 Task: Get directions from Greensboro, North Carolina, United States to Corpus Christi, Texas, United States  and explore the nearby things to do with rating 4.5 and open @ 5:00 Sunday
Action: Mouse moved to (464, 190)
Screenshot: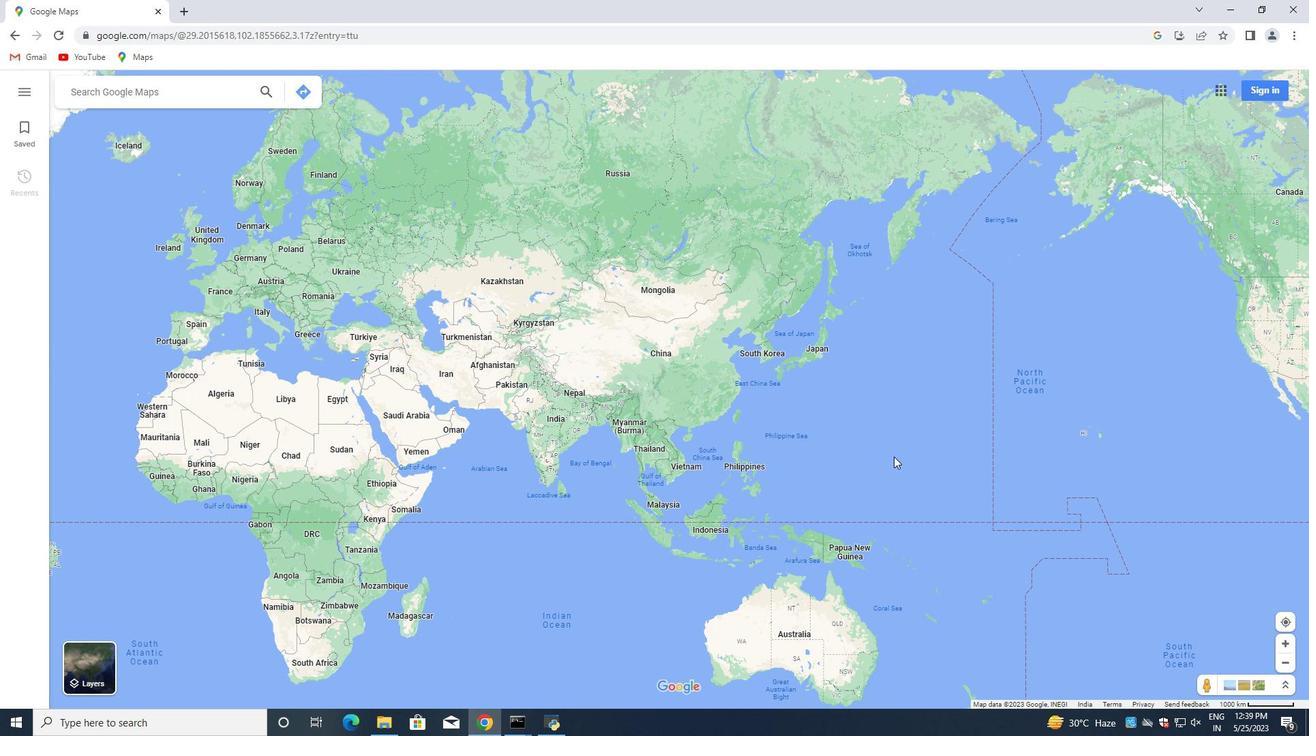 
Action: Mouse pressed left at (464, 190)
Screenshot: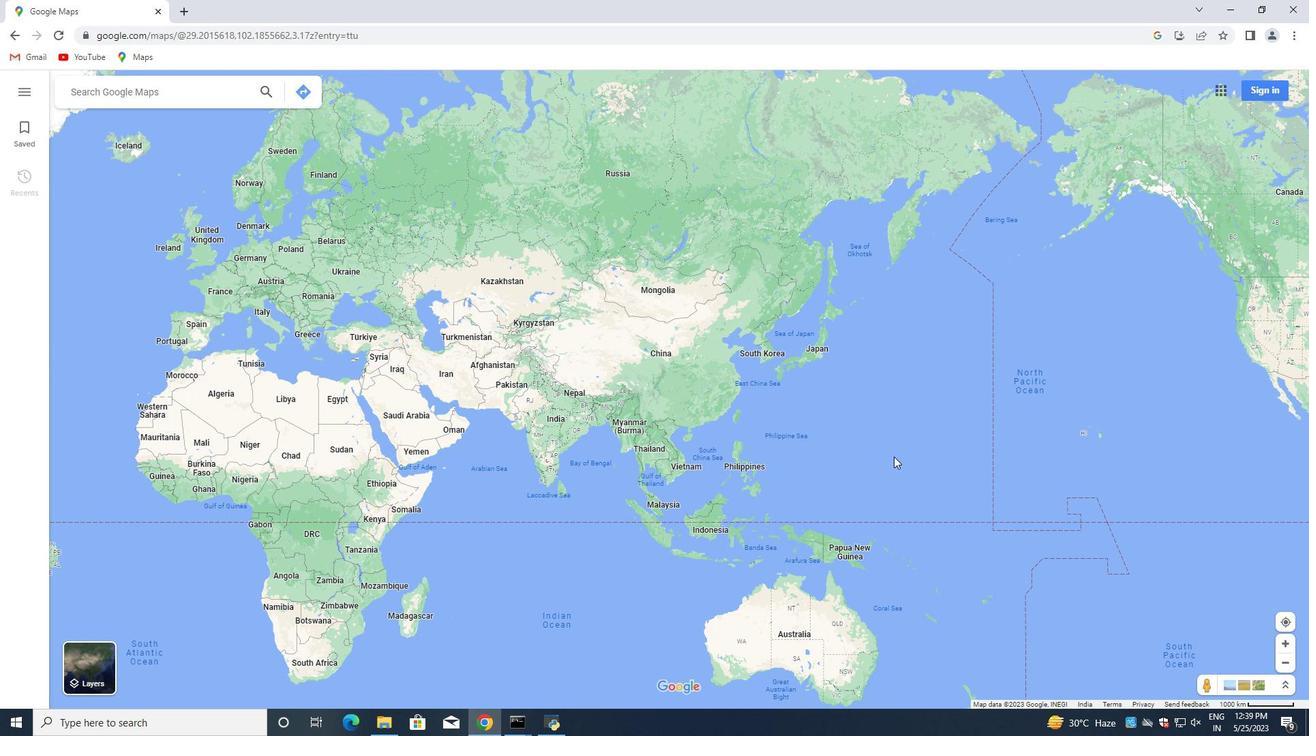 
Action: Mouse moved to (156, 119)
Screenshot: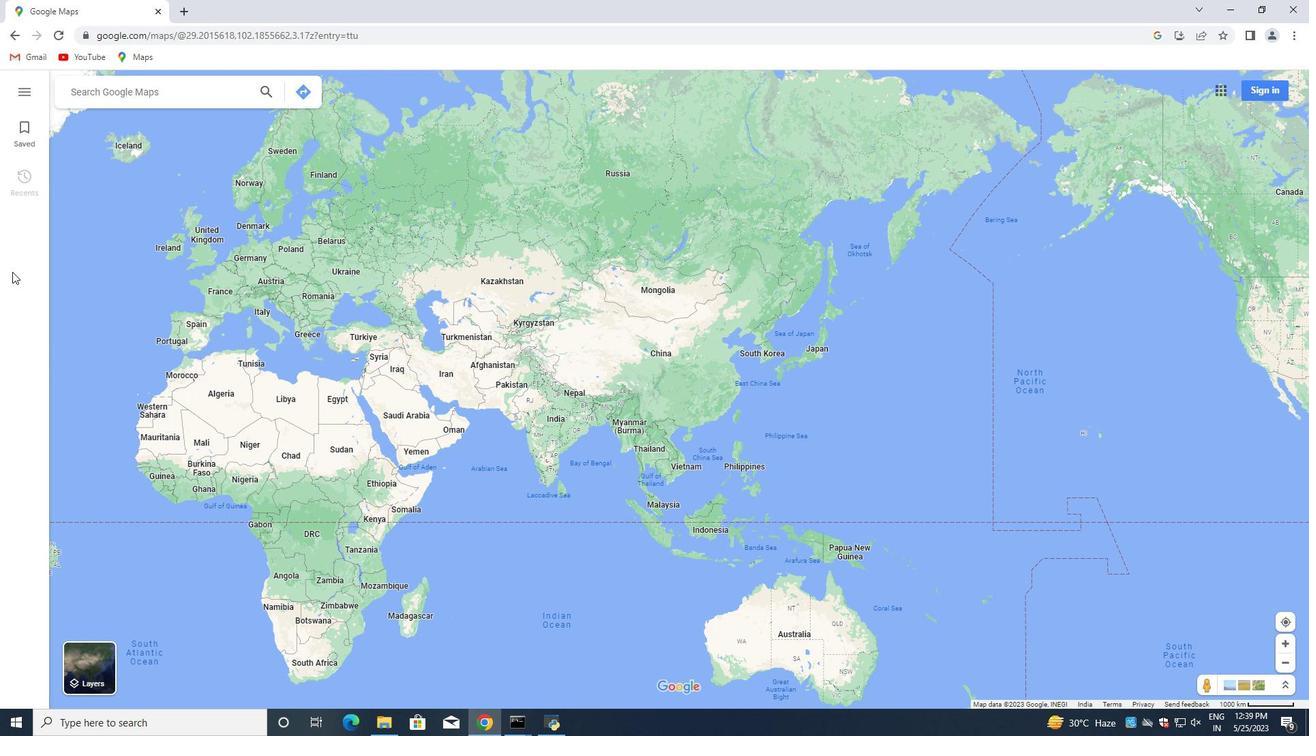 
Action: Mouse pressed left at (156, 119)
Screenshot: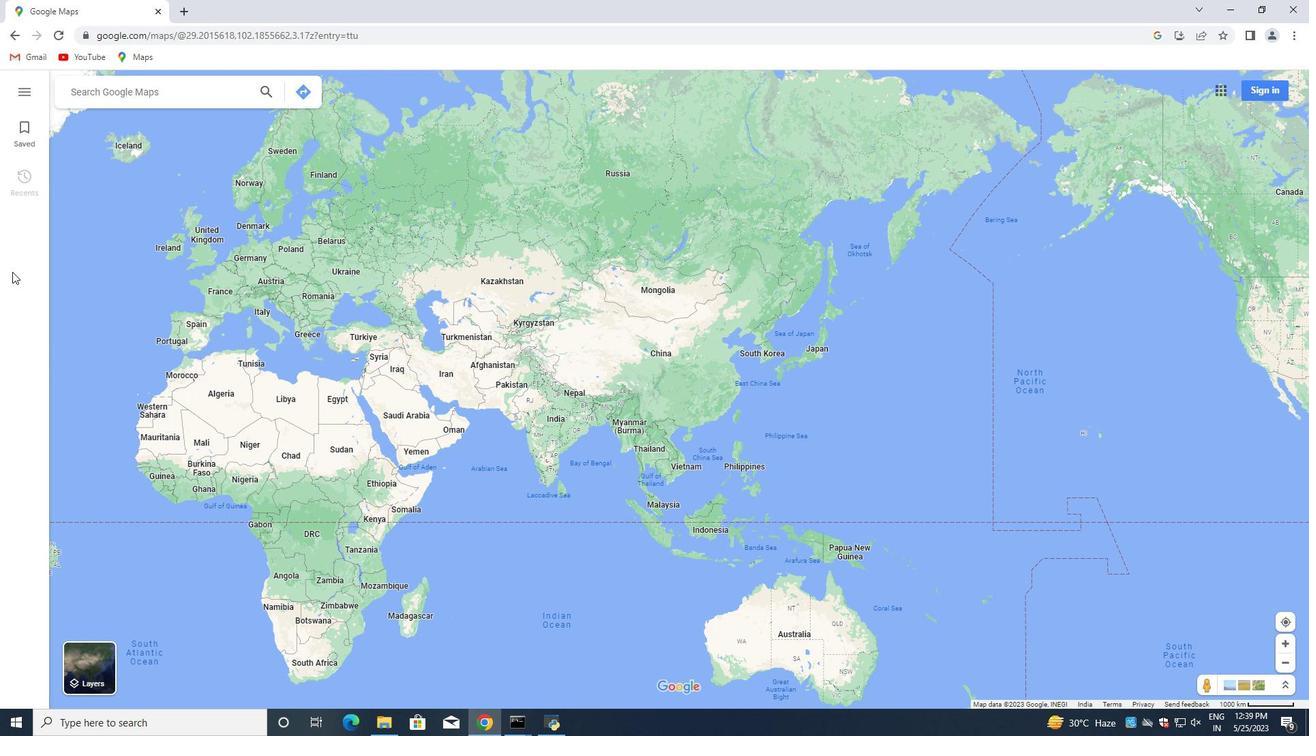 
Action: Key pressed <Key.shift>Greensboro<Key.space>
Screenshot: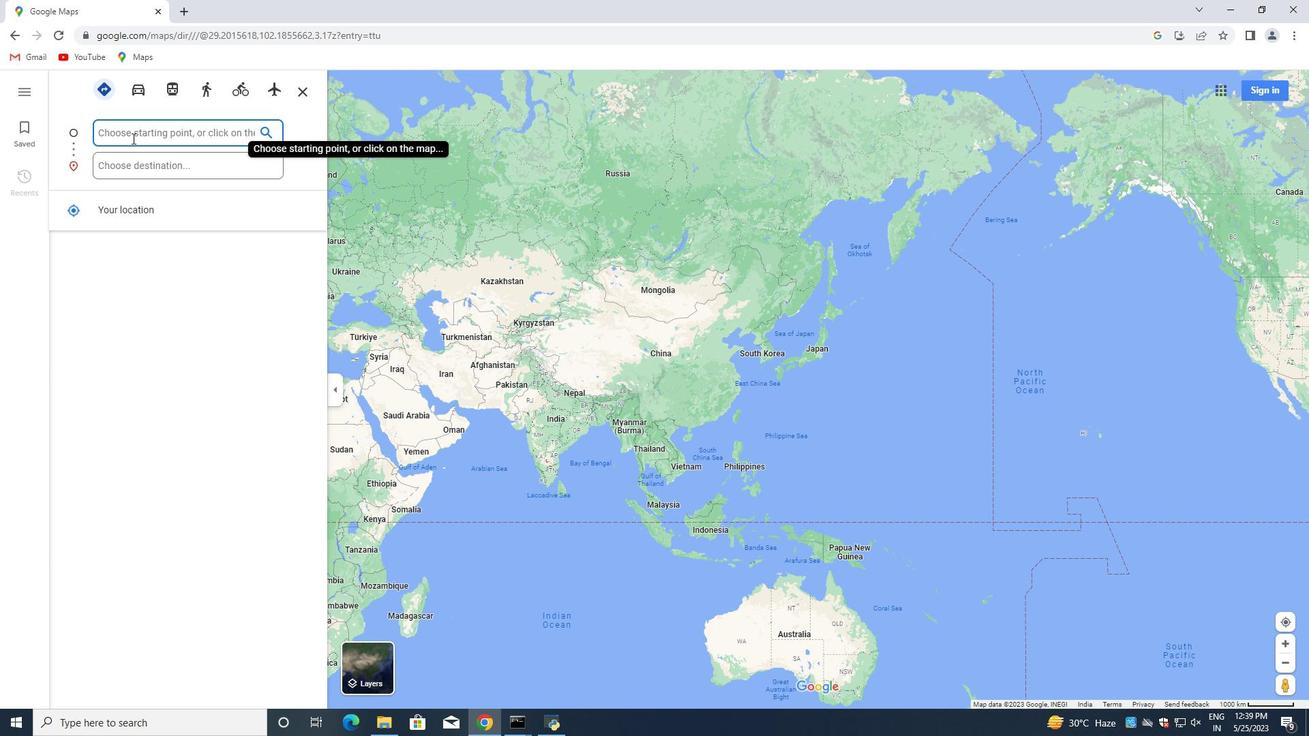 
Action: Mouse moved to (156, 119)
Screenshot: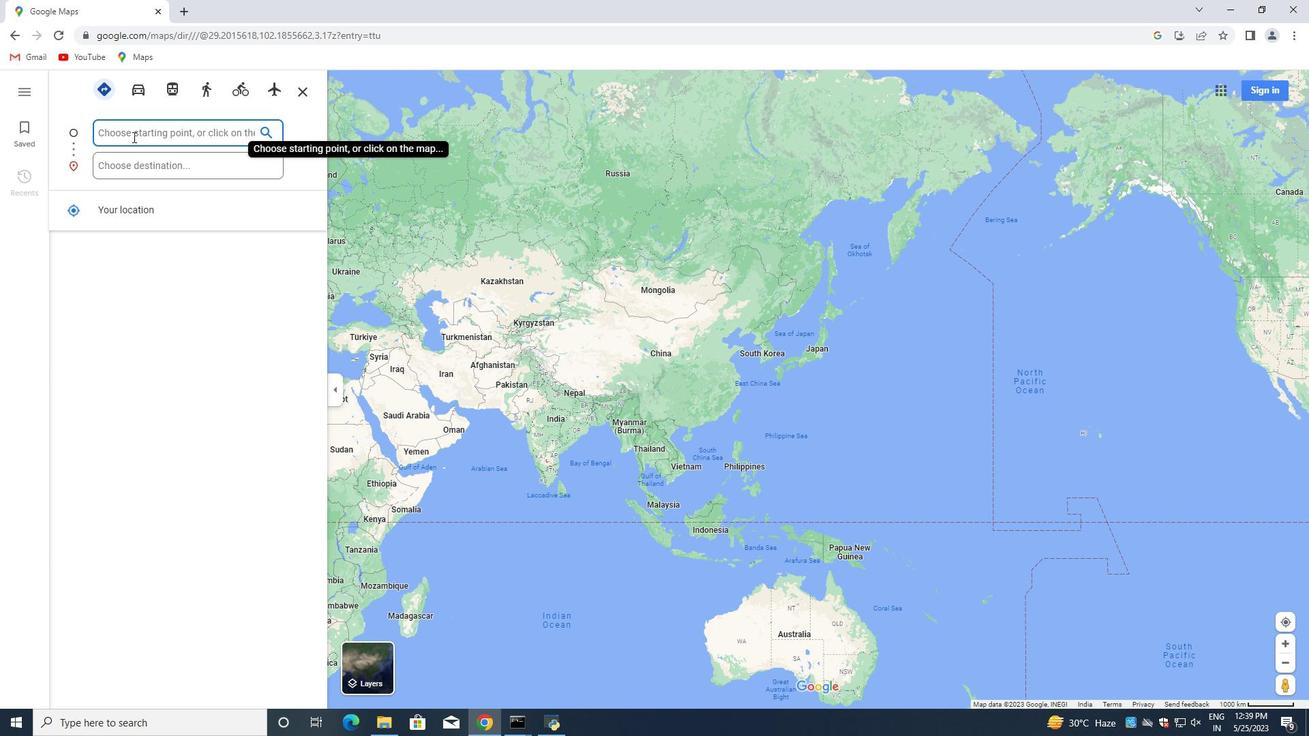 
Action: Key pressed north<Key.space>carolina<Key.space>united<Key.space>states<Key.space>
Screenshot: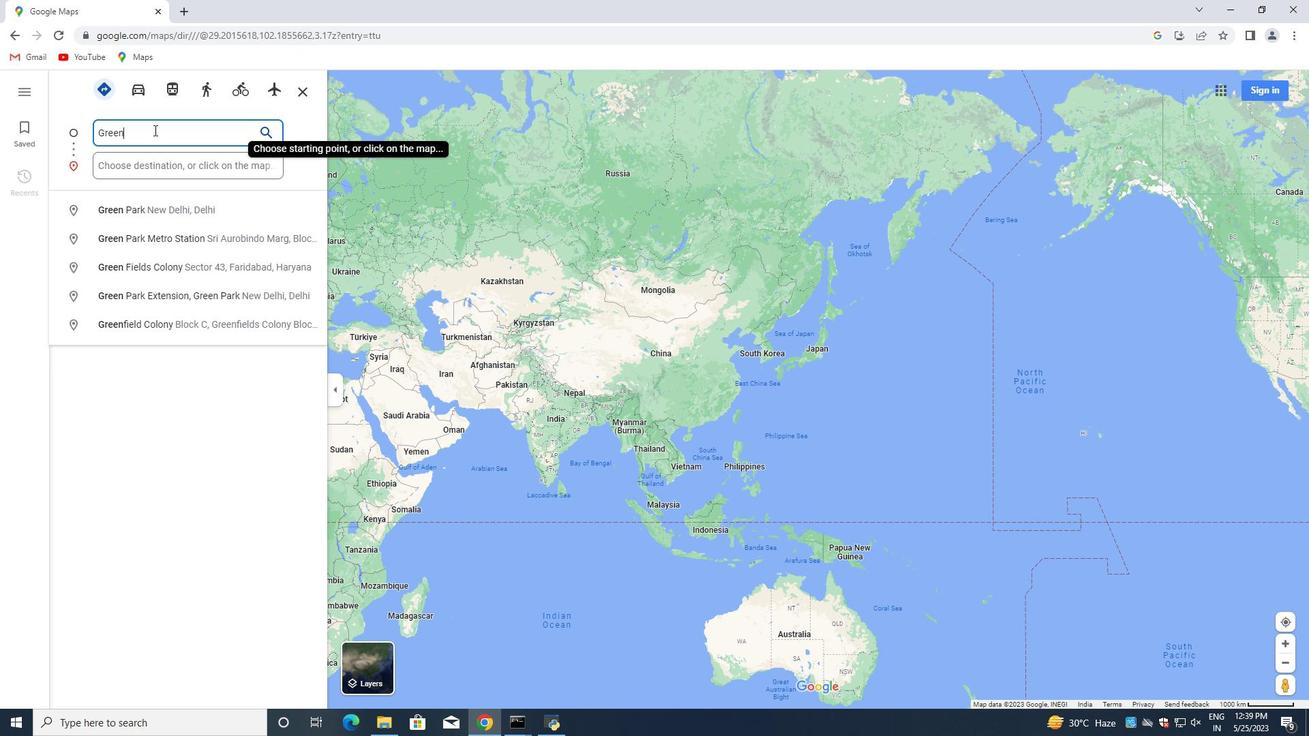 
Action: Mouse moved to (327, 113)
Screenshot: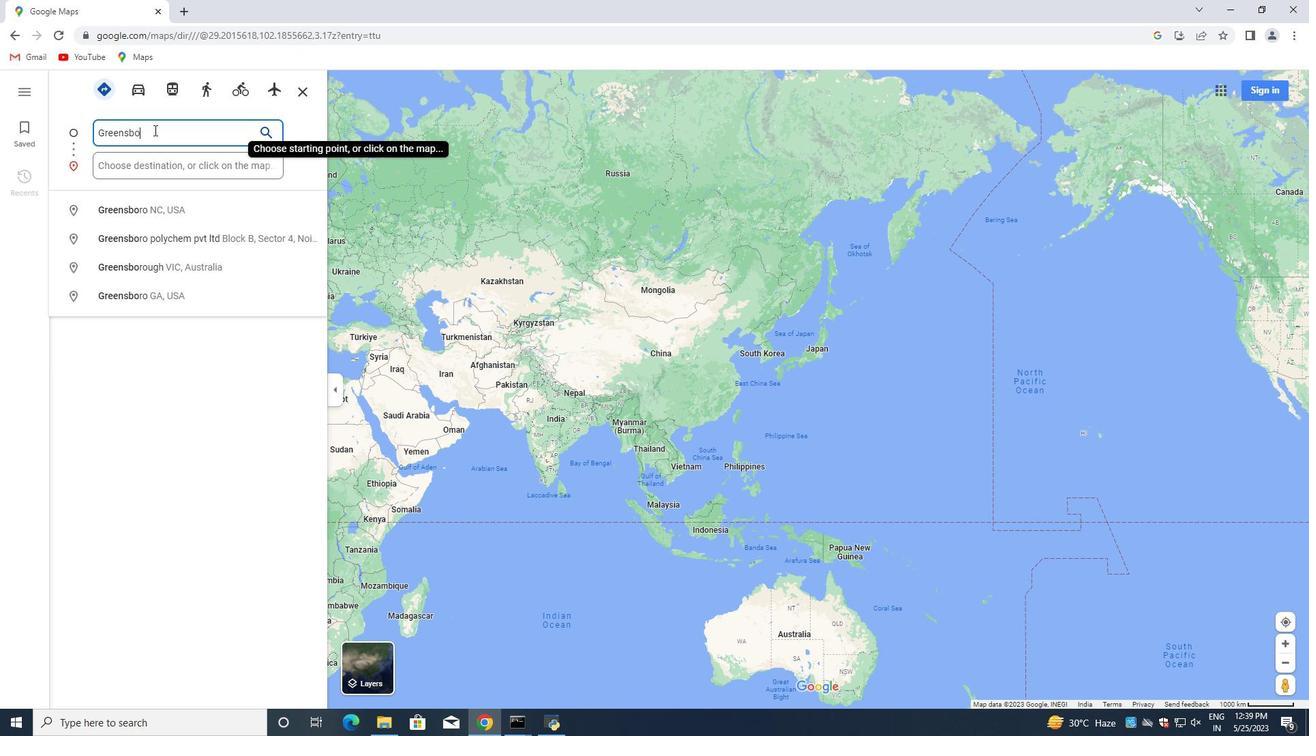 
Action: Mouse pressed left at (327, 113)
Screenshot: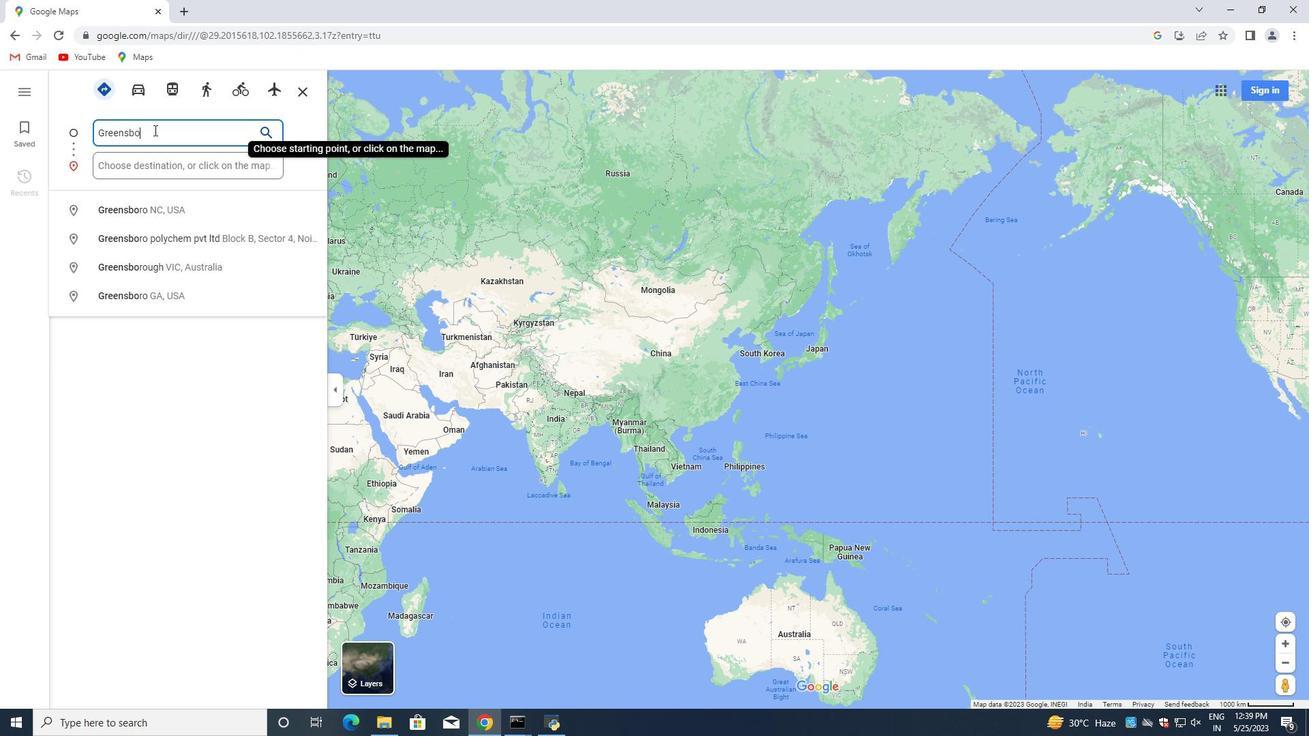 
Action: Mouse moved to (112, 411)
Screenshot: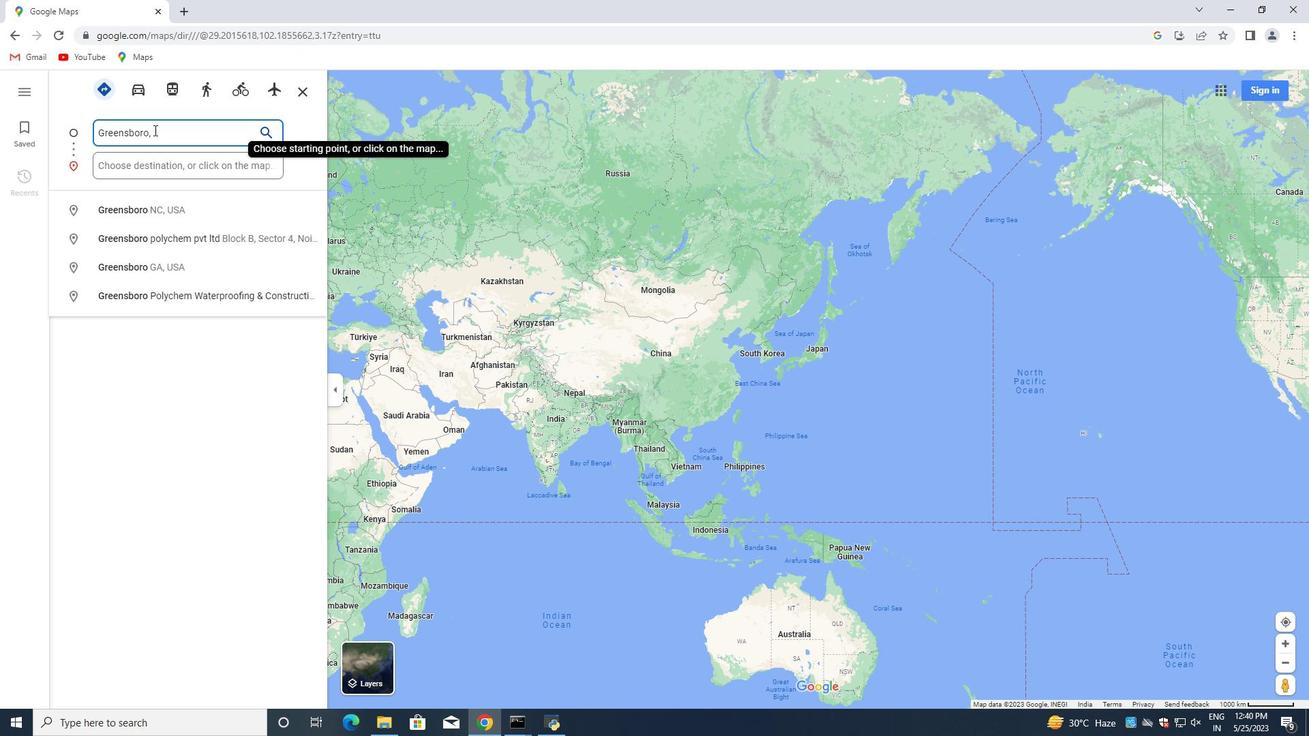 
Action: Mouse pressed left at (112, 411)
Screenshot: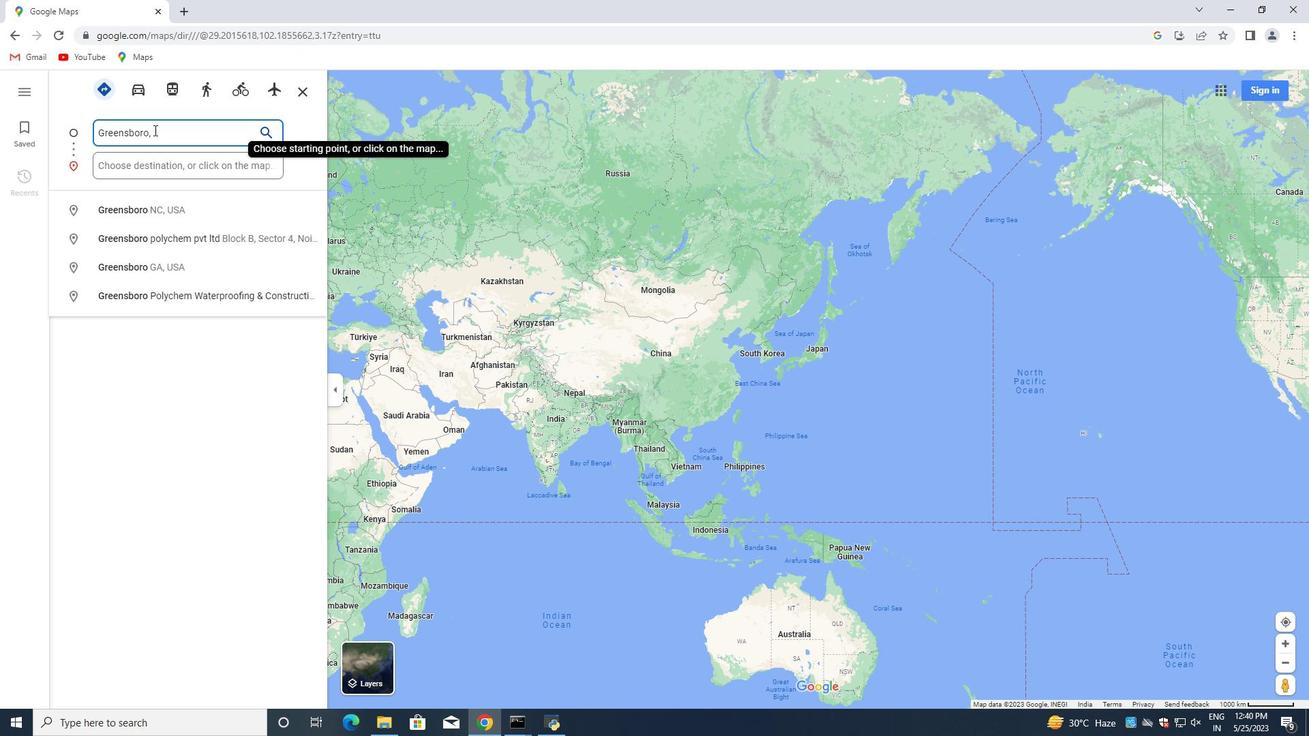 
Action: Mouse moved to (215, 169)
Screenshot: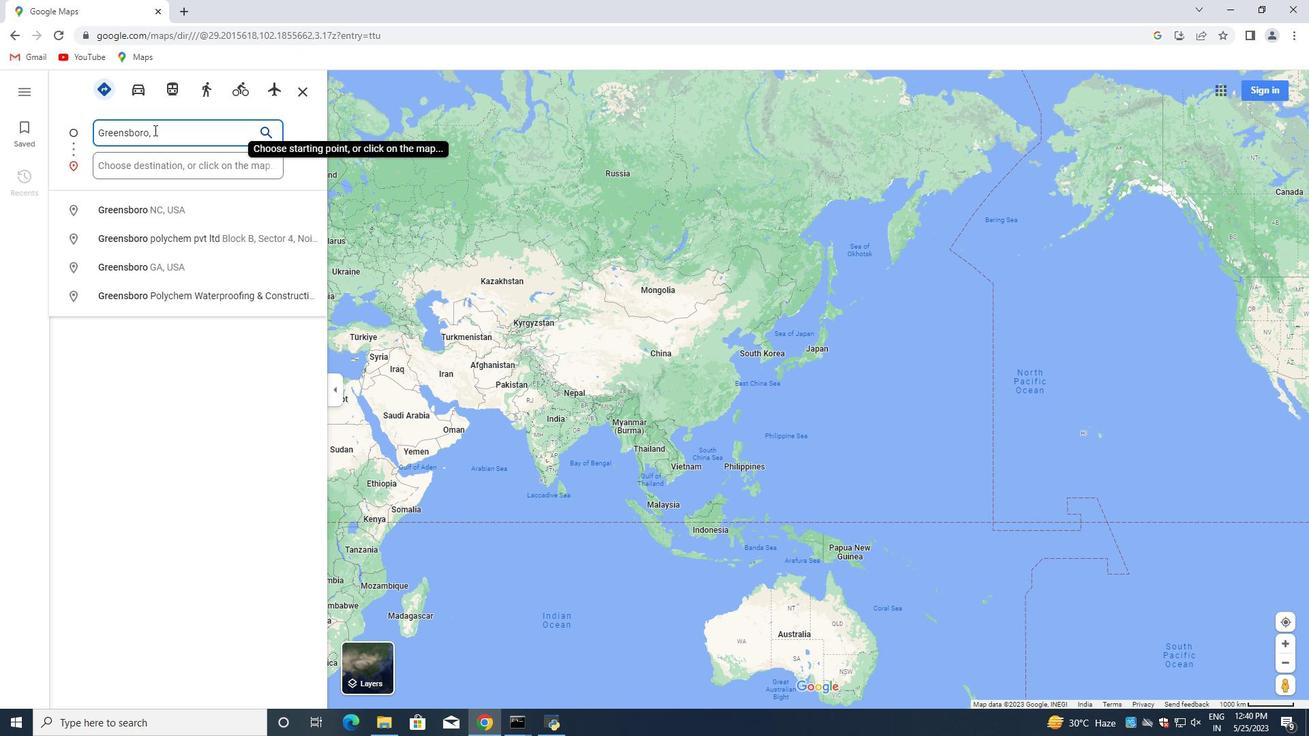 
Action: Key pressed <Key.shift><Key.shift>Corpus<Key.space>christi<Key.space>texas<Key.space>united<Key.space>states<Key.space>
Screenshot: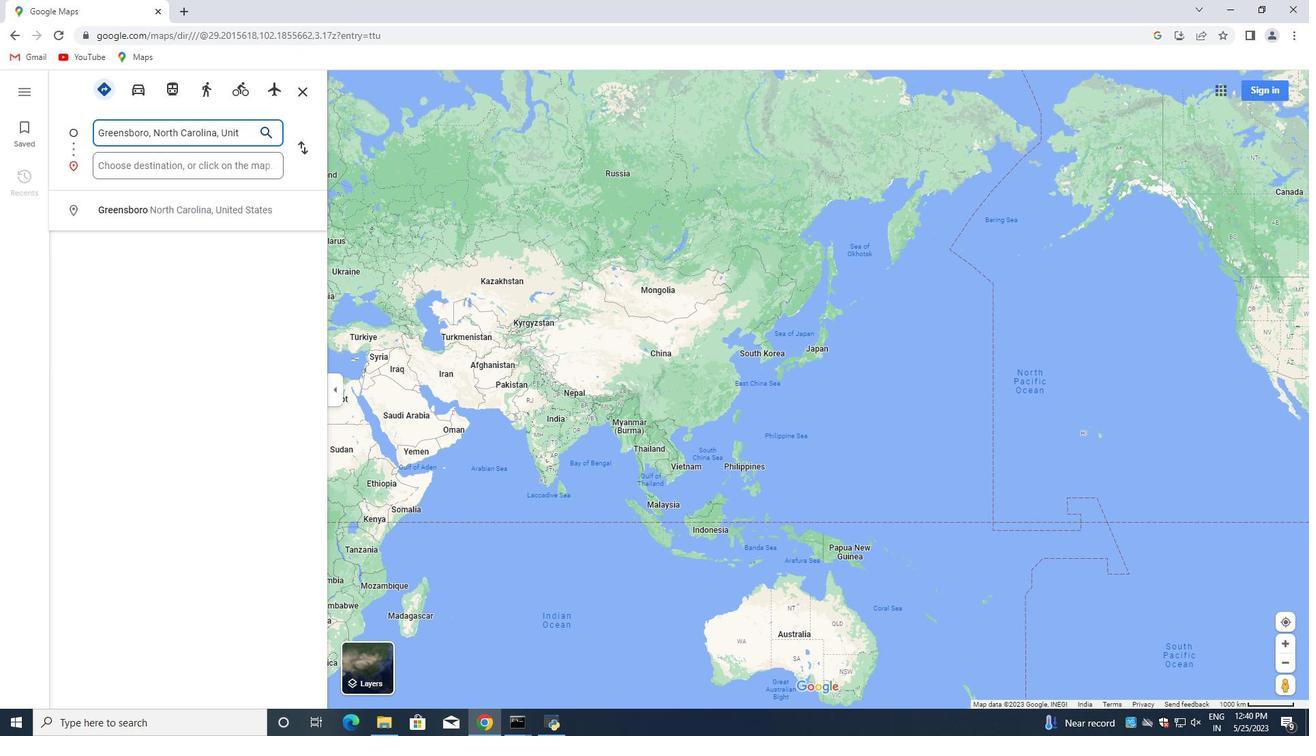 
Action: Mouse moved to (376, 184)
Screenshot: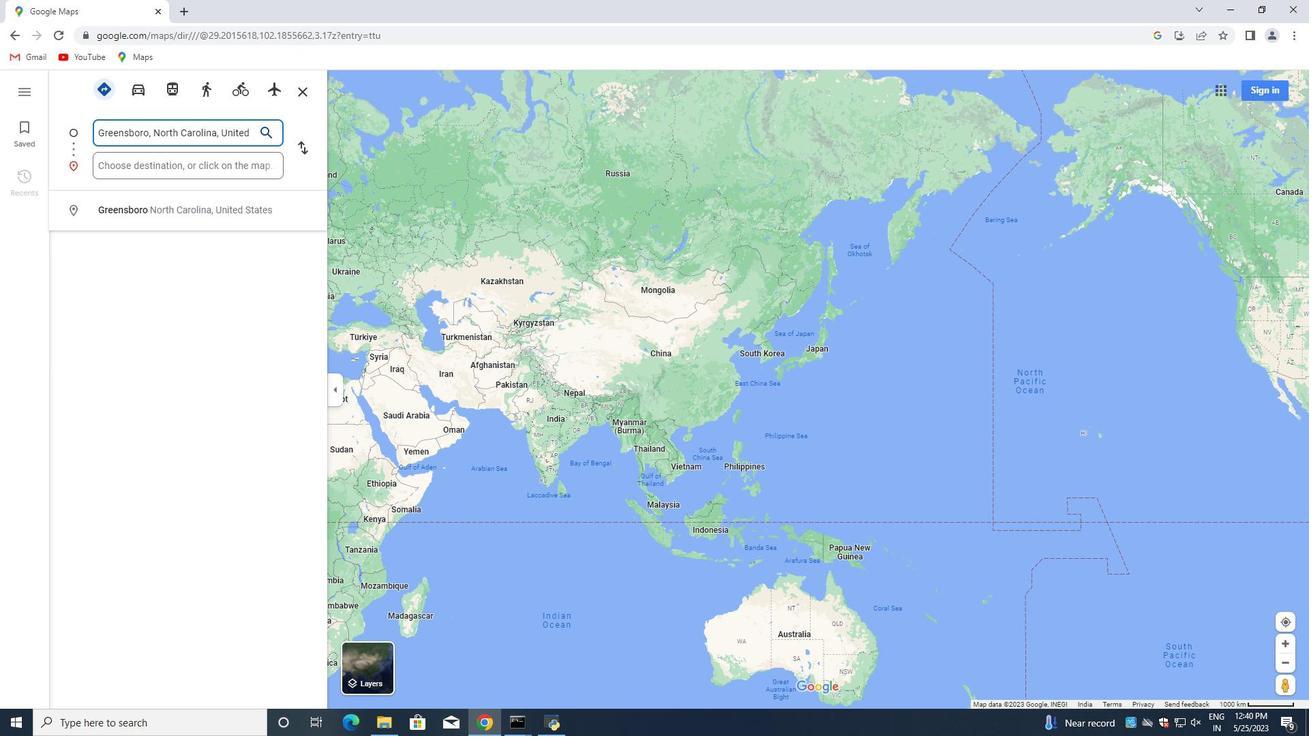 
Action: Mouse pressed left at (376, 184)
Screenshot: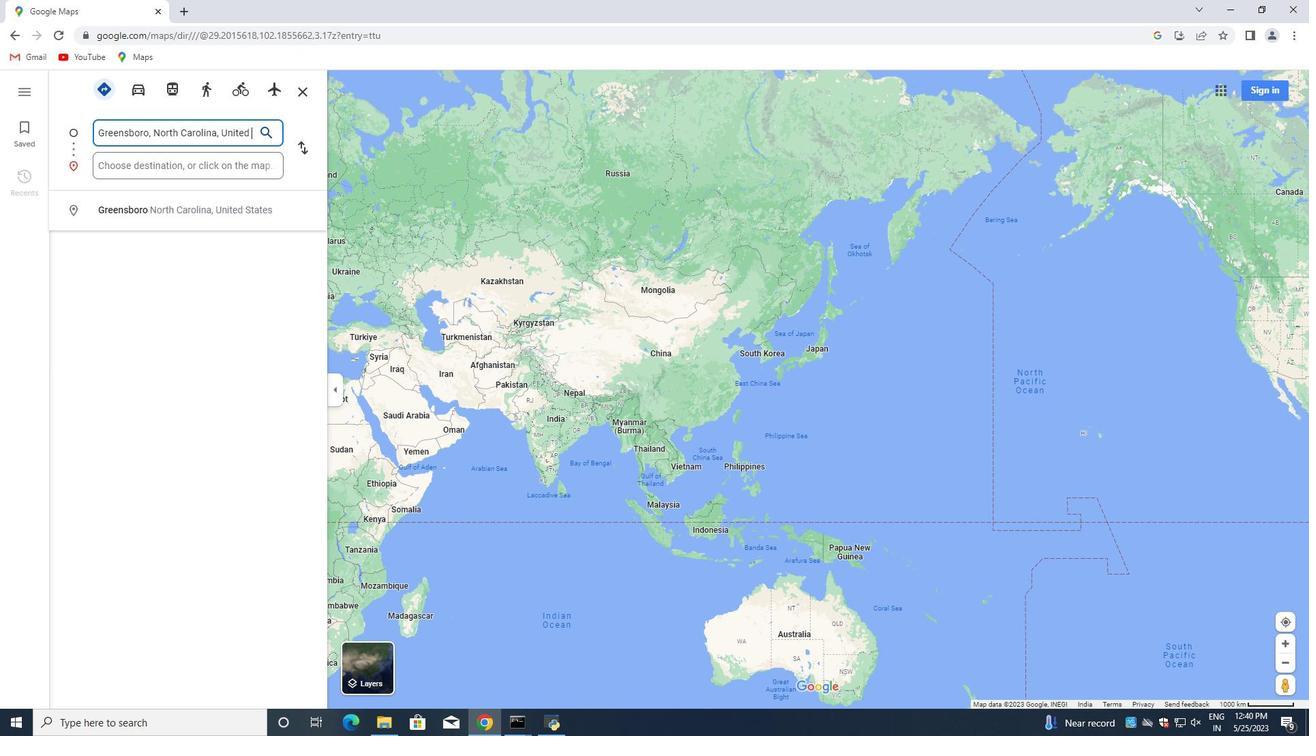 
Action: Mouse moved to (713, 114)
Screenshot: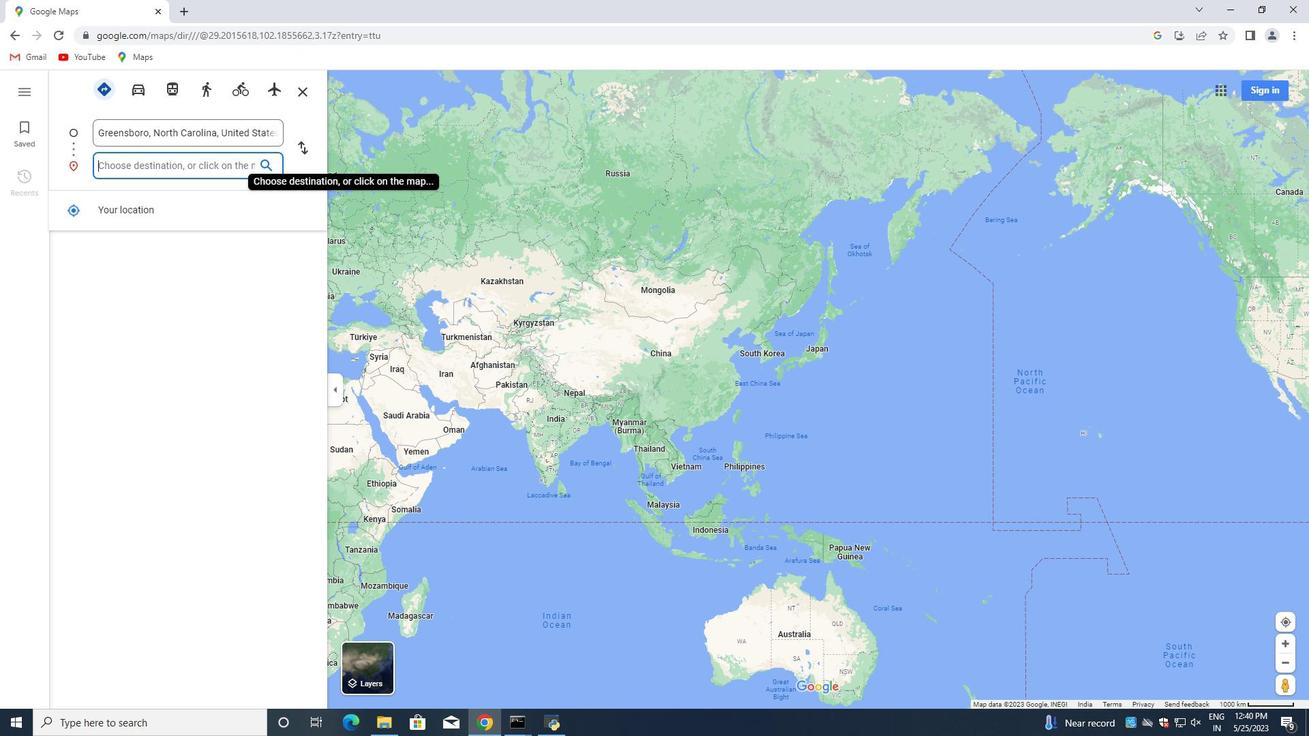 
Action: Mouse pressed left at (713, 114)
Screenshot: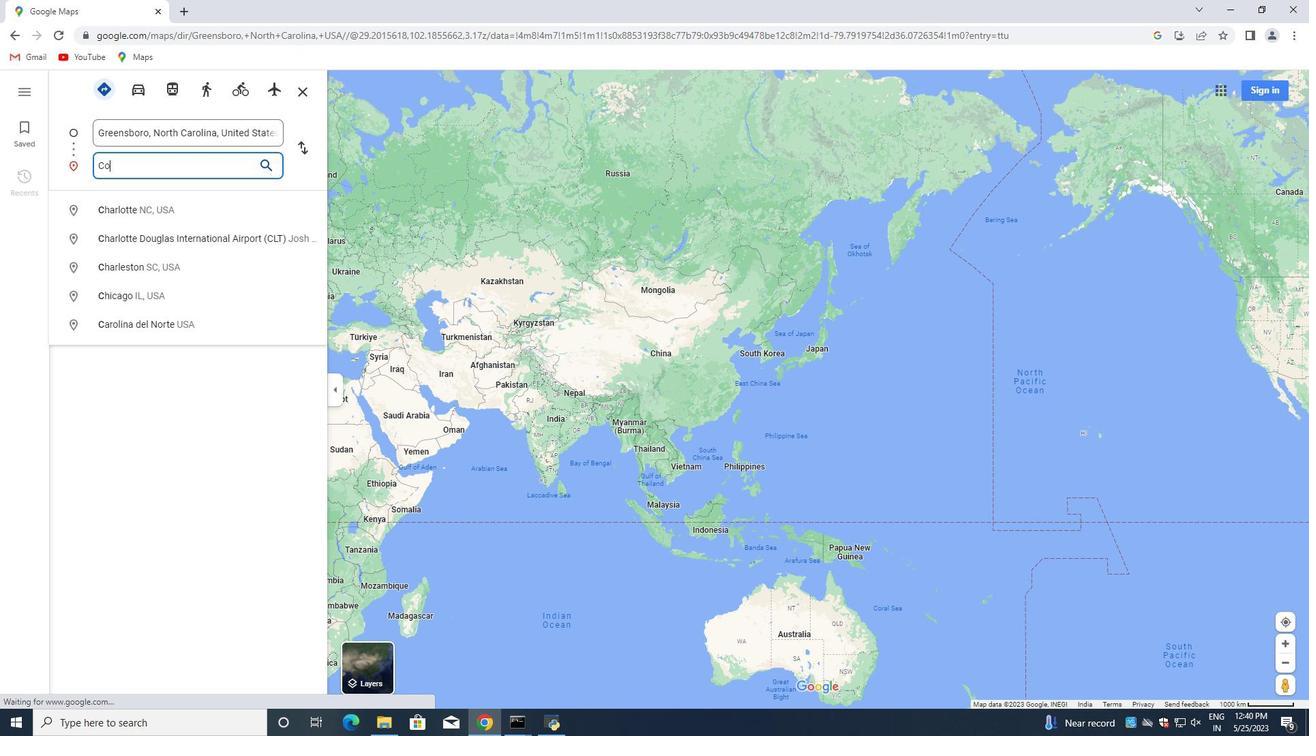 
Action: Mouse moved to (243, 338)
Screenshot: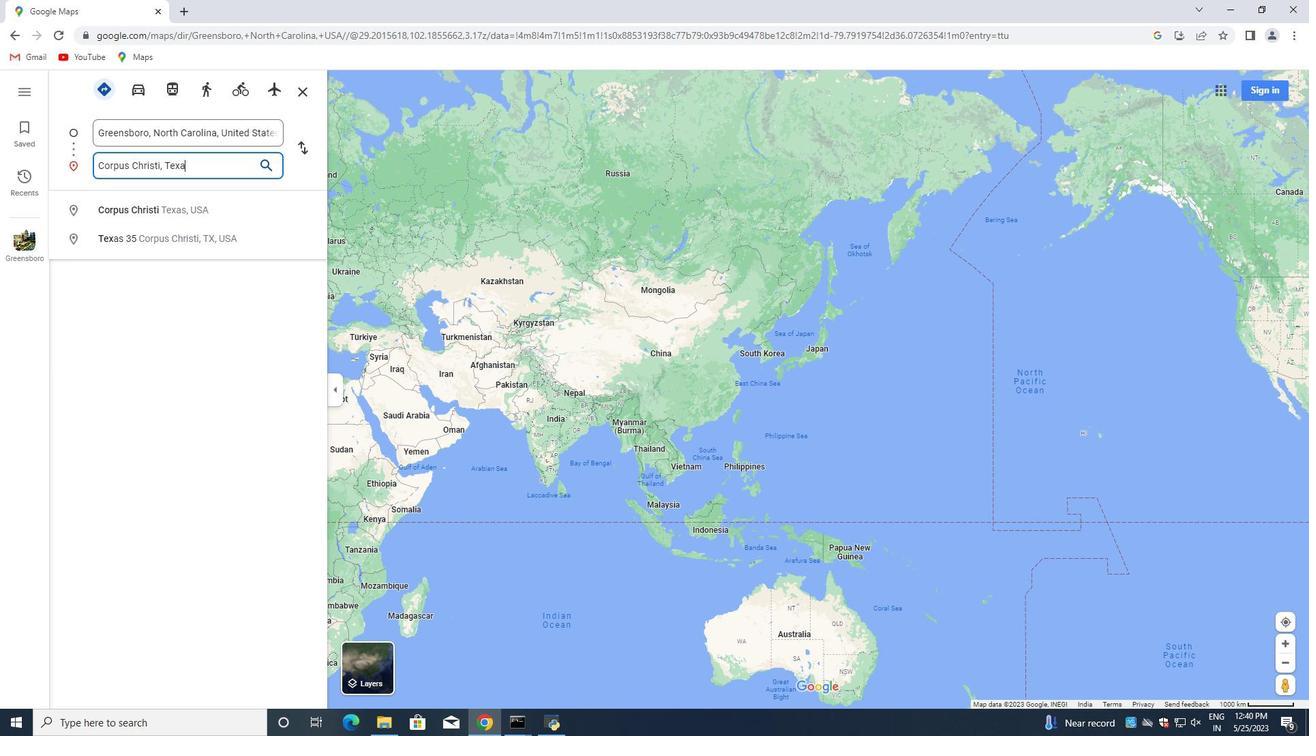 
Action: Mouse scrolled (243, 338) with delta (0, 0)
Screenshot: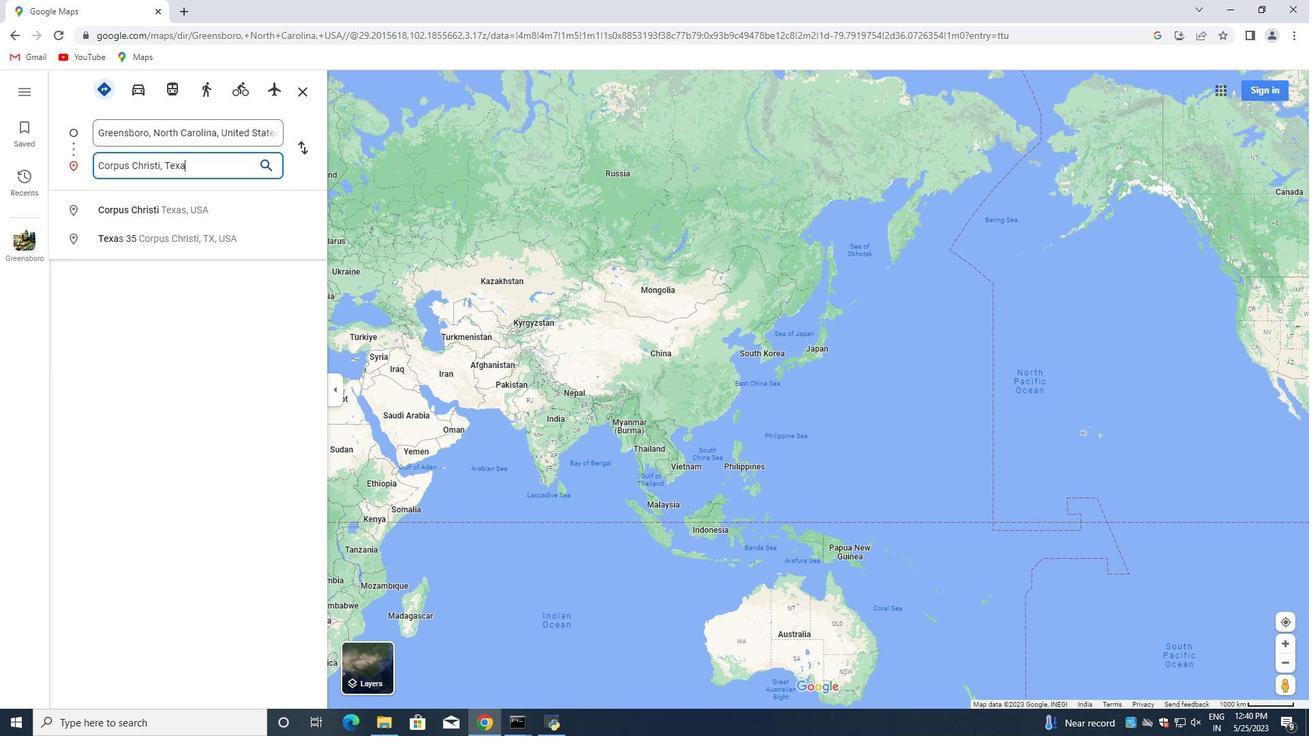
Action: Mouse scrolled (243, 338) with delta (0, 0)
Screenshot: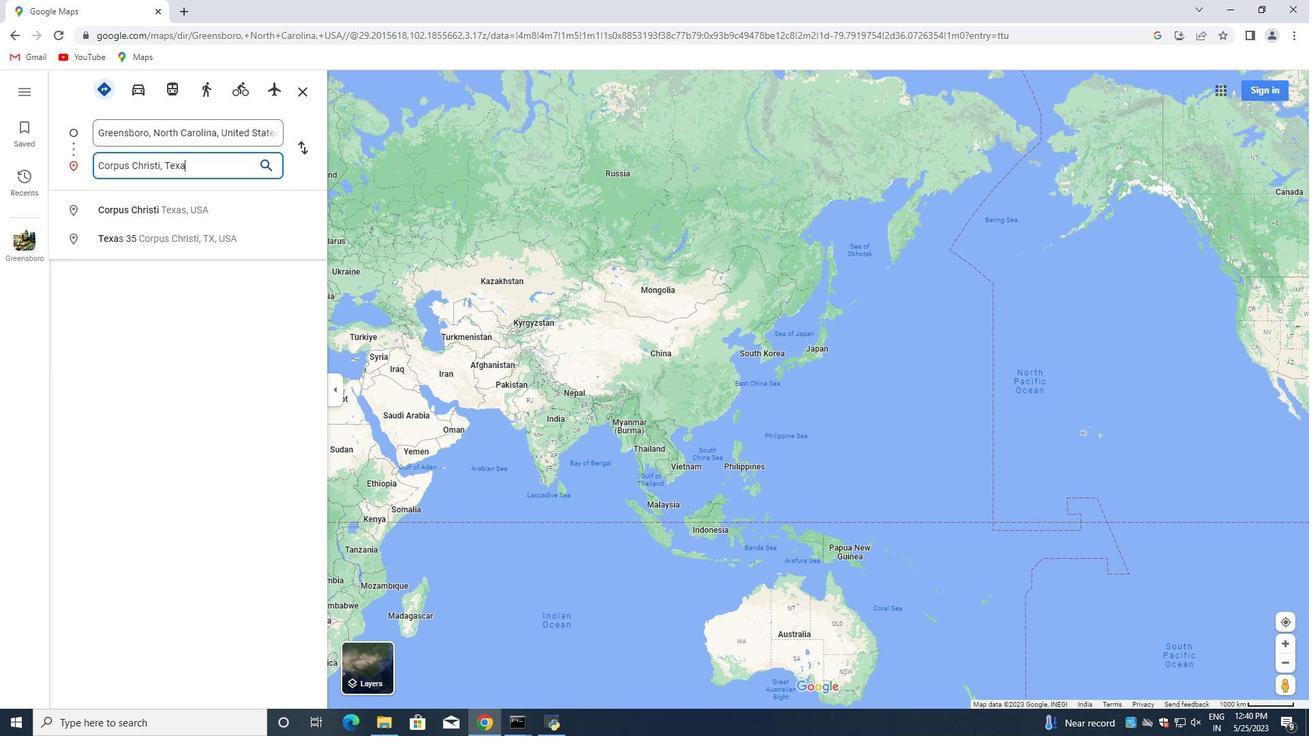 
Action: Mouse scrolled (243, 338) with delta (0, 0)
Screenshot: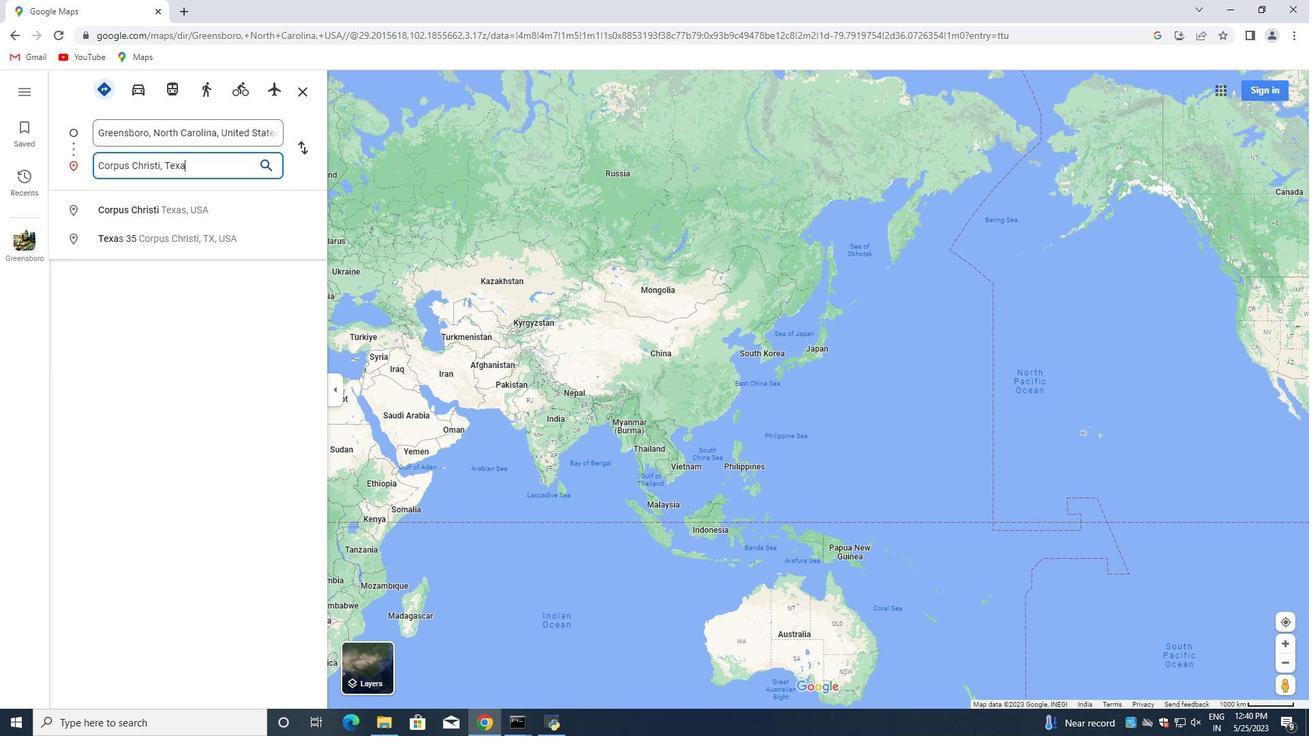 
Action: Mouse moved to (237, 342)
Screenshot: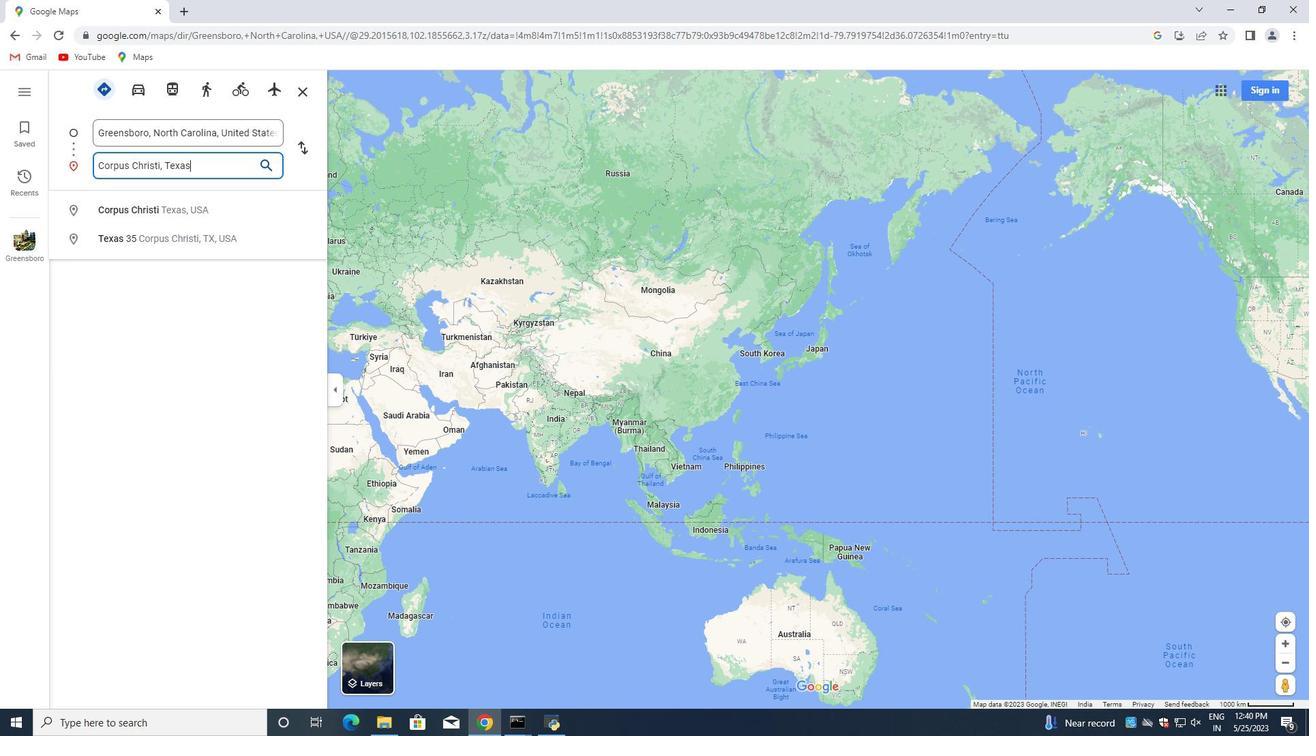 
Action: Mouse scrolled (237, 341) with delta (0, 0)
Screenshot: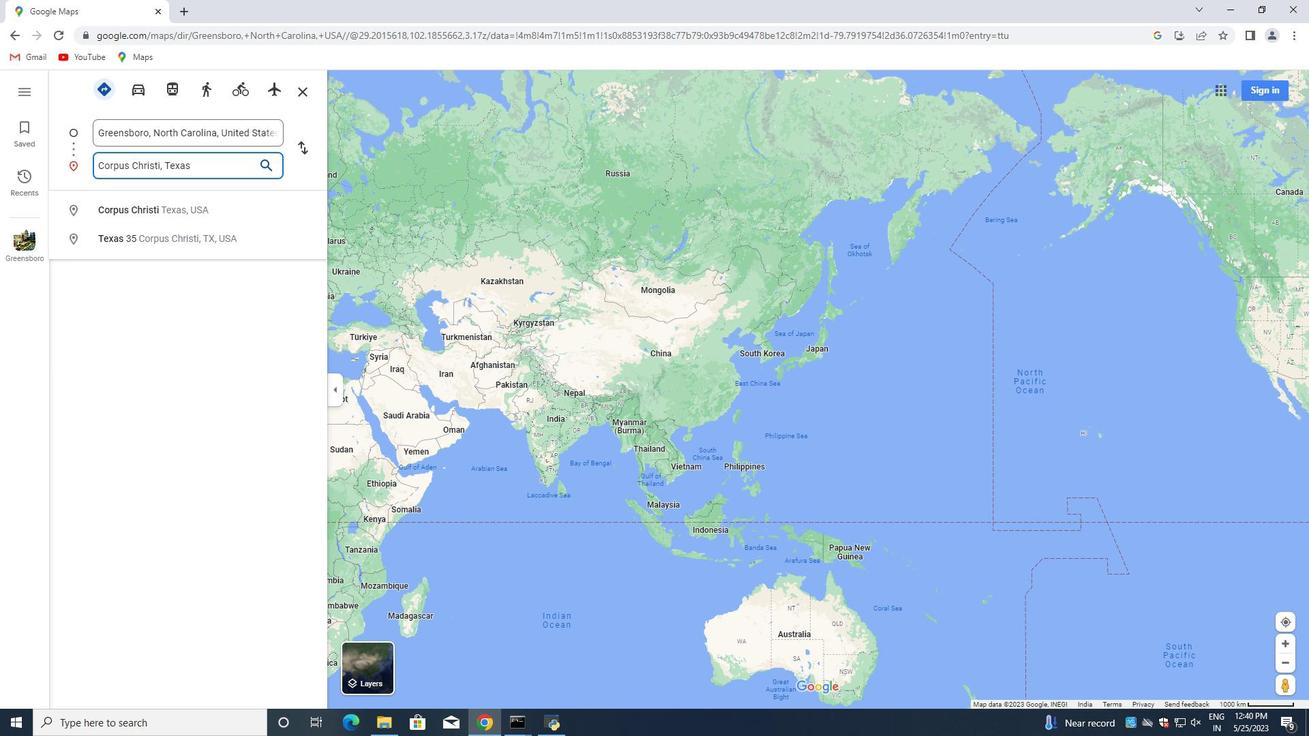 
Action: Mouse scrolled (237, 341) with delta (0, 0)
Screenshot: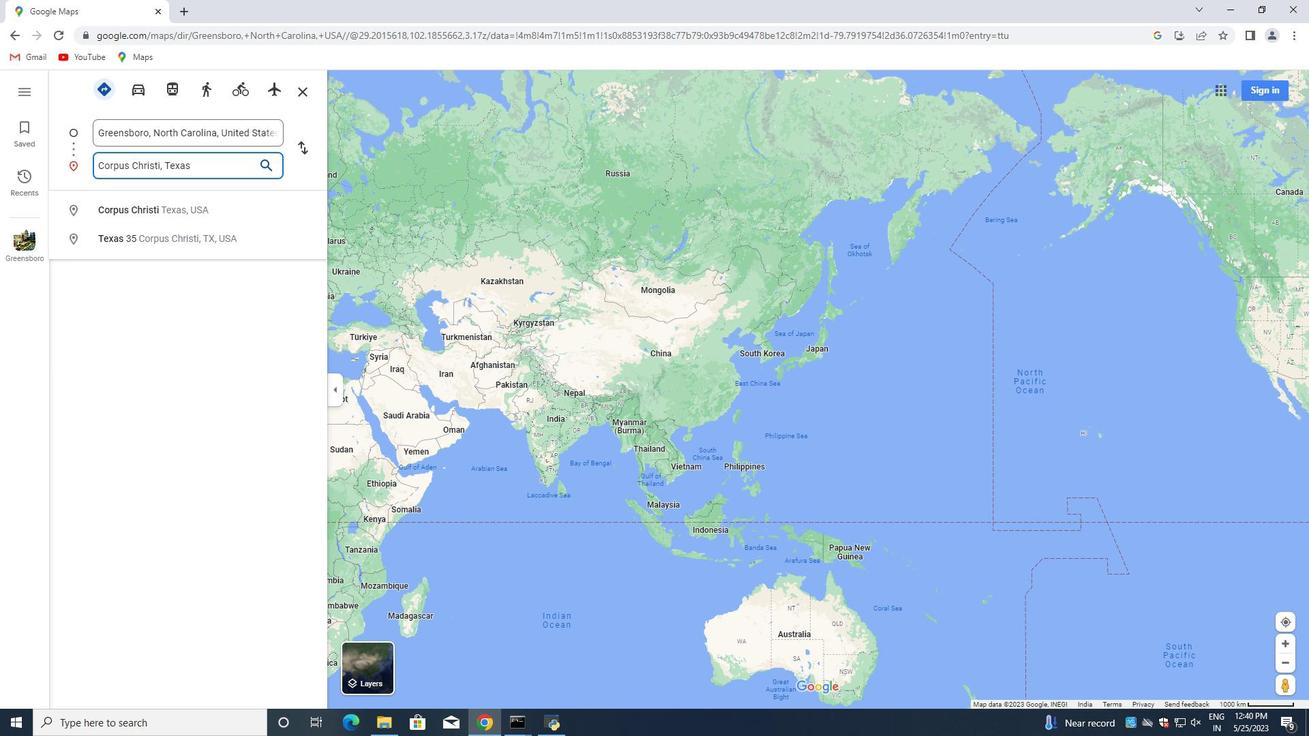 
Action: Mouse moved to (237, 342)
Screenshot: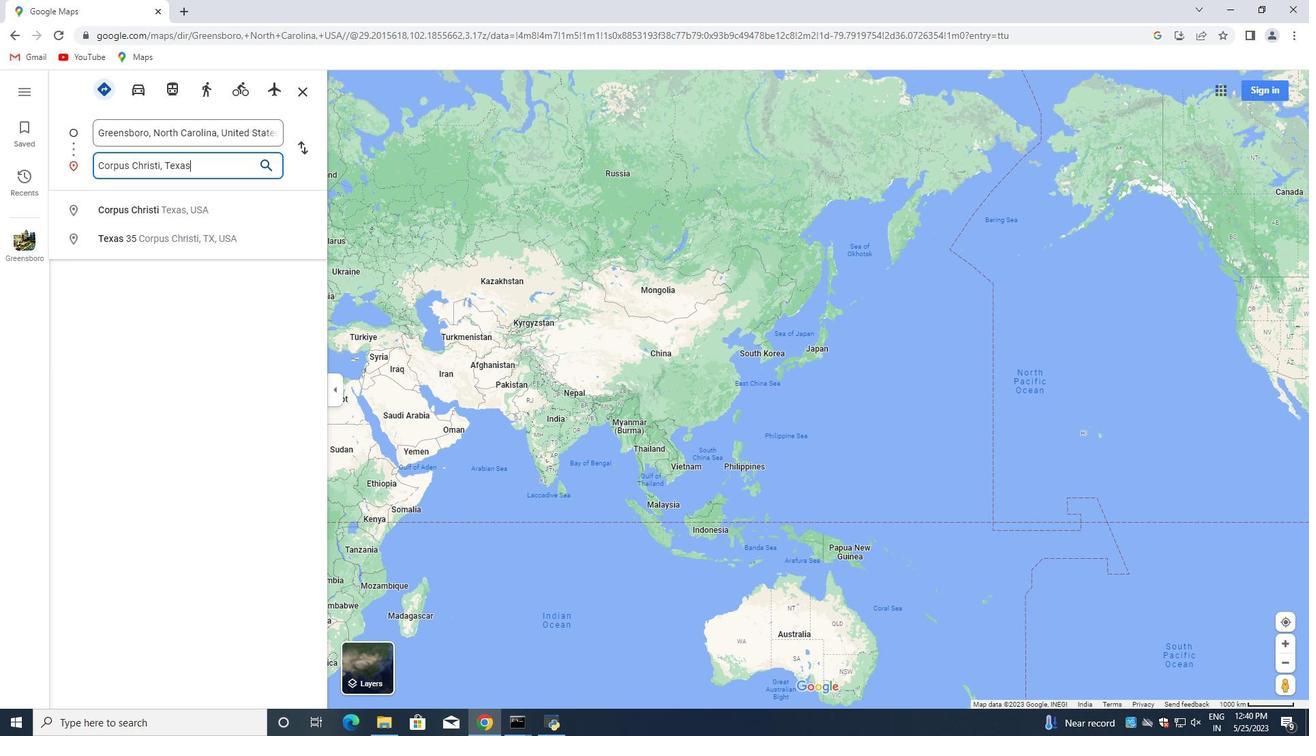 
Action: Mouse scrolled (237, 342) with delta (0, 0)
Screenshot: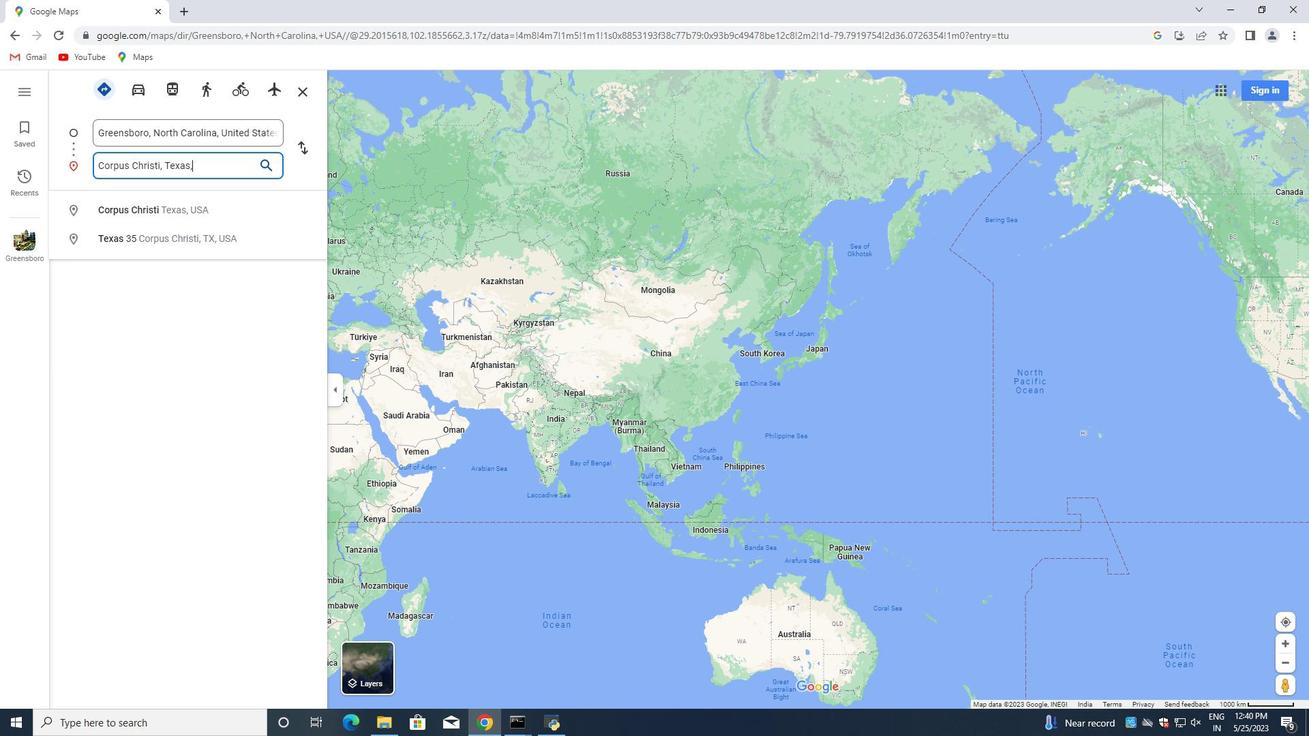 
Action: Mouse scrolled (237, 342) with delta (0, 0)
Screenshot: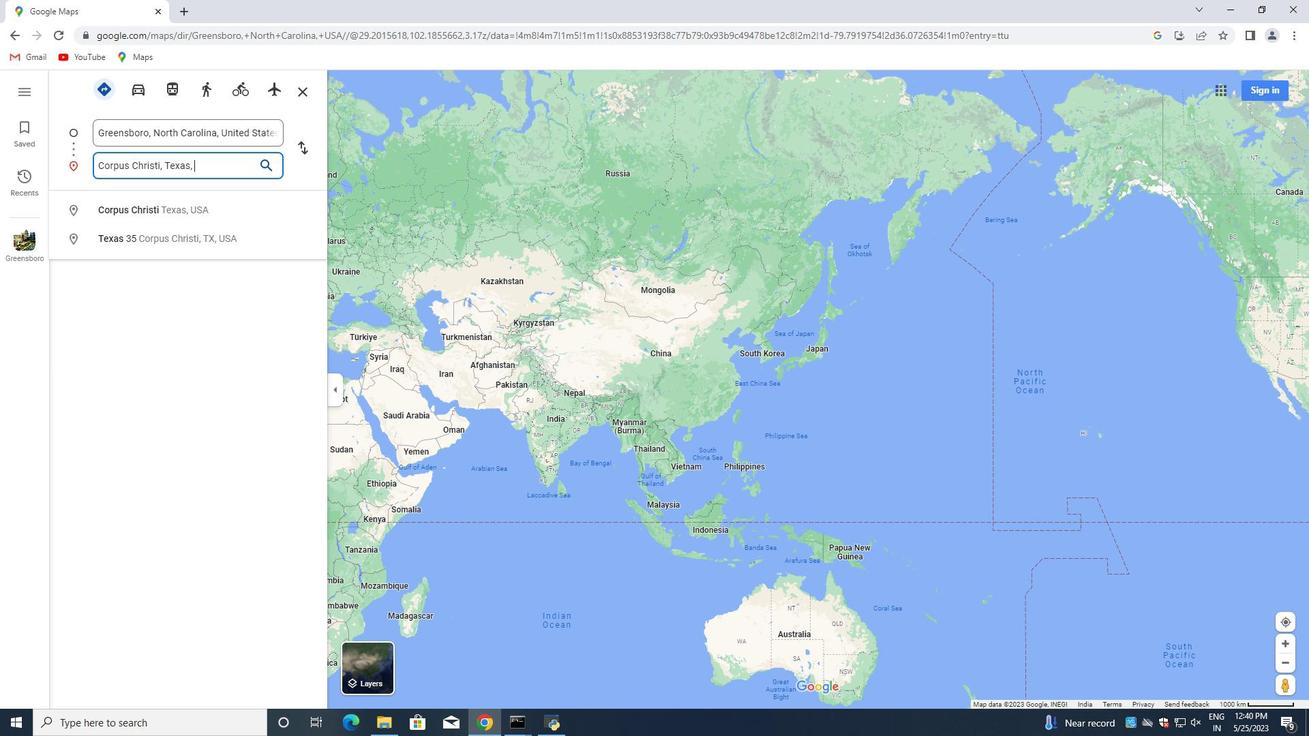 
Action: Mouse scrolled (237, 342) with delta (0, 0)
Screenshot: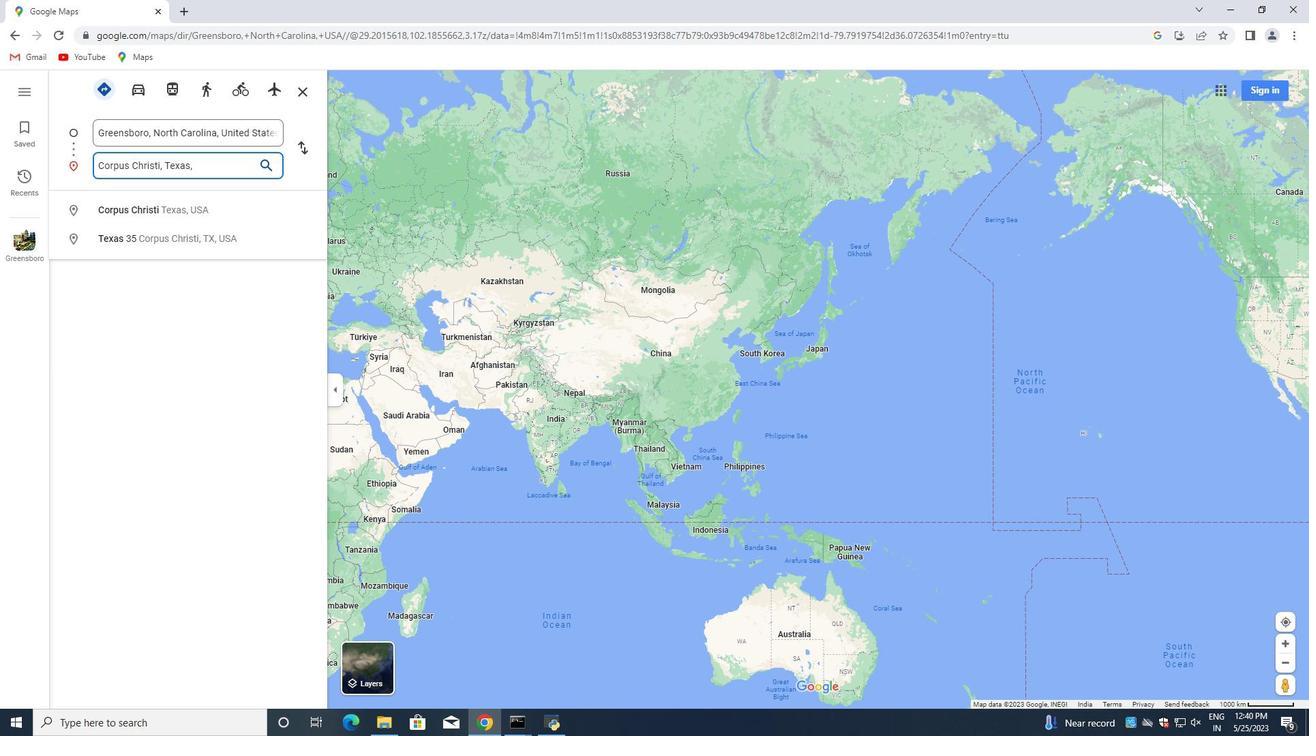 
Action: Mouse scrolled (237, 342) with delta (0, 0)
Screenshot: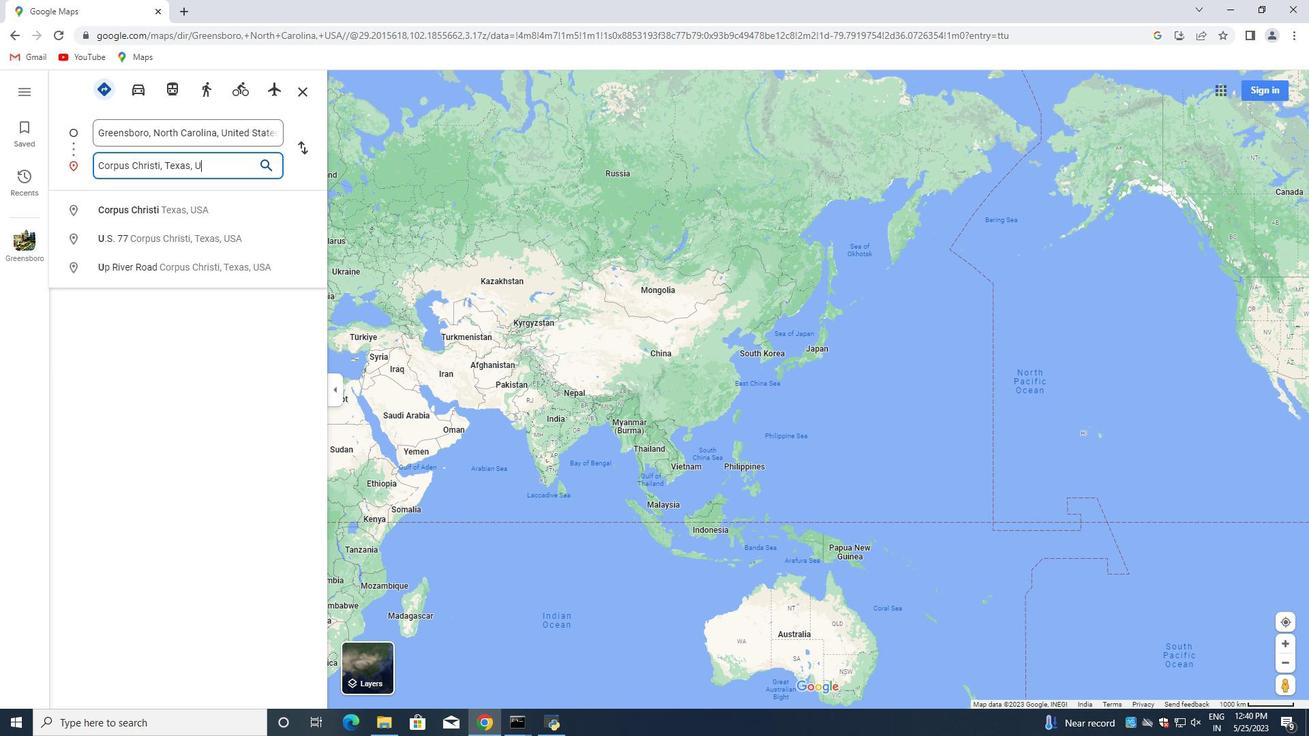 
Action: Mouse scrolled (237, 342) with delta (0, 0)
Screenshot: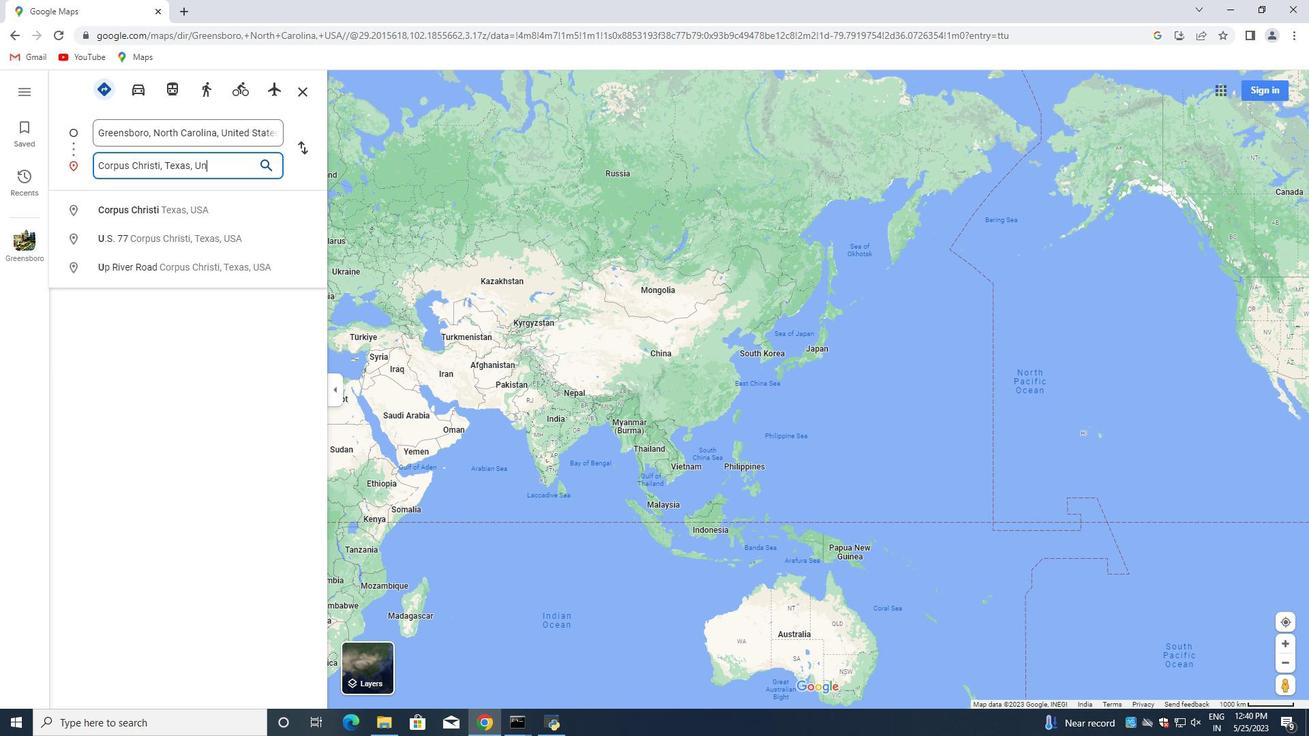 
Action: Mouse scrolled (237, 342) with delta (0, 0)
Screenshot: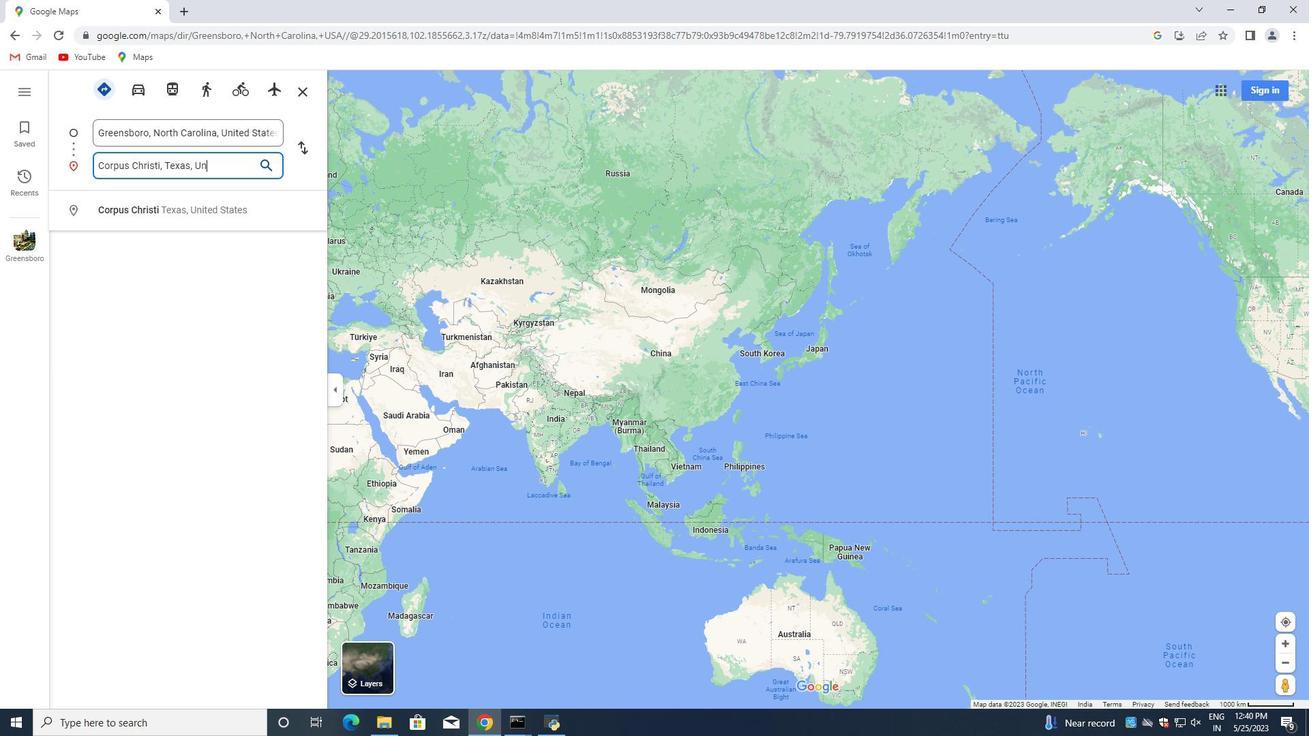 
Action: Mouse scrolled (237, 342) with delta (0, 0)
Screenshot: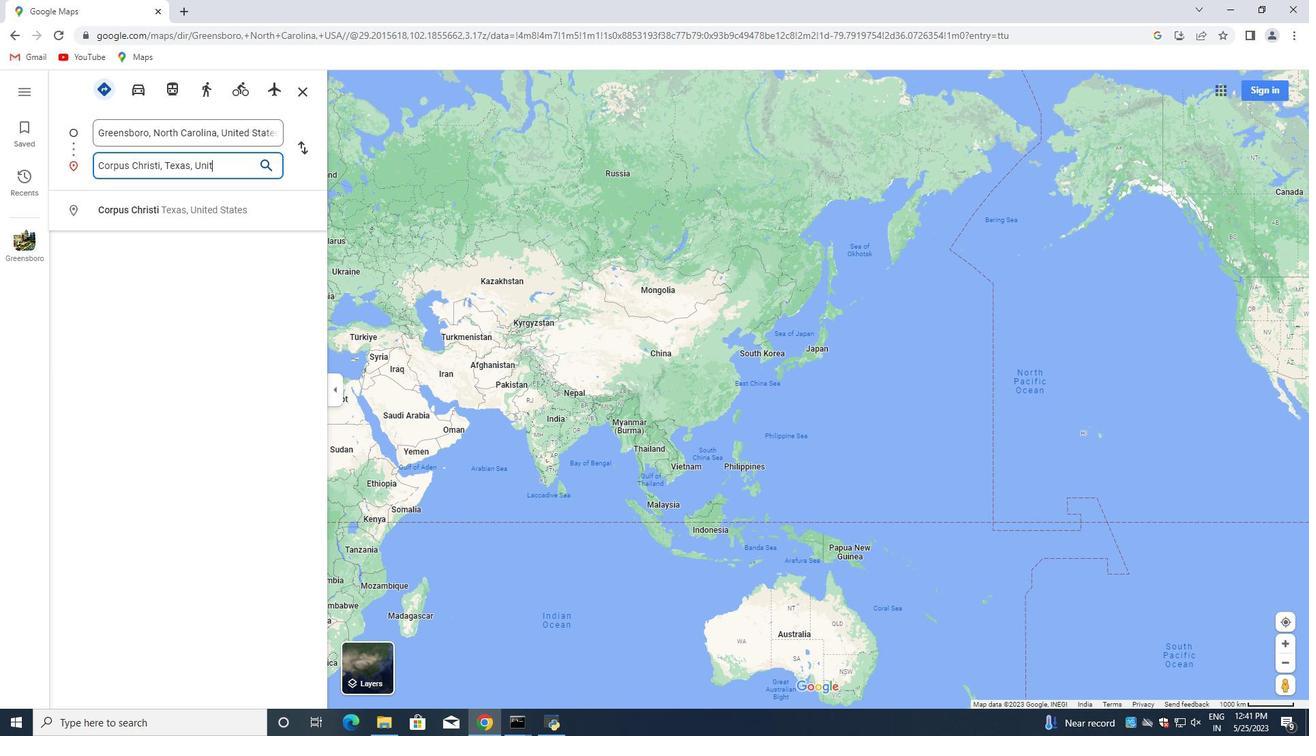 
Action: Mouse scrolled (237, 342) with delta (0, 0)
Screenshot: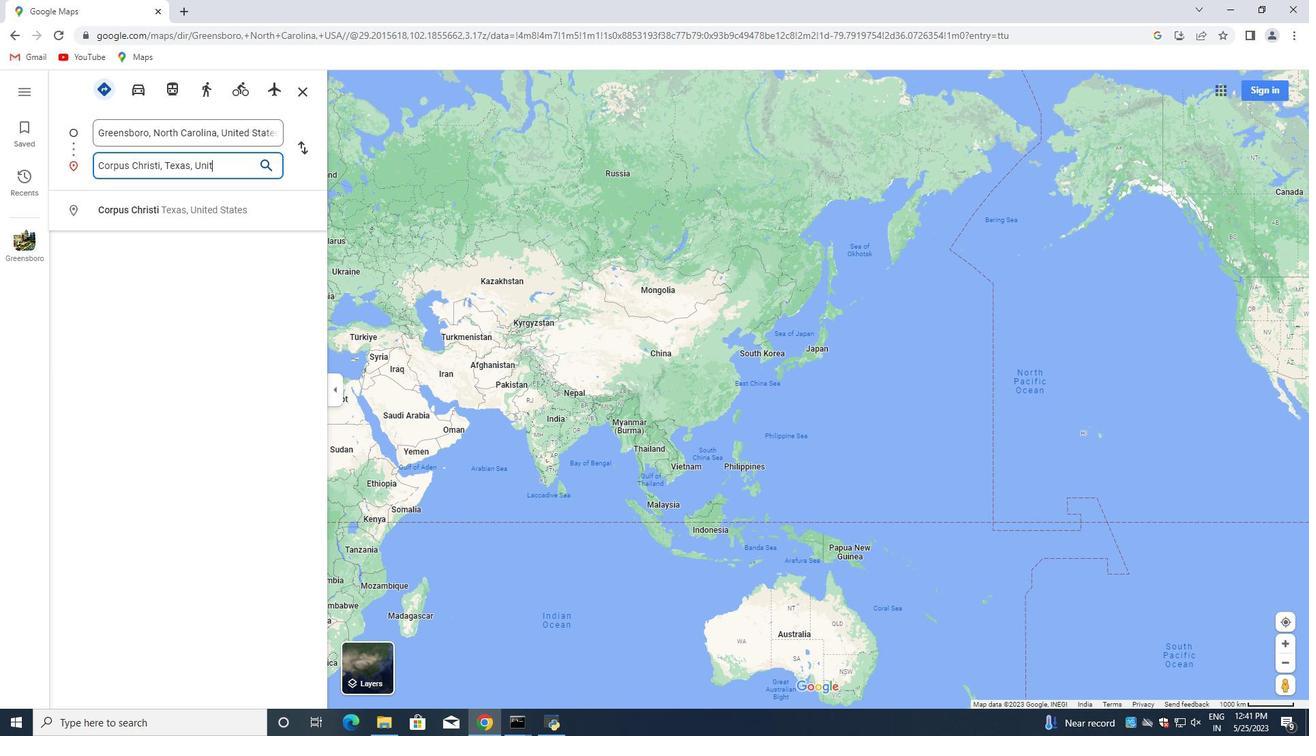 
Action: Mouse scrolled (237, 342) with delta (0, 0)
Screenshot: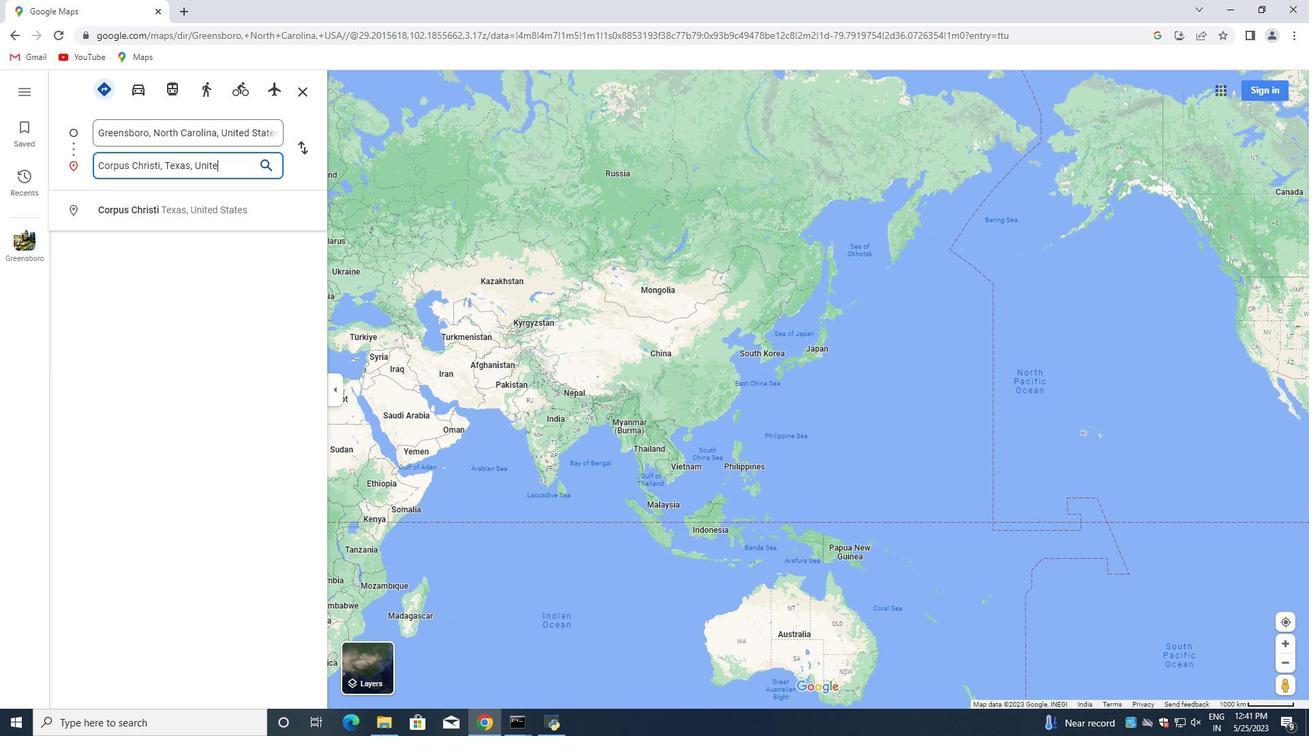 
Action: Mouse scrolled (237, 342) with delta (0, 0)
Screenshot: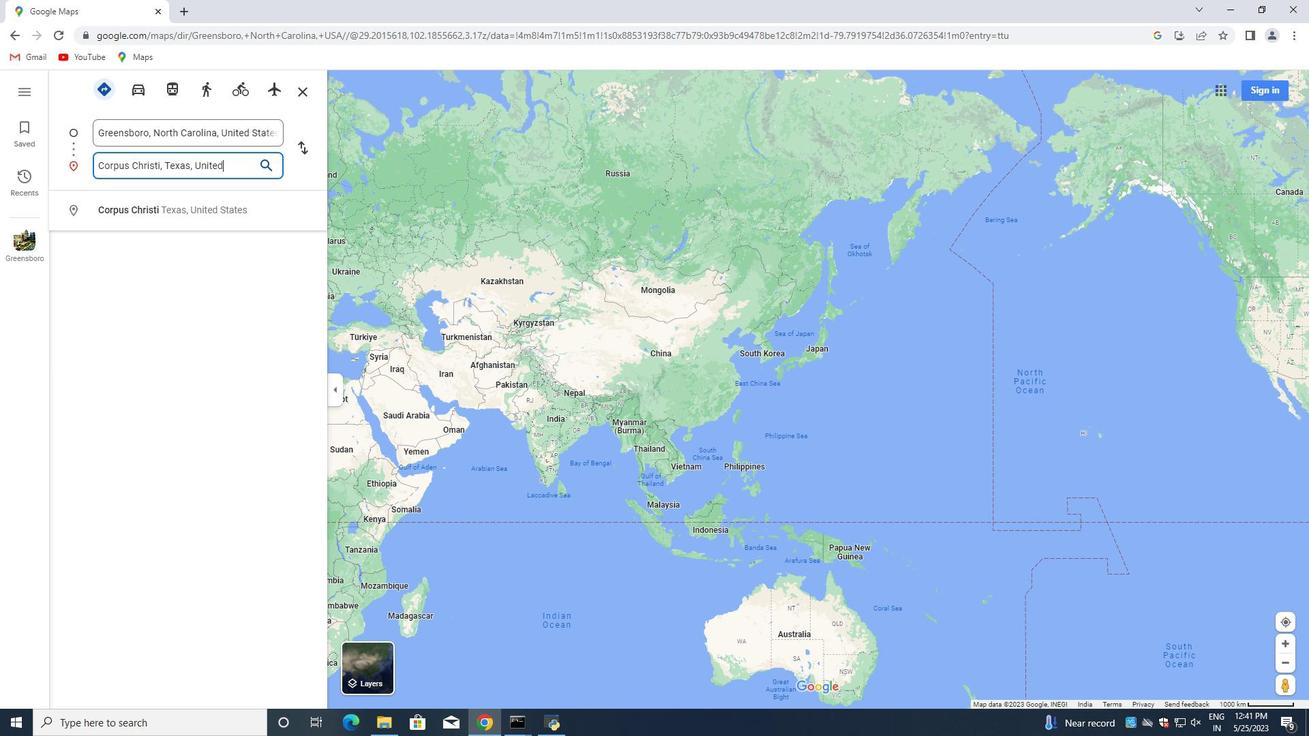 
Action: Mouse scrolled (237, 342) with delta (0, 0)
Screenshot: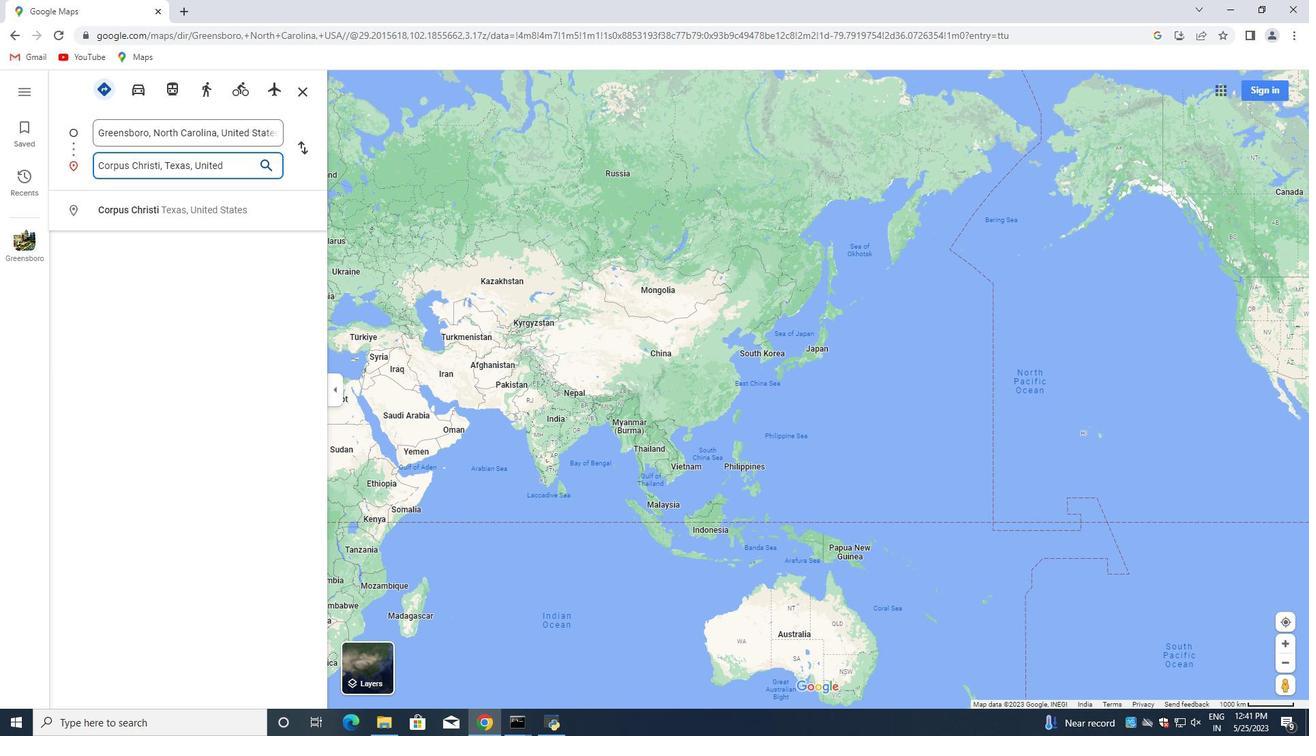
Action: Mouse scrolled (237, 342) with delta (0, 0)
Screenshot: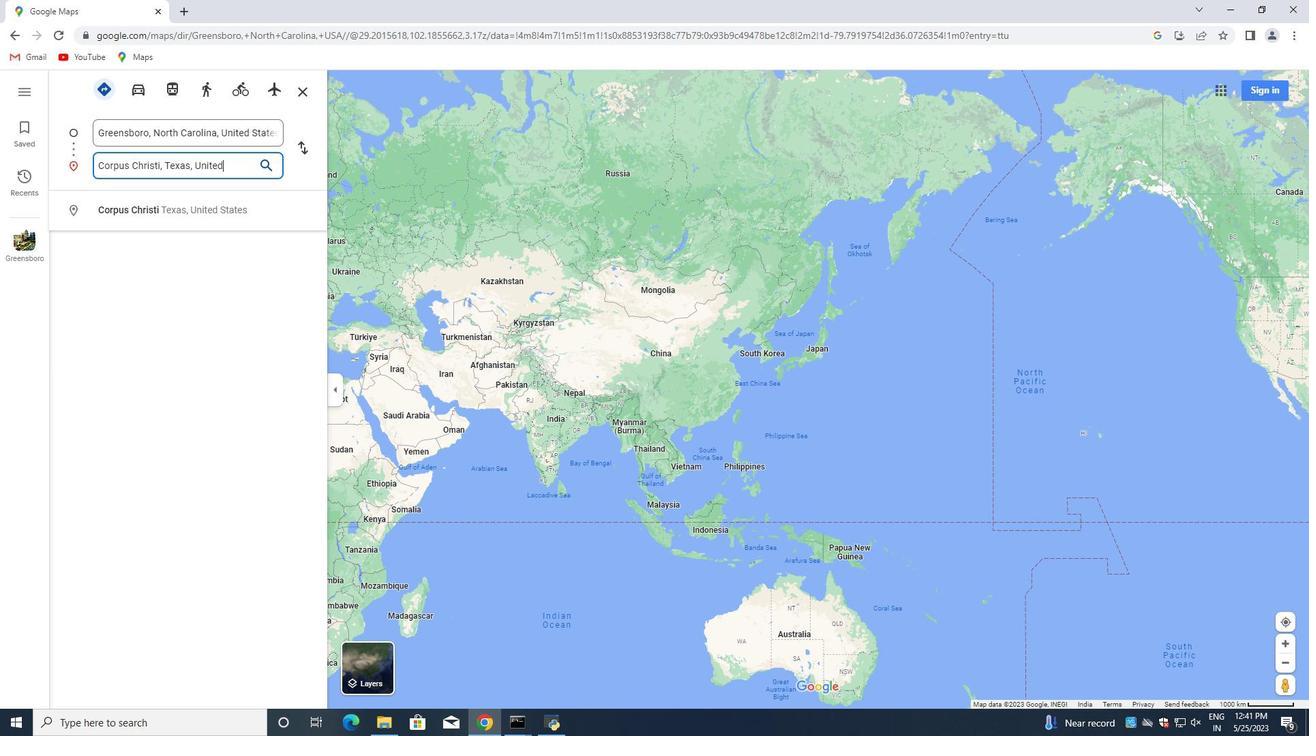 
Action: Mouse scrolled (237, 342) with delta (0, 0)
Screenshot: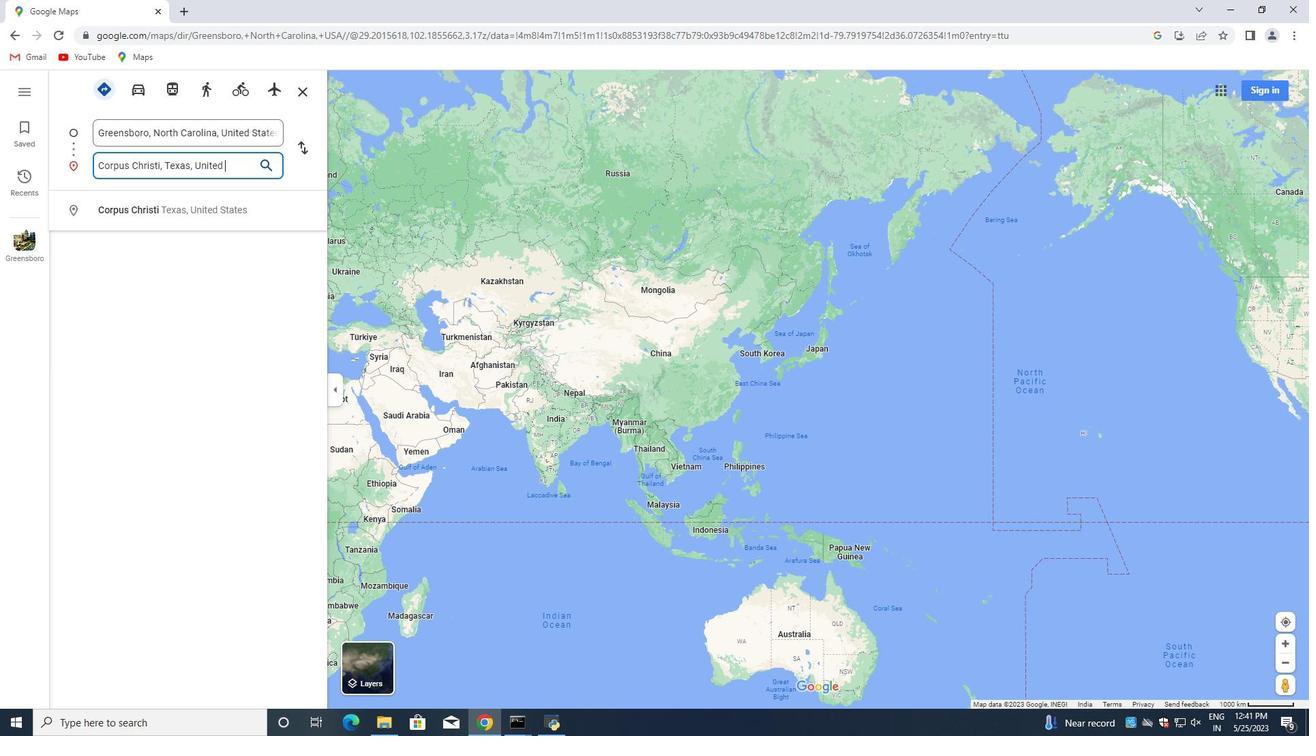 
Action: Mouse scrolled (237, 342) with delta (0, 0)
Screenshot: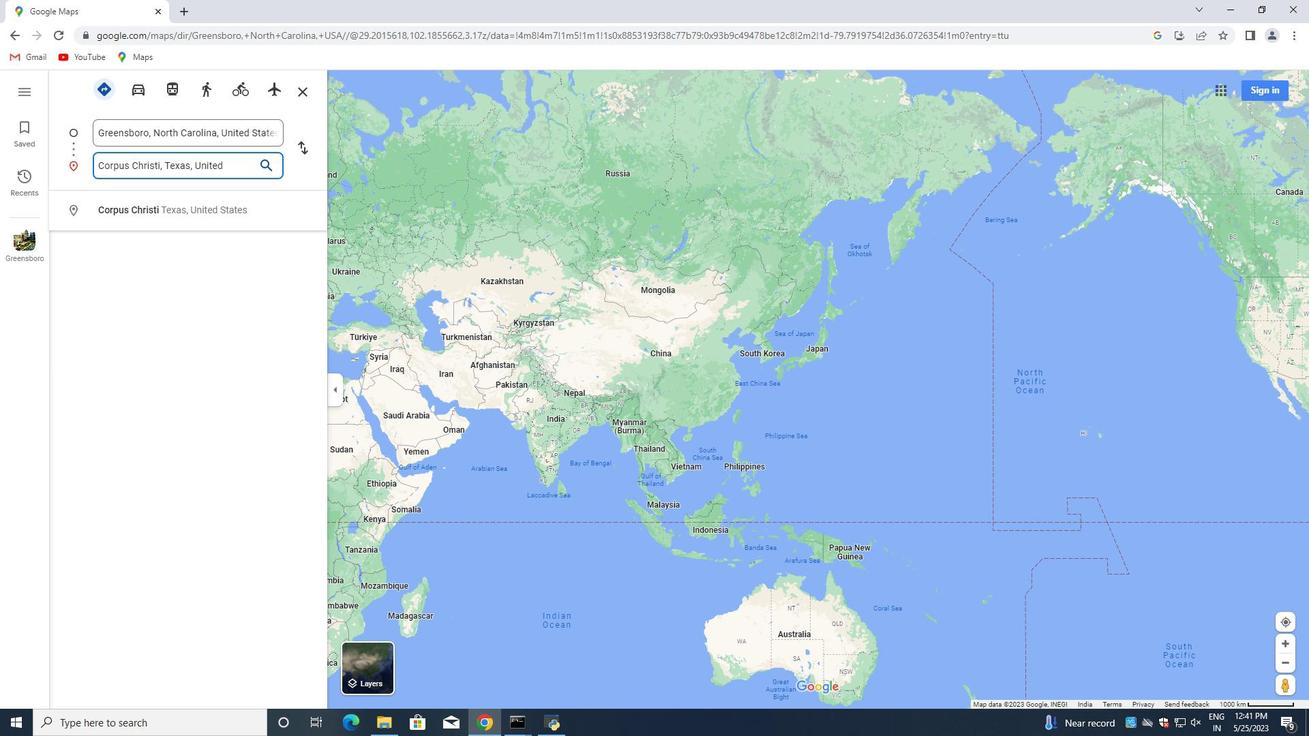 
Action: Mouse scrolled (237, 342) with delta (0, 0)
Screenshot: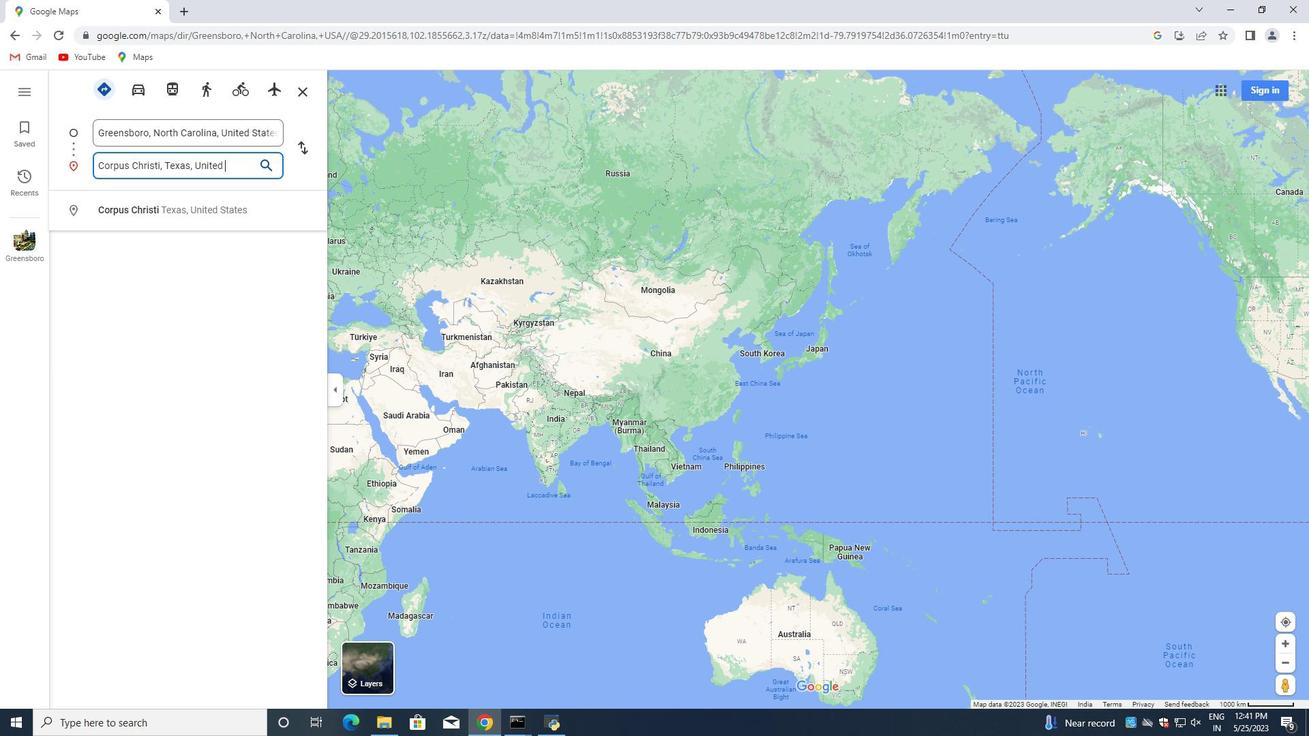 
Action: Mouse scrolled (237, 342) with delta (0, 0)
Screenshot: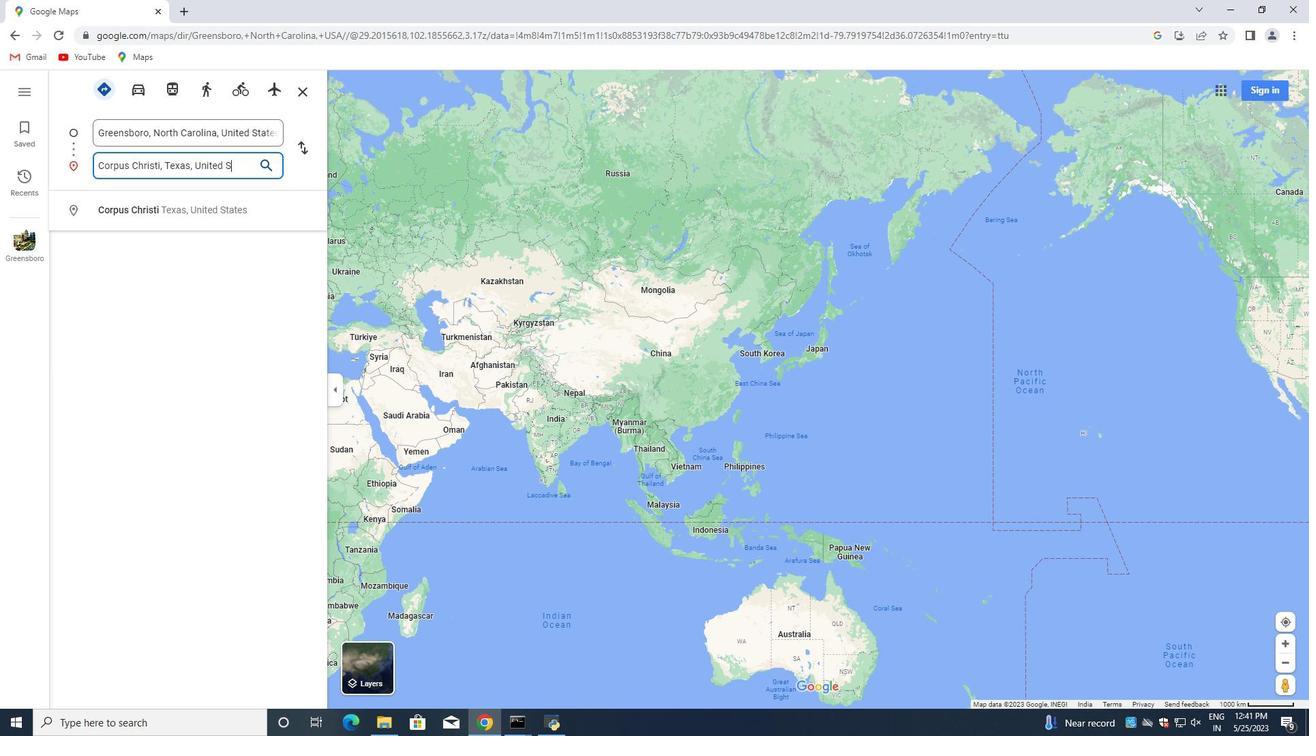 
Action: Mouse scrolled (237, 342) with delta (0, 0)
Screenshot: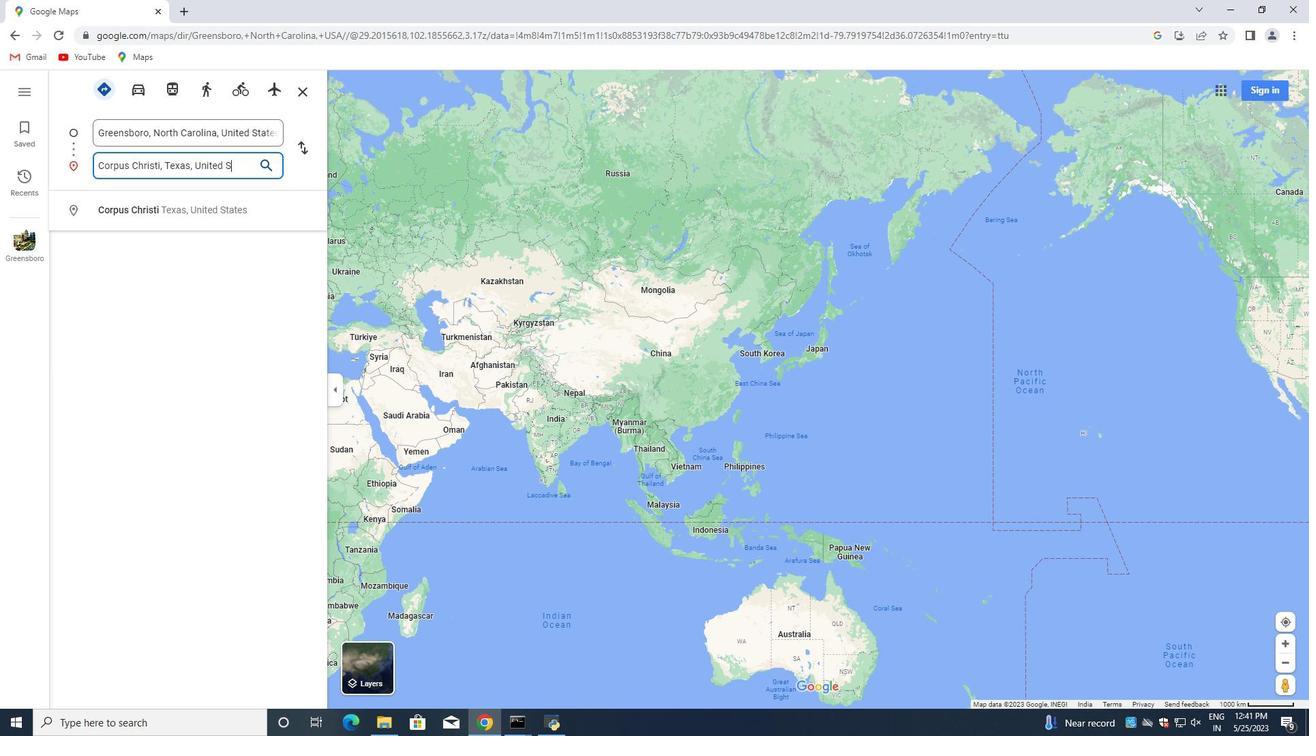 
Action: Mouse scrolled (237, 342) with delta (0, 0)
Screenshot: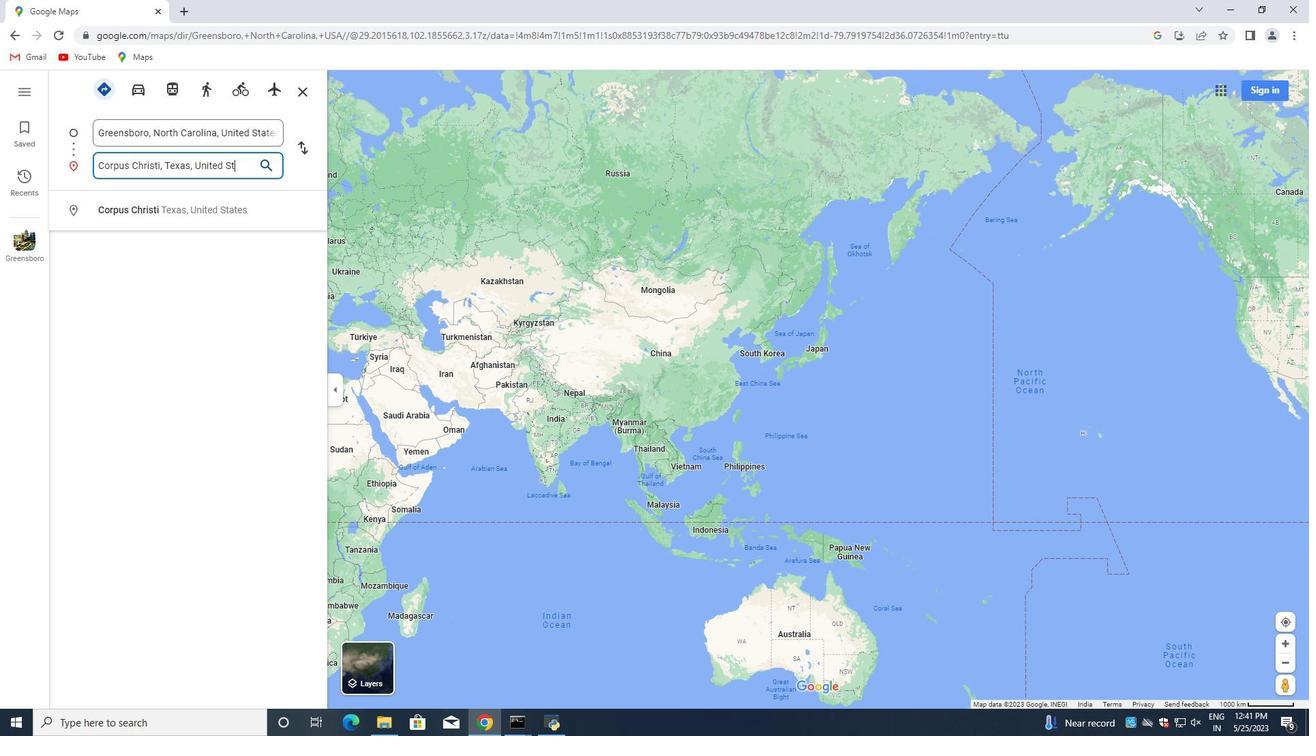 
Action: Mouse scrolled (237, 342) with delta (0, 0)
Screenshot: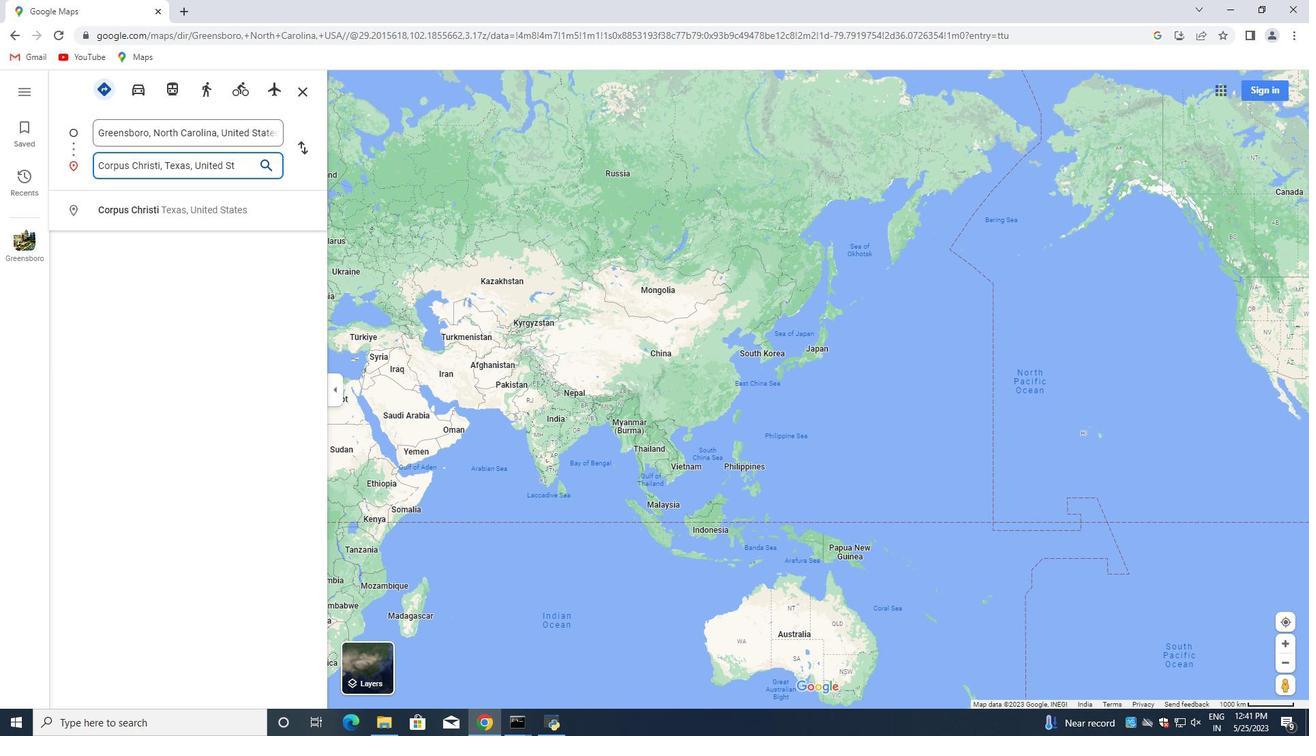 
Action: Mouse scrolled (237, 342) with delta (0, 0)
Screenshot: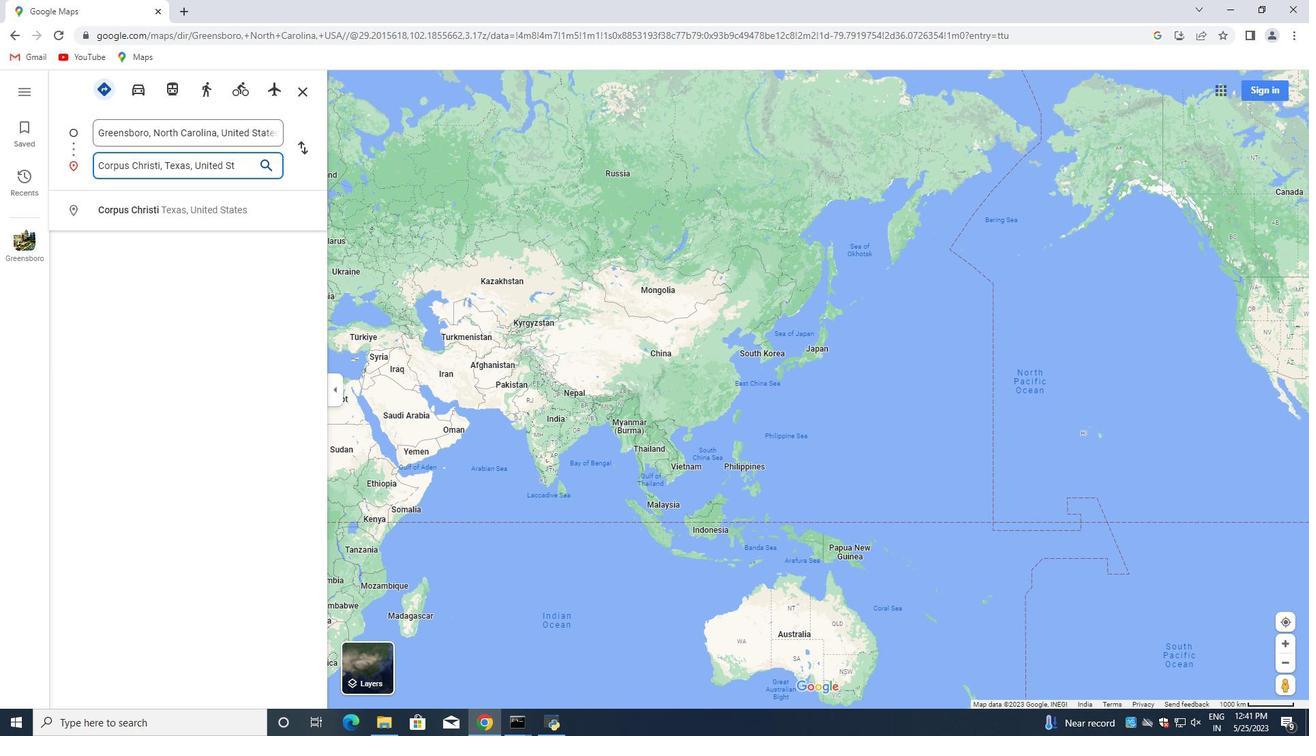 
Action: Mouse scrolled (237, 342) with delta (0, 0)
Screenshot: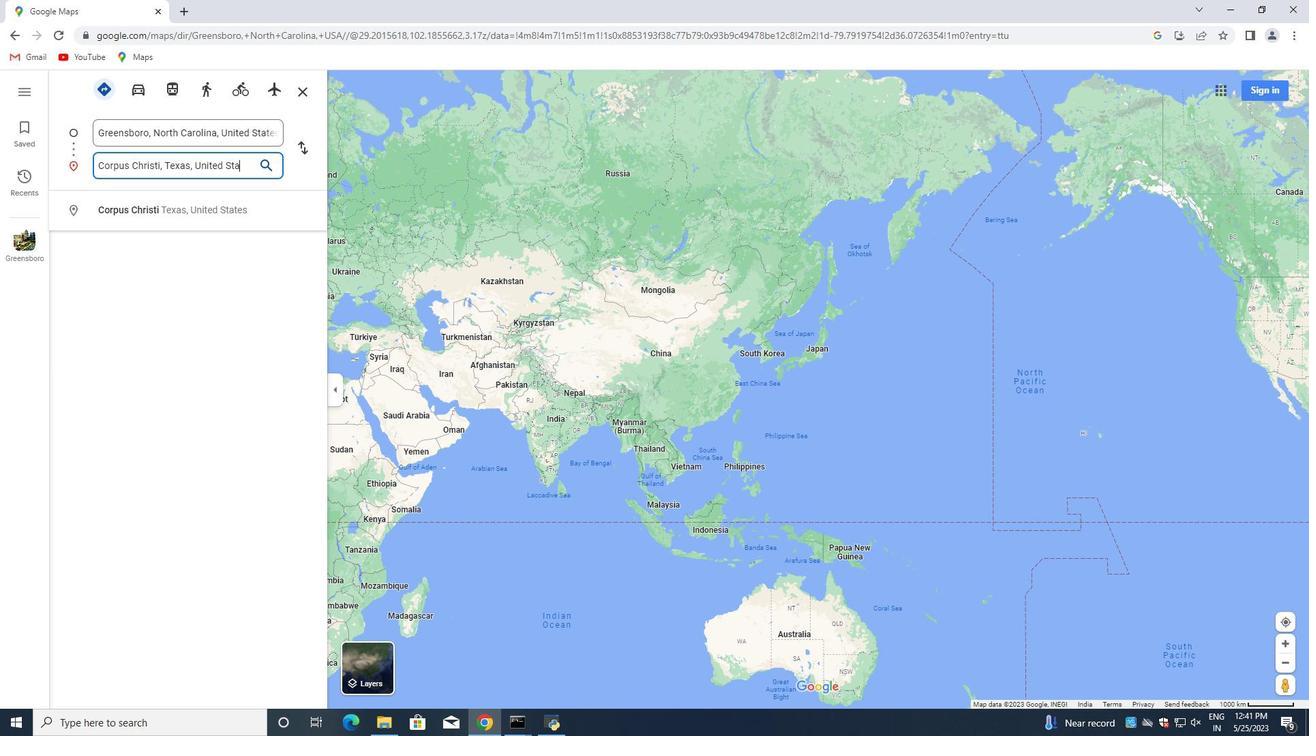 
Action: Mouse scrolled (237, 342) with delta (0, 0)
Screenshot: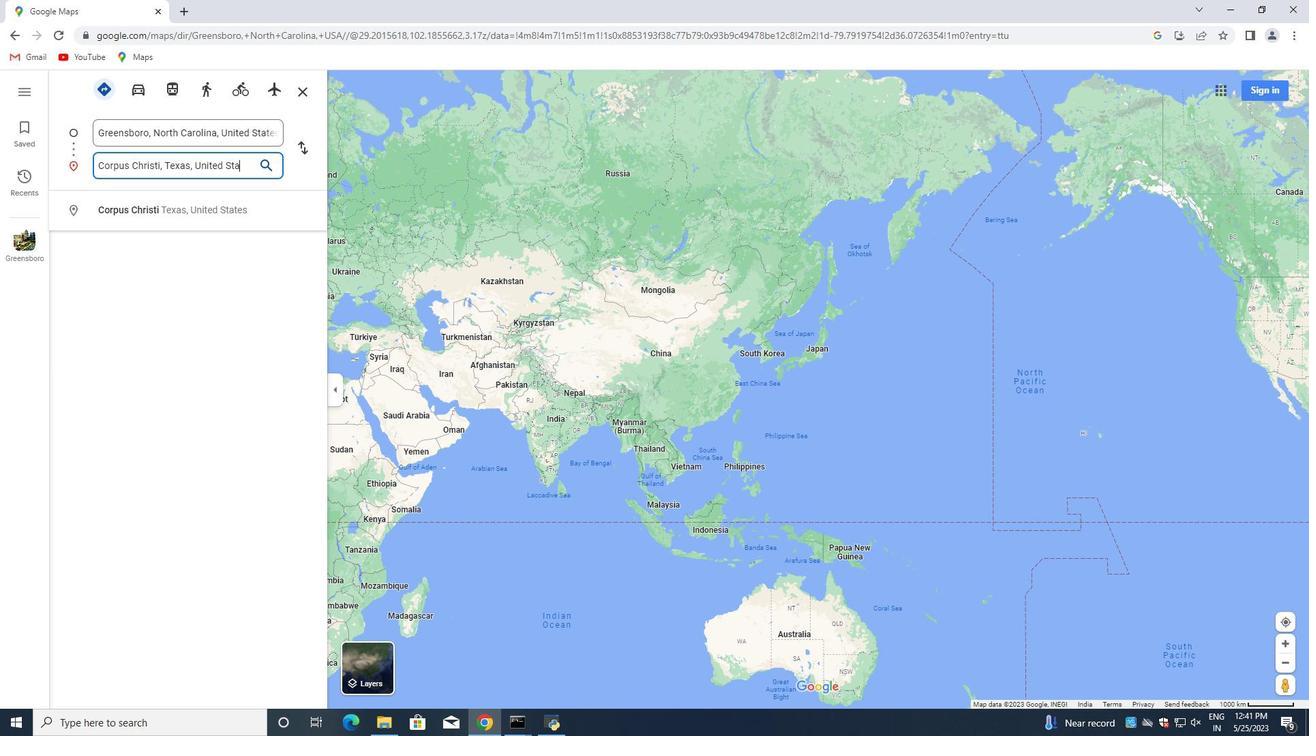 
Action: Mouse scrolled (237, 342) with delta (0, 0)
Screenshot: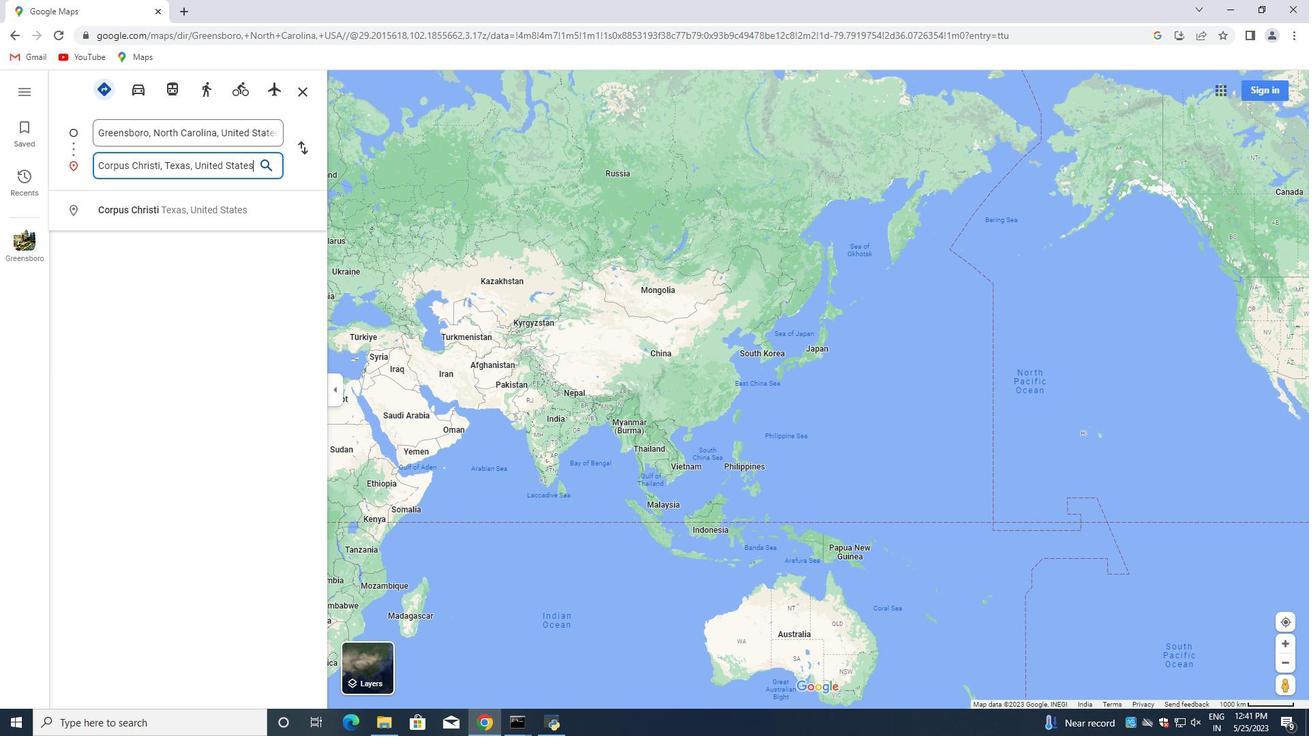 
Action: Mouse scrolled (237, 342) with delta (0, 0)
Screenshot: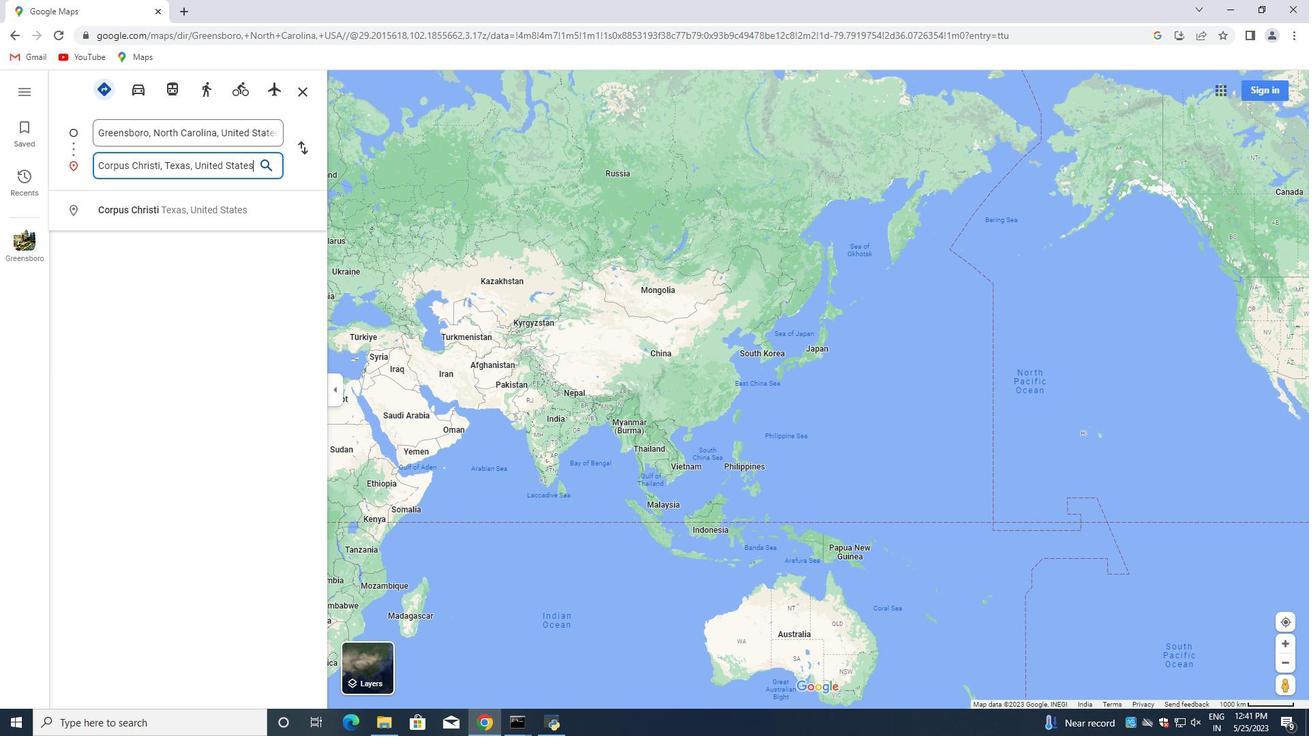 
Action: Mouse scrolled (237, 342) with delta (0, 0)
Screenshot: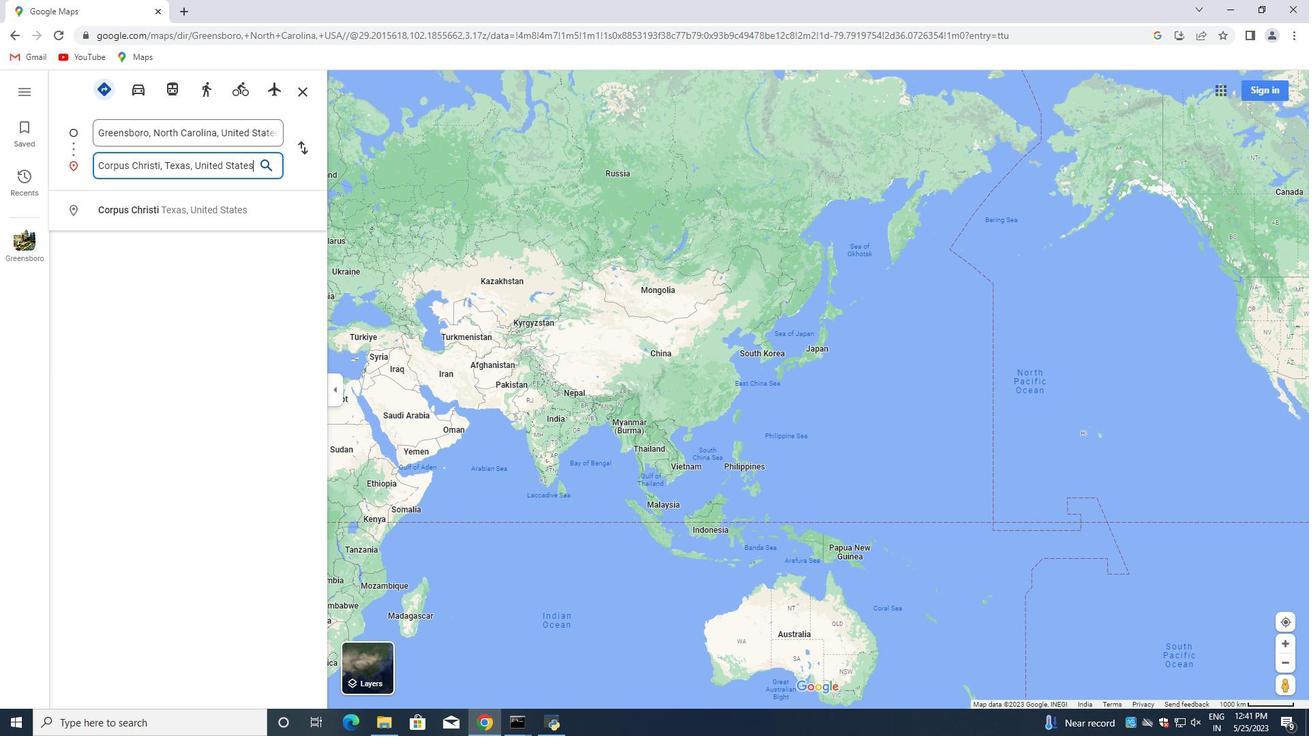 
Action: Mouse scrolled (237, 342) with delta (0, 0)
Screenshot: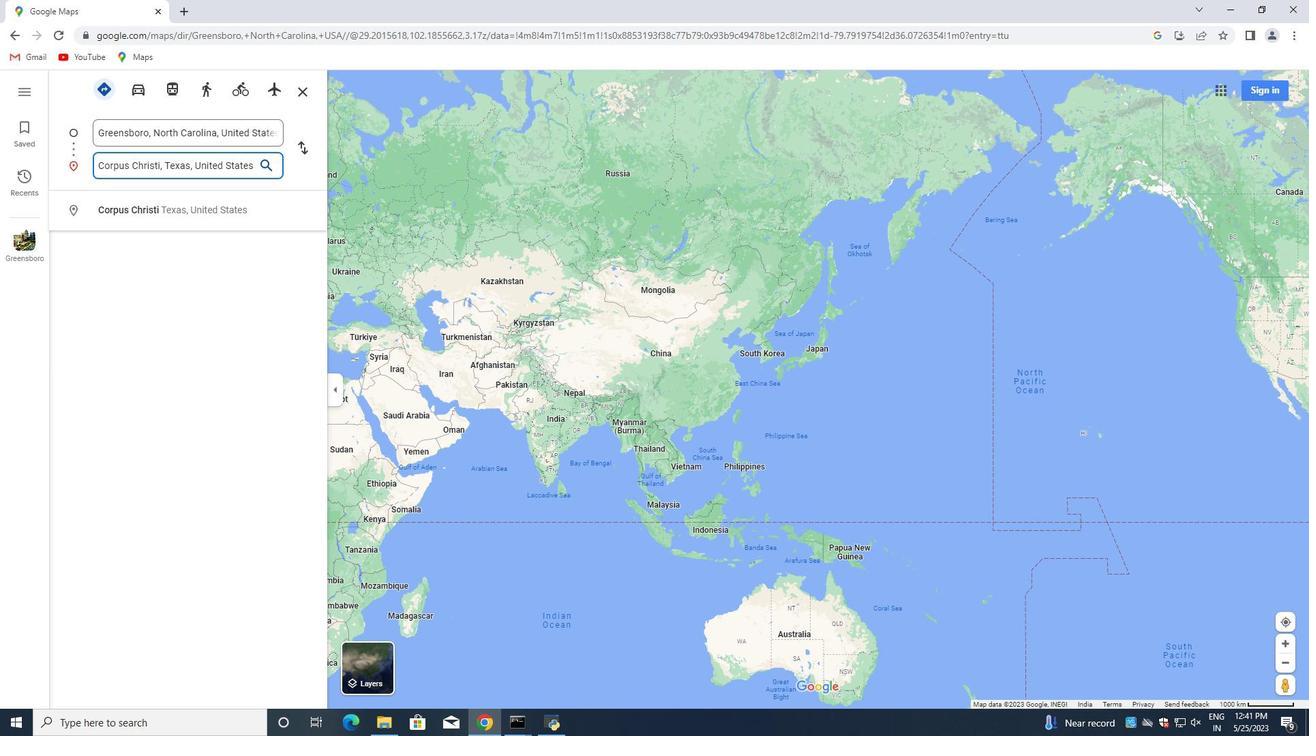 
Action: Mouse scrolled (237, 342) with delta (0, 0)
Screenshot: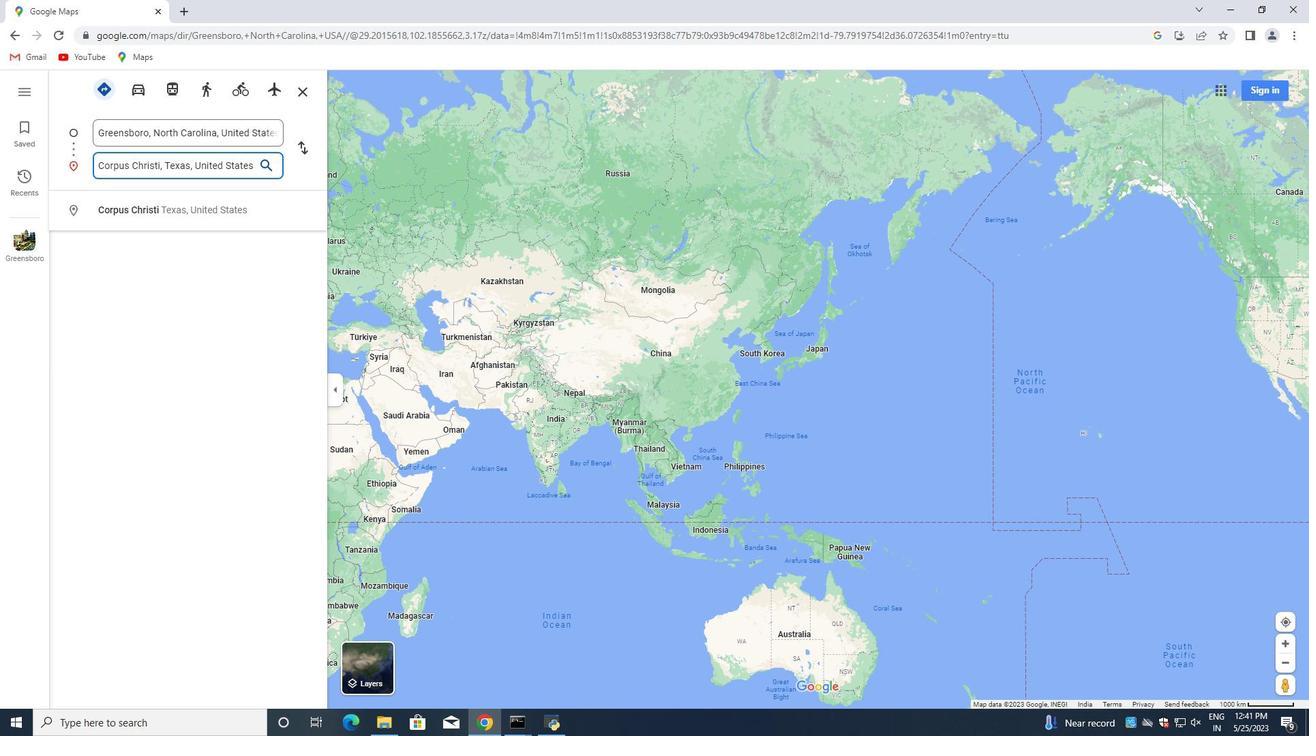 
Action: Mouse scrolled (237, 342) with delta (0, 0)
Screenshot: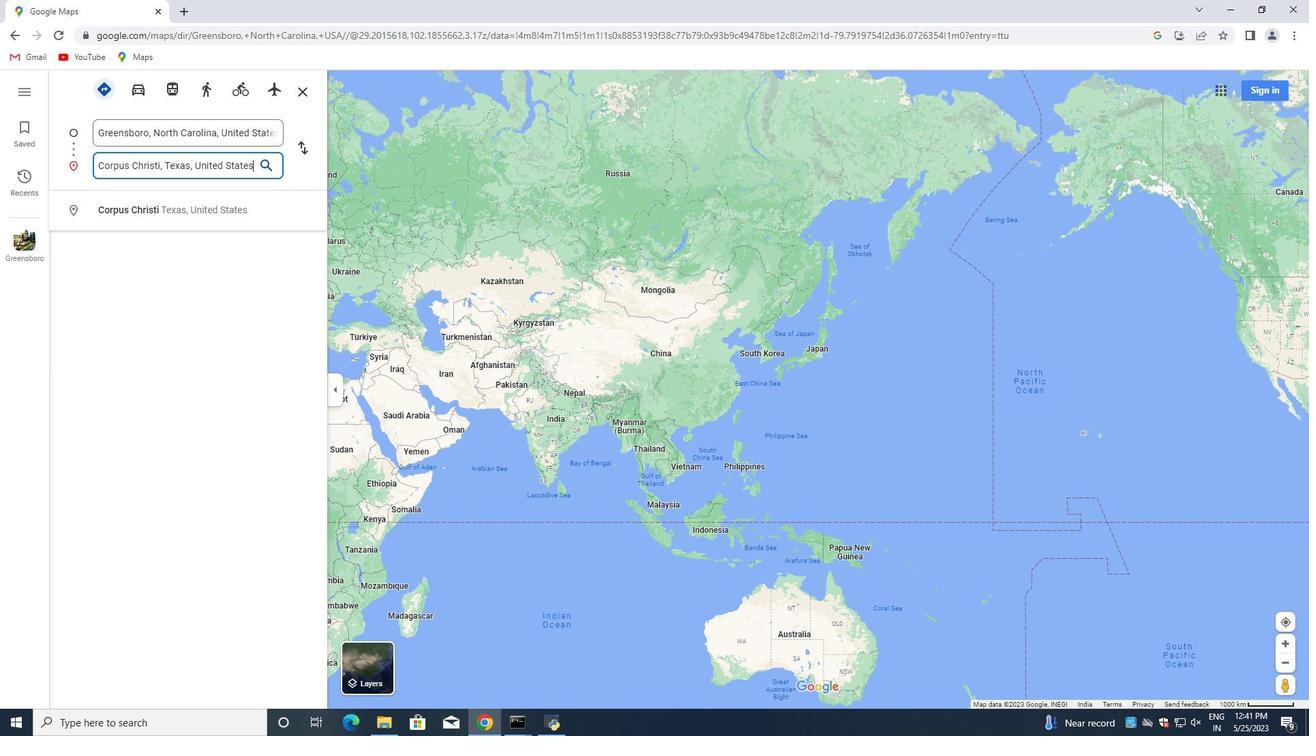 
Action: Mouse scrolled (237, 342) with delta (0, 0)
Screenshot: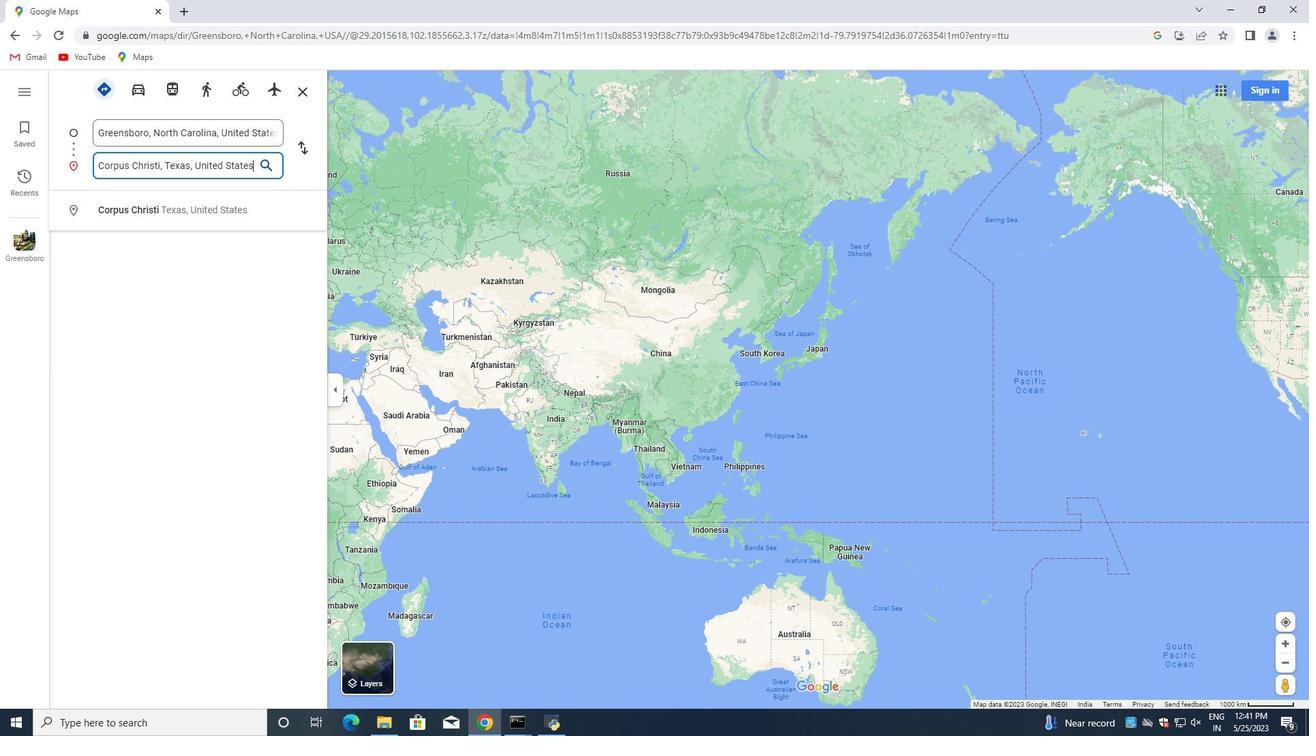 
Action: Mouse scrolled (237, 342) with delta (0, 0)
Screenshot: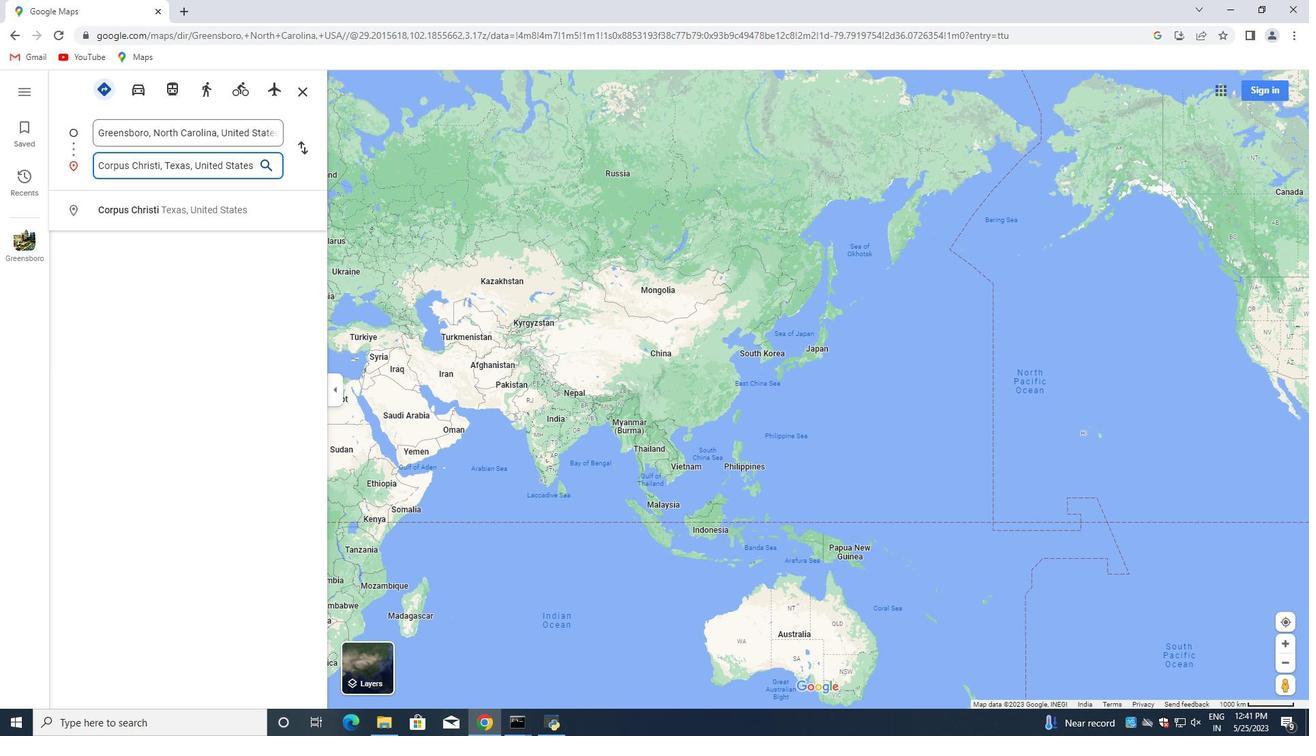 
Action: Mouse scrolled (237, 342) with delta (0, 0)
Screenshot: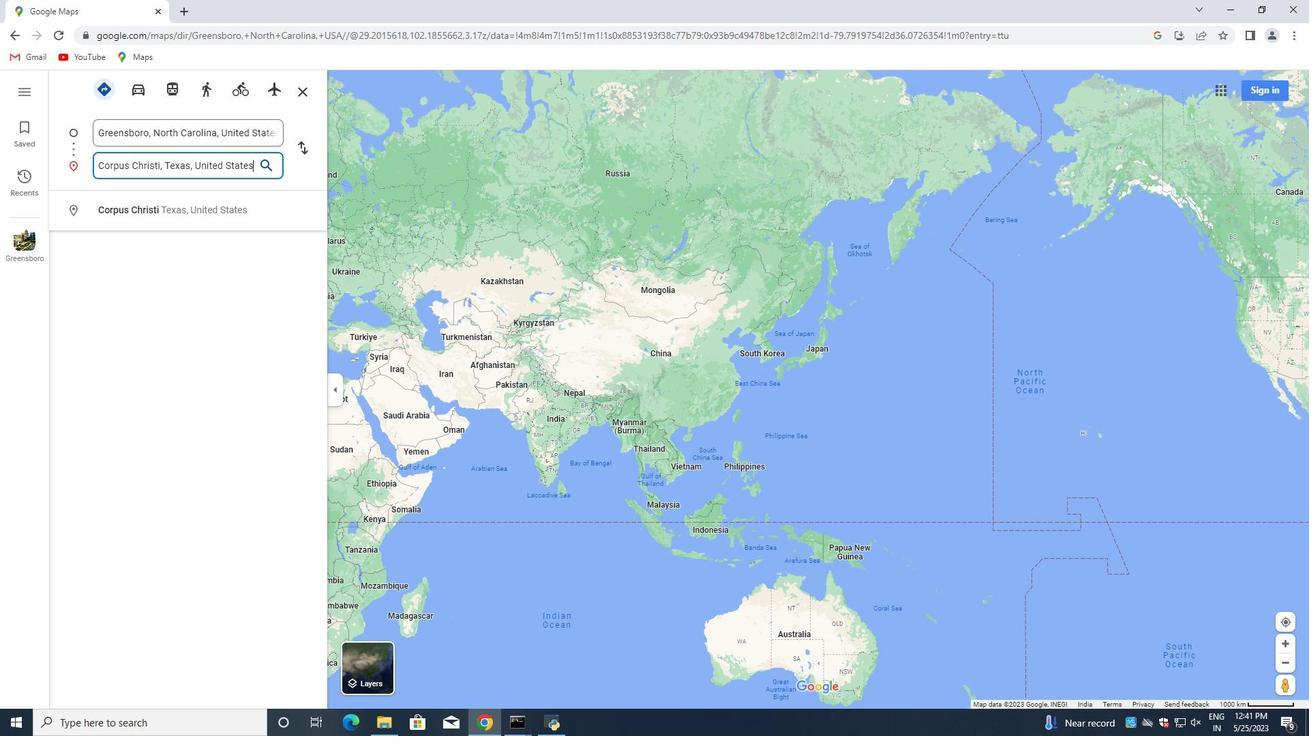 
Action: Mouse scrolled (237, 342) with delta (0, 0)
Screenshot: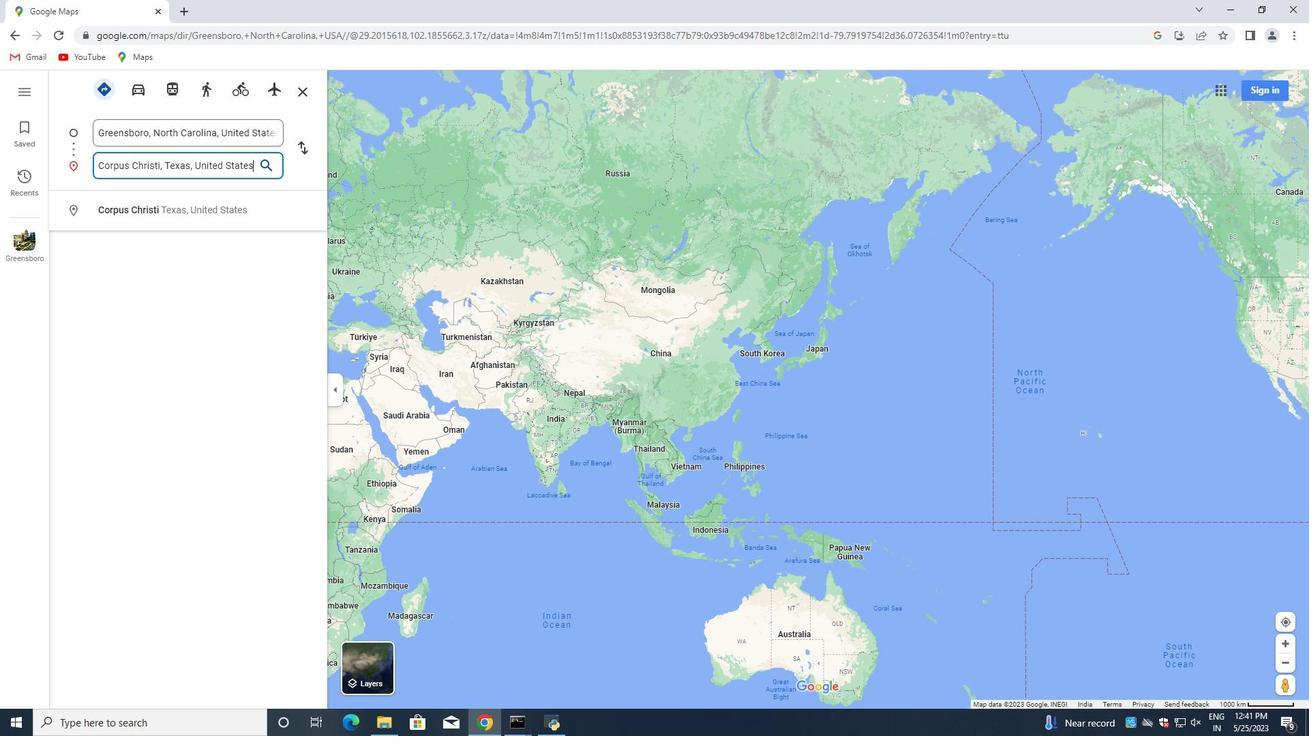 
Action: Mouse scrolled (237, 342) with delta (0, 0)
Screenshot: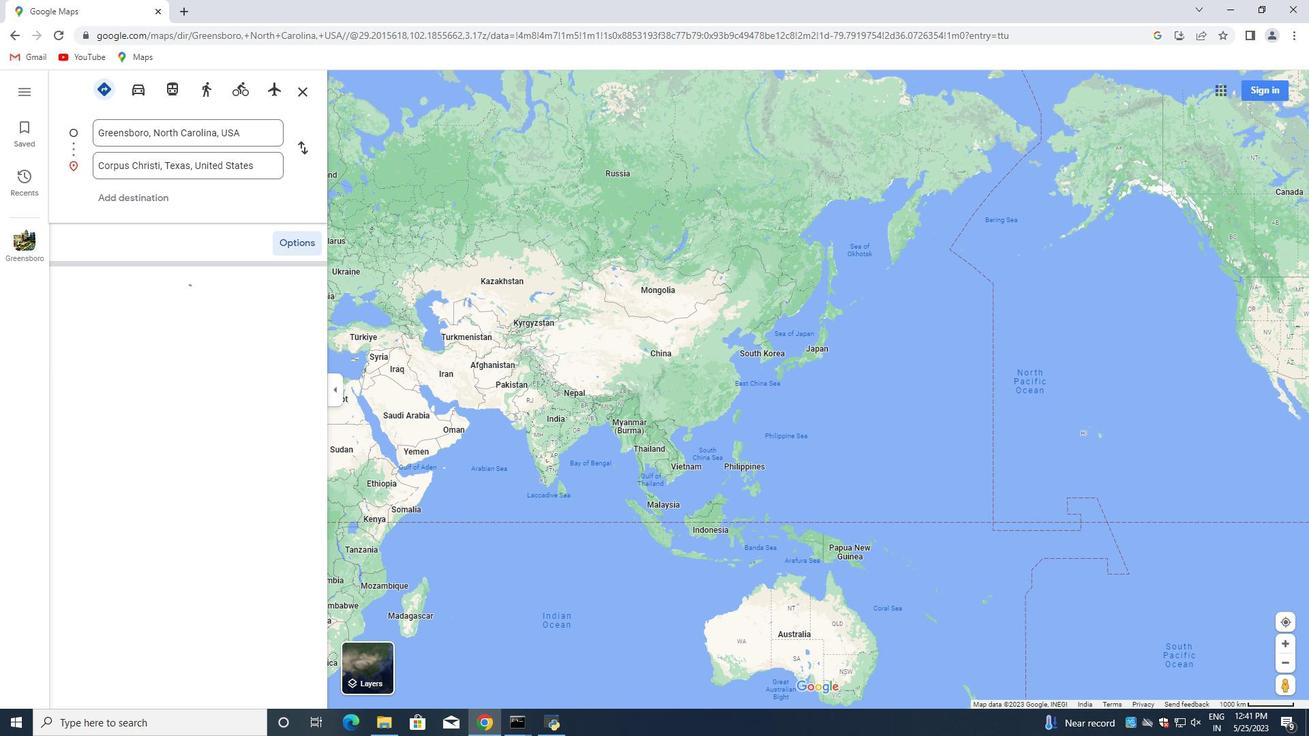 
Action: Mouse scrolled (237, 342) with delta (0, 0)
Screenshot: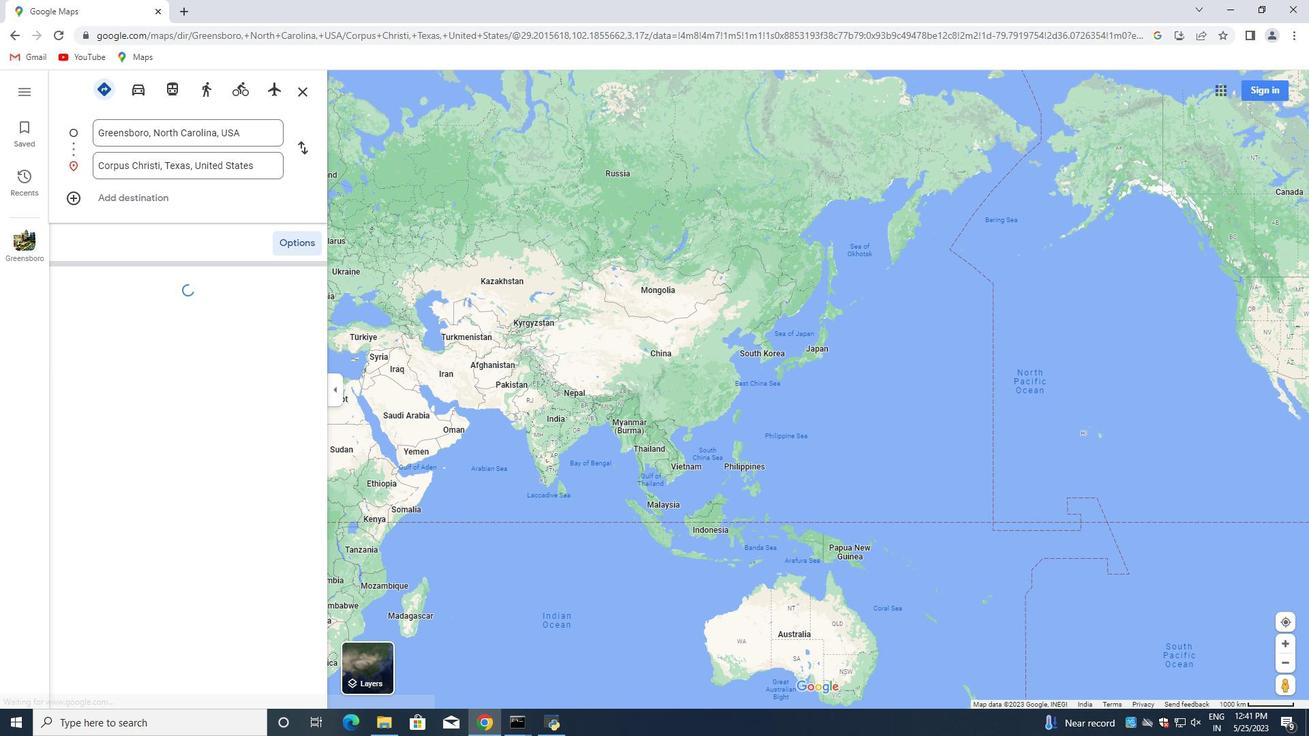 
Action: Mouse scrolled (237, 342) with delta (0, 0)
Screenshot: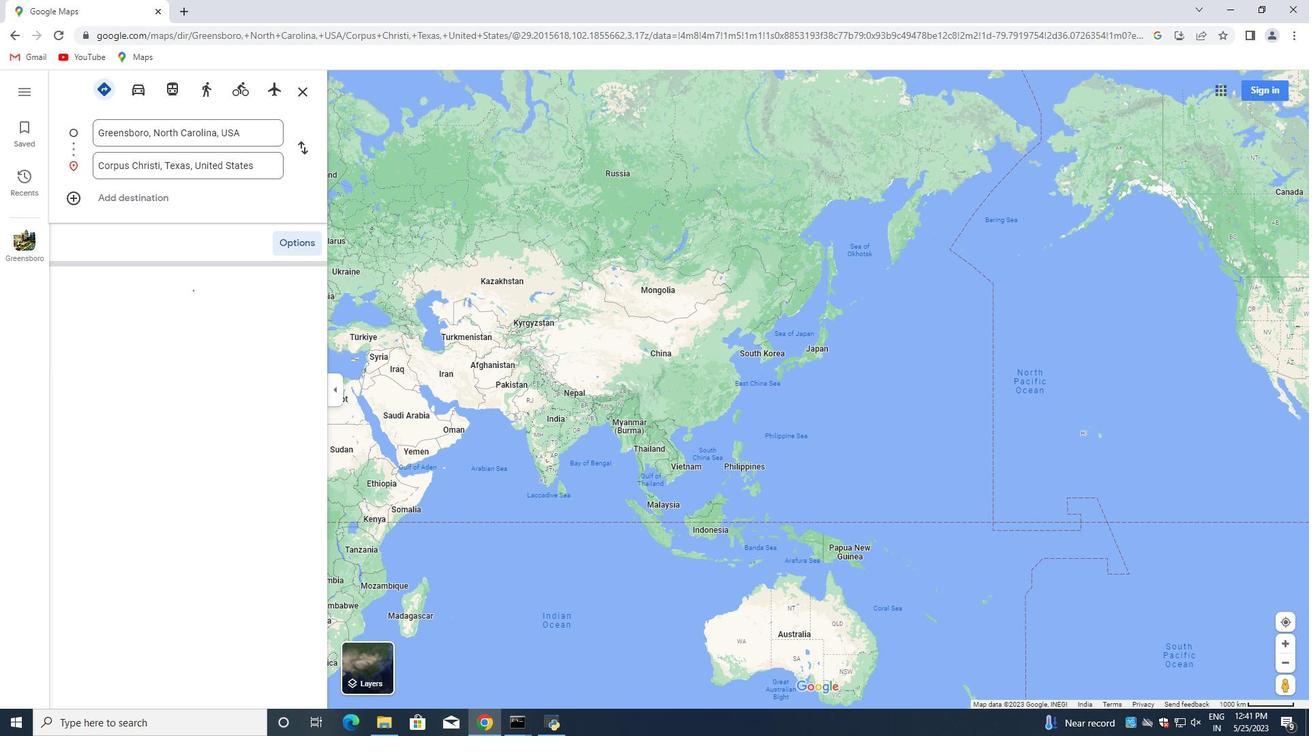 
Action: Mouse scrolled (237, 342) with delta (0, 0)
Screenshot: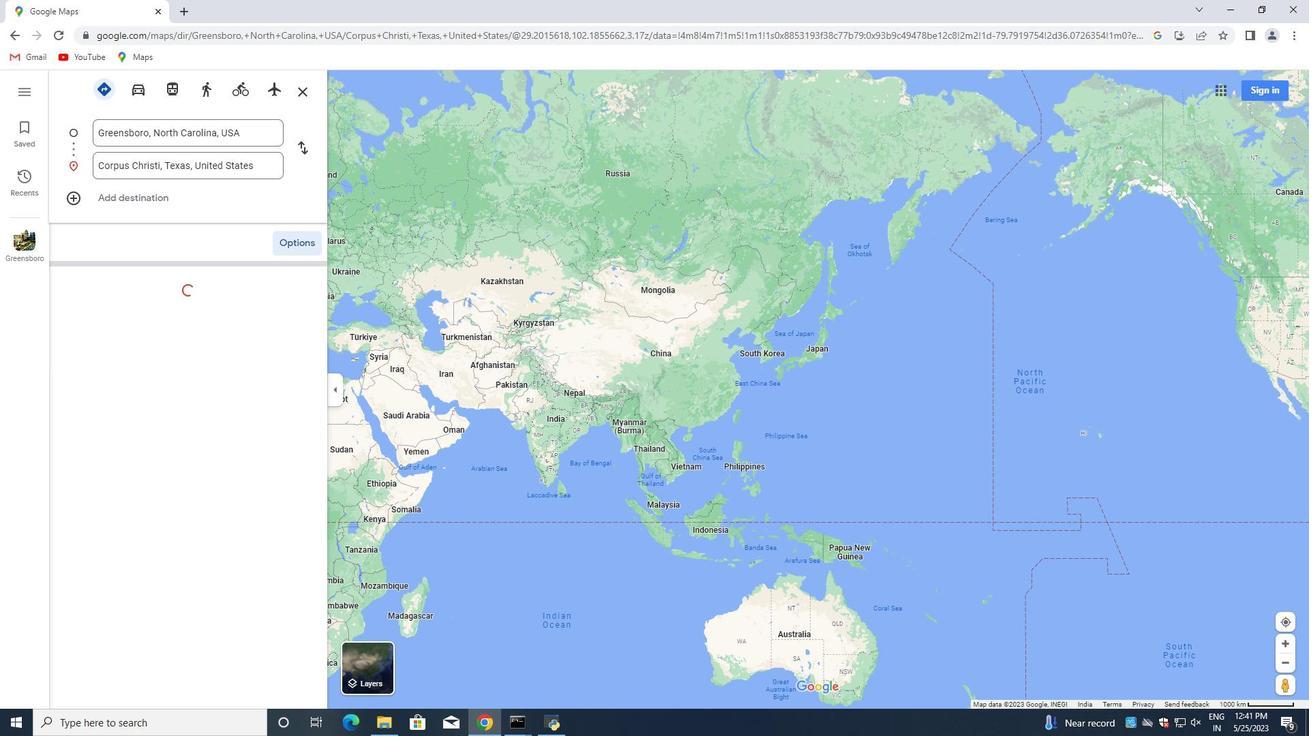 
Action: Mouse scrolled (237, 342) with delta (0, 0)
Screenshot: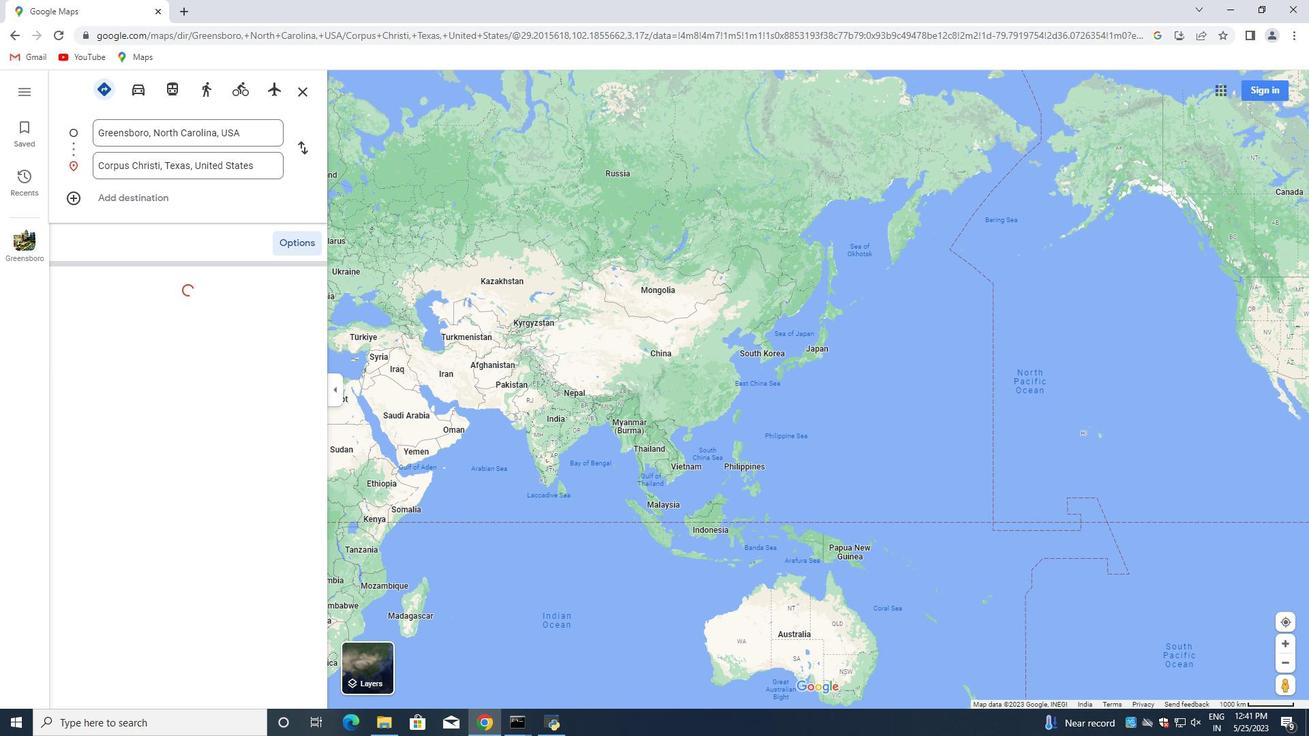 
Action: Mouse scrolled (237, 342) with delta (0, 0)
Screenshot: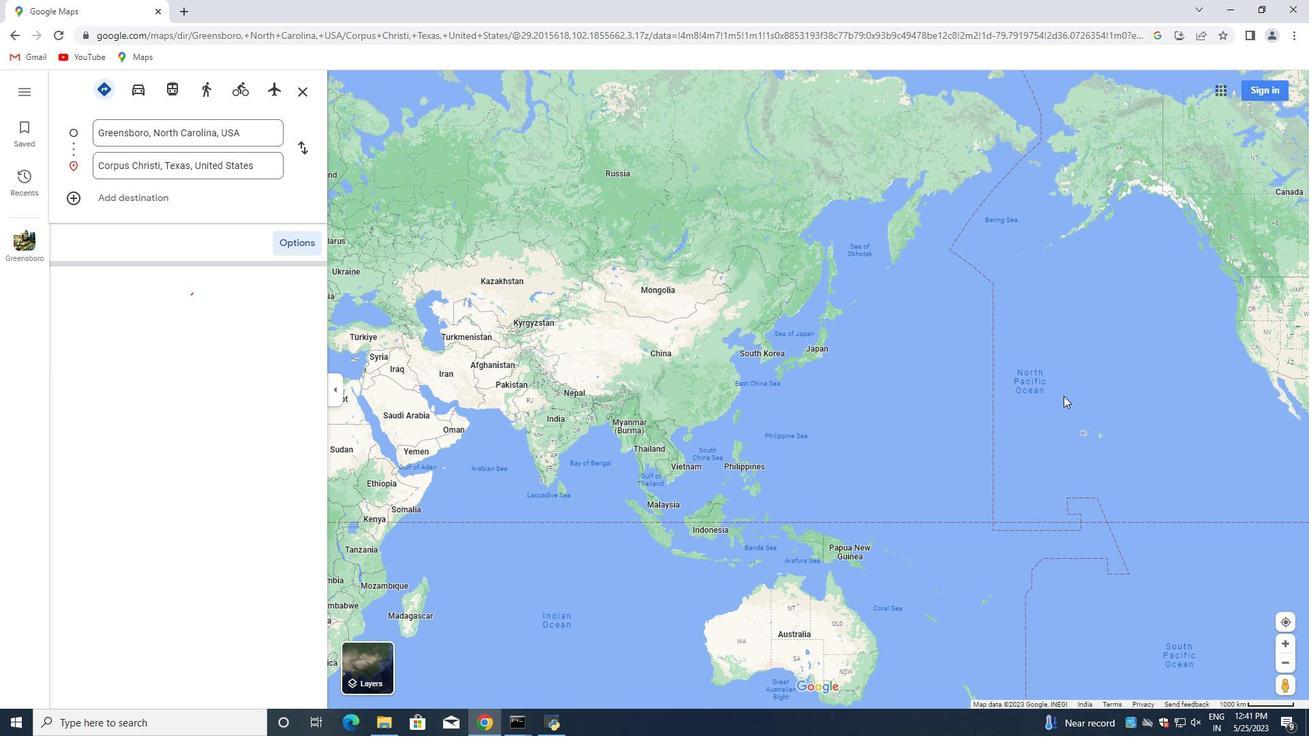 
Action: Mouse scrolled (237, 342) with delta (0, 0)
Screenshot: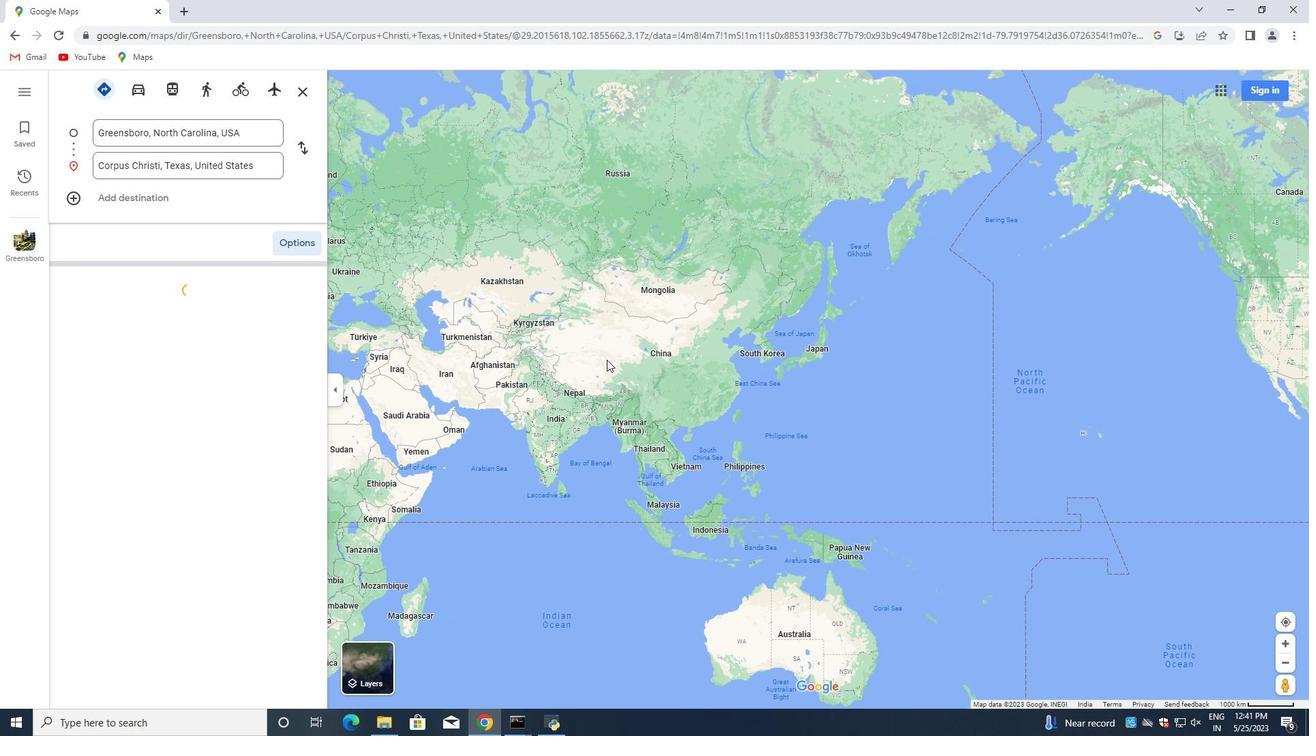 
Action: Mouse scrolled (237, 342) with delta (0, 0)
Screenshot: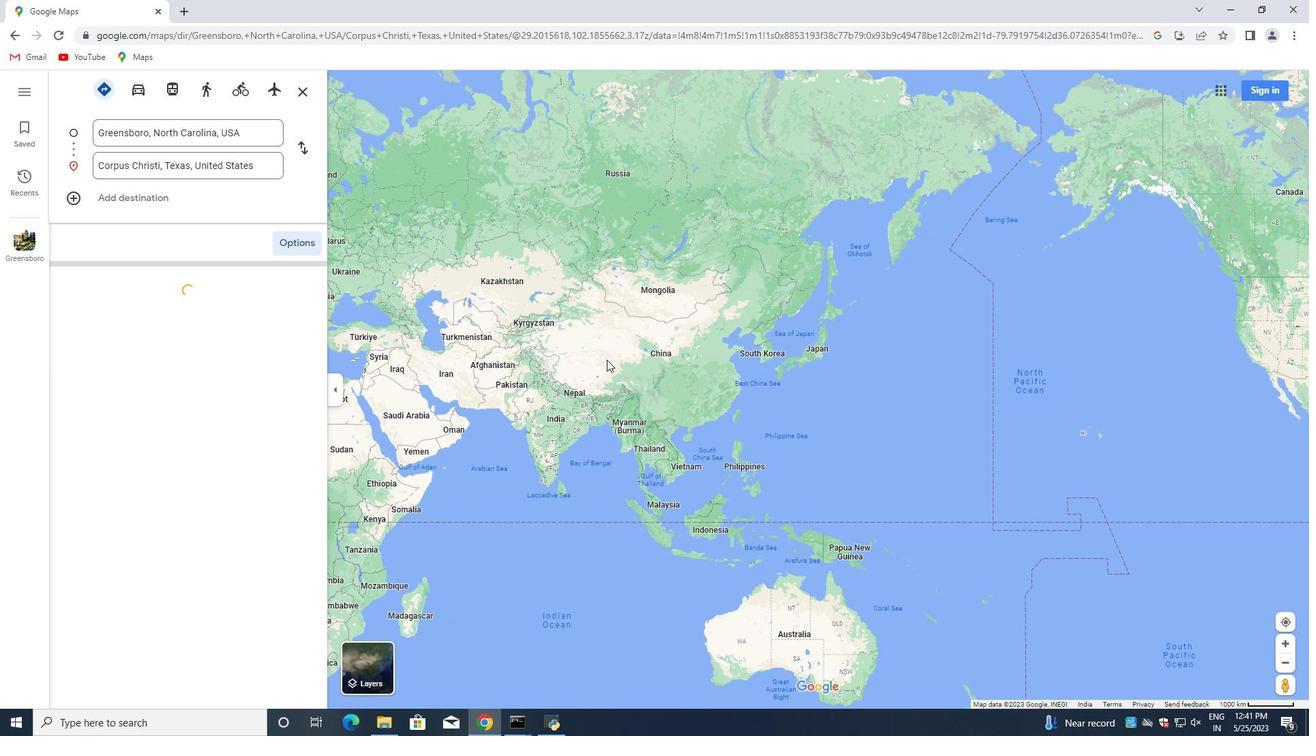 
Action: Mouse moved to (218, 363)
Screenshot: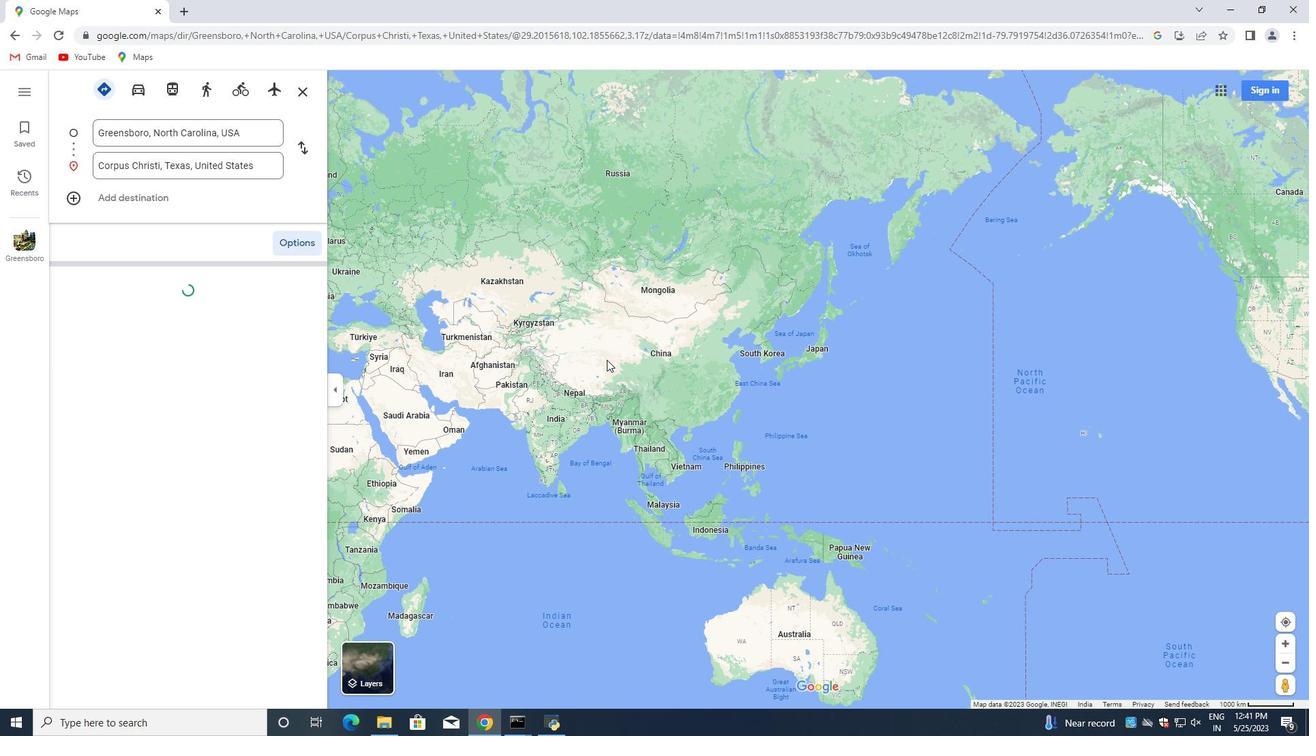 
Action: Mouse scrolled (218, 364) with delta (0, 0)
Screenshot: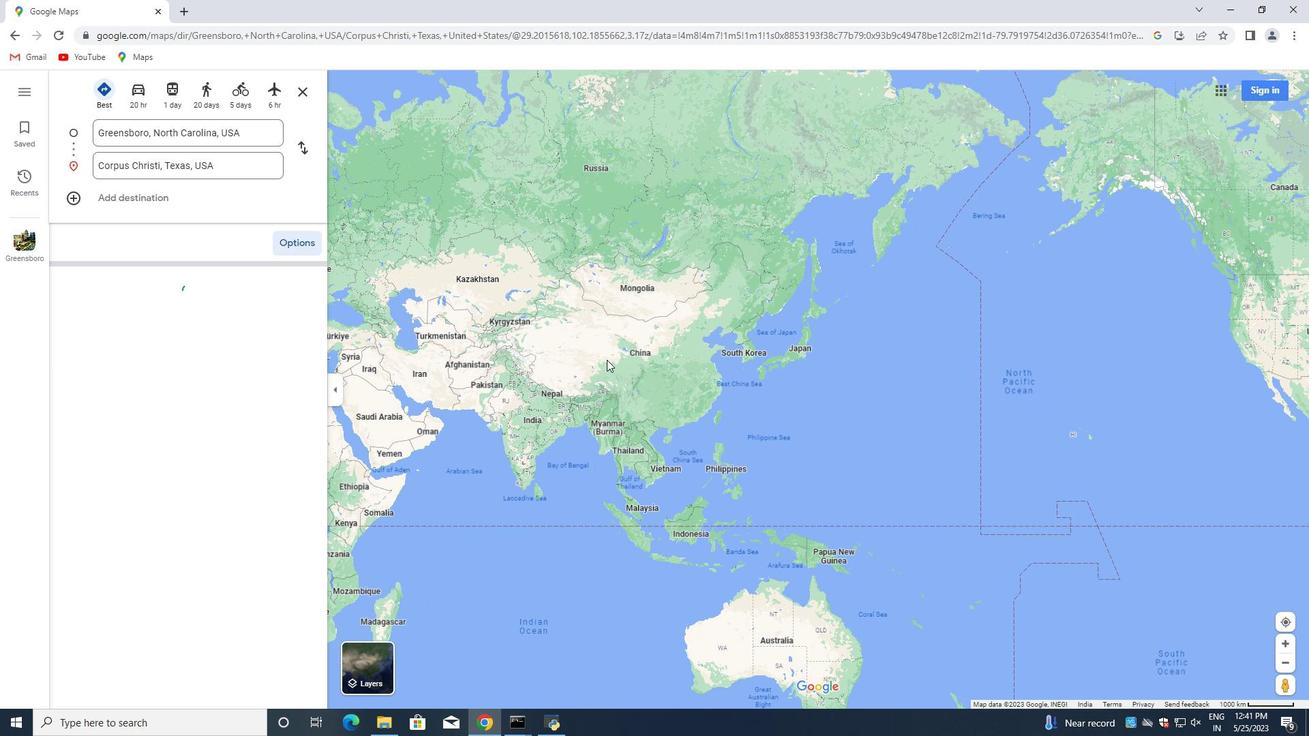 
Action: Mouse scrolled (218, 364) with delta (0, 0)
Screenshot: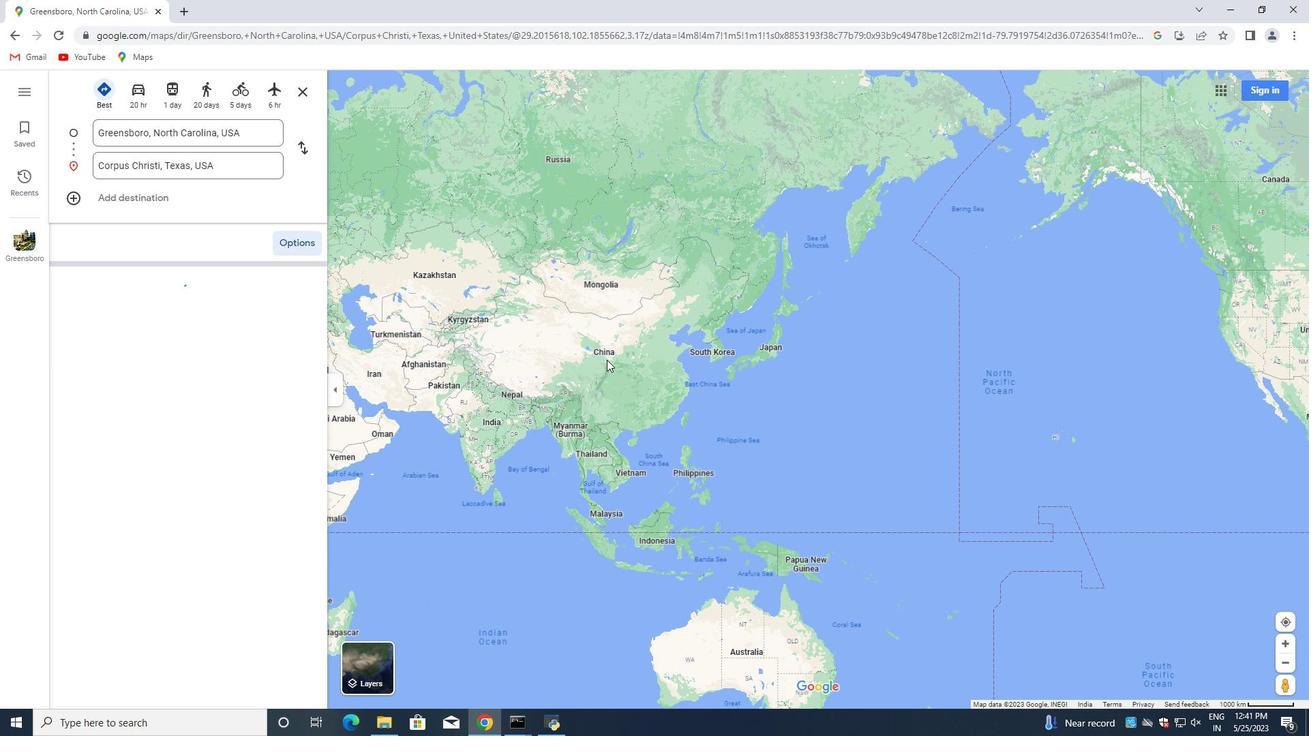 
Action: Mouse scrolled (218, 362) with delta (0, 0)
Screenshot: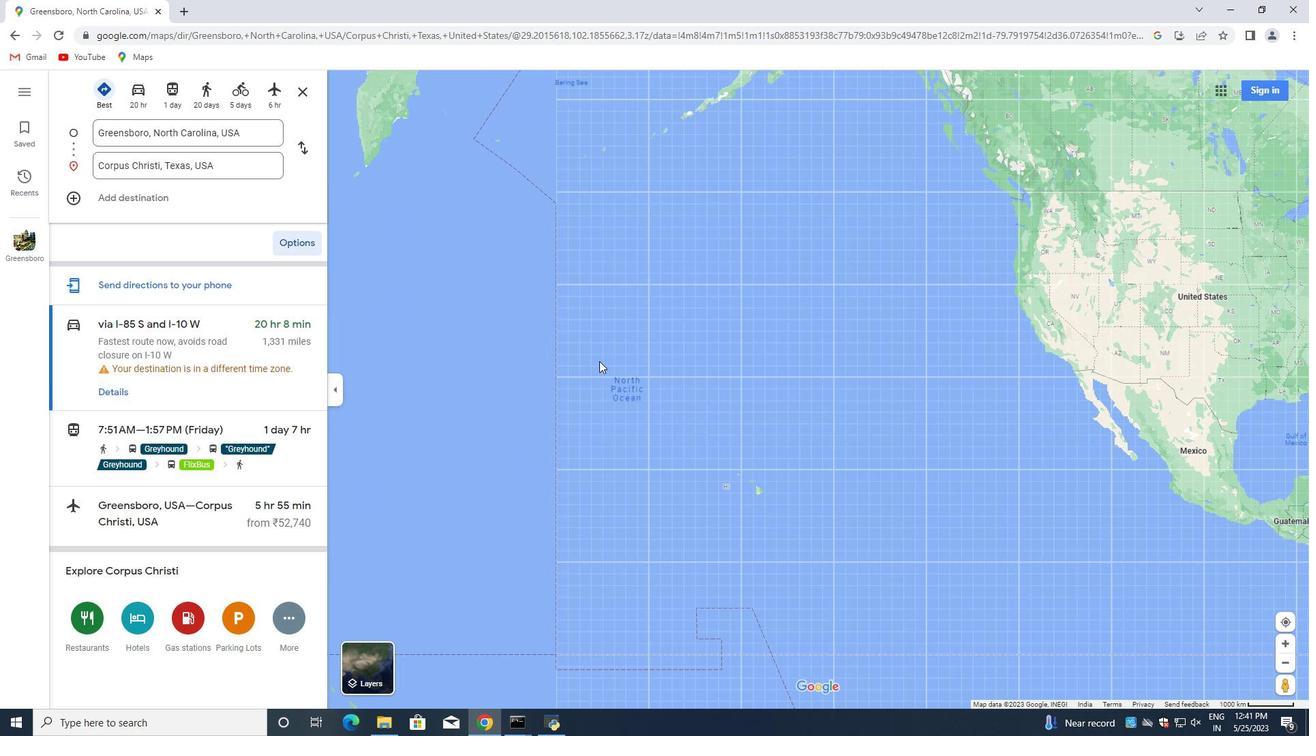 
Action: Mouse scrolled (218, 362) with delta (0, 0)
Screenshot: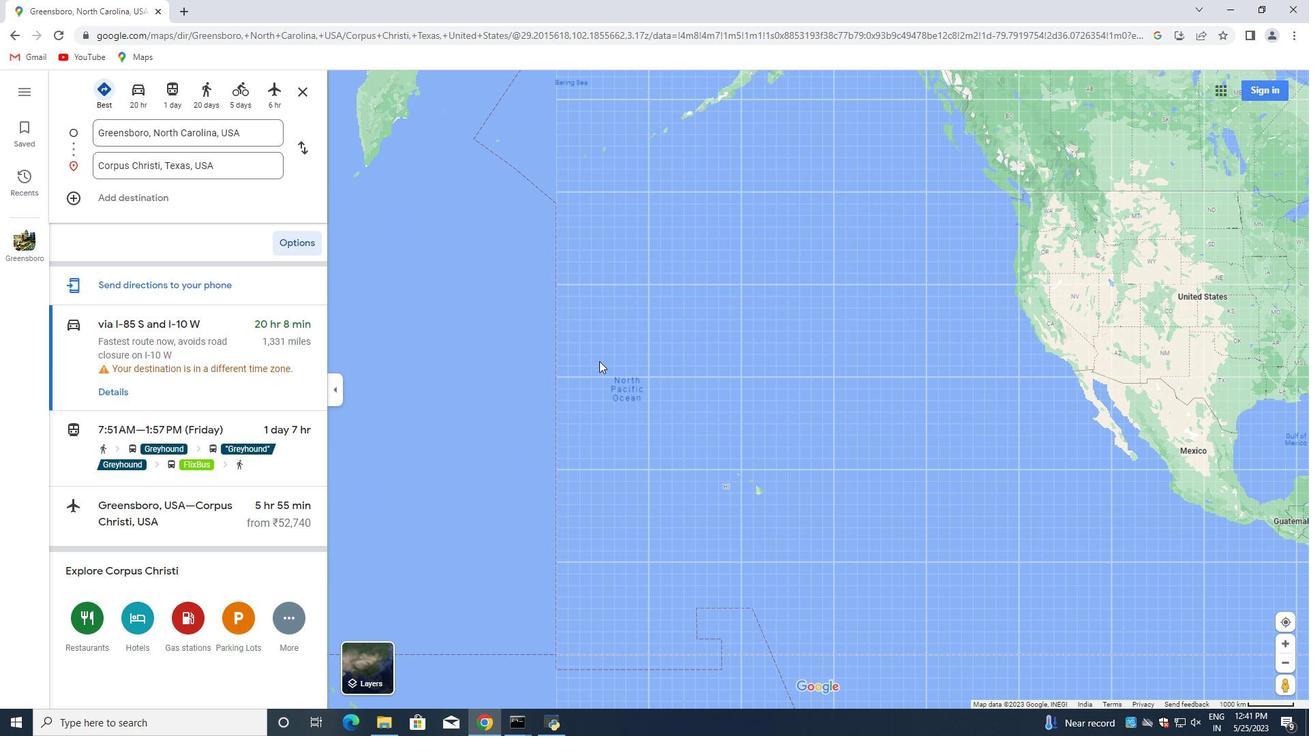 
Action: Mouse scrolled (218, 362) with delta (0, 0)
Screenshot: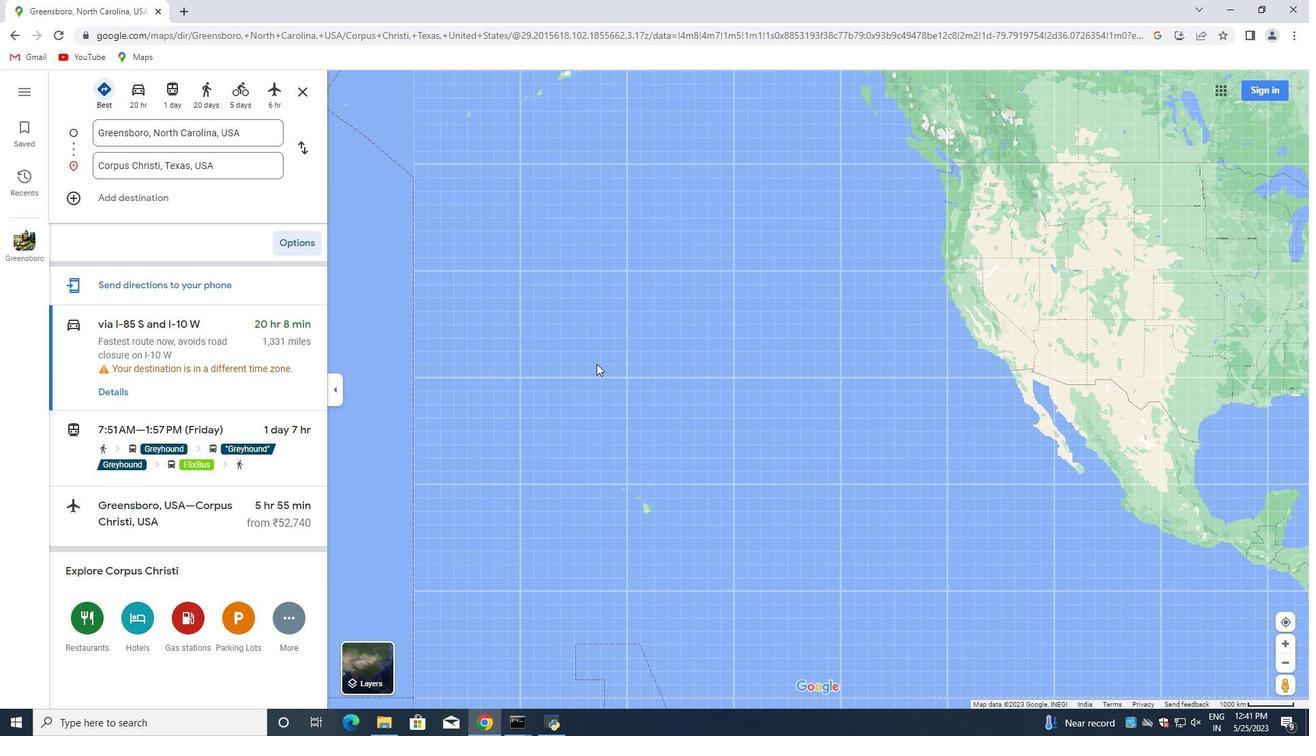 
Action: Mouse scrolled (218, 362) with delta (0, 0)
Screenshot: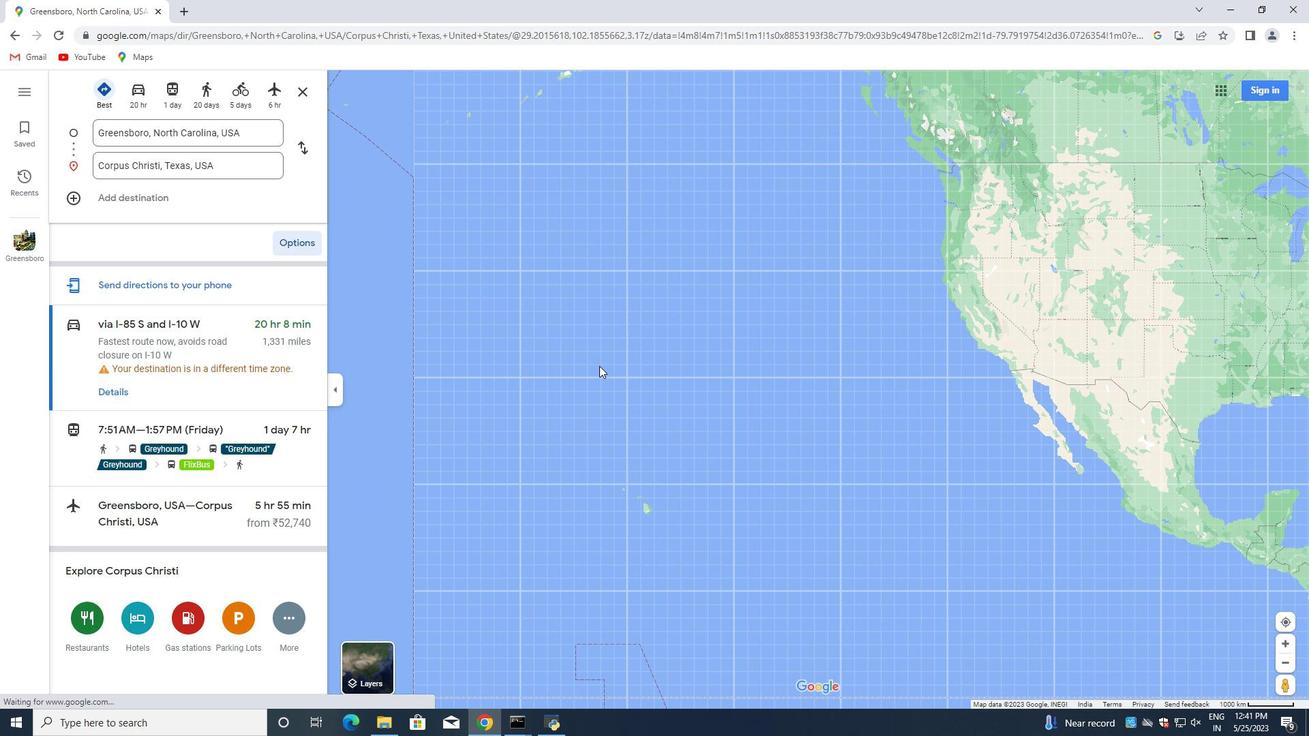 
Action: Mouse scrolled (218, 362) with delta (0, 0)
Screenshot: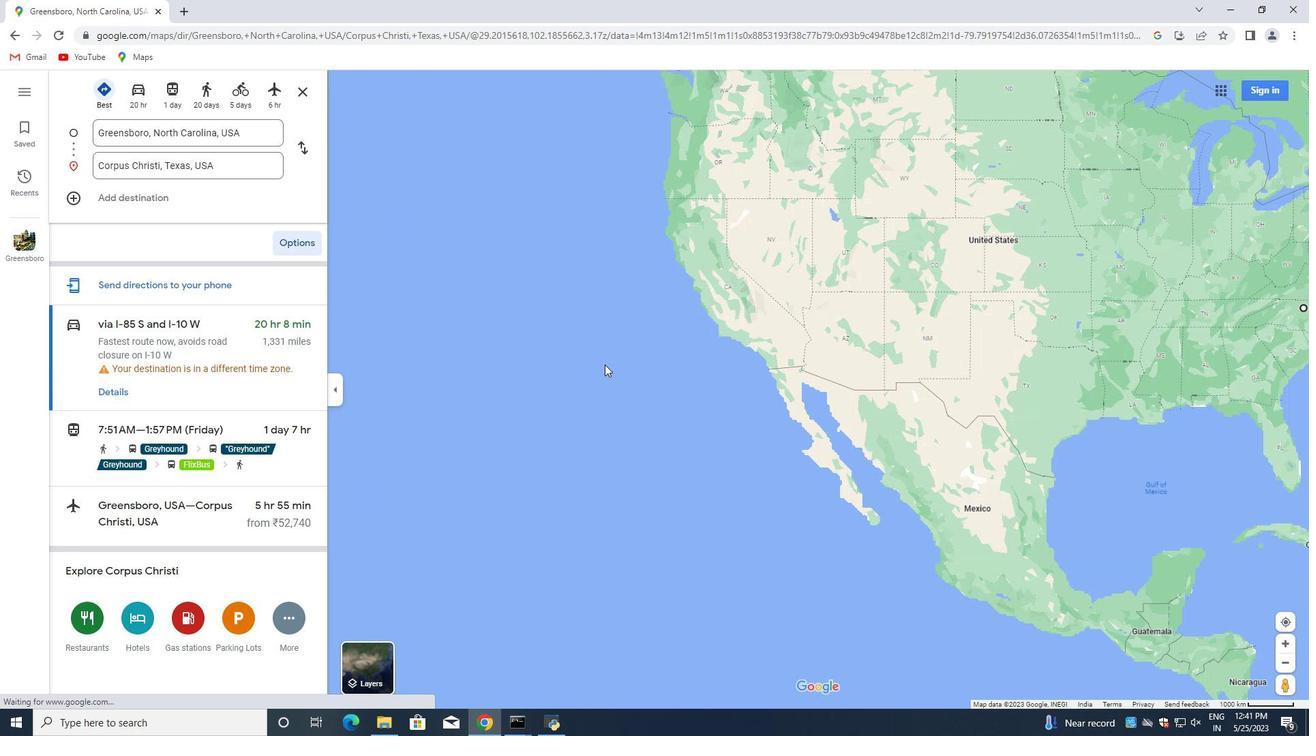 
Action: Mouse scrolled (218, 362) with delta (0, 0)
Screenshot: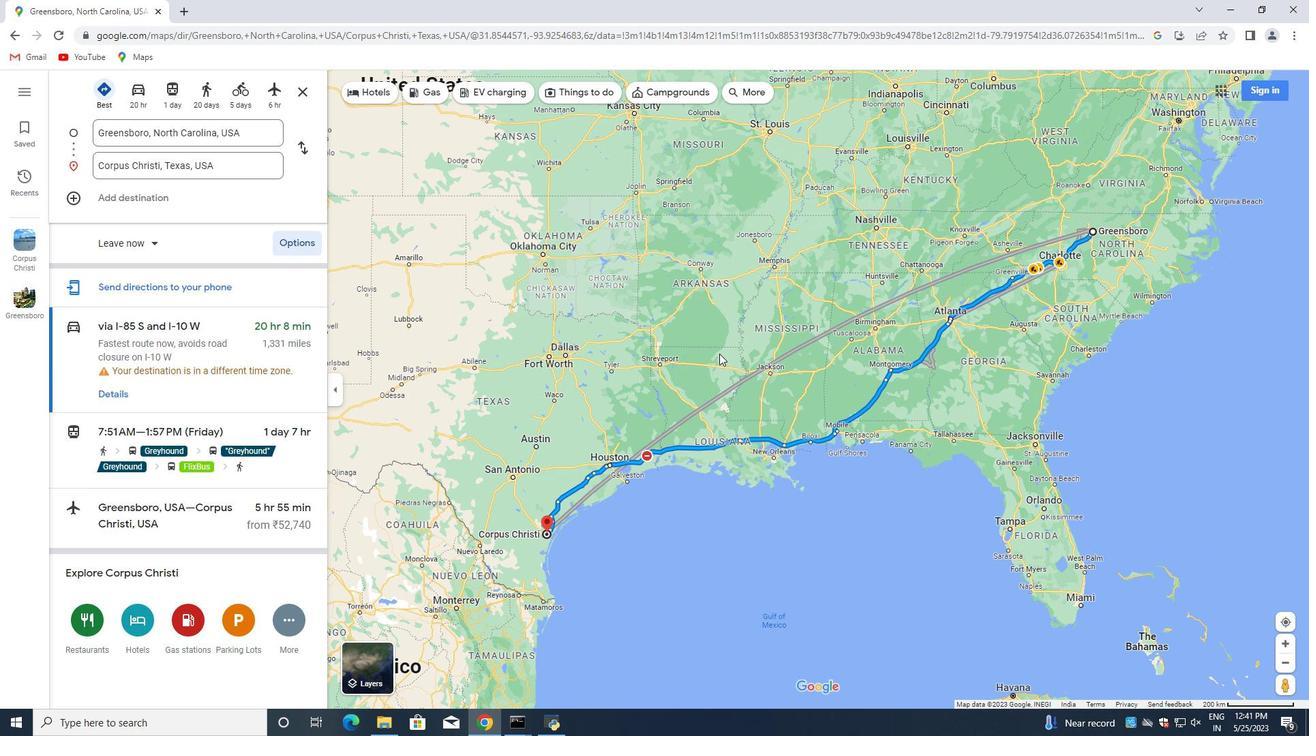 
Action: Mouse scrolled (218, 362) with delta (0, 0)
Screenshot: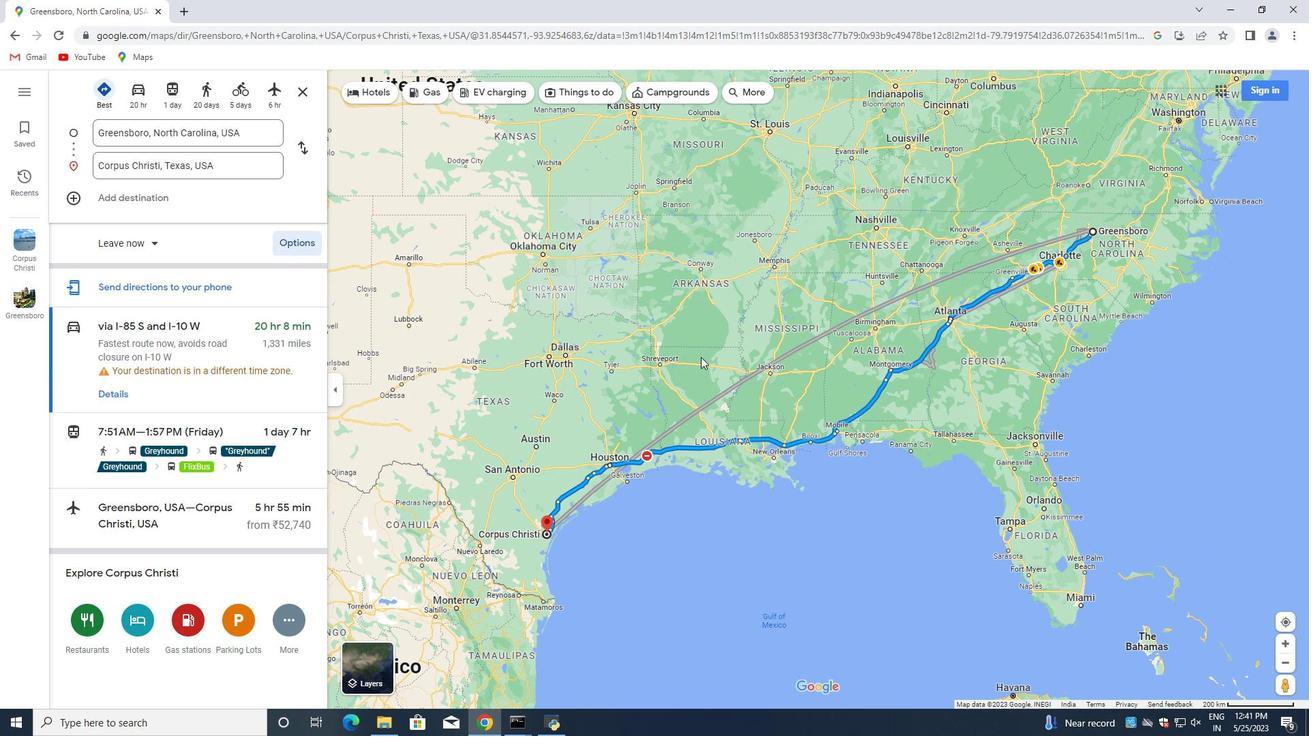 
Action: Mouse scrolled (218, 362) with delta (0, 0)
Screenshot: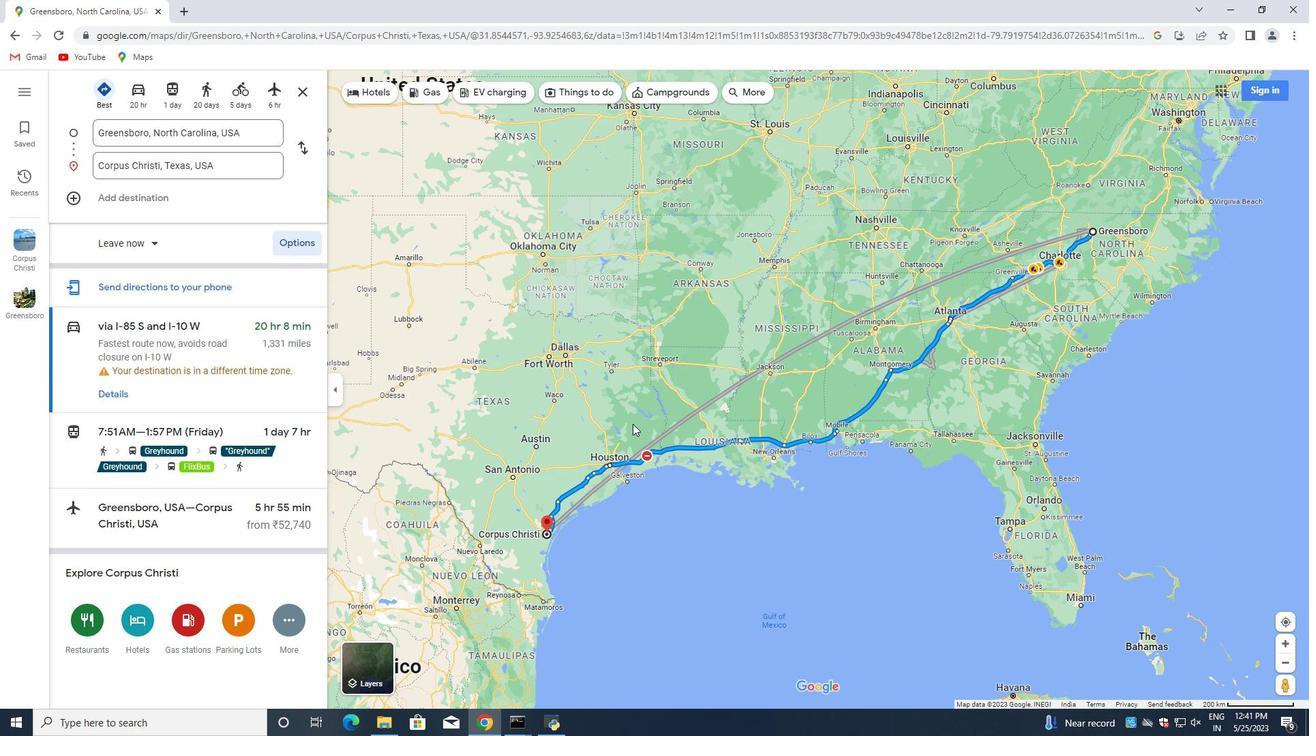 
Action: Mouse scrolled (218, 362) with delta (0, 0)
Screenshot: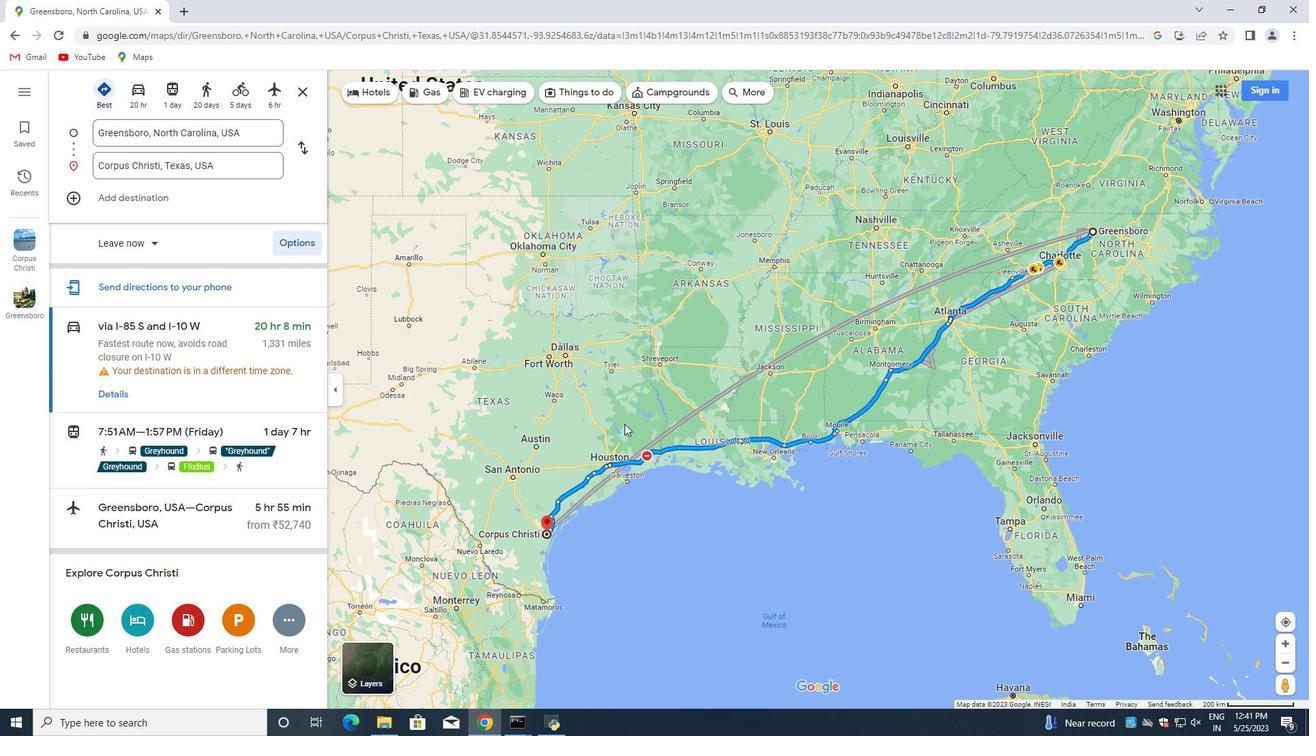 
Action: Mouse scrolled (218, 362) with delta (0, 0)
Screenshot: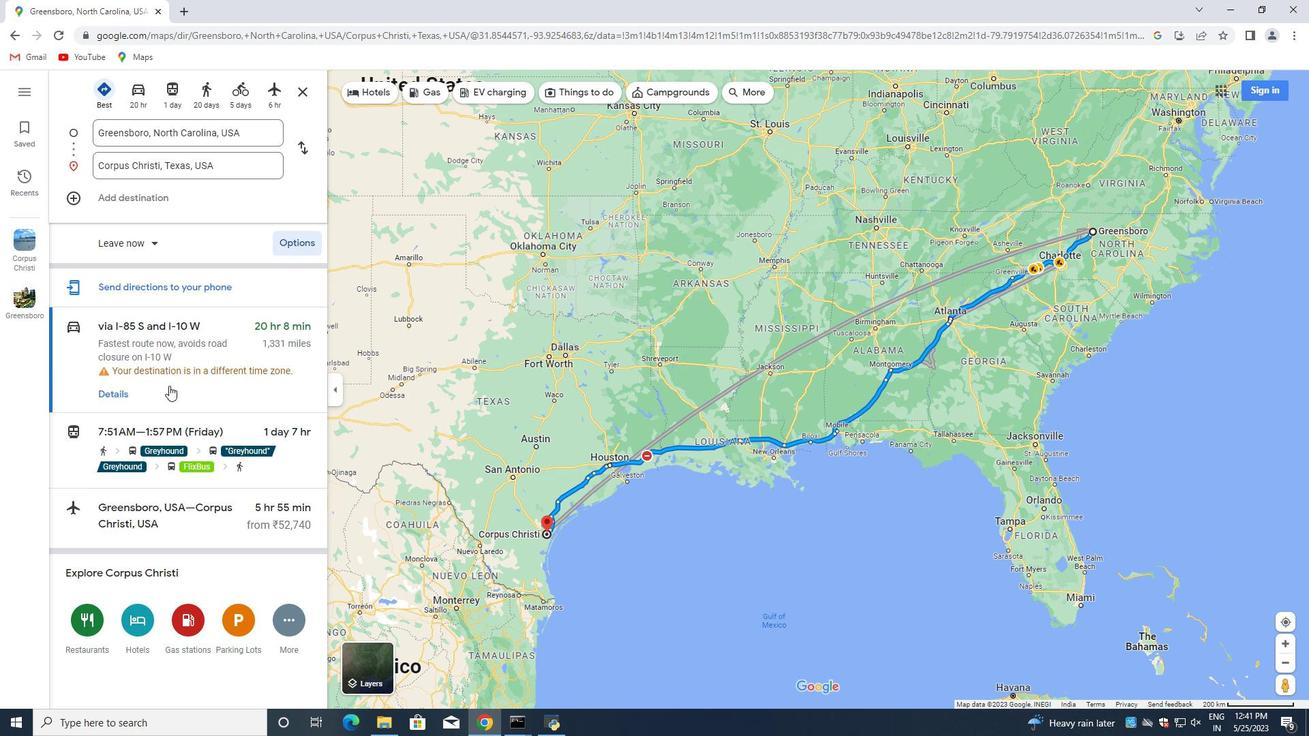 
Action: Mouse scrolled (218, 362) with delta (0, 0)
Screenshot: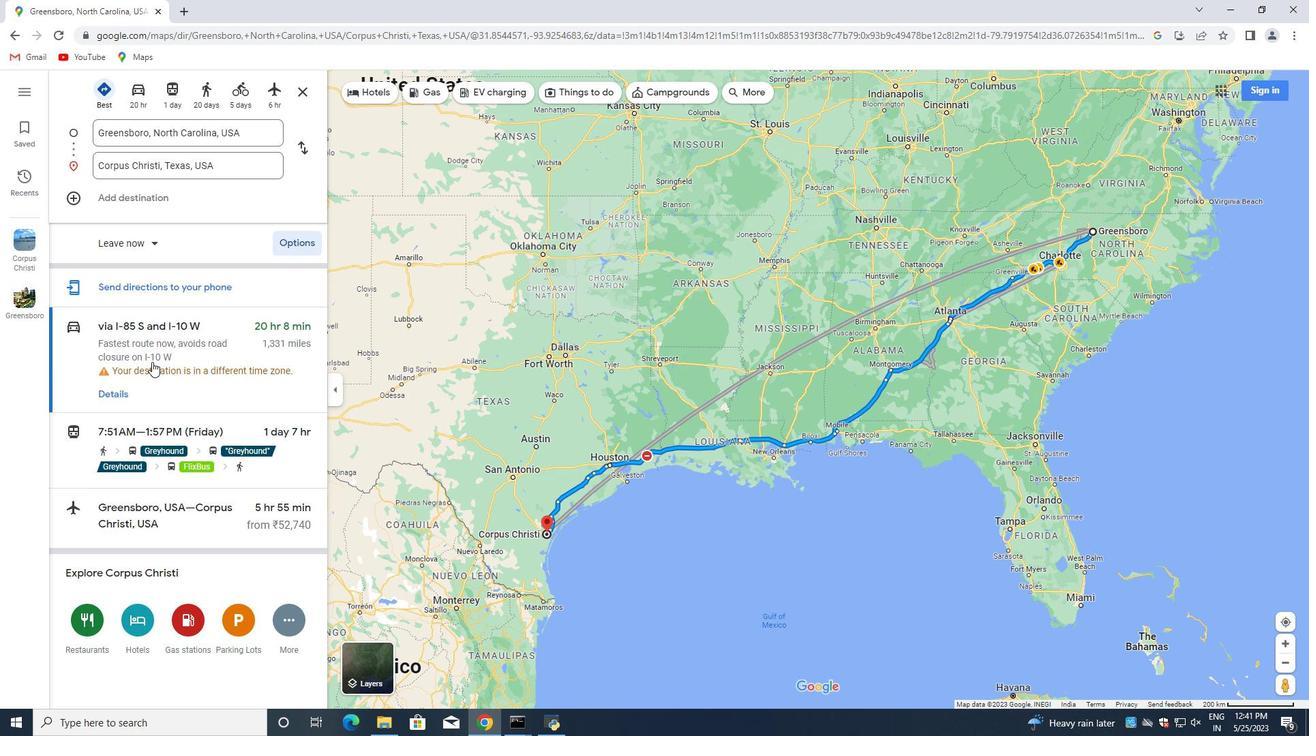 
Action: Mouse scrolled (218, 362) with delta (0, 0)
Screenshot: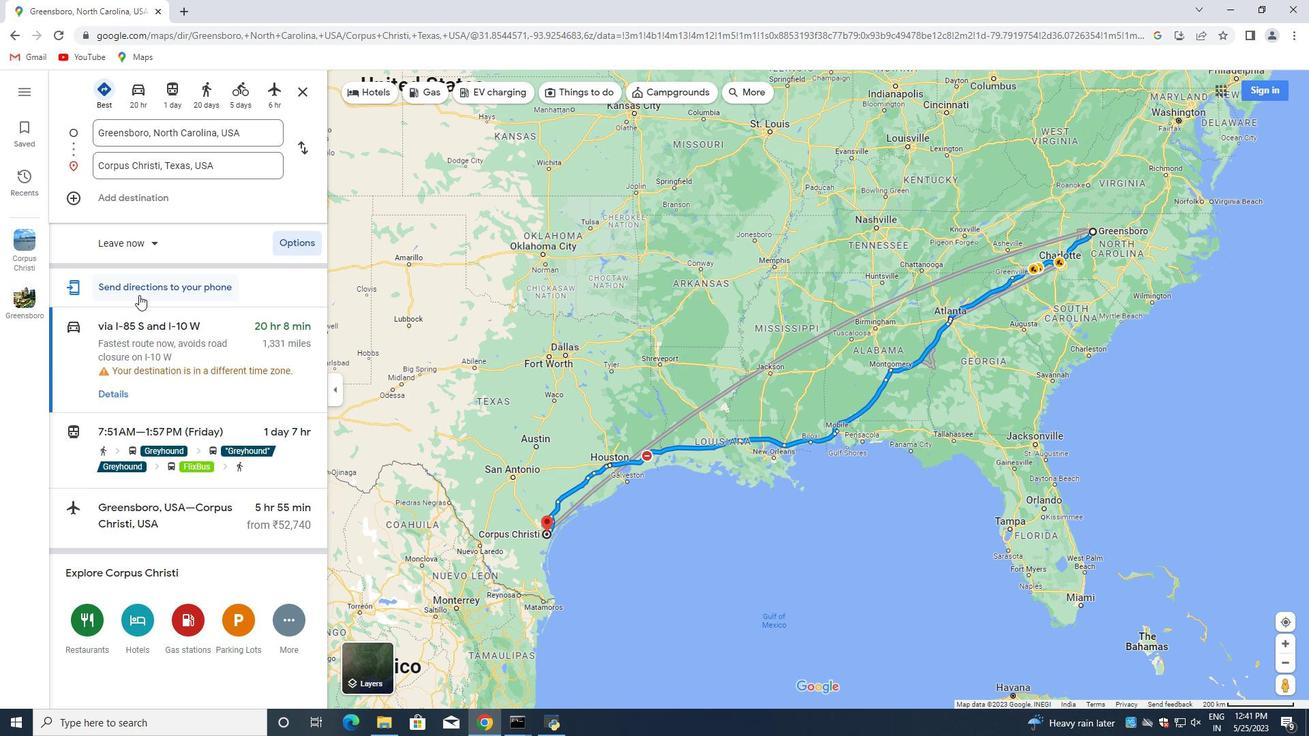 
Action: Mouse scrolled (218, 362) with delta (0, 0)
Screenshot: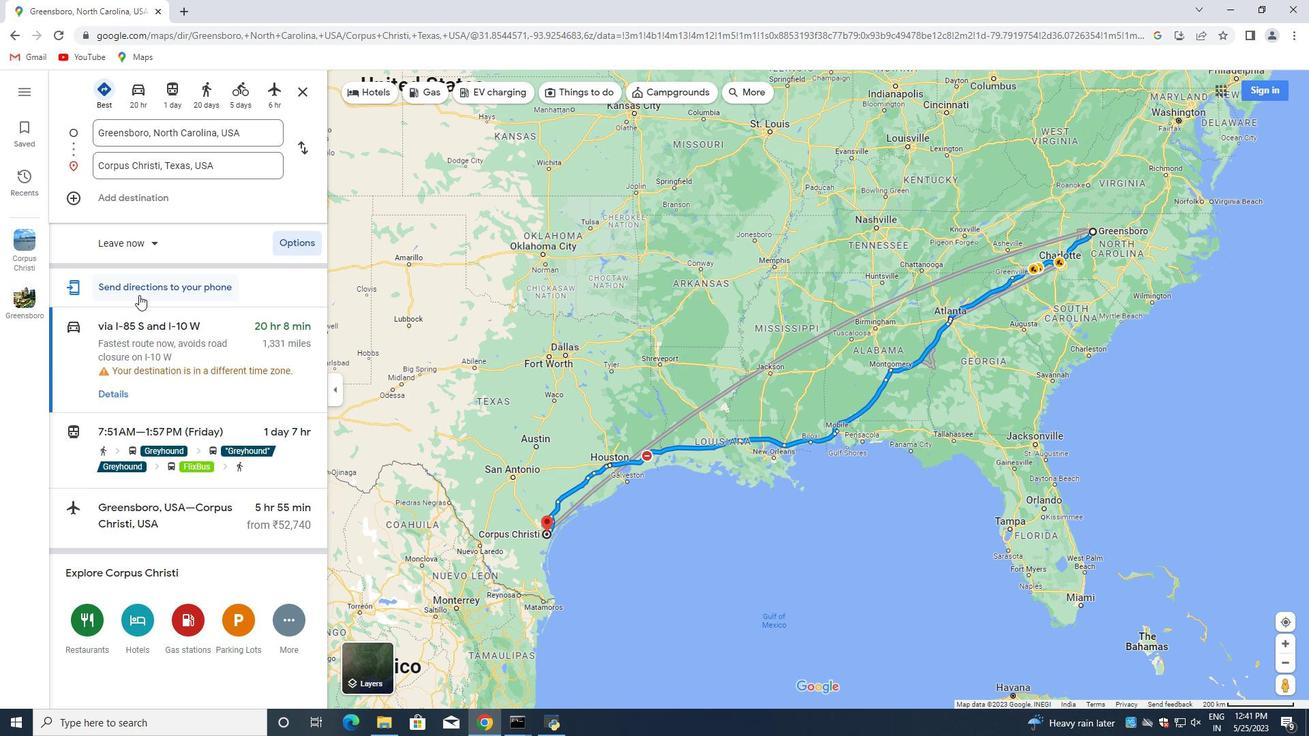 
Action: Mouse scrolled (218, 362) with delta (0, 0)
Screenshot: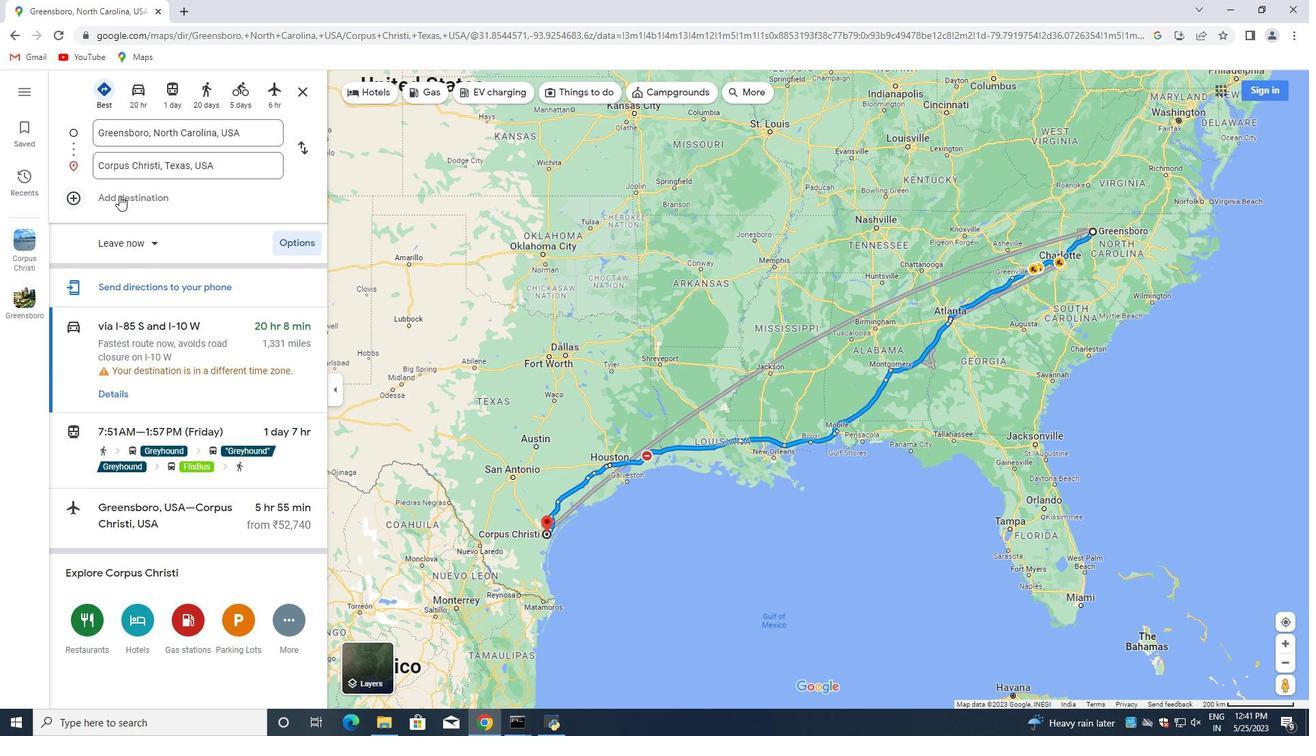 
Action: Mouse scrolled (218, 362) with delta (0, 0)
Screenshot: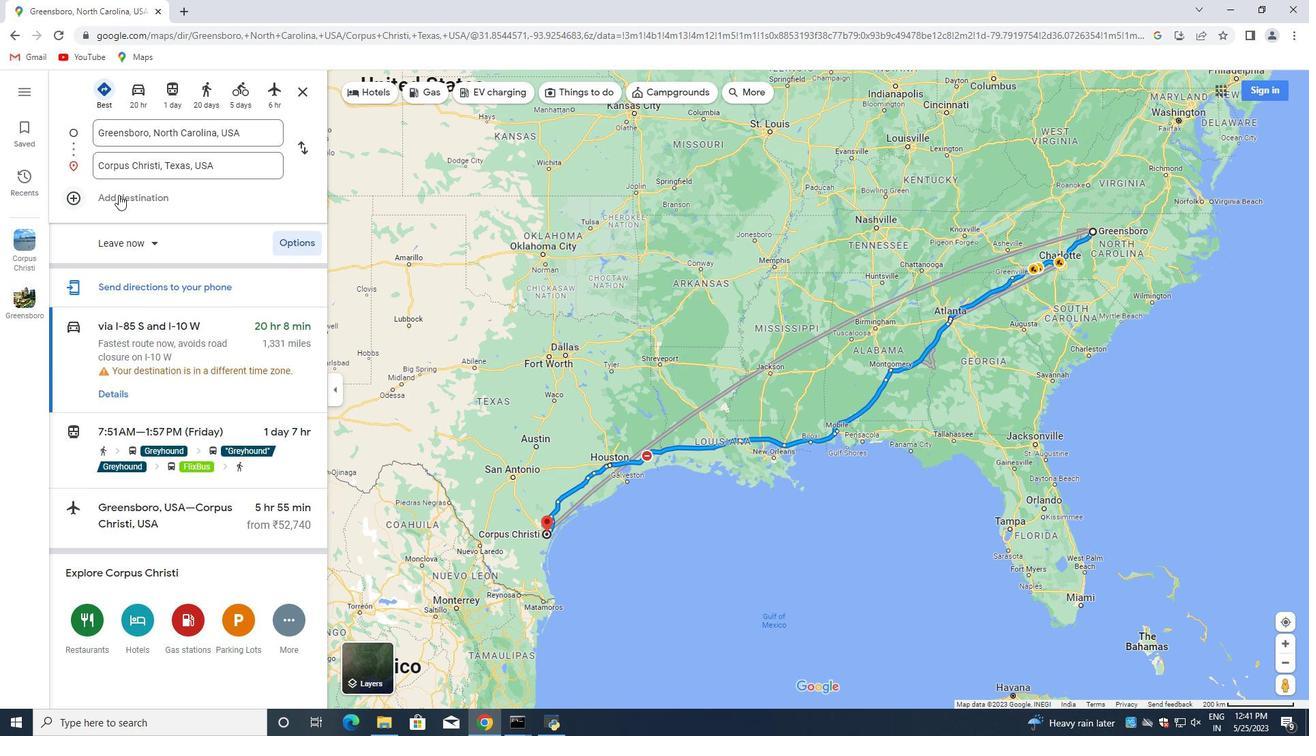 
Action: Mouse moved to (206, 296)
Screenshot: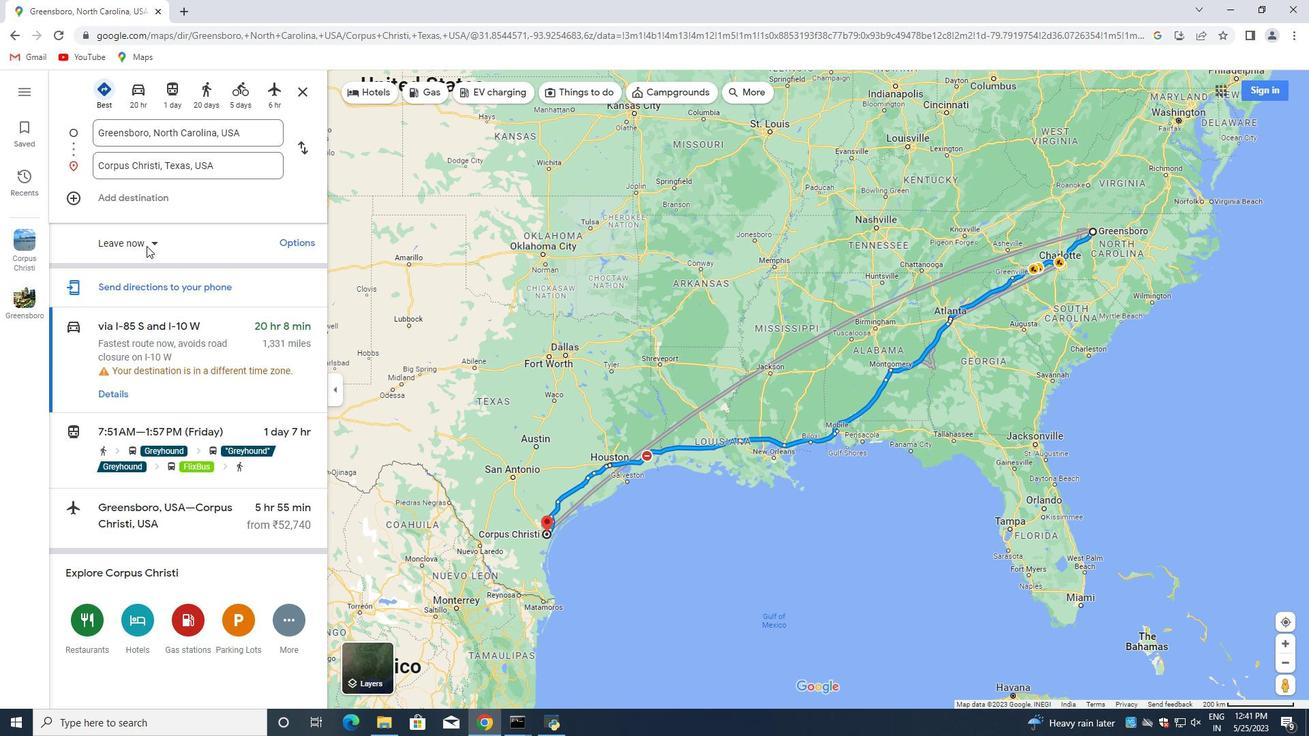 
Action: Mouse pressed left at (206, 296)
Screenshot: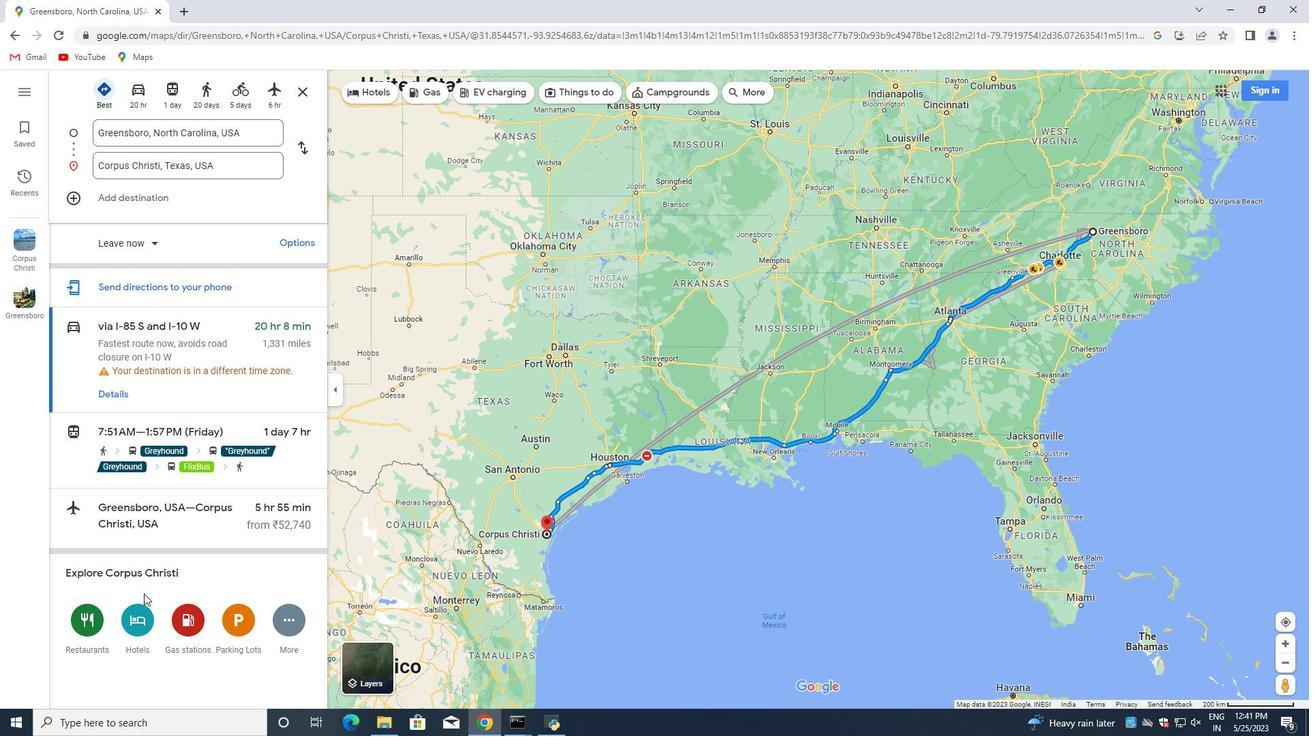 
Action: Mouse moved to (596, 466)
Screenshot: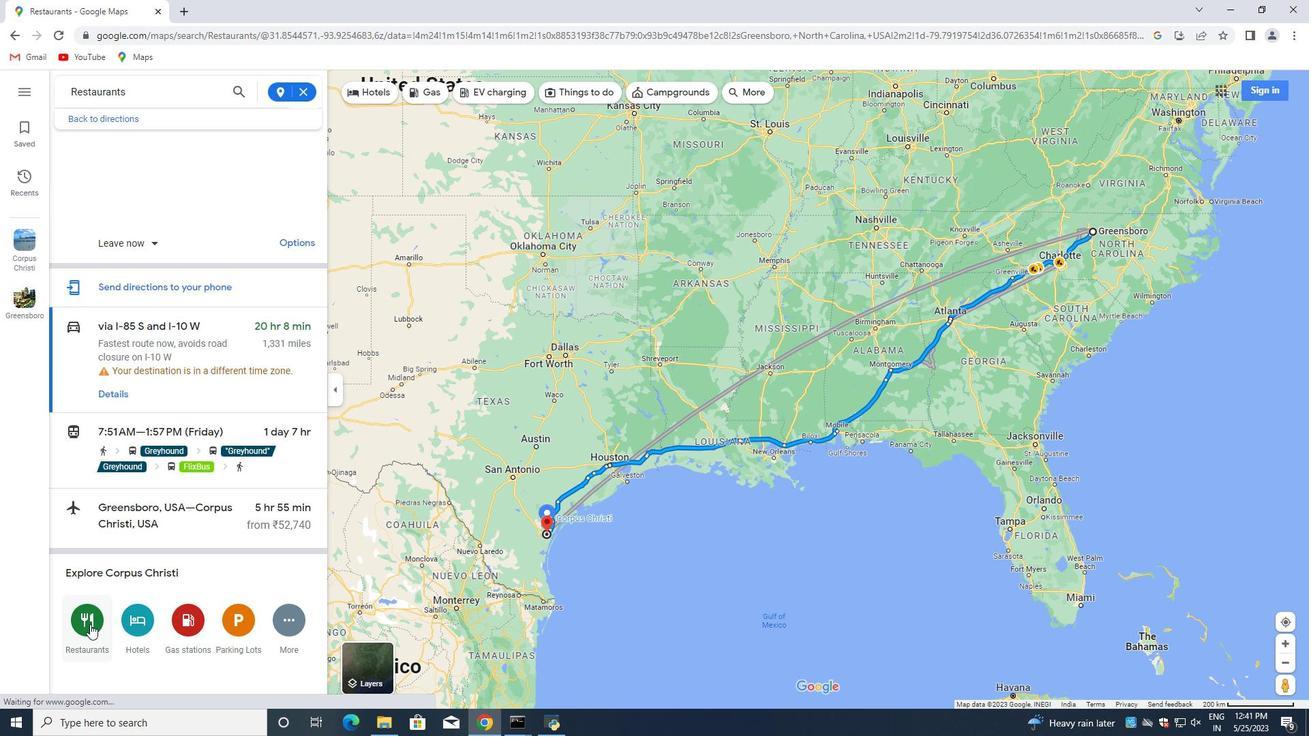
Action: Mouse scrolled (596, 465) with delta (0, 0)
Screenshot: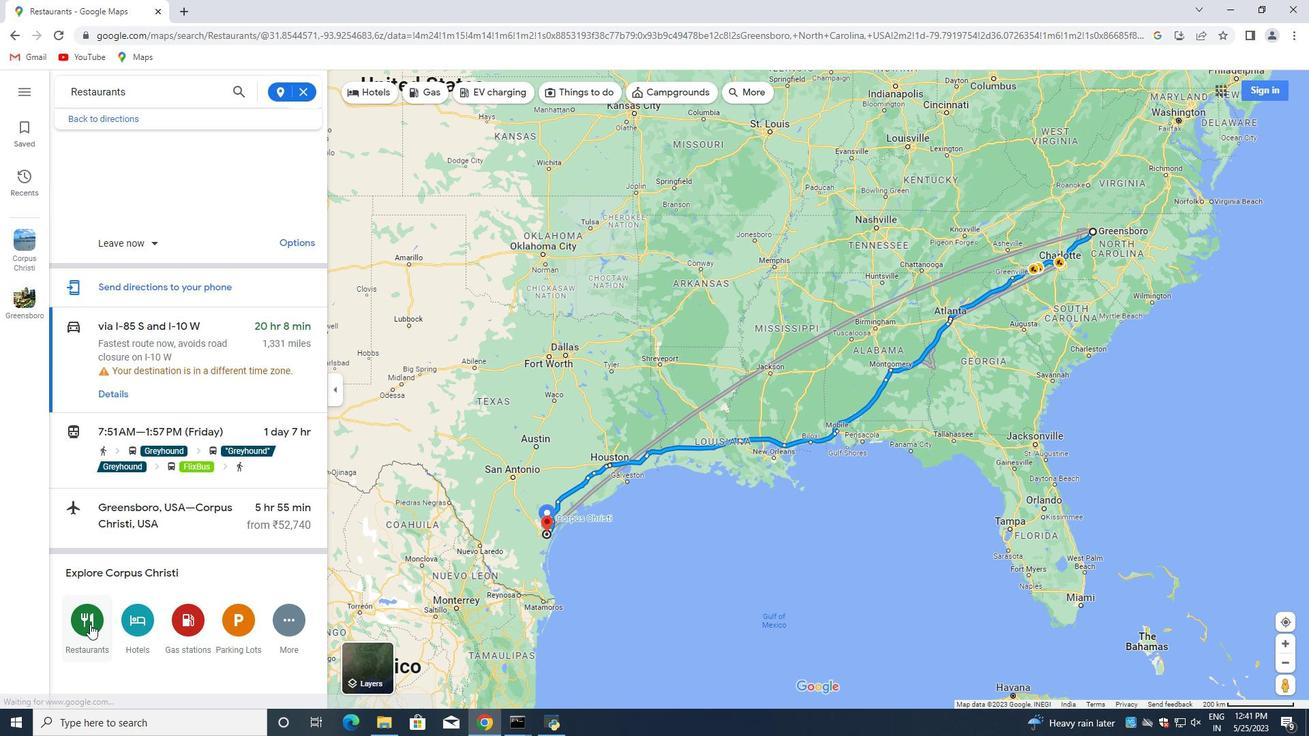
Action: Mouse scrolled (596, 465) with delta (0, 0)
Screenshot: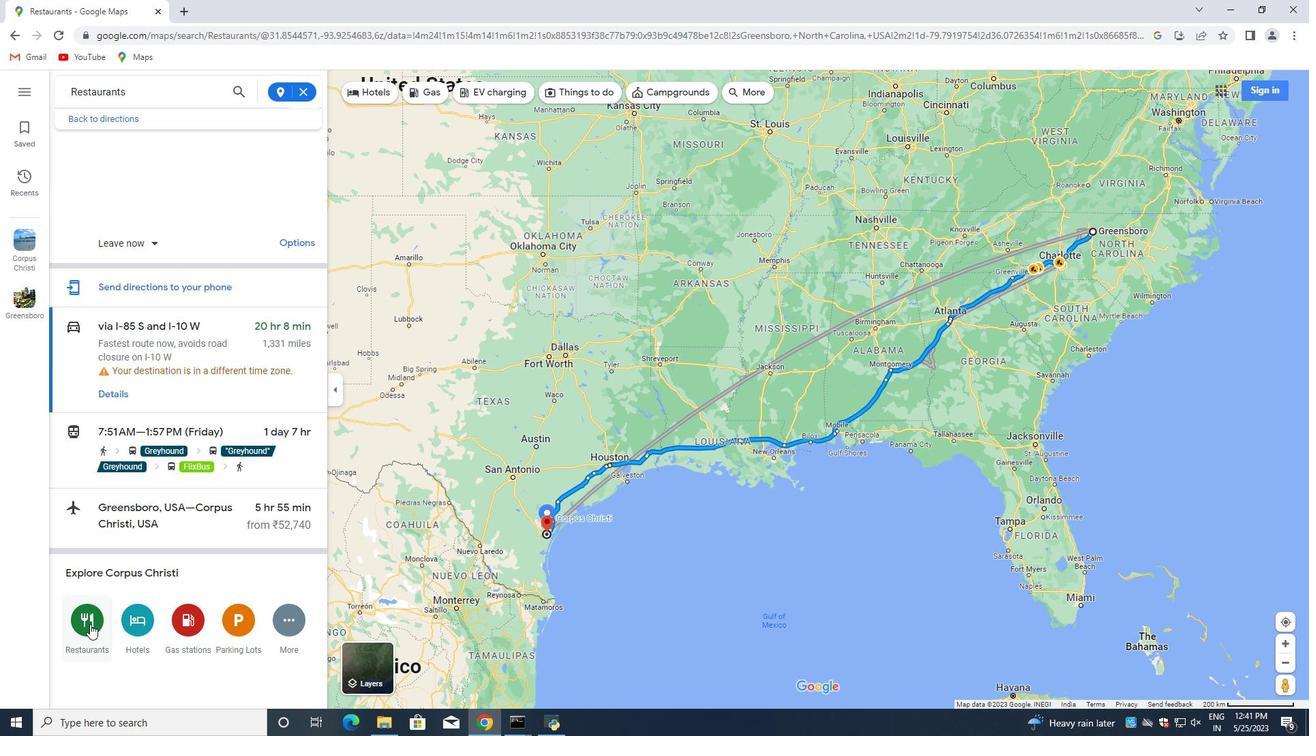 
Action: Mouse moved to (589, 455)
Screenshot: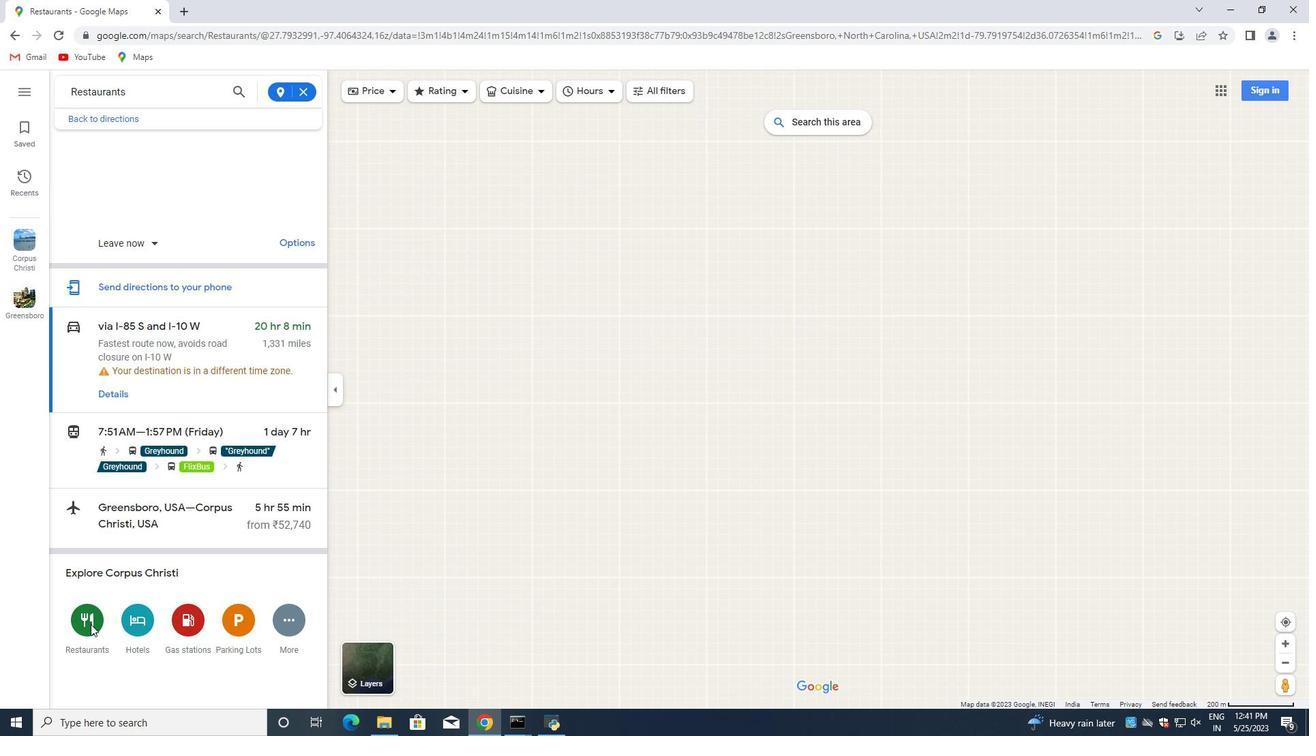 
Action: Mouse pressed left at (589, 455)
Screenshot: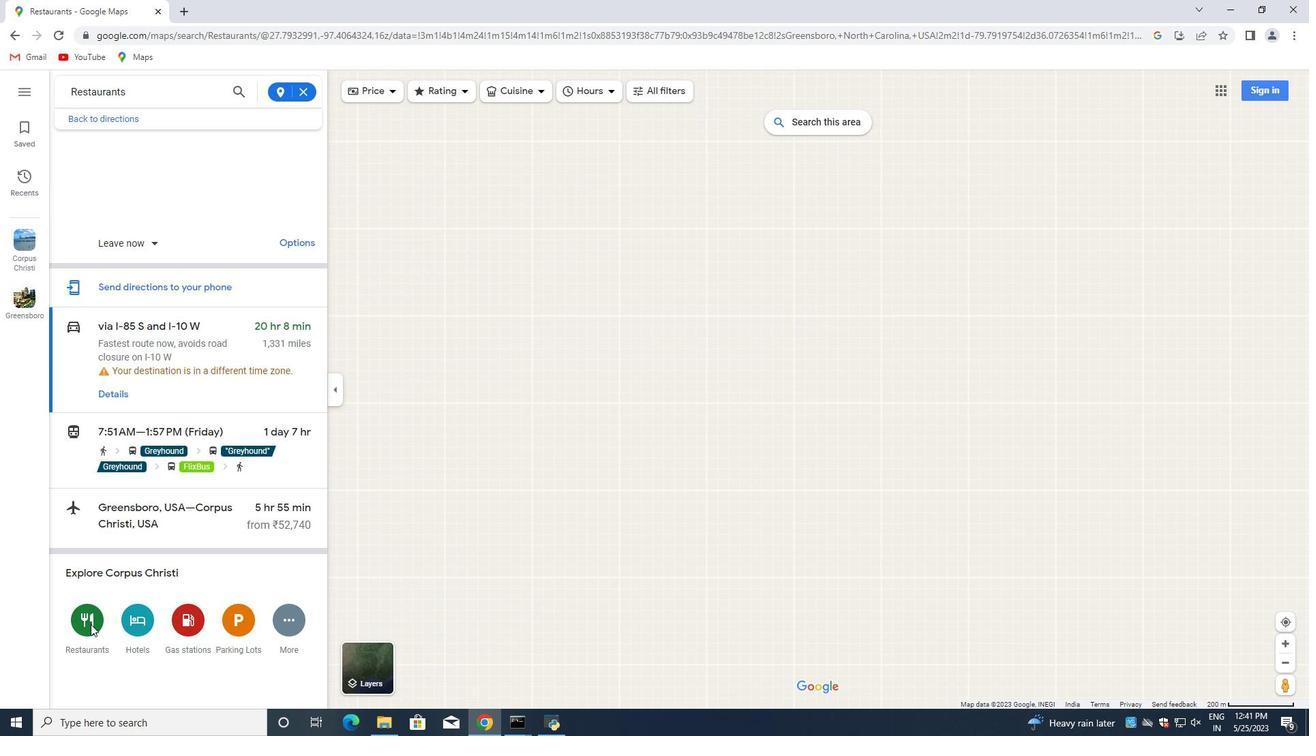 
Action: Mouse moved to (617, 512)
Screenshot: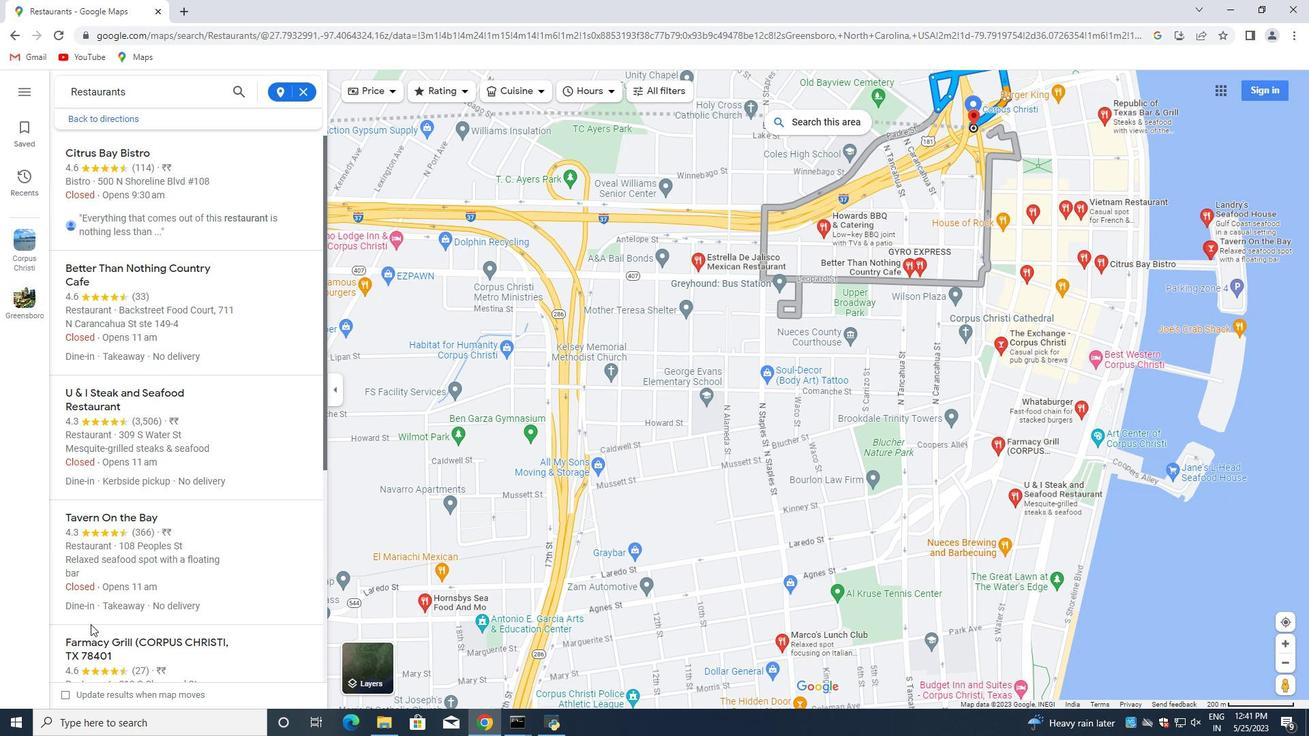 
Action: Mouse scrolled (617, 512) with delta (0, 0)
Screenshot: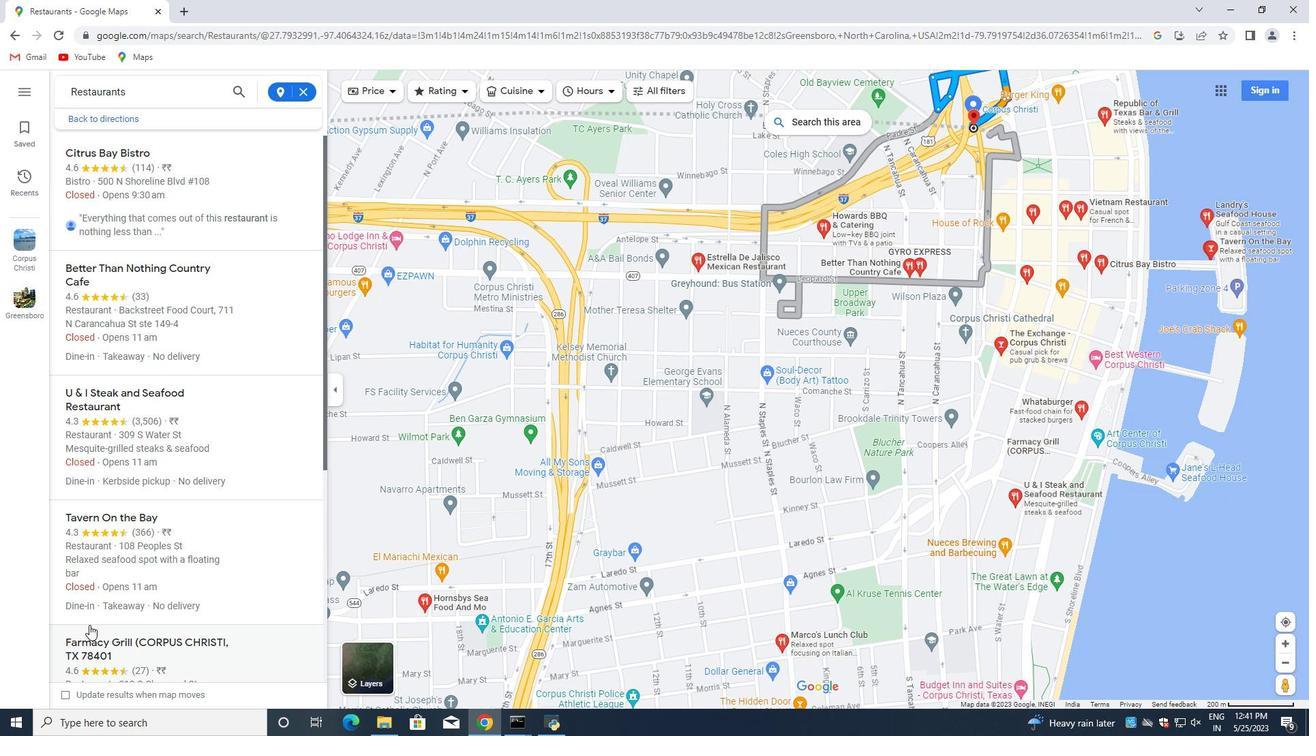 
Action: Mouse scrolled (617, 512) with delta (0, 0)
Screenshot: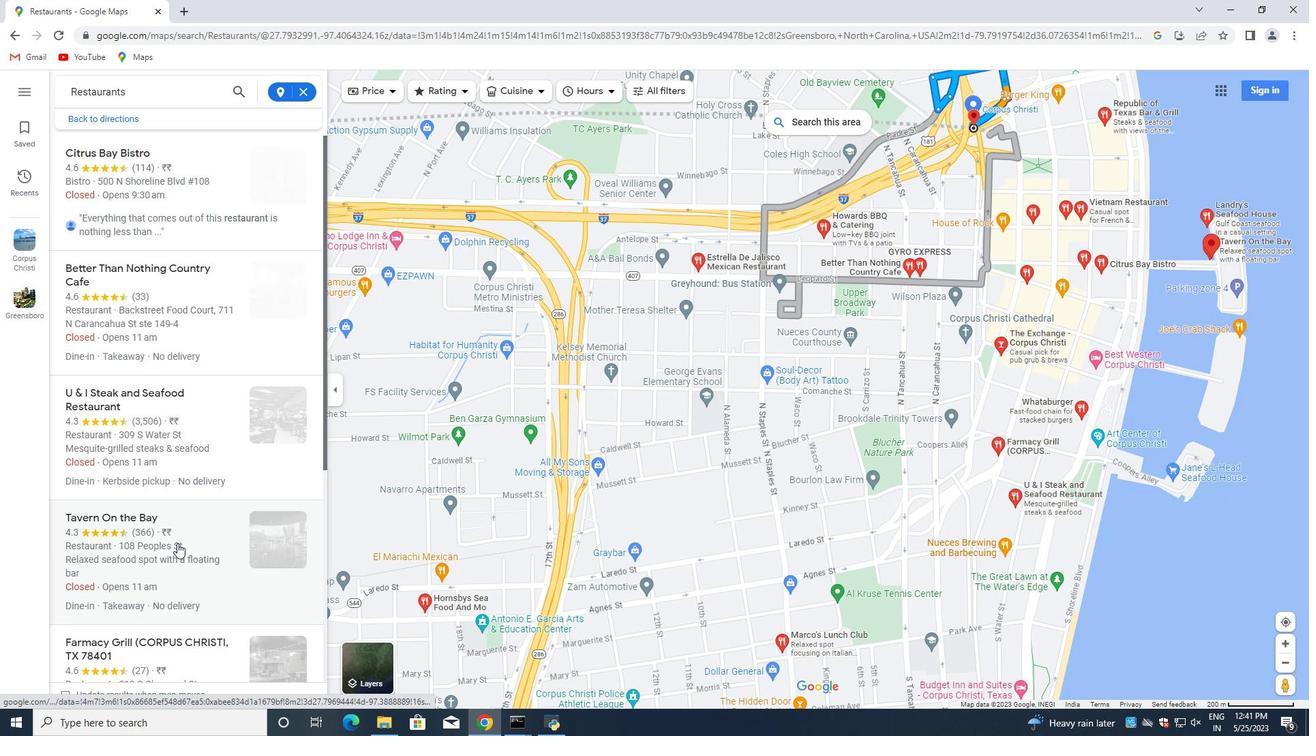 
Action: Mouse moved to (636, 419)
Screenshot: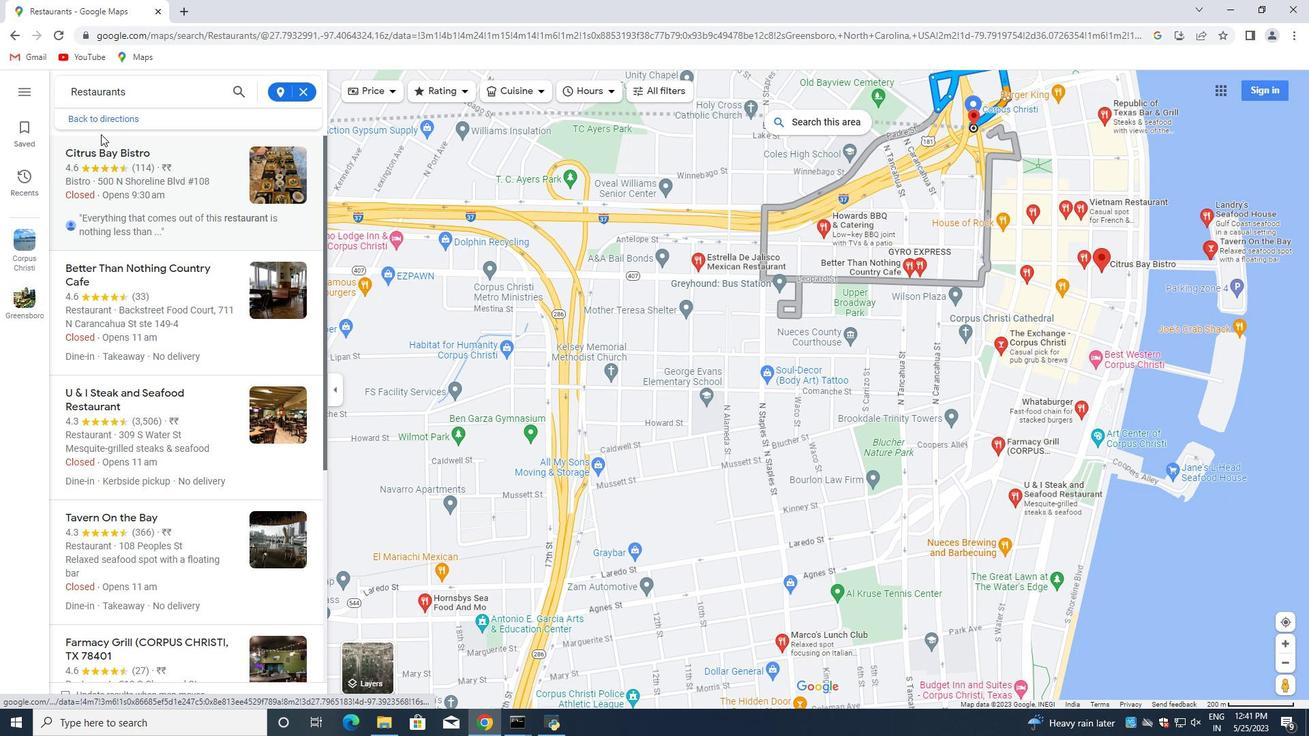 
Action: Mouse scrolled (636, 419) with delta (0, 0)
Screenshot: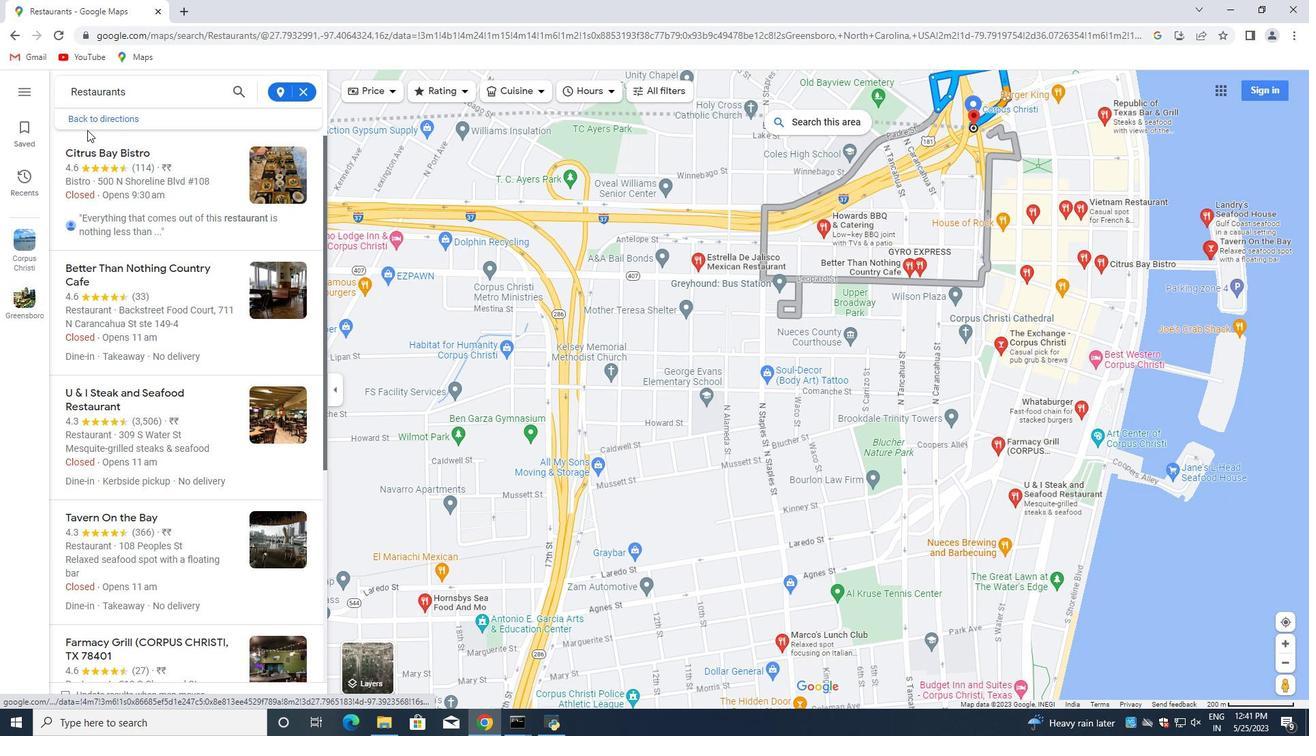 
Action: Mouse scrolled (636, 419) with delta (0, 0)
Screenshot: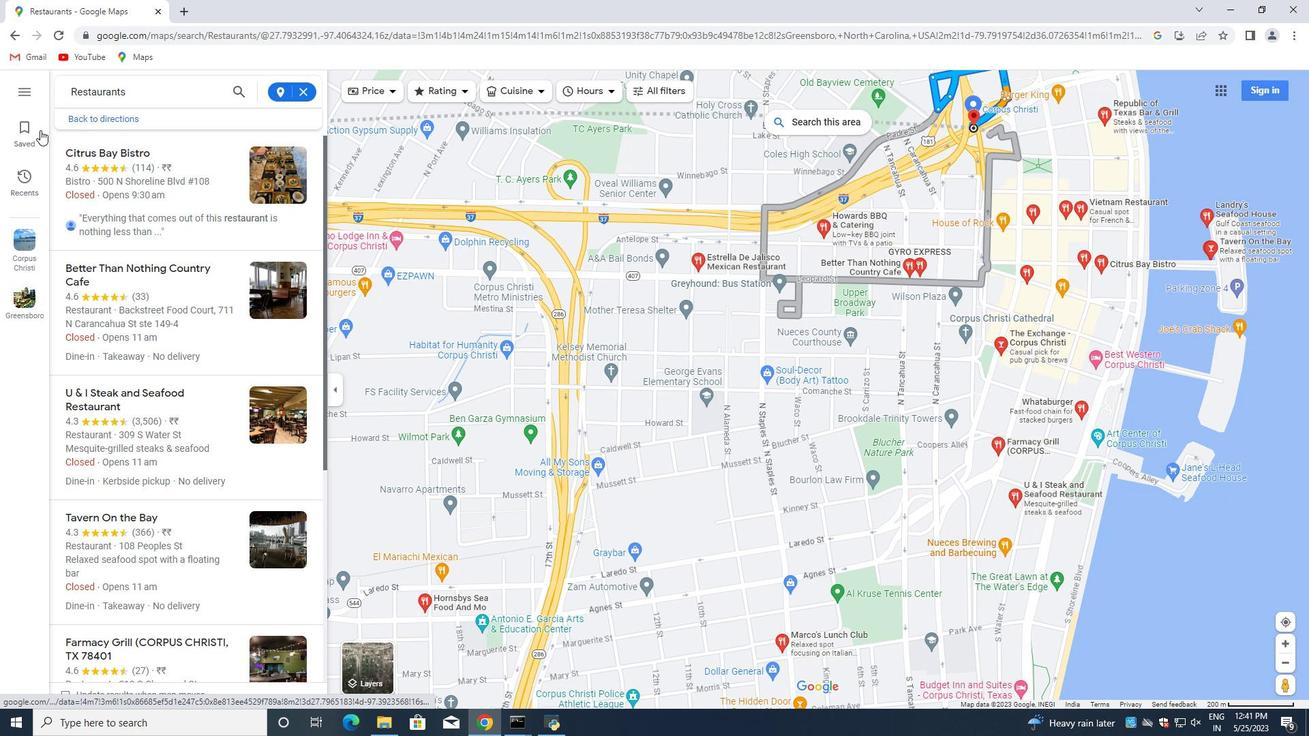 
Action: Mouse scrolled (636, 419) with delta (0, 0)
Screenshot: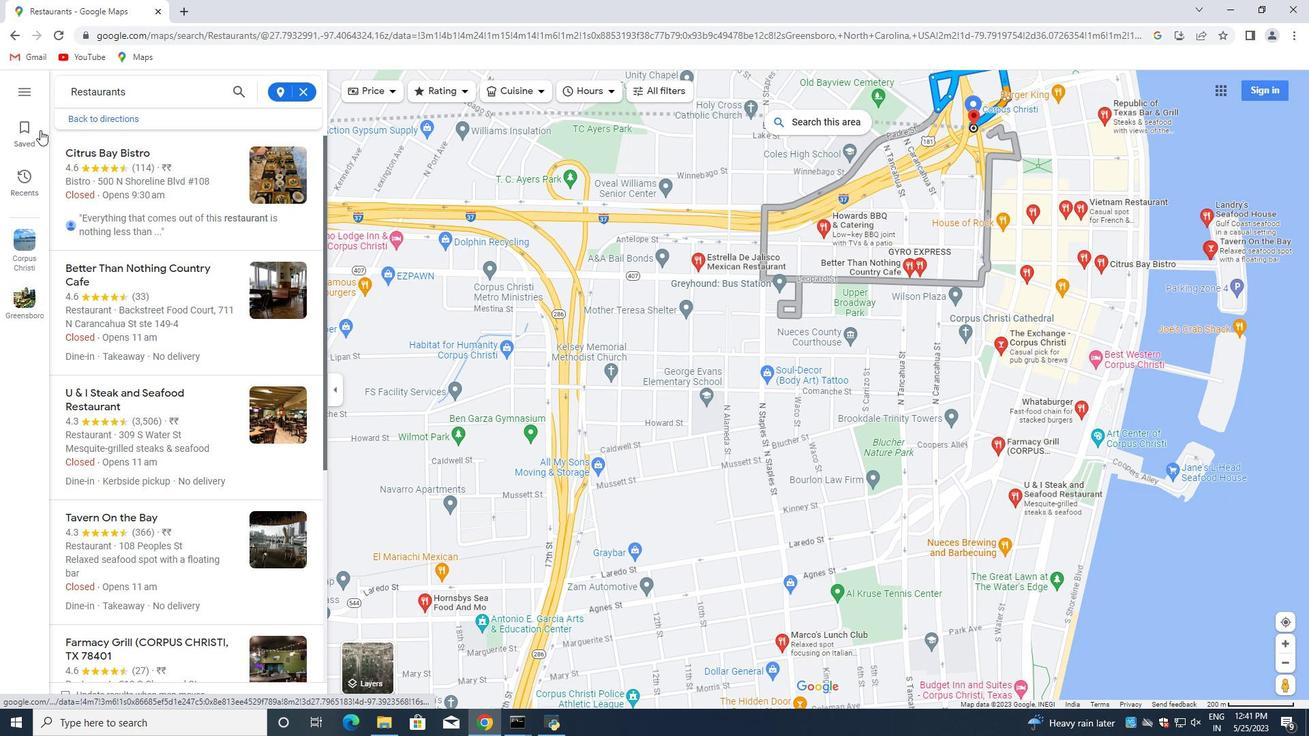 
Action: Mouse moved to (505, 229)
Screenshot: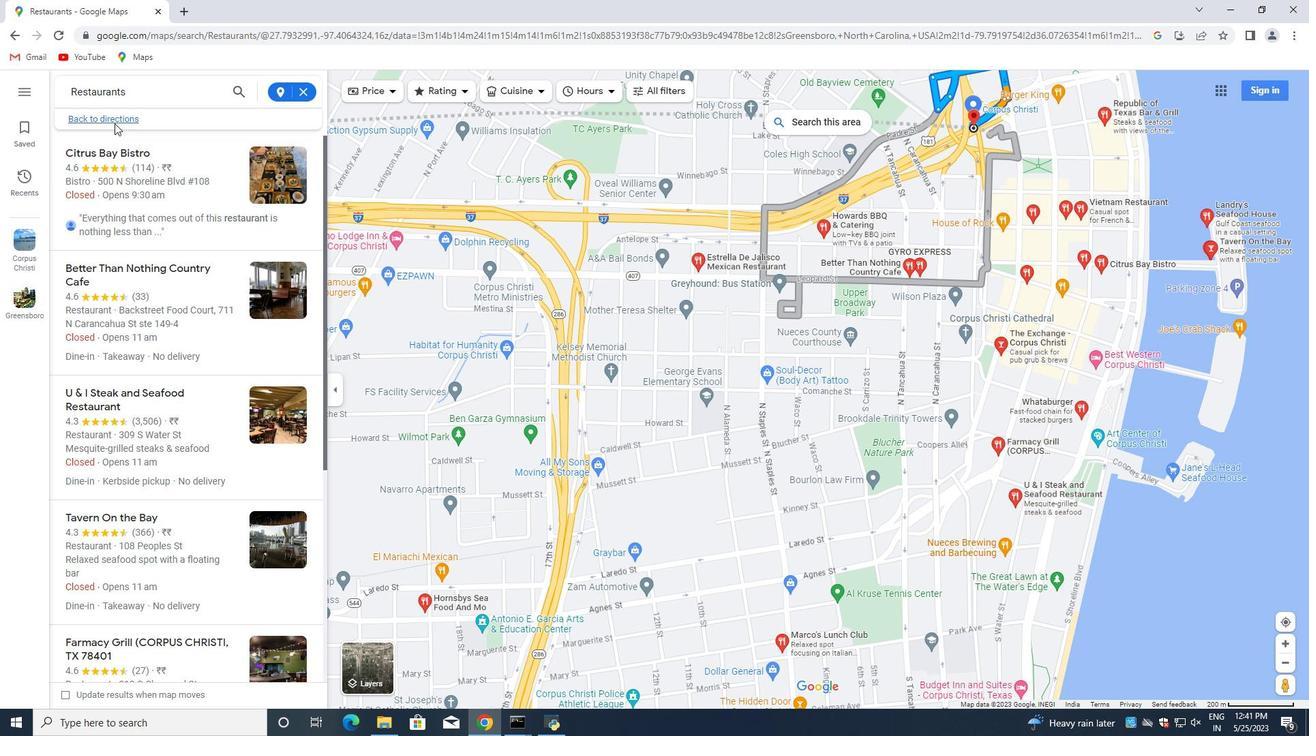 
Action: Mouse pressed left at (505, 229)
Screenshot: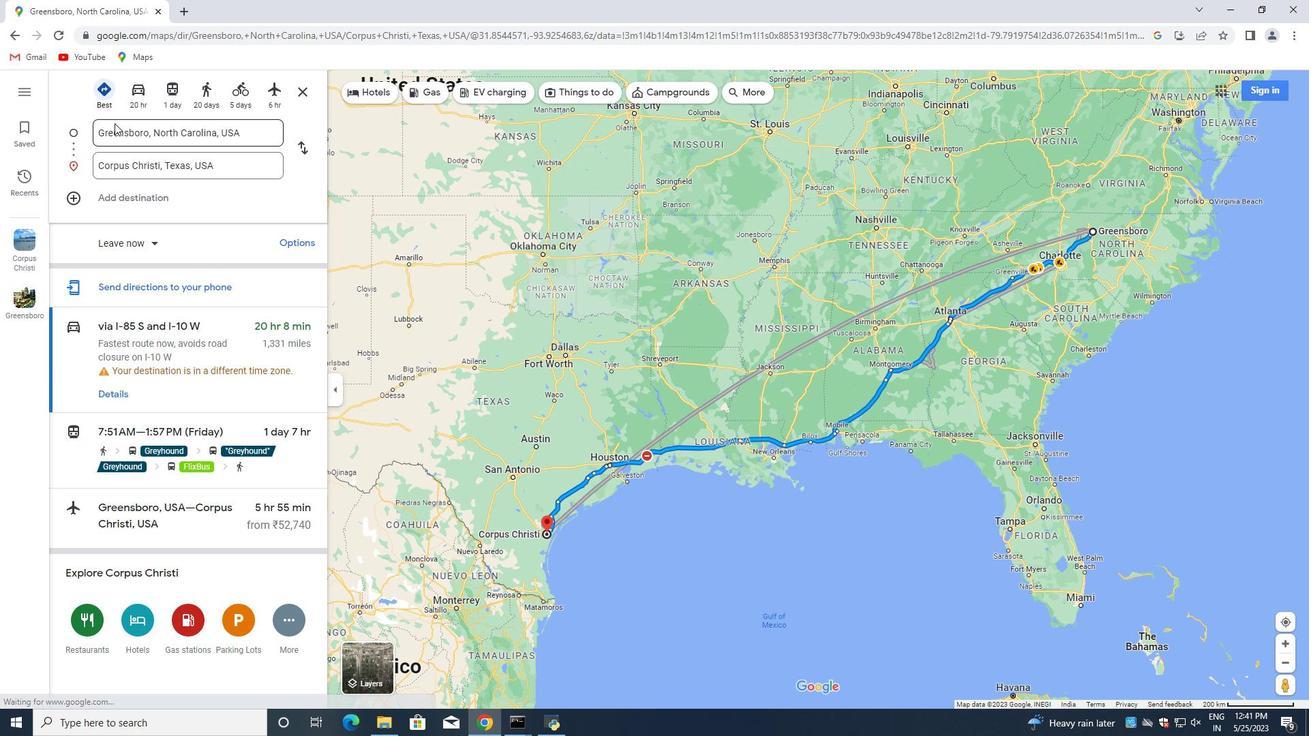 
Action: Mouse moved to (631, 437)
Screenshot: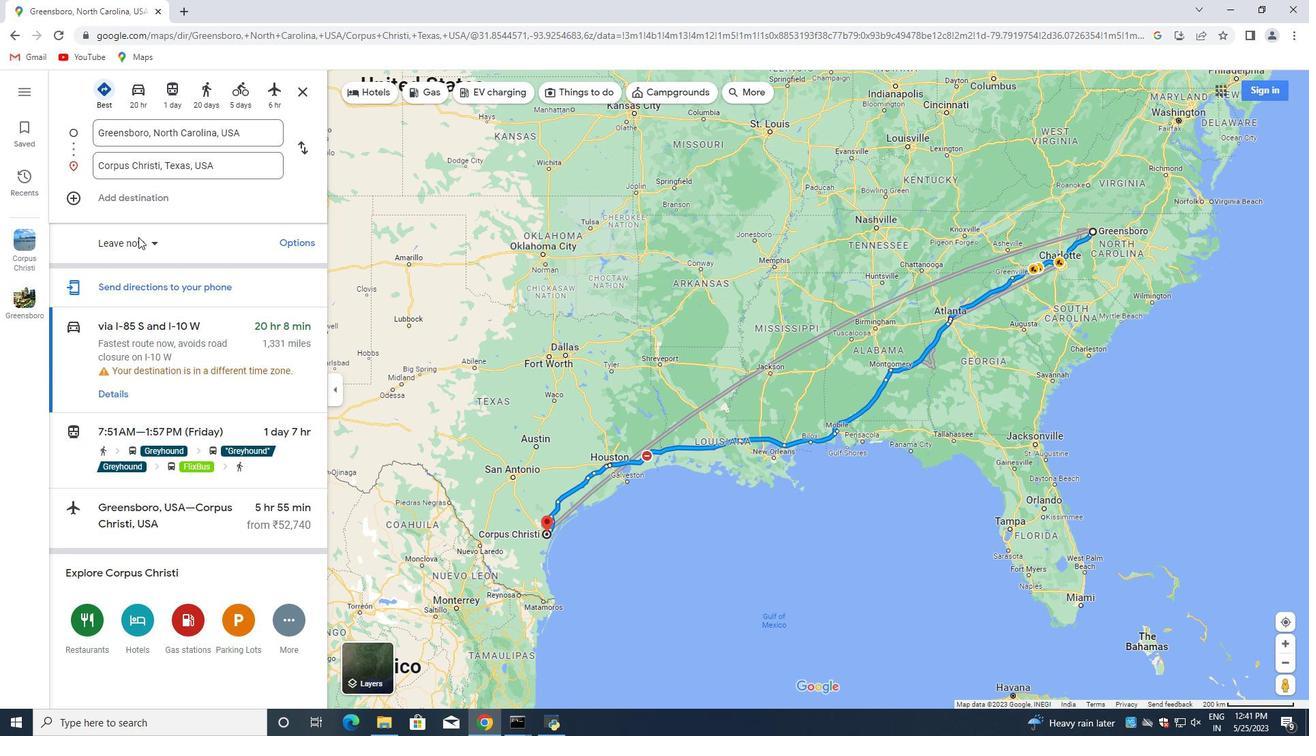 
Action: Key pressed <Key.right>
Screenshot: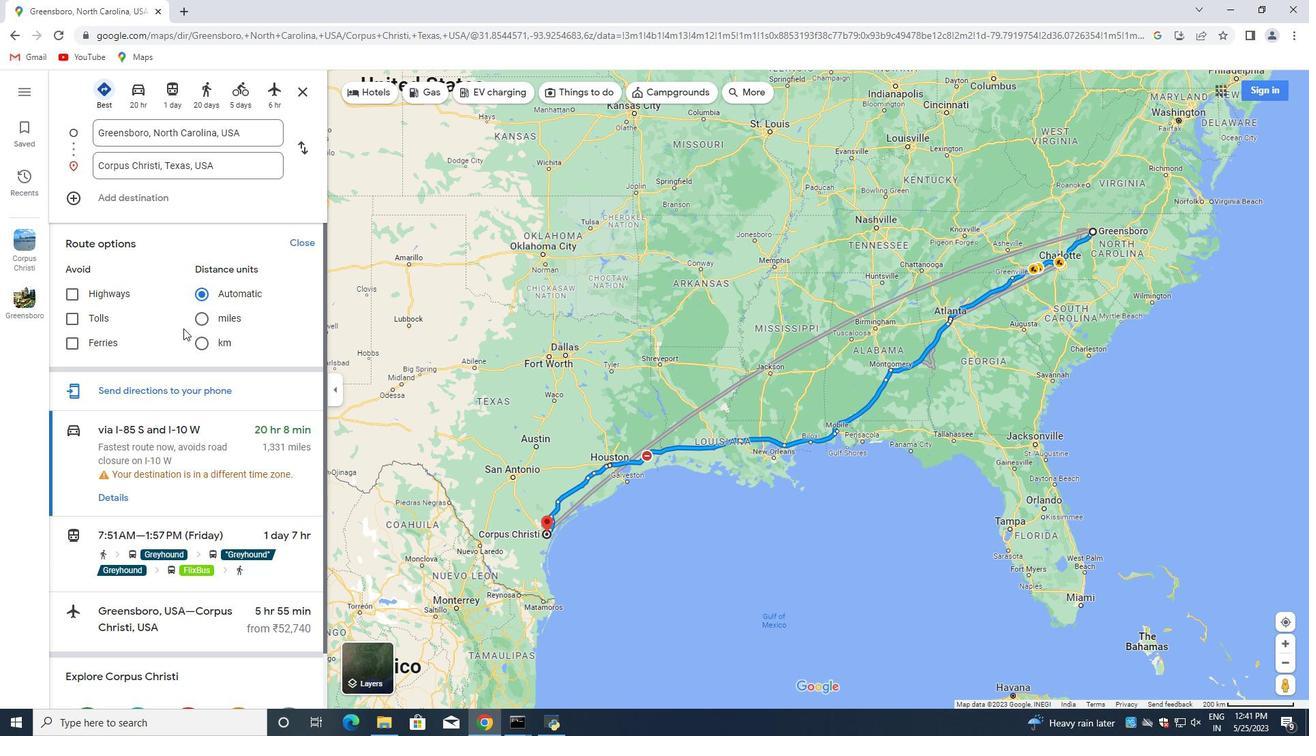 
Action: Mouse moved to (936, 192)
Screenshot: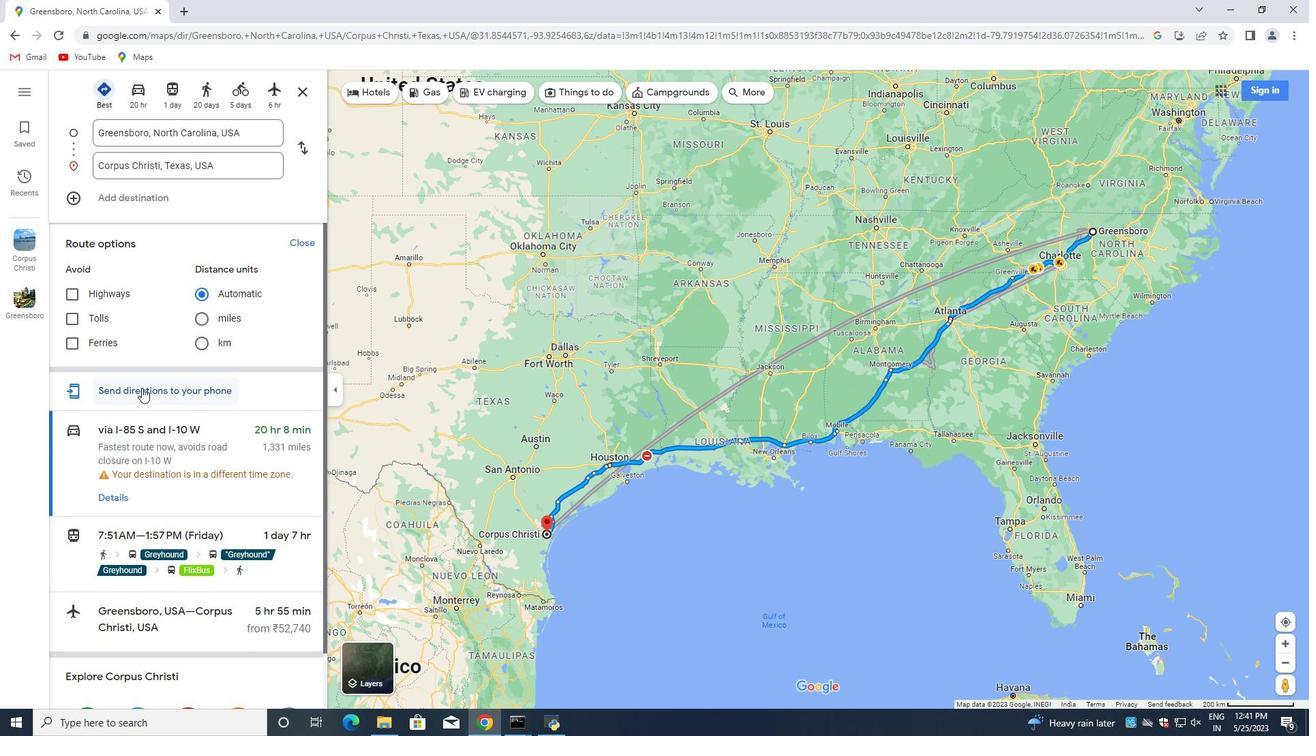 
Action: Mouse scrolled (936, 192) with delta (0, 0)
Screenshot: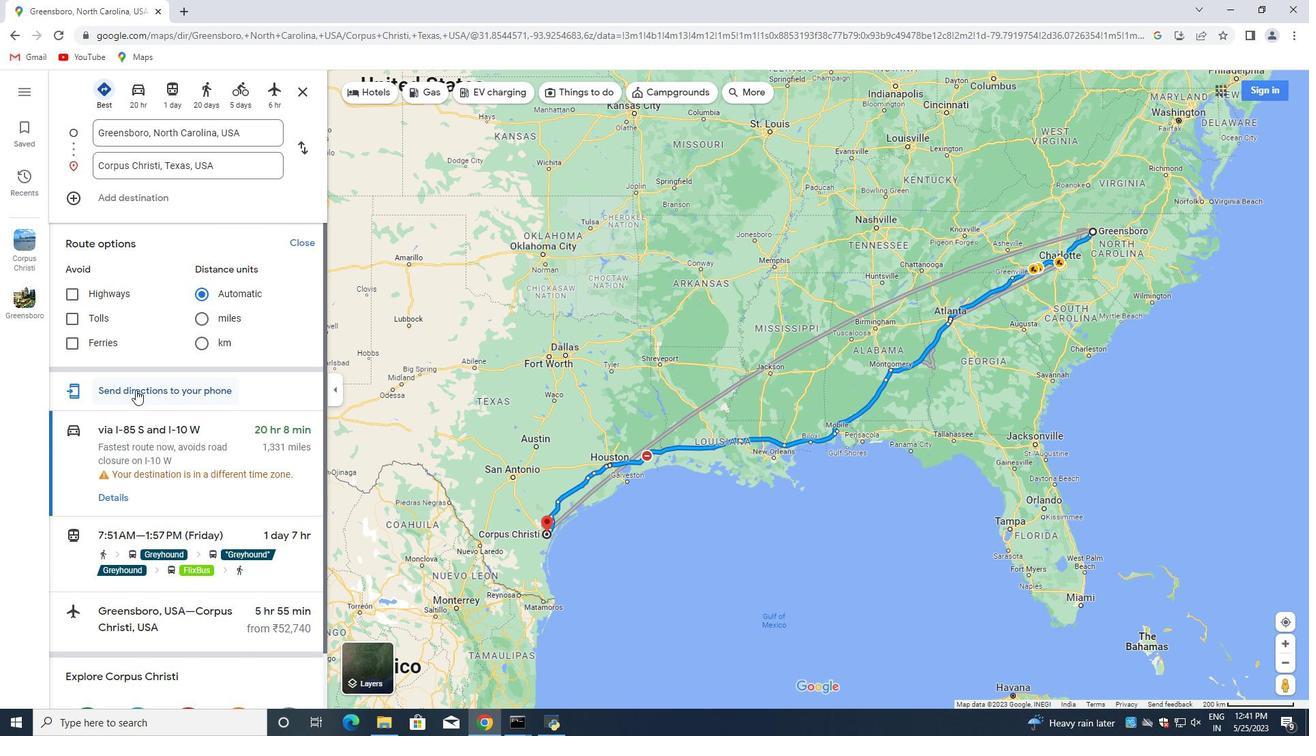 
Action: Mouse moved to (919, 188)
Screenshot: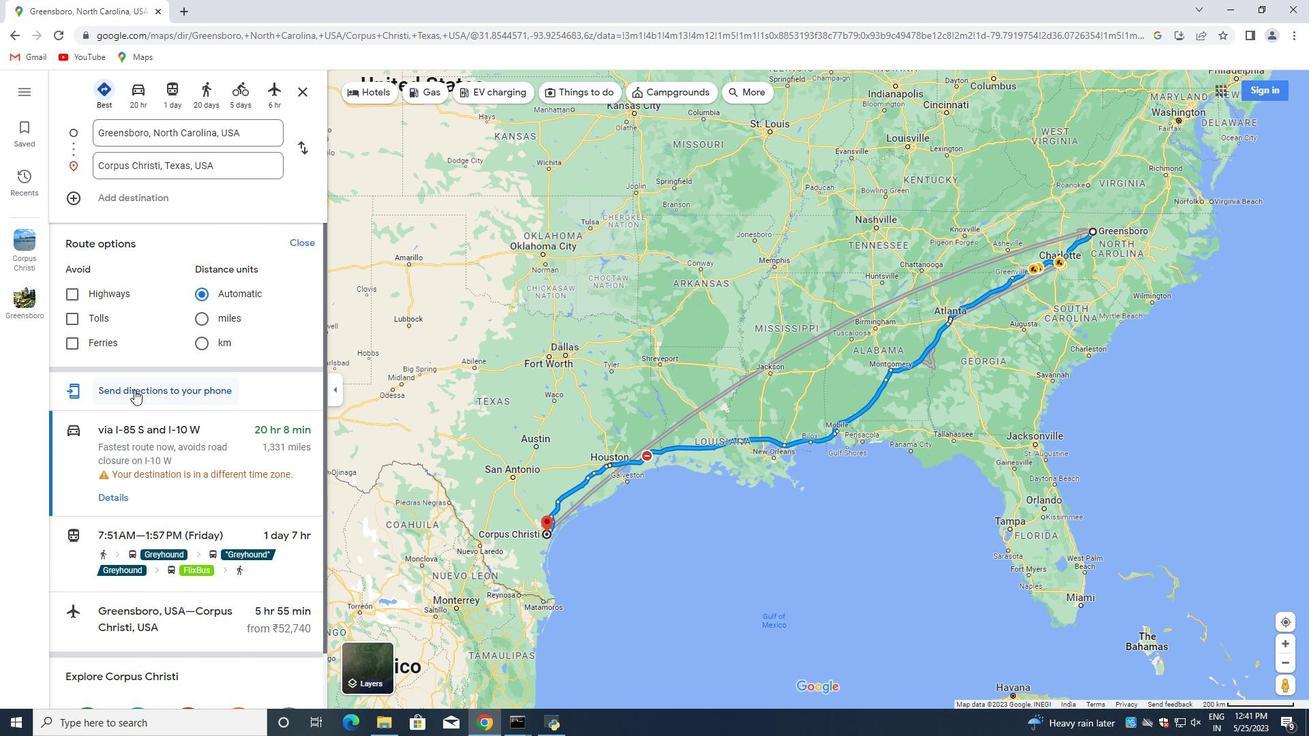 
Action: Mouse scrolled (919, 189) with delta (0, 0)
Screenshot: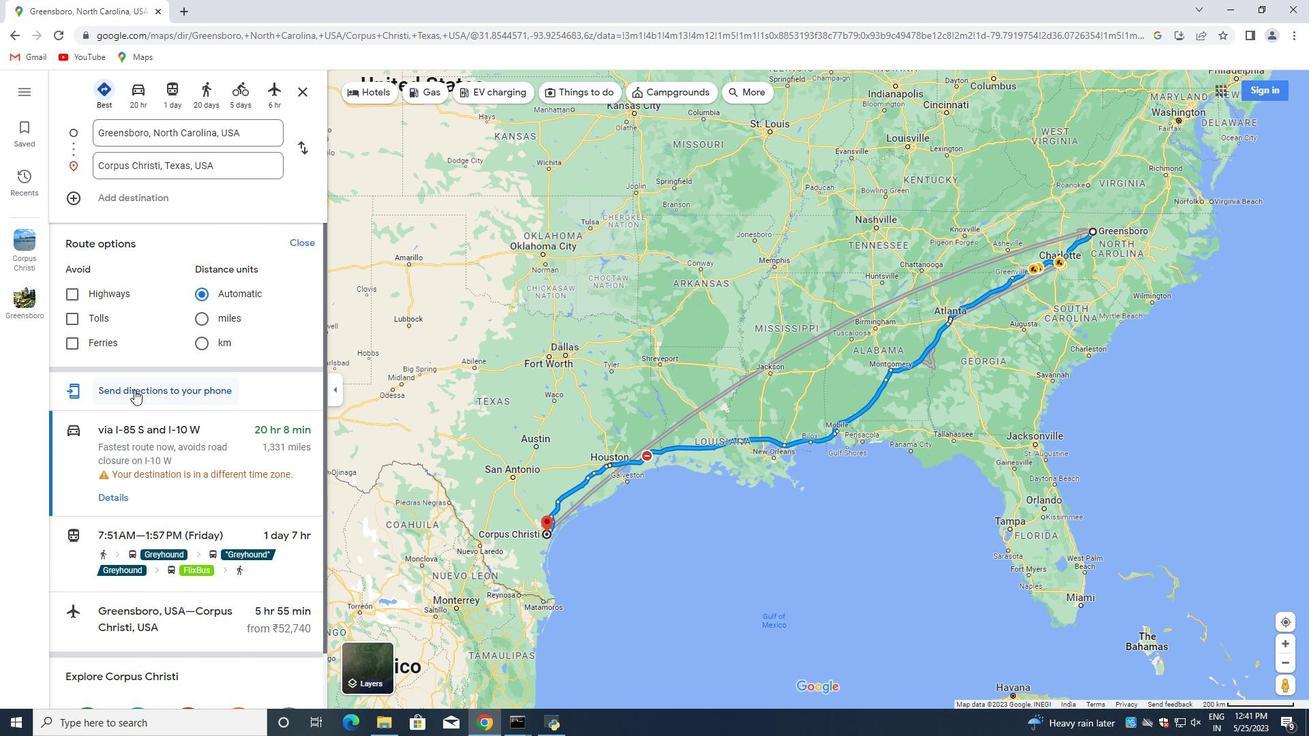 
Action: Mouse moved to (897, 190)
Screenshot: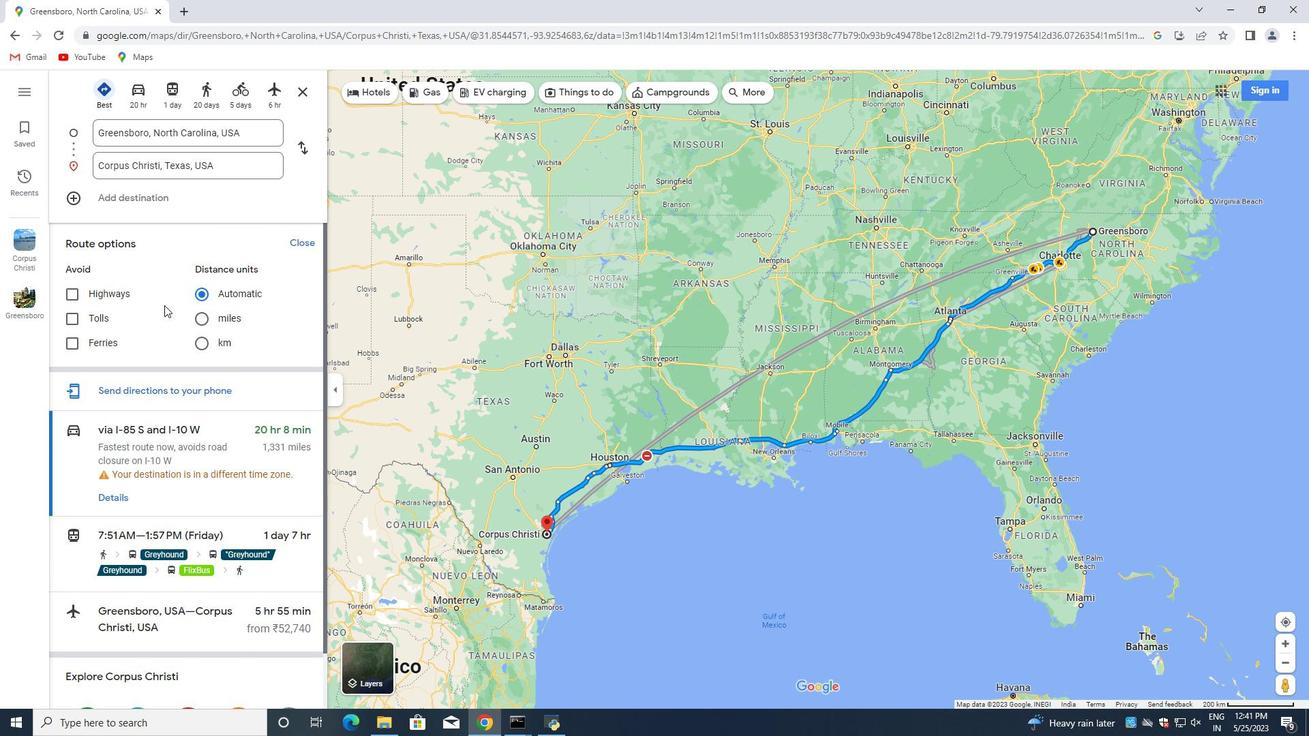 
Action: Mouse scrolled (897, 190) with delta (0, 0)
Screenshot: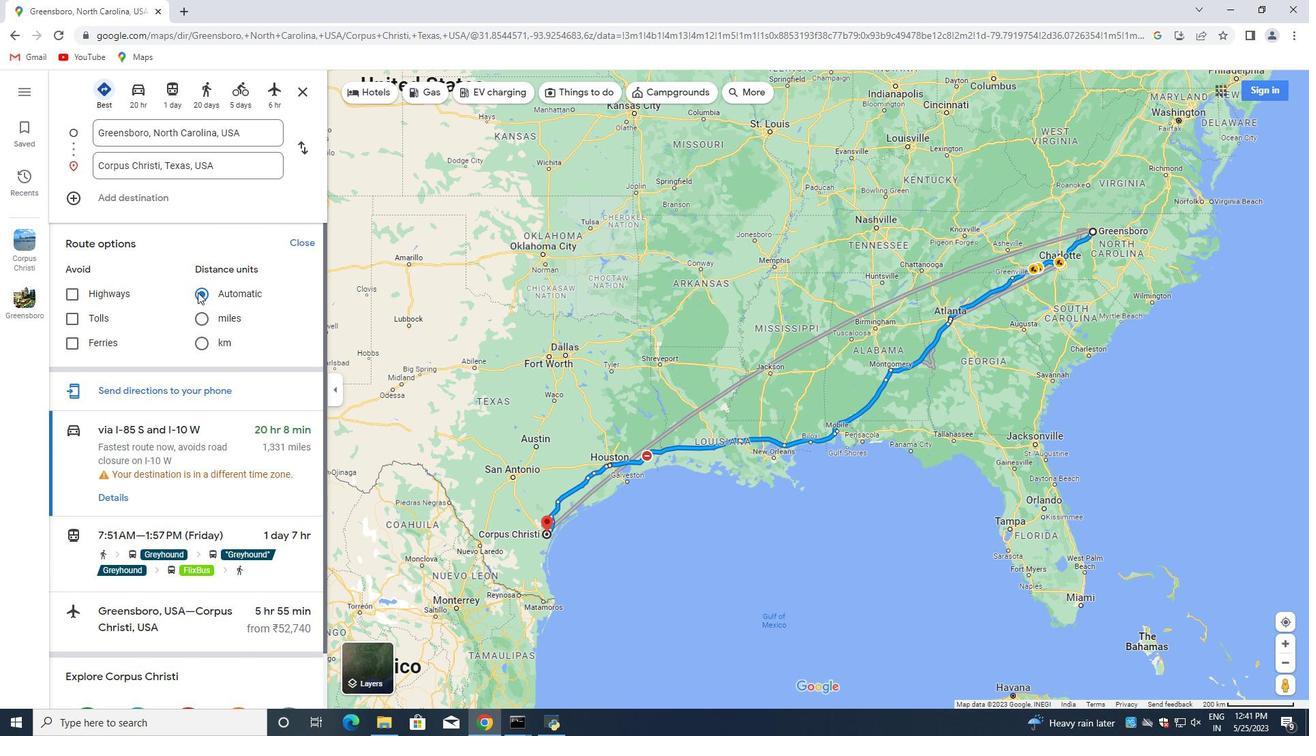 
Action: Mouse scrolled (897, 190) with delta (0, 0)
Screenshot: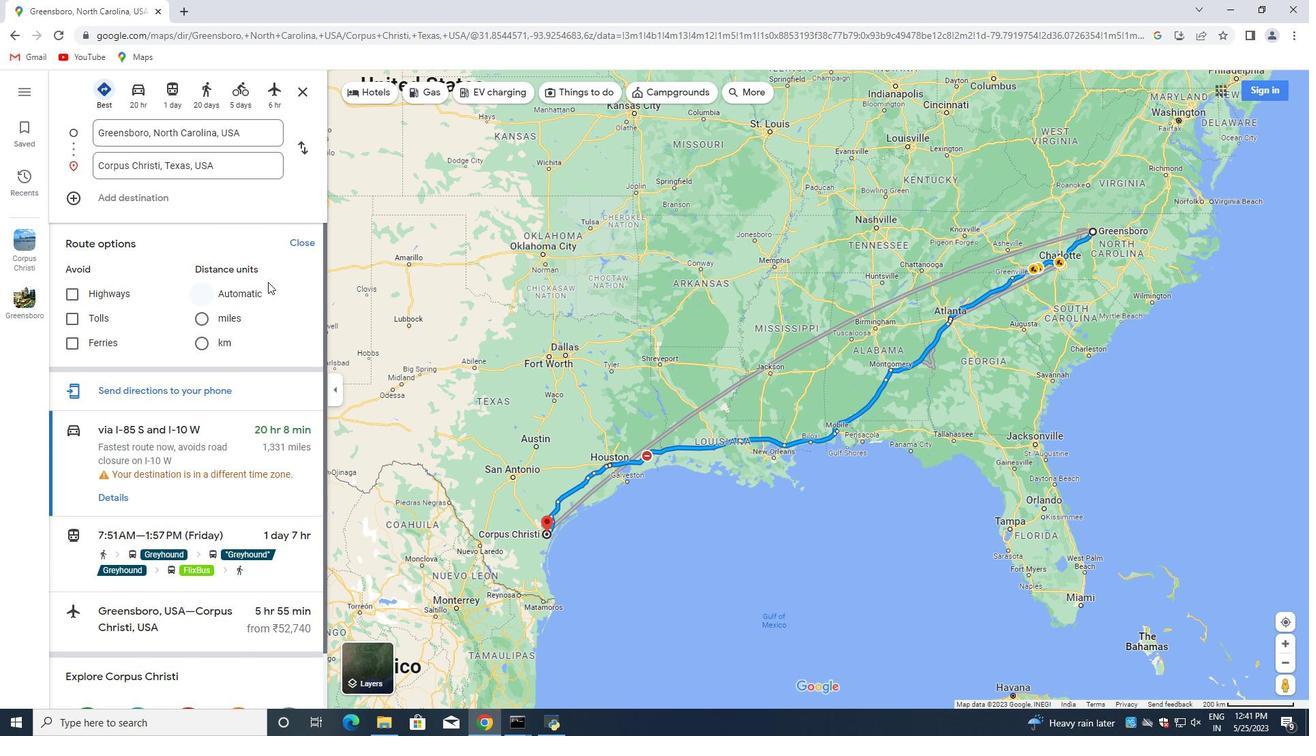 
Action: Mouse scrolled (897, 190) with delta (0, 0)
Screenshot: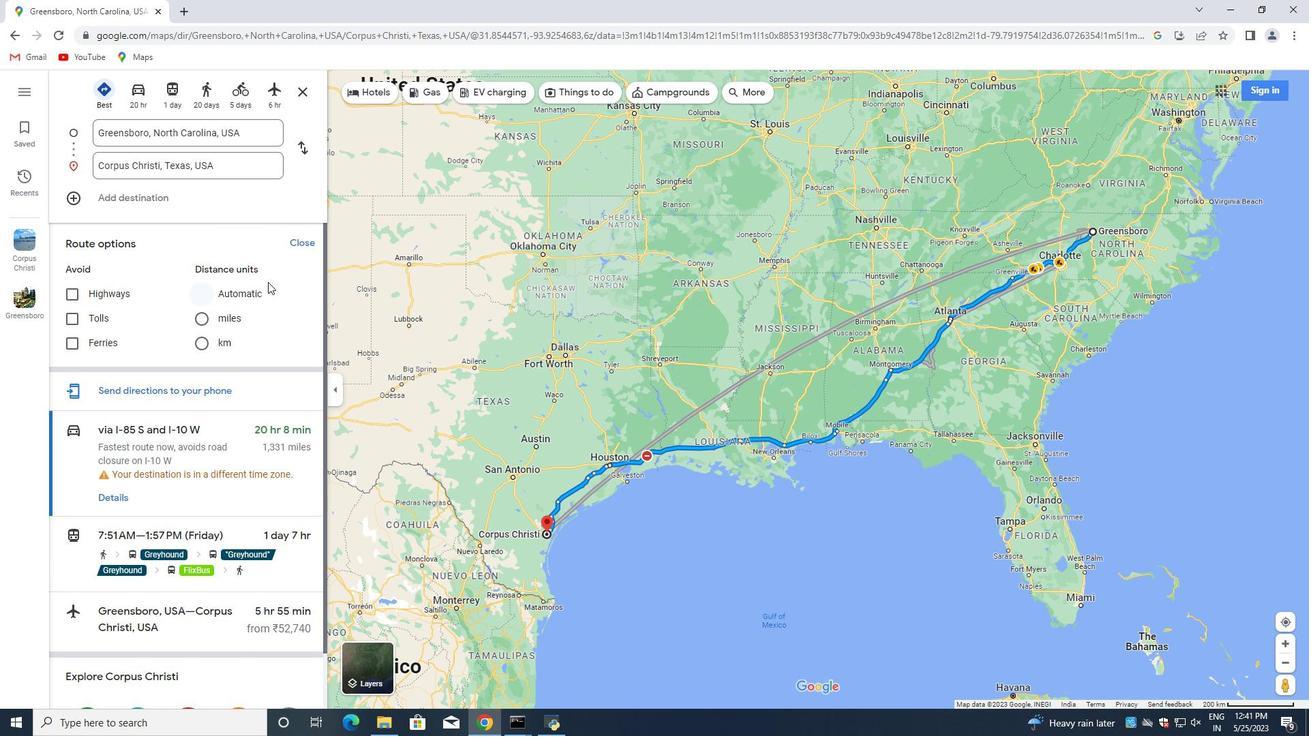 
Action: Mouse moved to (894, 190)
Screenshot: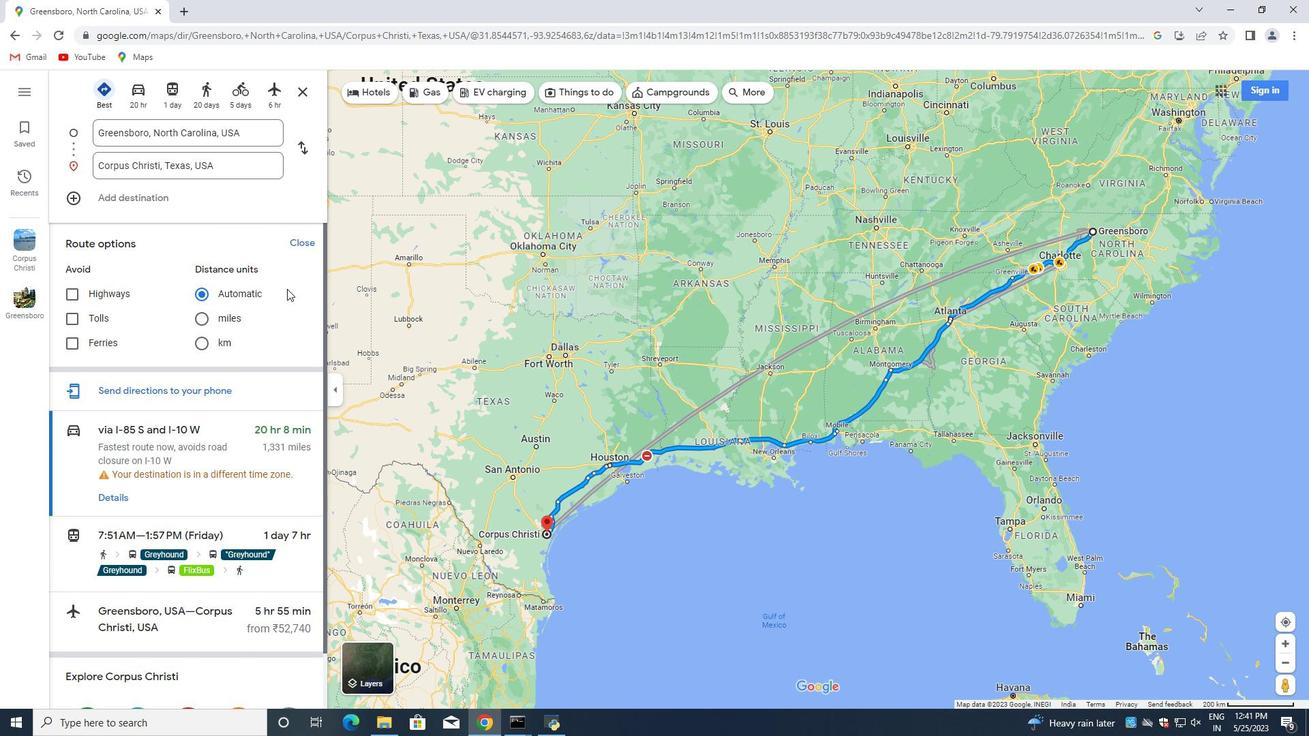 
Action: Mouse scrolled (894, 191) with delta (0, 0)
Screenshot: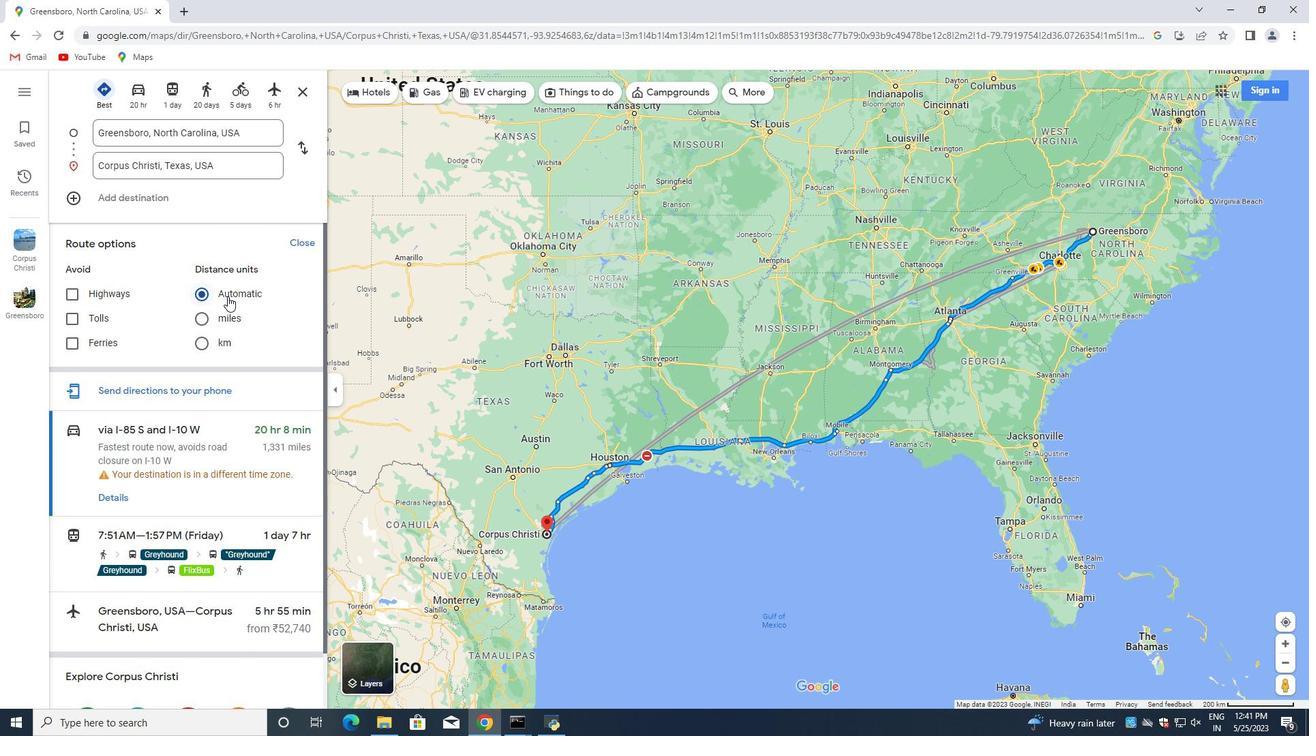 
Action: Mouse scrolled (894, 191) with delta (0, 0)
Screenshot: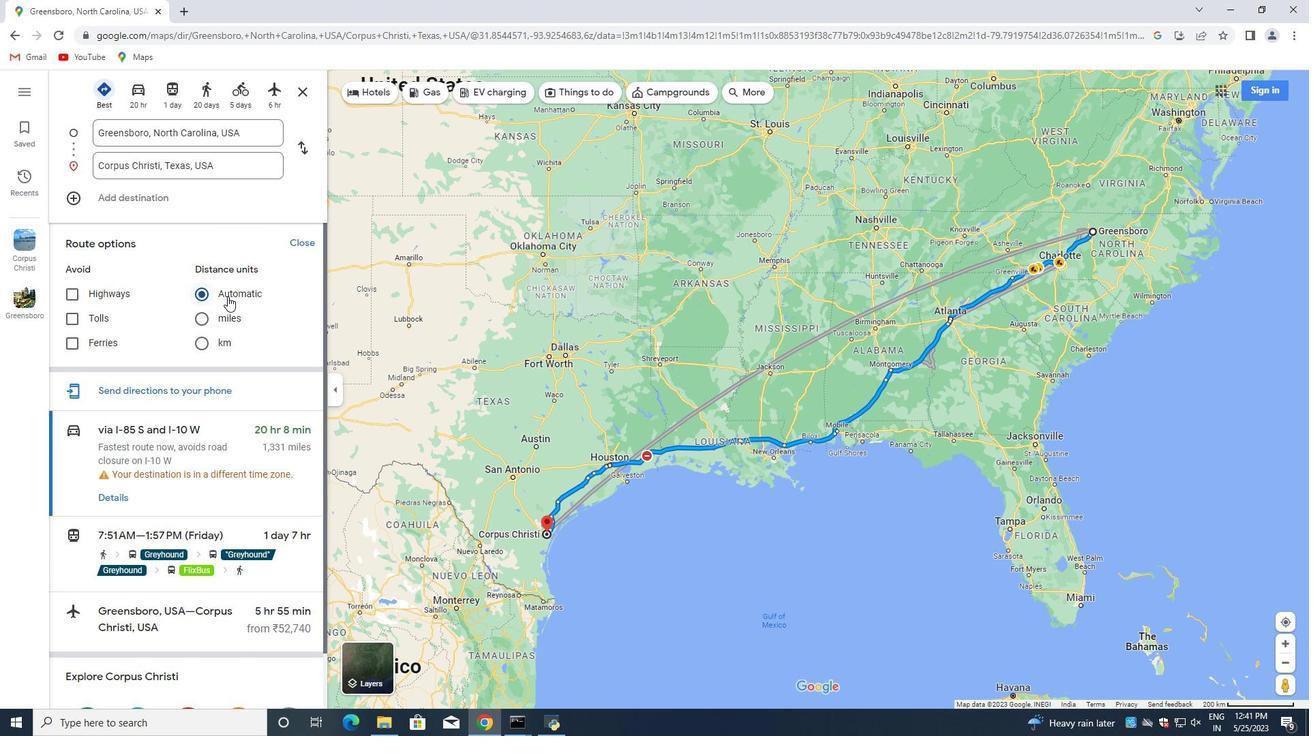 
Action: Mouse scrolled (894, 191) with delta (0, 0)
Screenshot: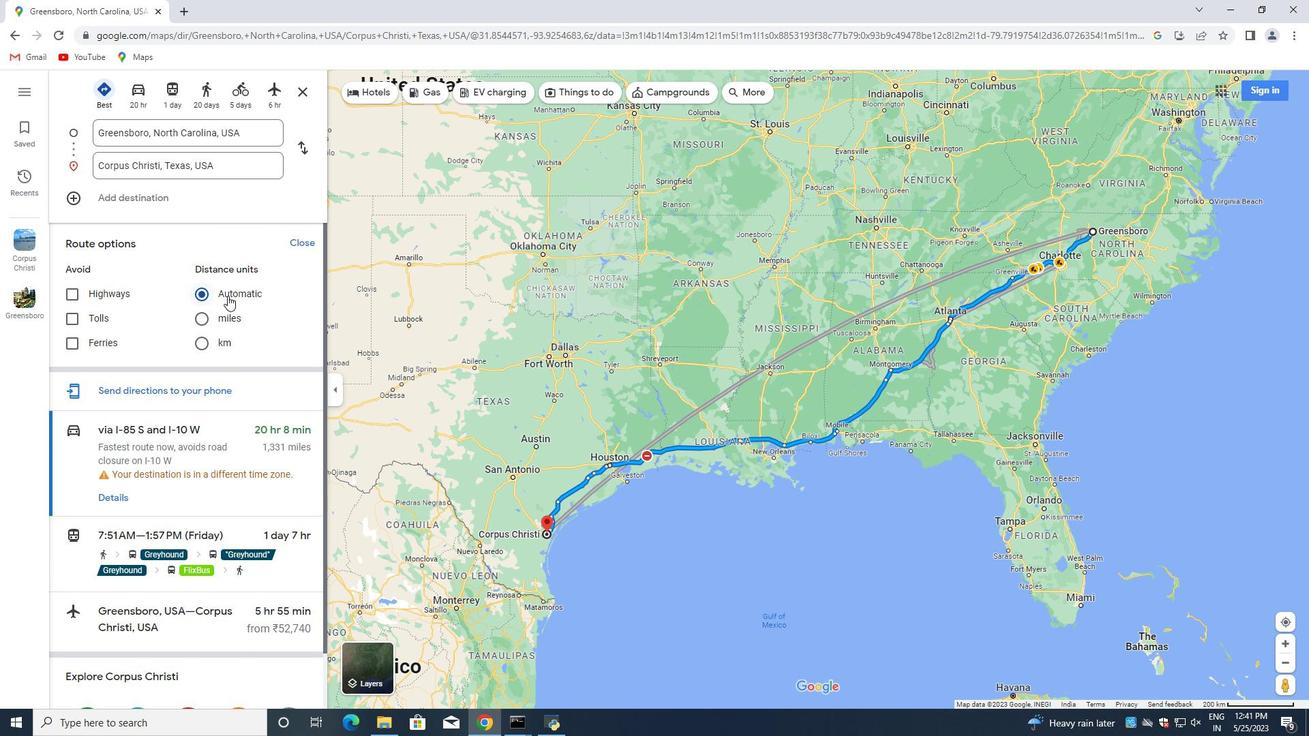 
Action: Mouse scrolled (894, 191) with delta (0, 0)
Screenshot: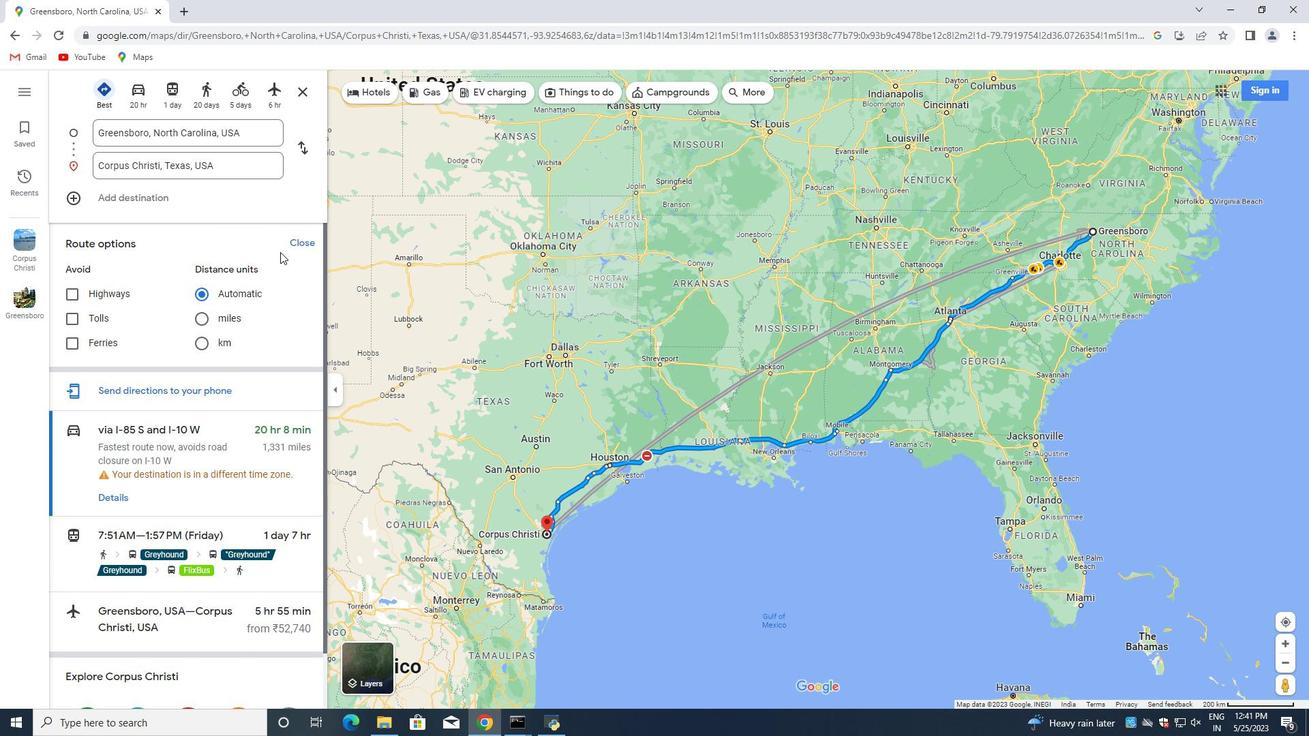
Action: Mouse scrolled (894, 191) with delta (0, 0)
Screenshot: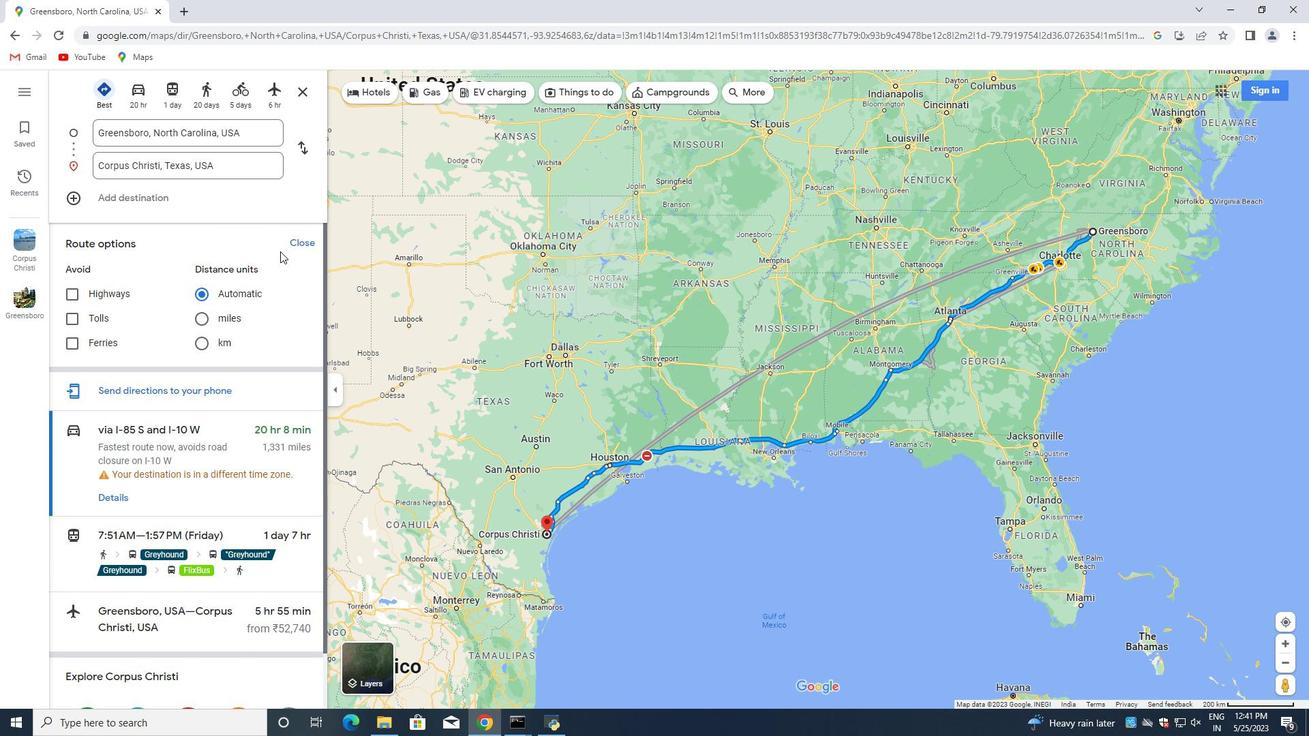 
Action: Mouse scrolled (894, 191) with delta (0, 0)
Screenshot: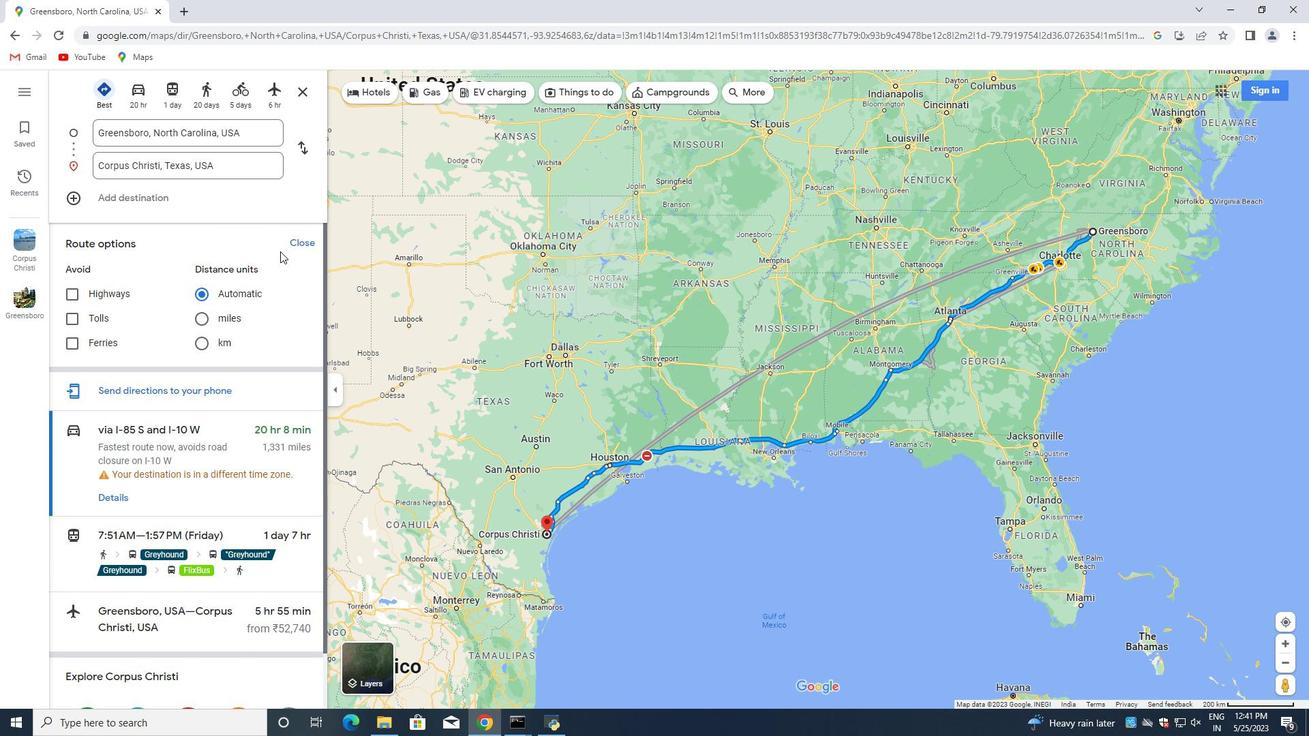 
Action: Mouse scrolled (894, 191) with delta (0, 0)
Screenshot: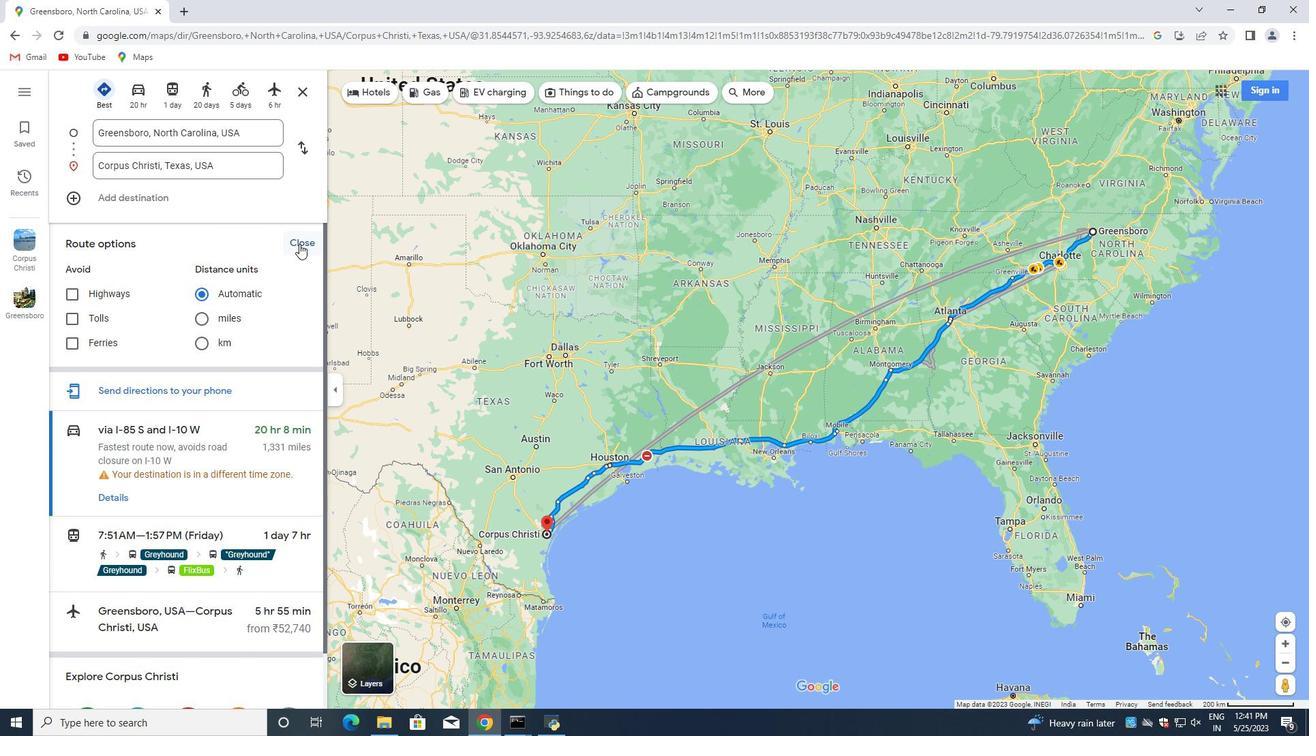 
Action: Mouse moved to (893, 191)
Screenshot: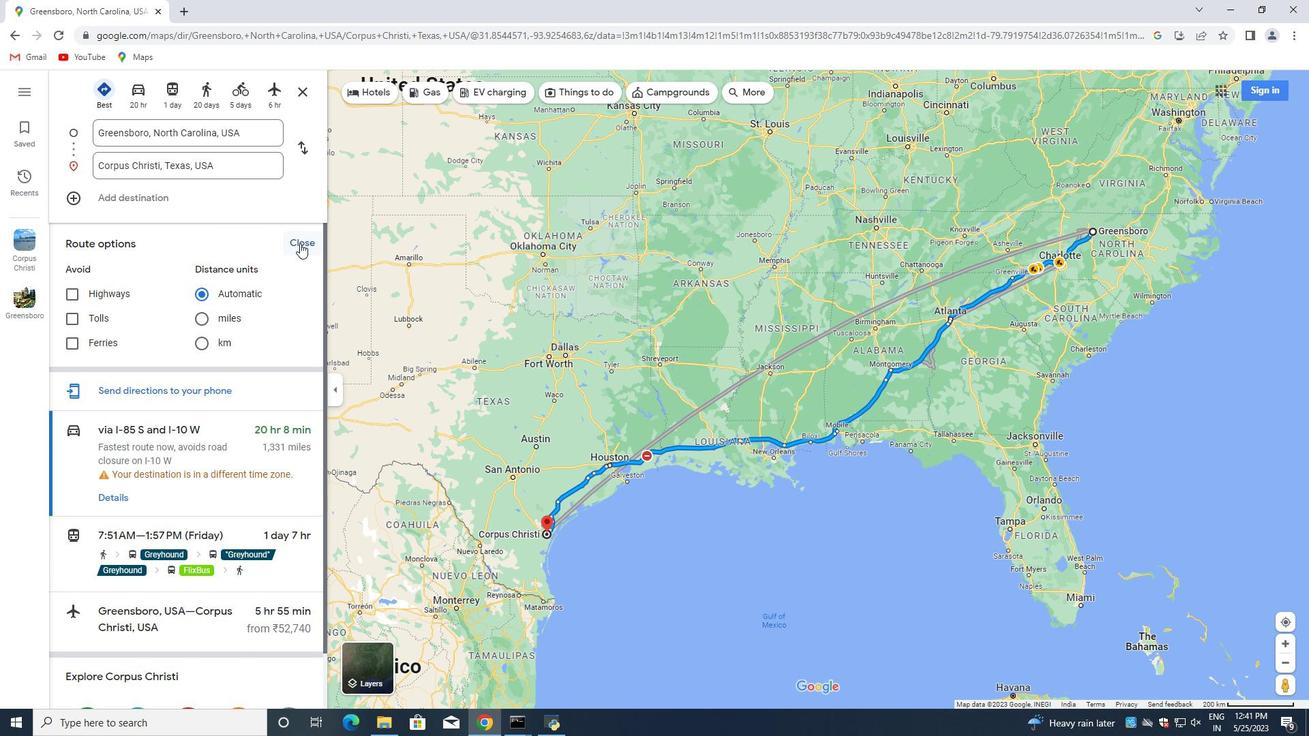 
Action: Mouse scrolled (893, 192) with delta (0, 0)
Screenshot: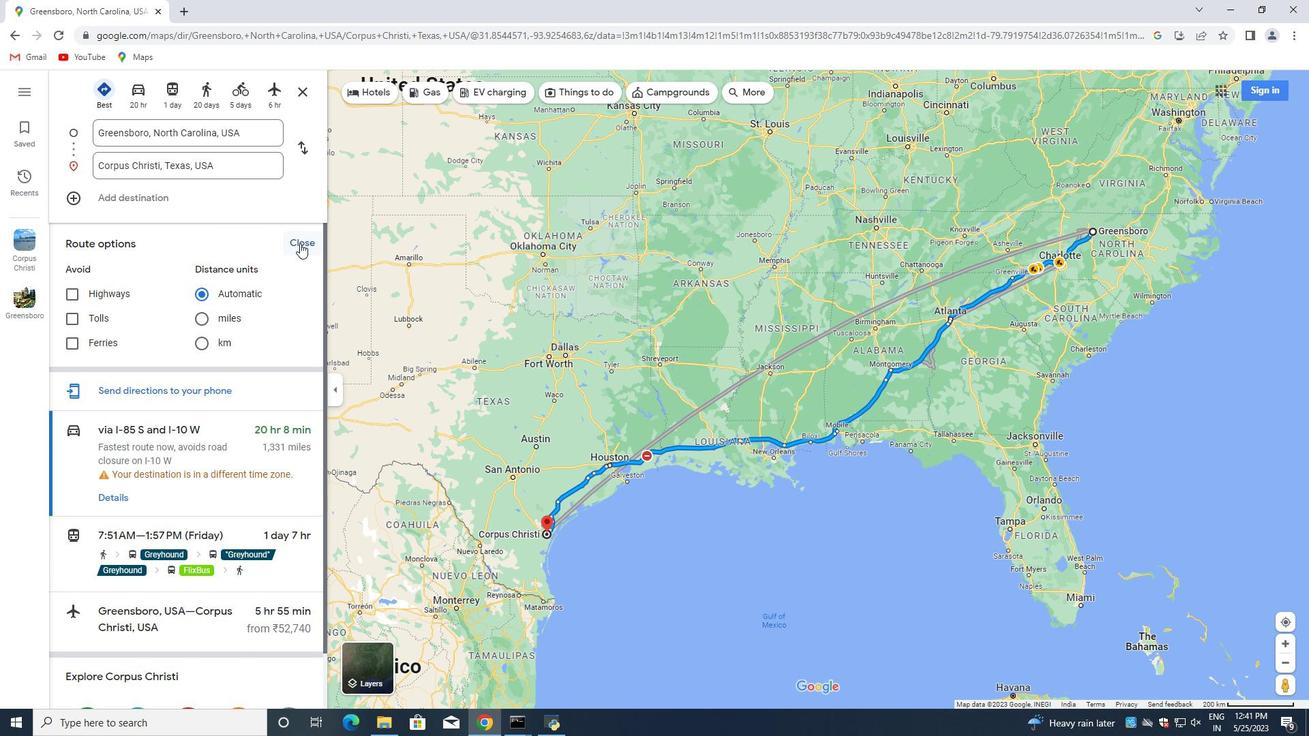 
Action: Mouse scrolled (893, 192) with delta (0, 0)
Screenshot: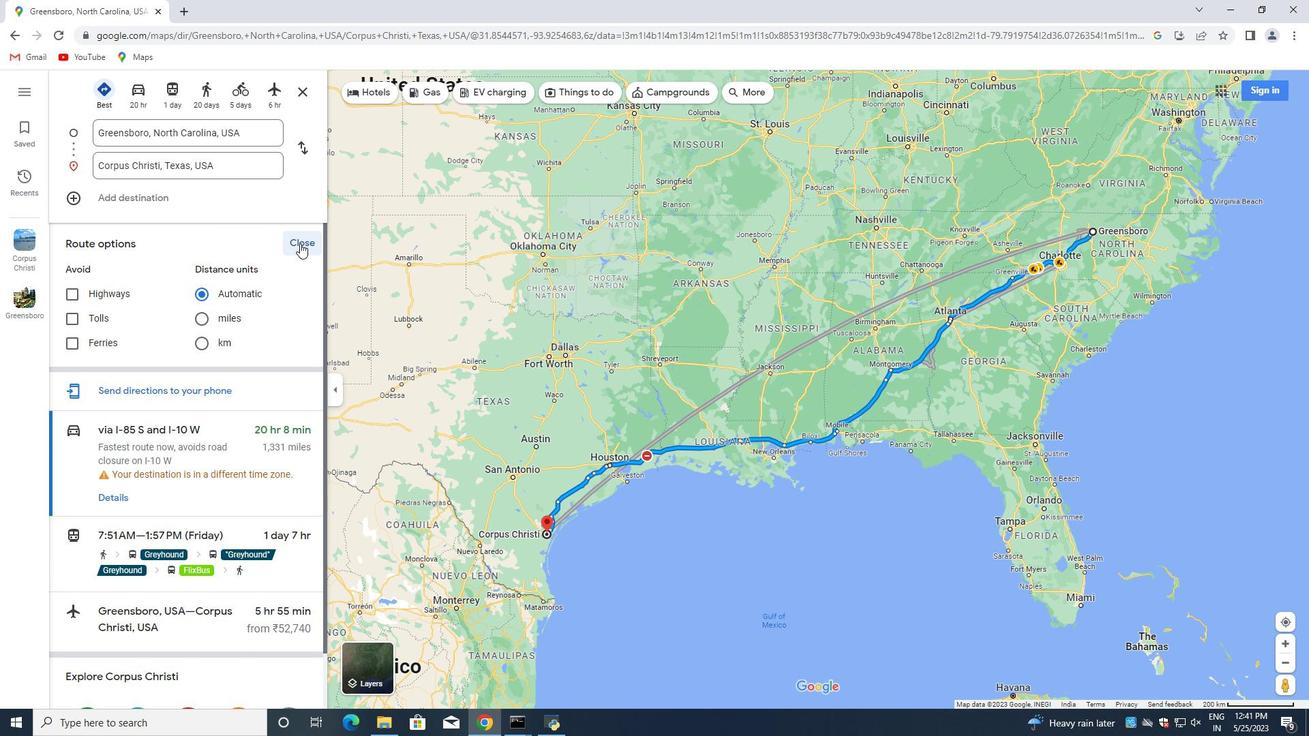 
Action: Mouse moved to (852, 210)
Screenshot: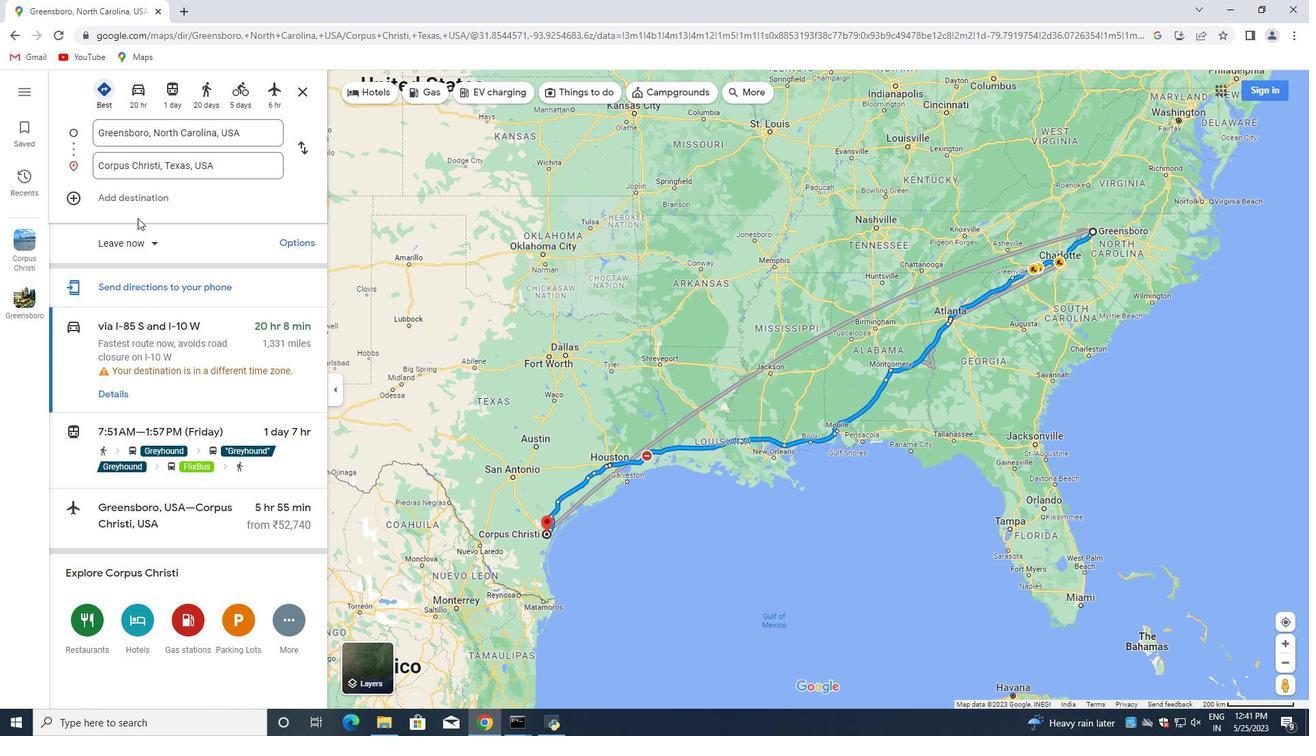 
Action: Mouse pressed left at (852, 210)
Screenshot: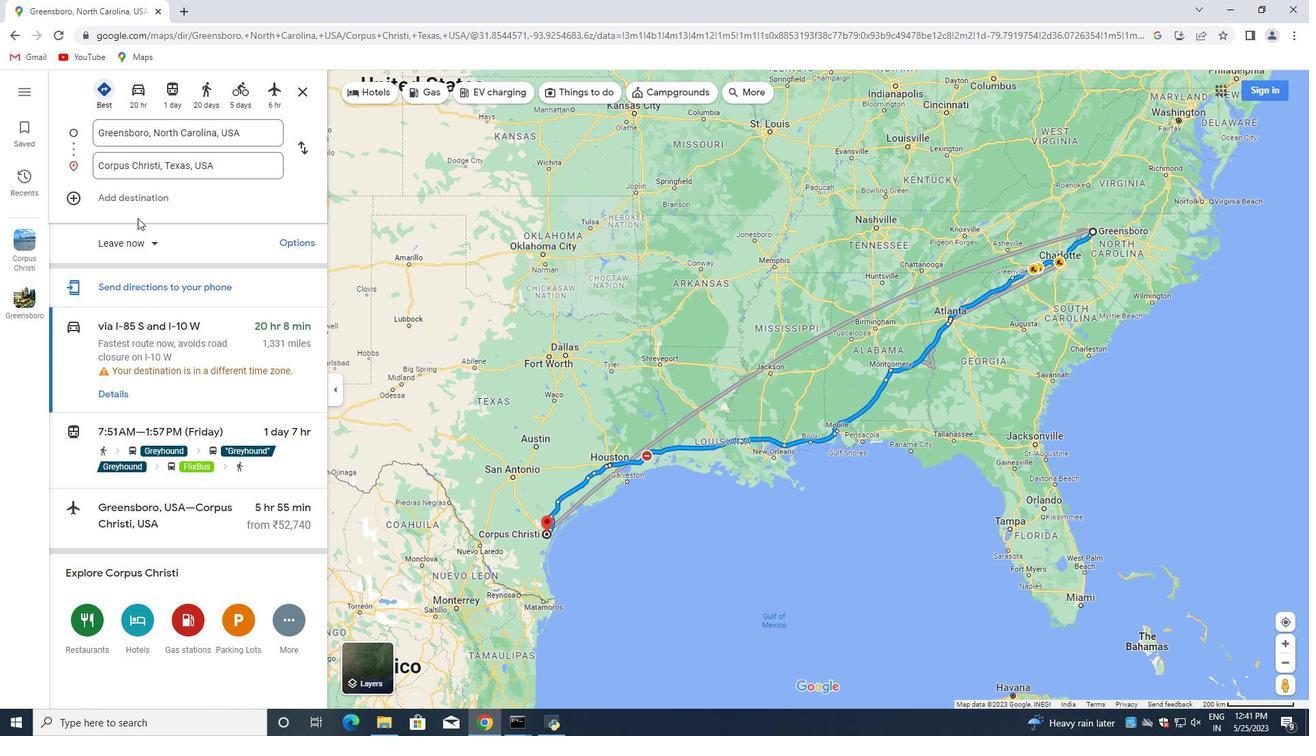 
Action: Mouse moved to (889, 431)
Screenshot: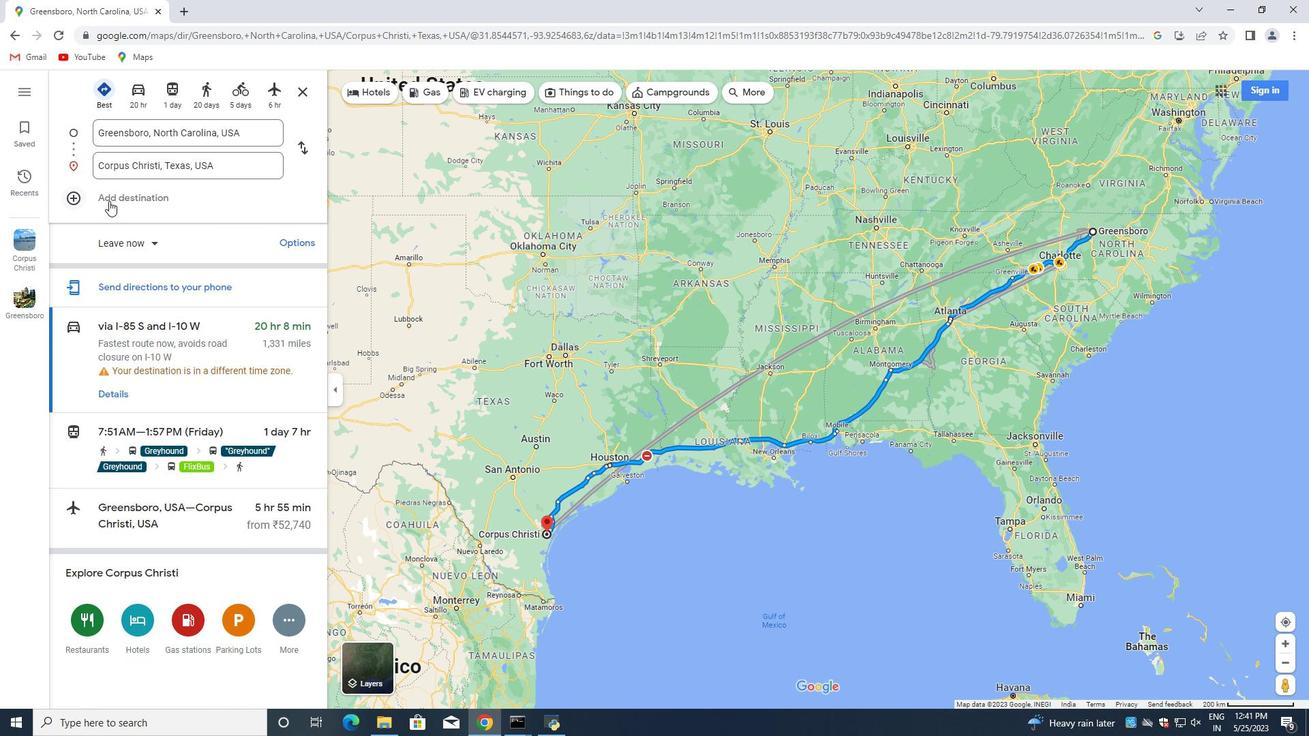
Action: Mouse pressed left at (889, 431)
Screenshot: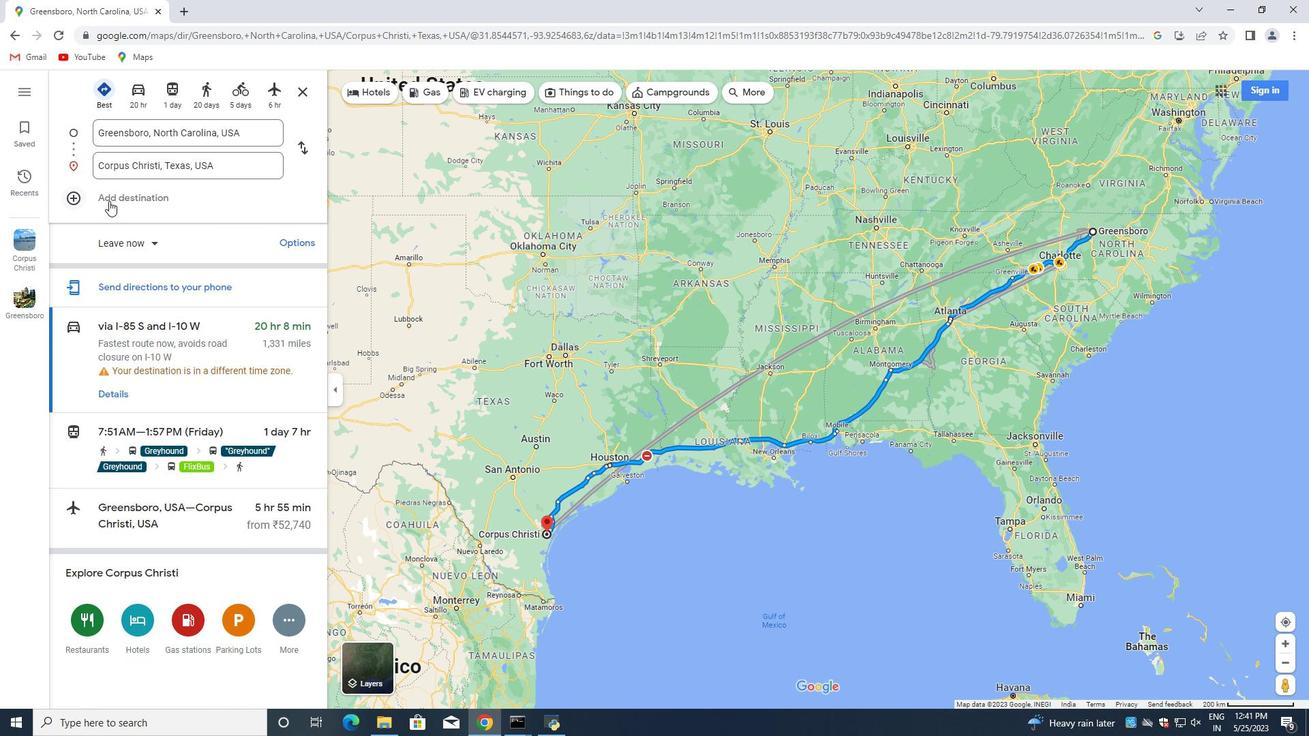 
Action: Mouse moved to (896, 283)
Screenshot: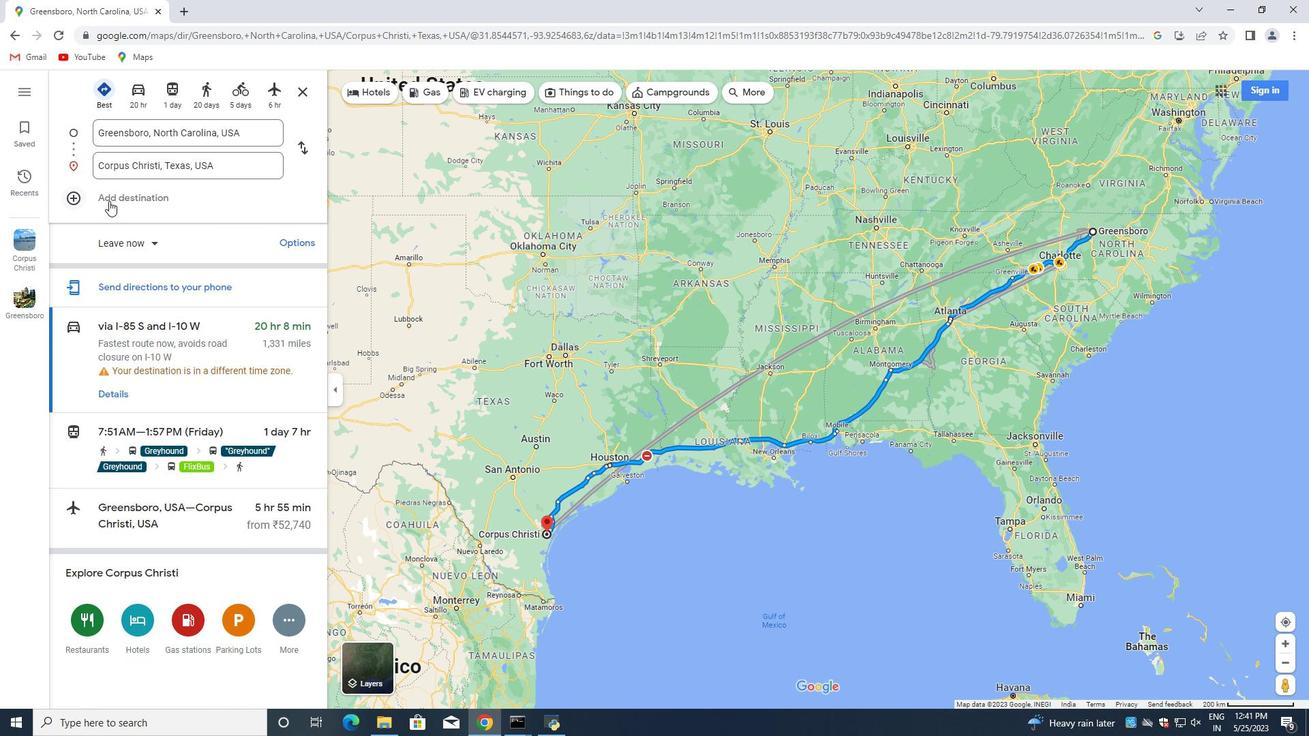 
Action: Mouse pressed left at (896, 279)
Screenshot: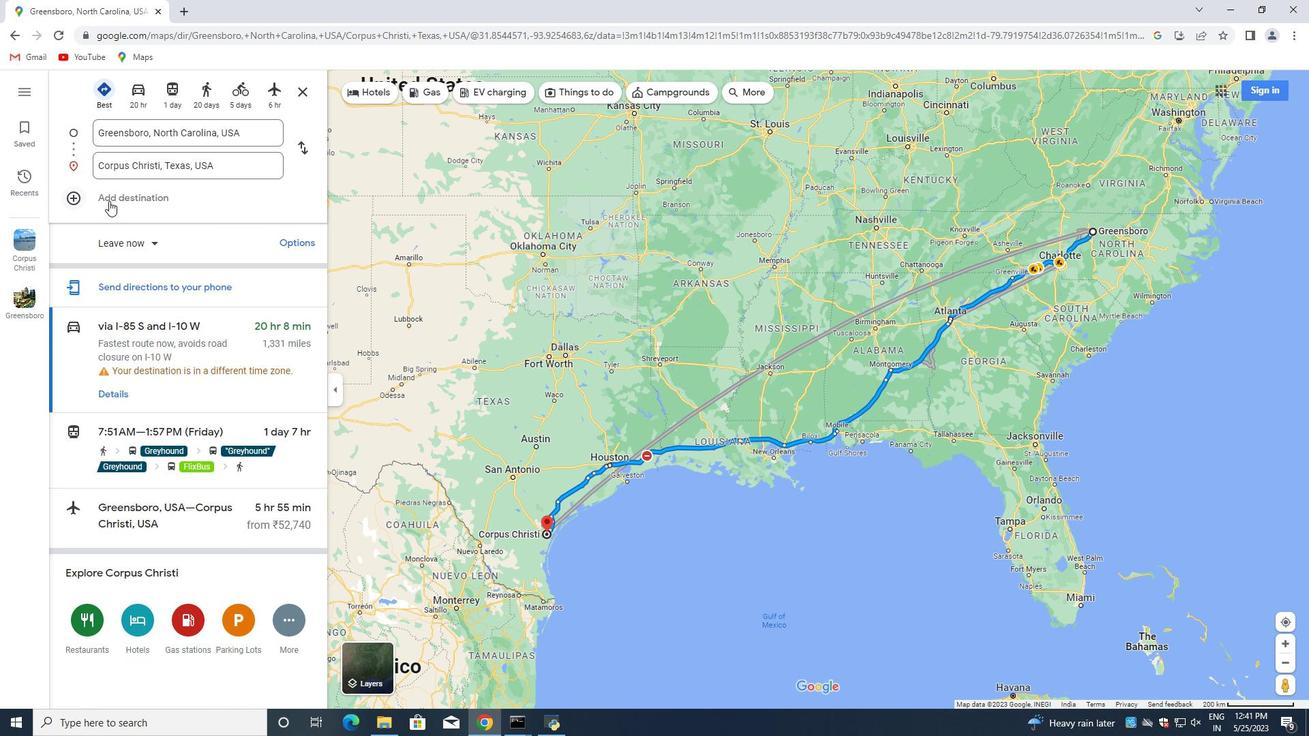 
Action: Mouse moved to (898, 362)
Screenshot: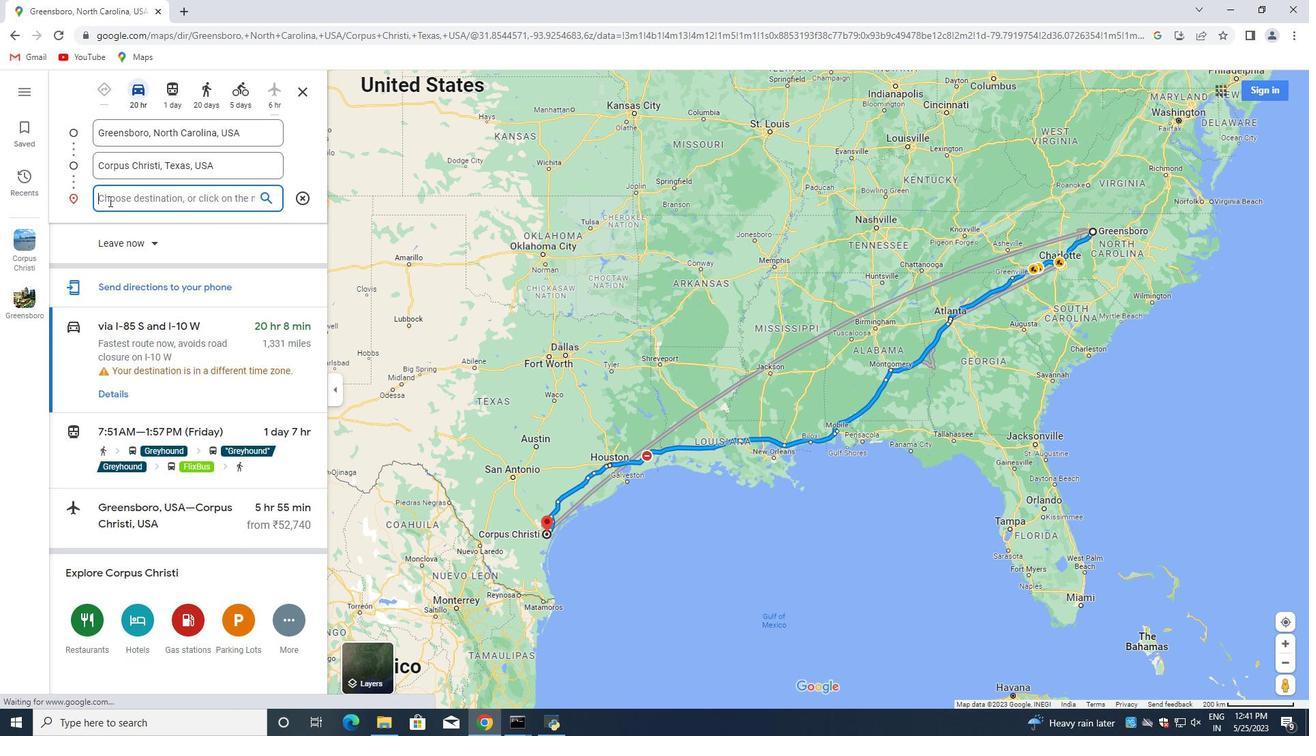 
Action: Mouse scrolled (898, 362) with delta (0, 0)
Screenshot: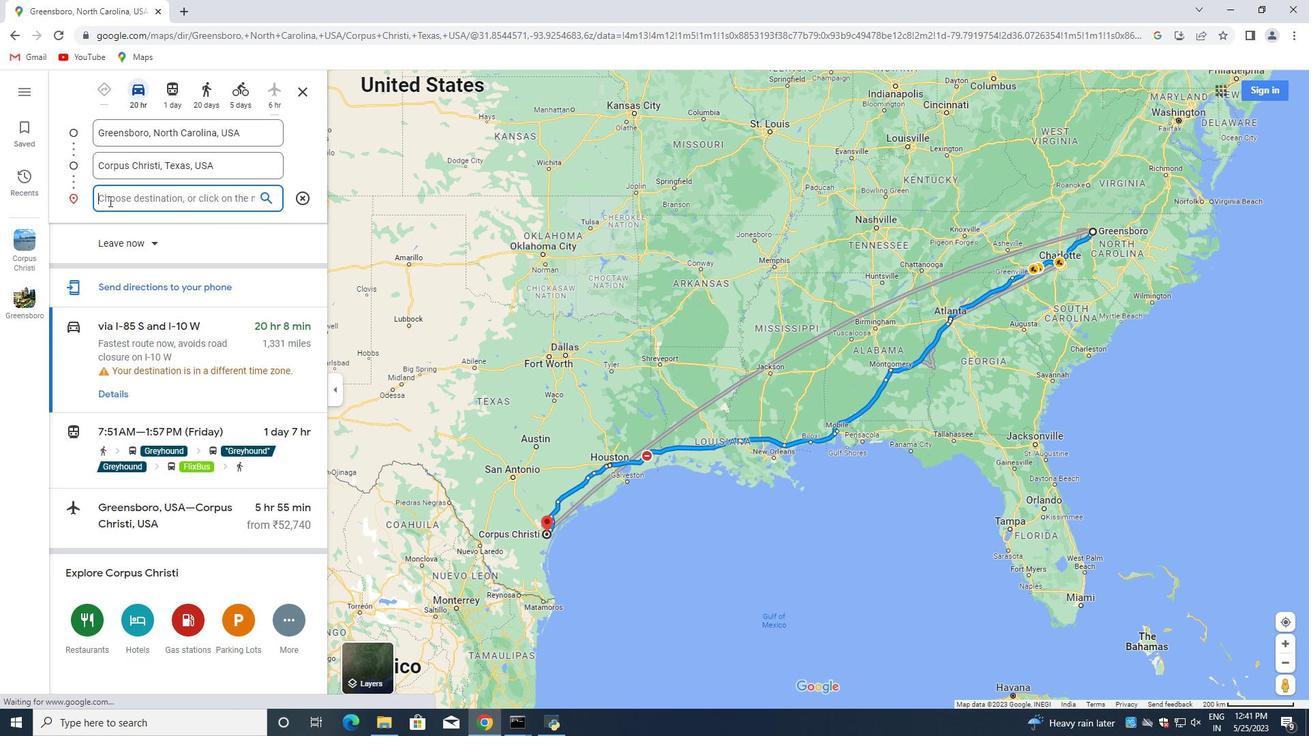 
Action: Mouse scrolled (898, 362) with delta (0, 0)
Screenshot: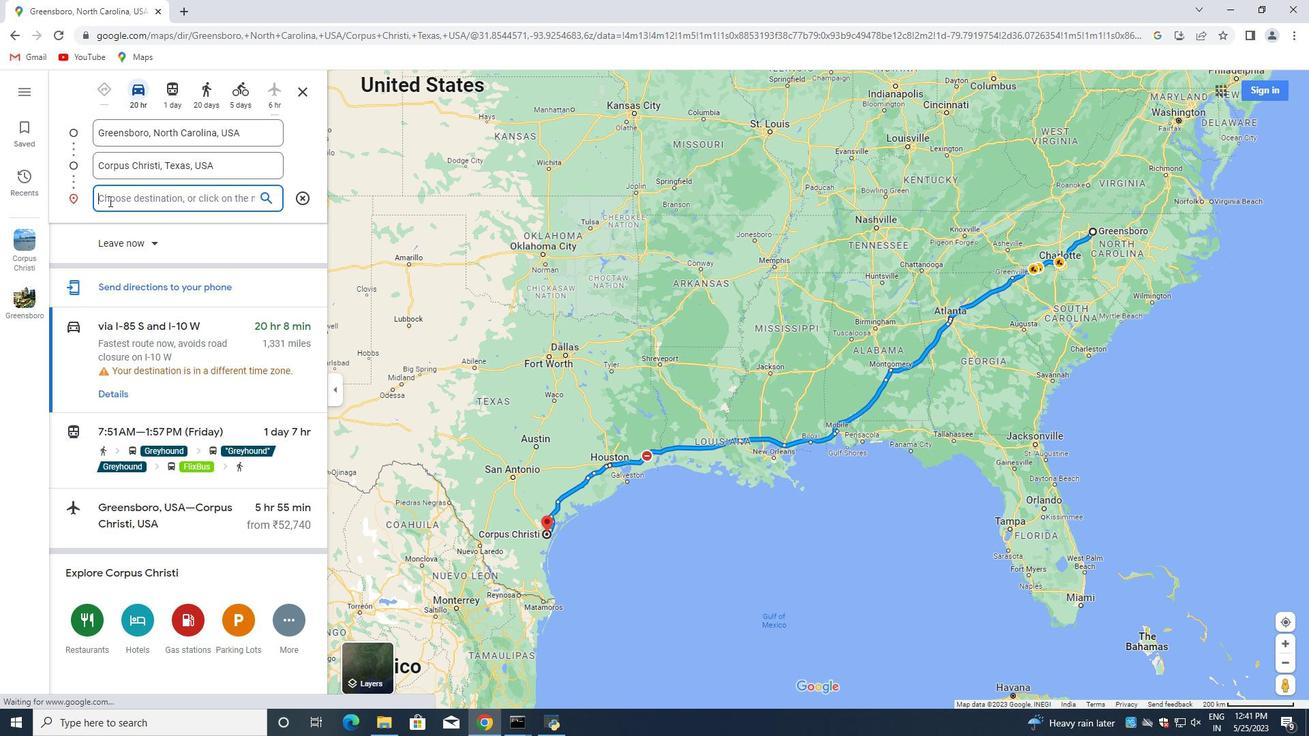 
Action: Mouse scrolled (898, 362) with delta (0, 0)
Screenshot: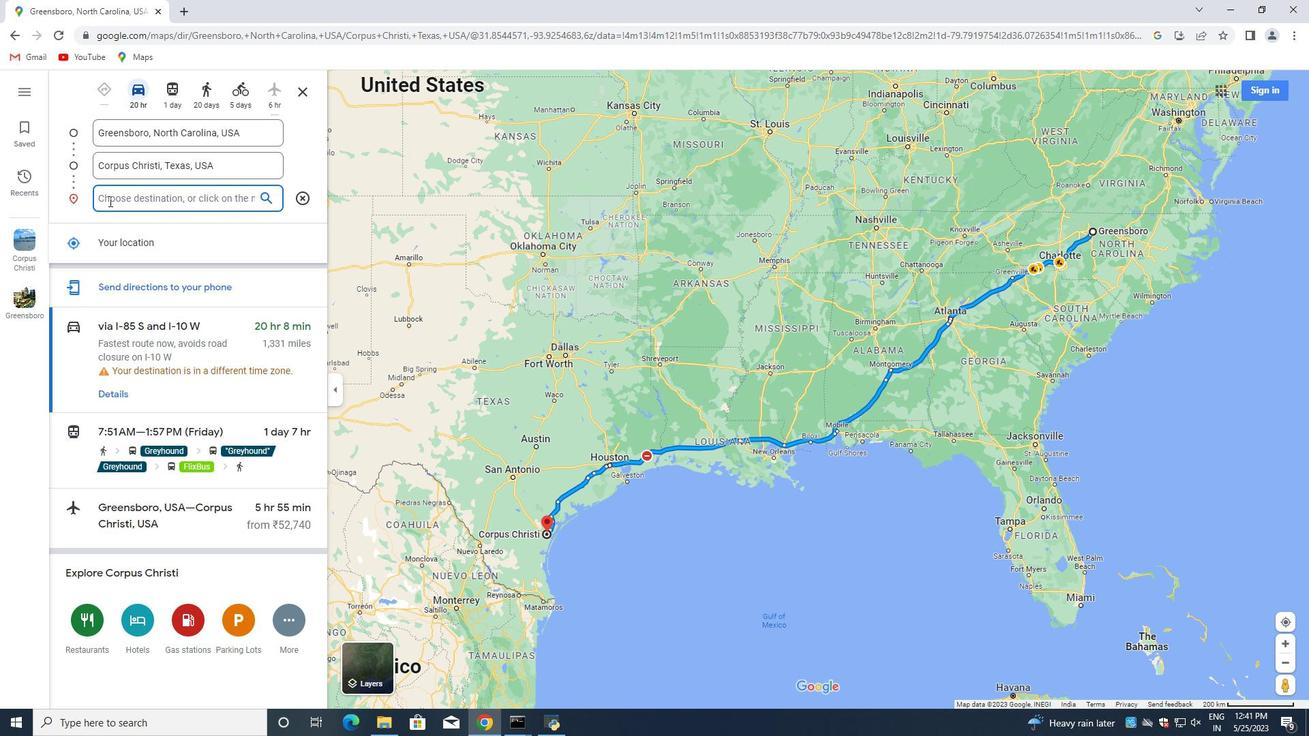 
Action: Mouse scrolled (898, 362) with delta (0, 0)
Screenshot: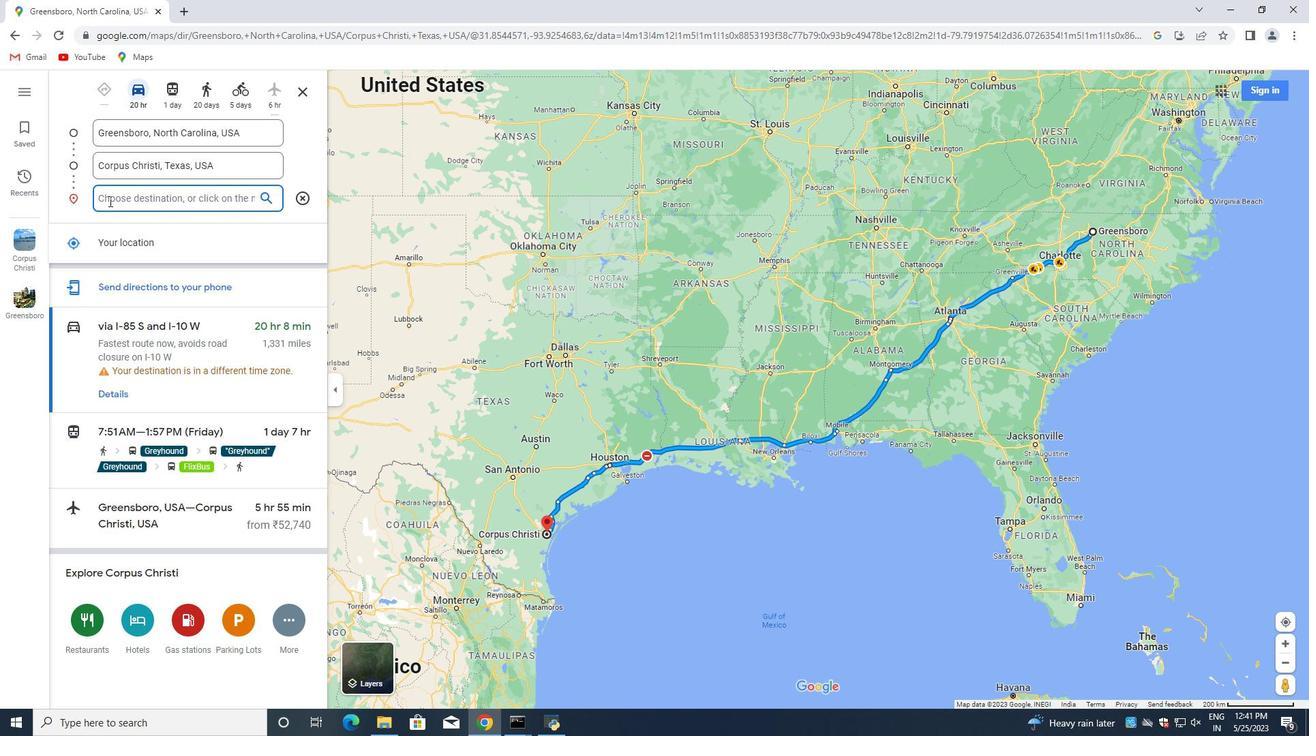 
Action: Mouse scrolled (898, 362) with delta (0, 0)
Screenshot: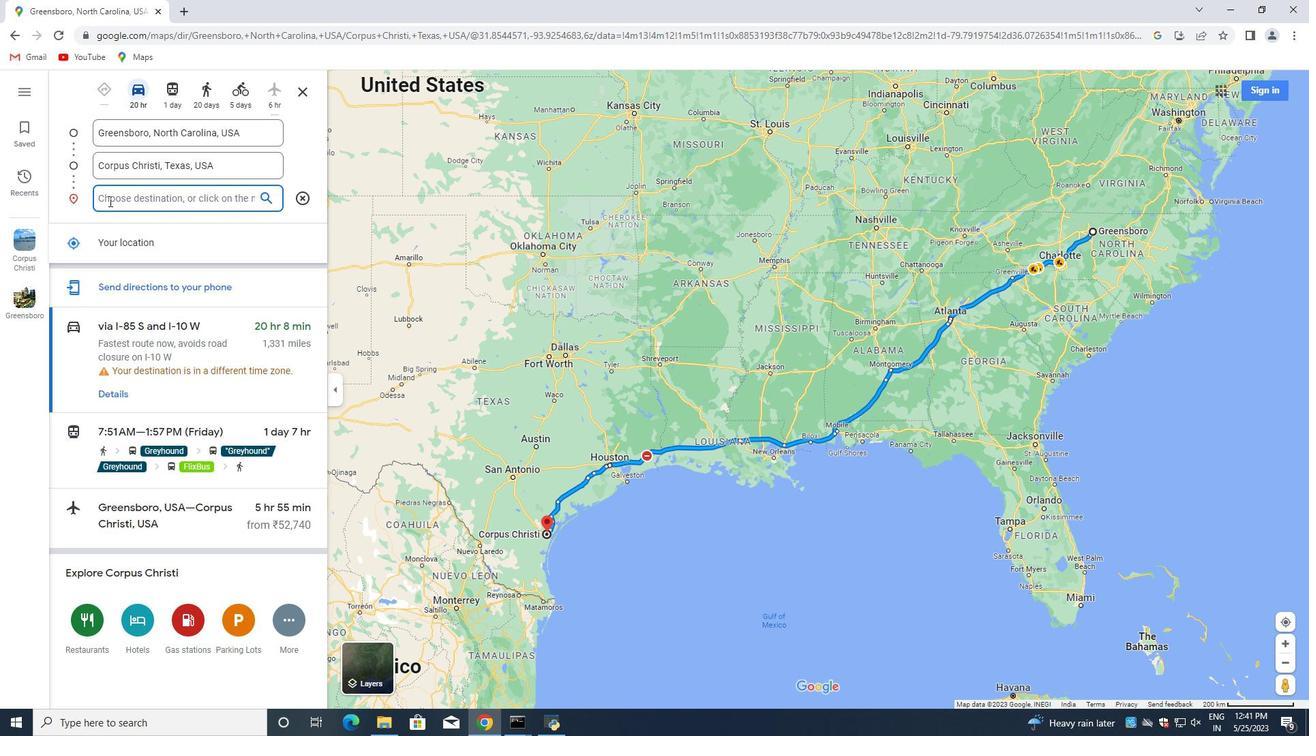 
Action: Mouse scrolled (898, 362) with delta (0, 0)
Screenshot: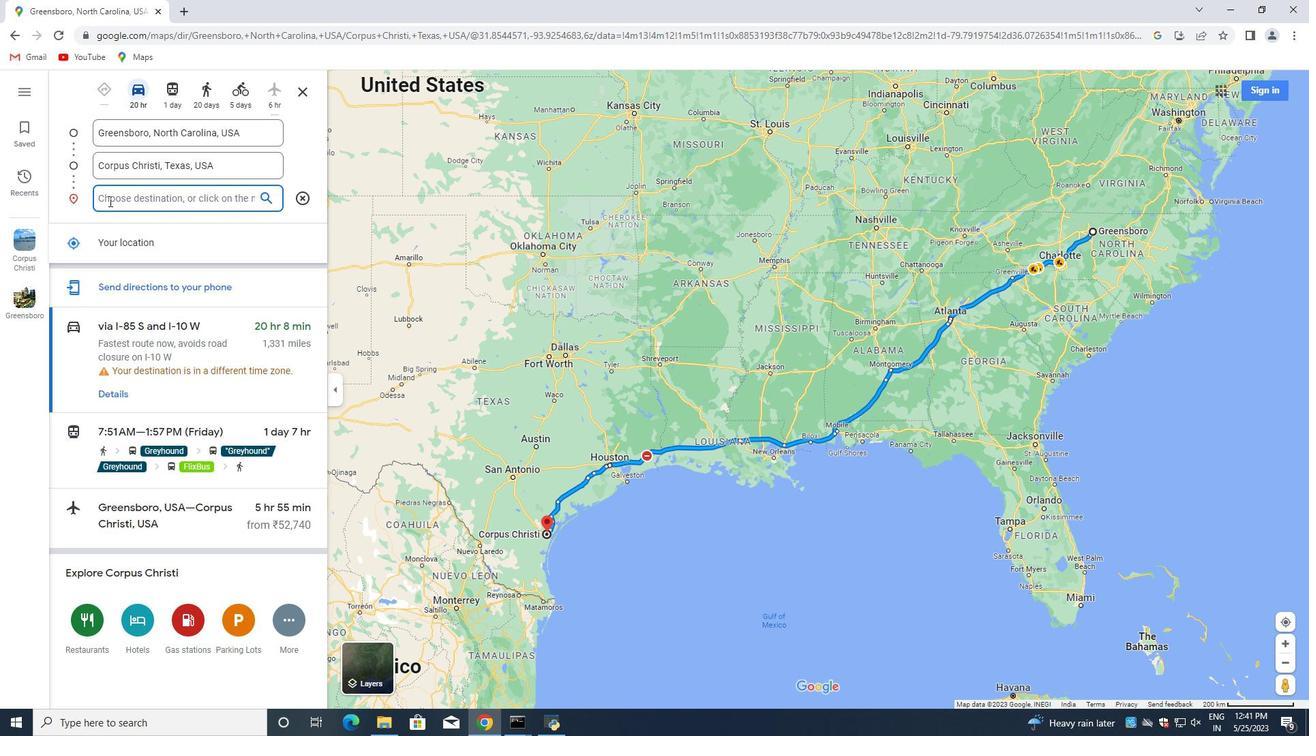 
Action: Mouse scrolled (898, 362) with delta (0, 0)
Screenshot: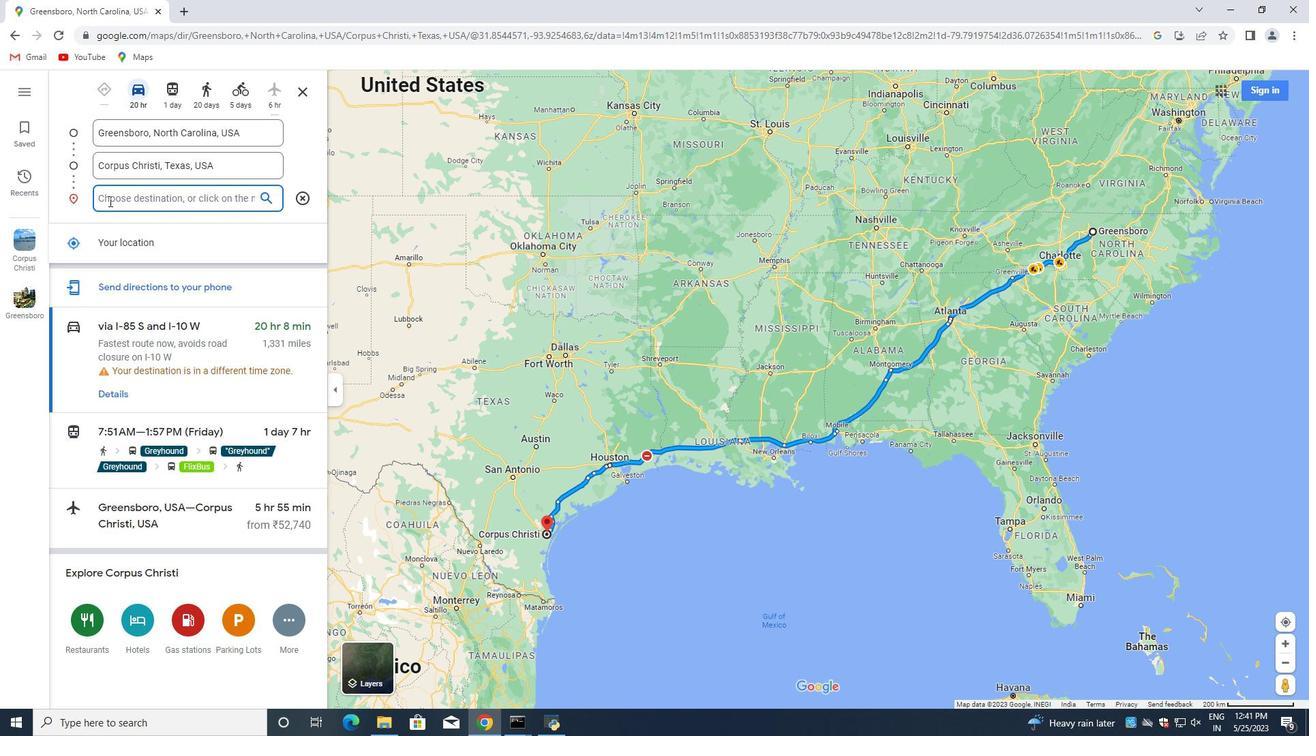 
Action: Mouse scrolled (898, 362) with delta (0, 0)
Screenshot: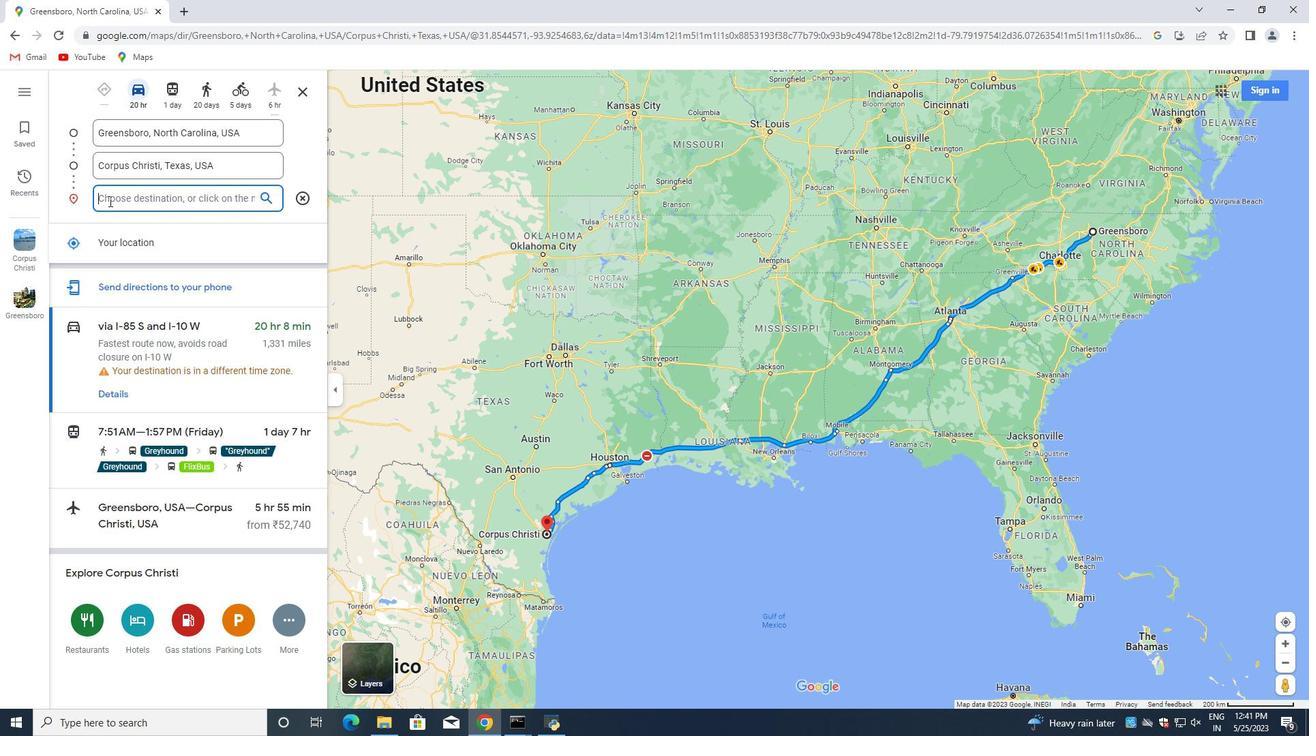 
Action: Mouse scrolled (898, 362) with delta (0, 0)
Screenshot: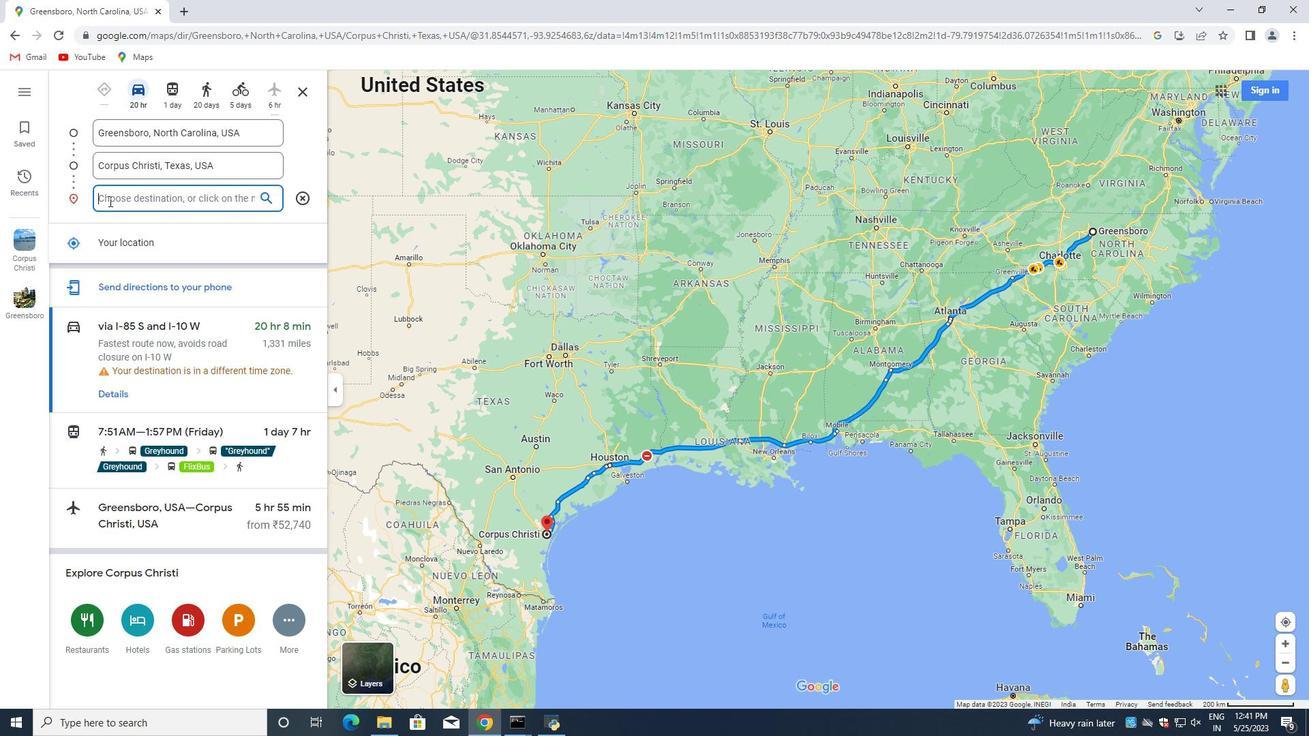 
Action: Mouse scrolled (898, 362) with delta (0, 0)
Screenshot: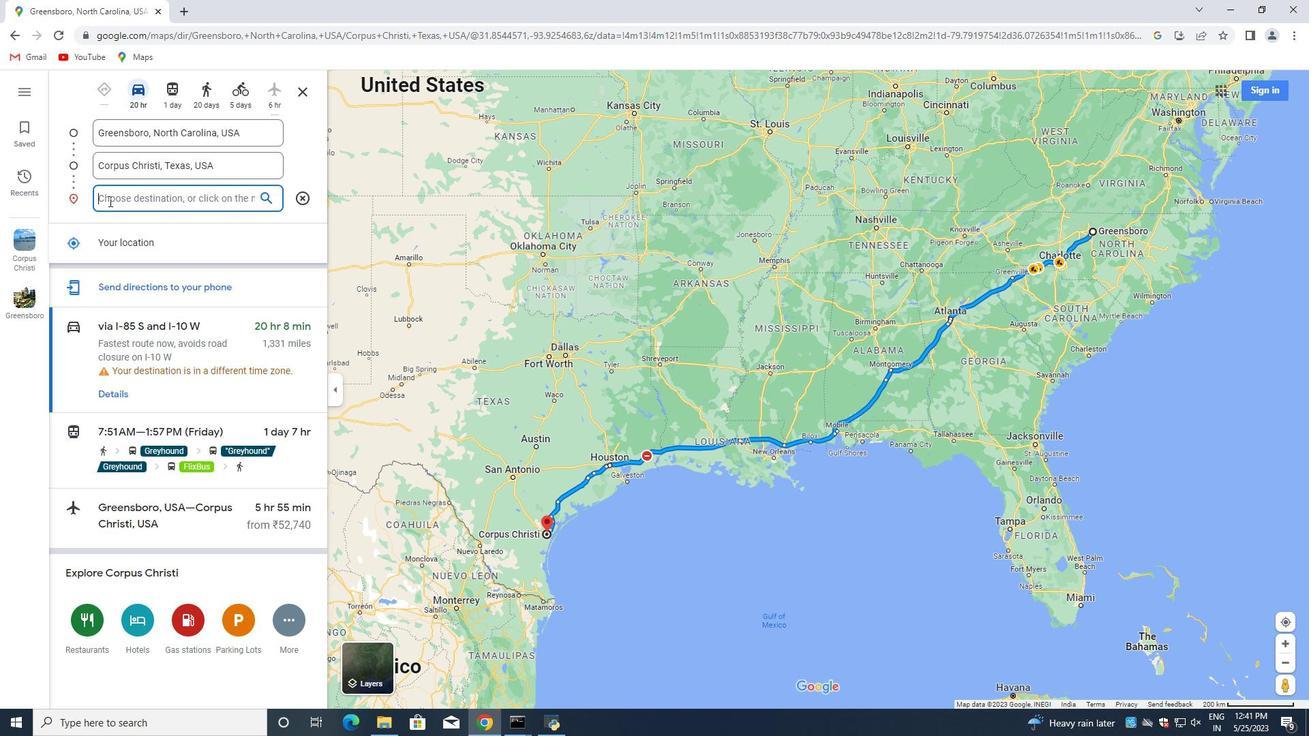 
Action: Mouse scrolled (898, 362) with delta (0, 0)
Screenshot: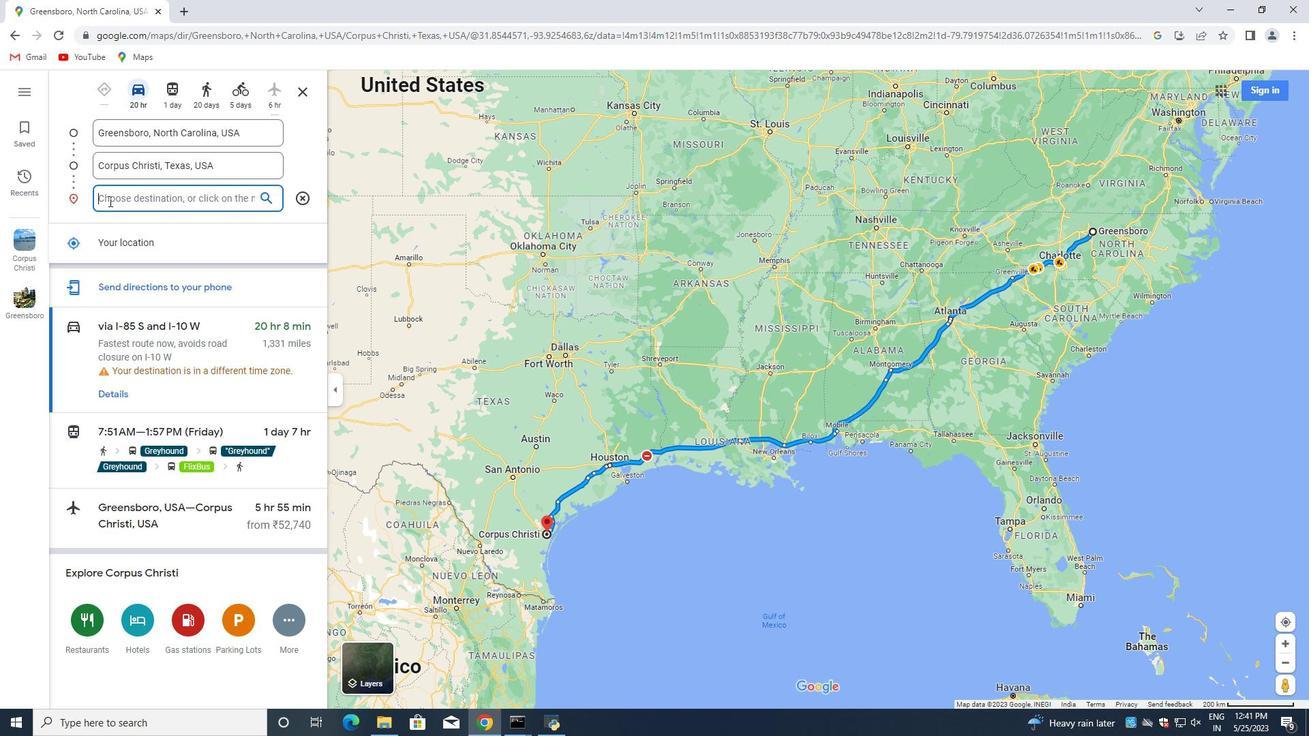 
Action: Mouse scrolled (898, 362) with delta (0, 0)
Screenshot: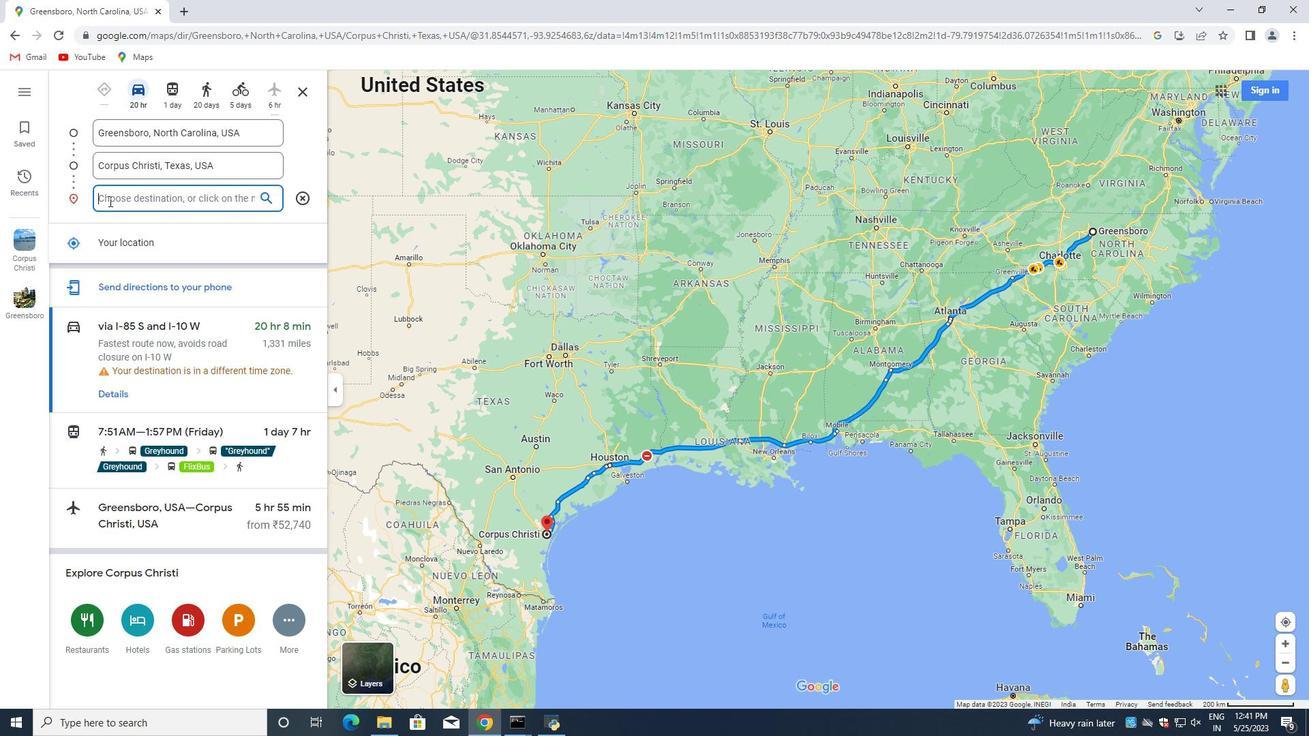 
Action: Mouse scrolled (898, 362) with delta (0, 0)
Screenshot: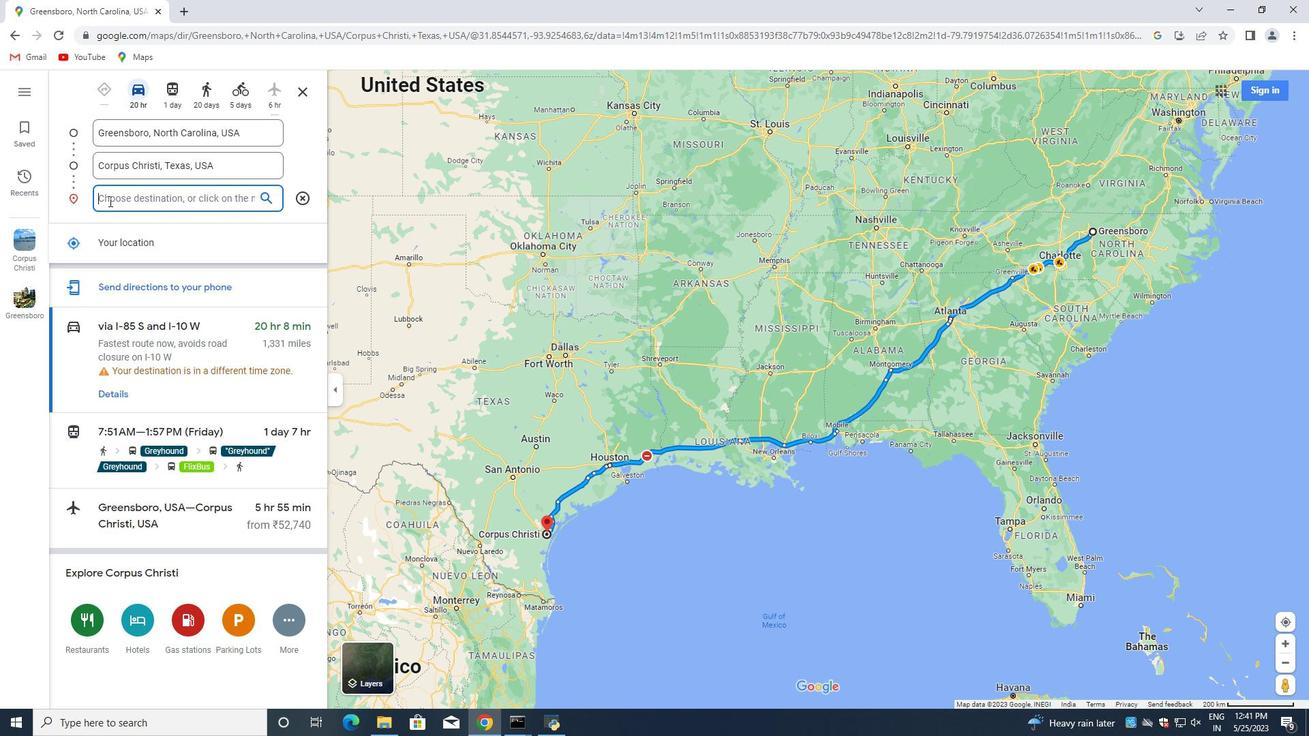 
Action: Mouse scrolled (898, 362) with delta (0, 0)
Screenshot: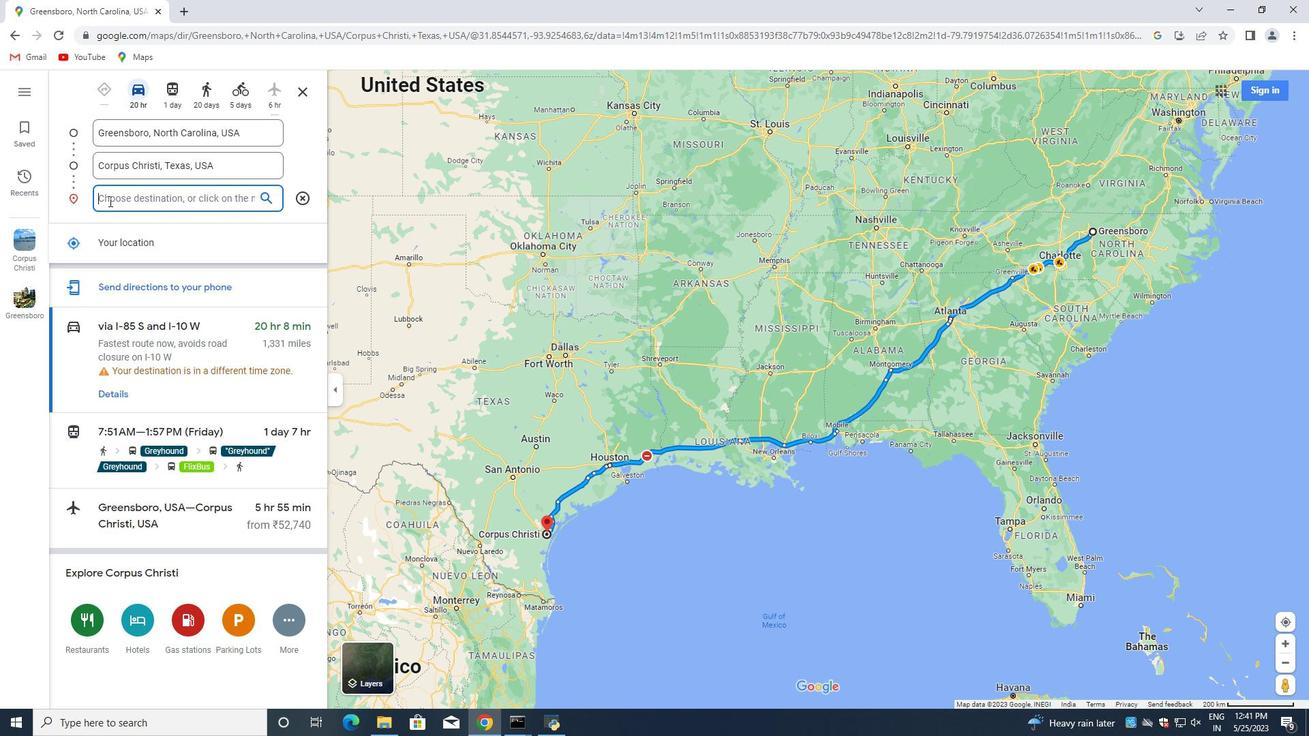 
Action: Mouse scrolled (898, 362) with delta (0, 0)
Screenshot: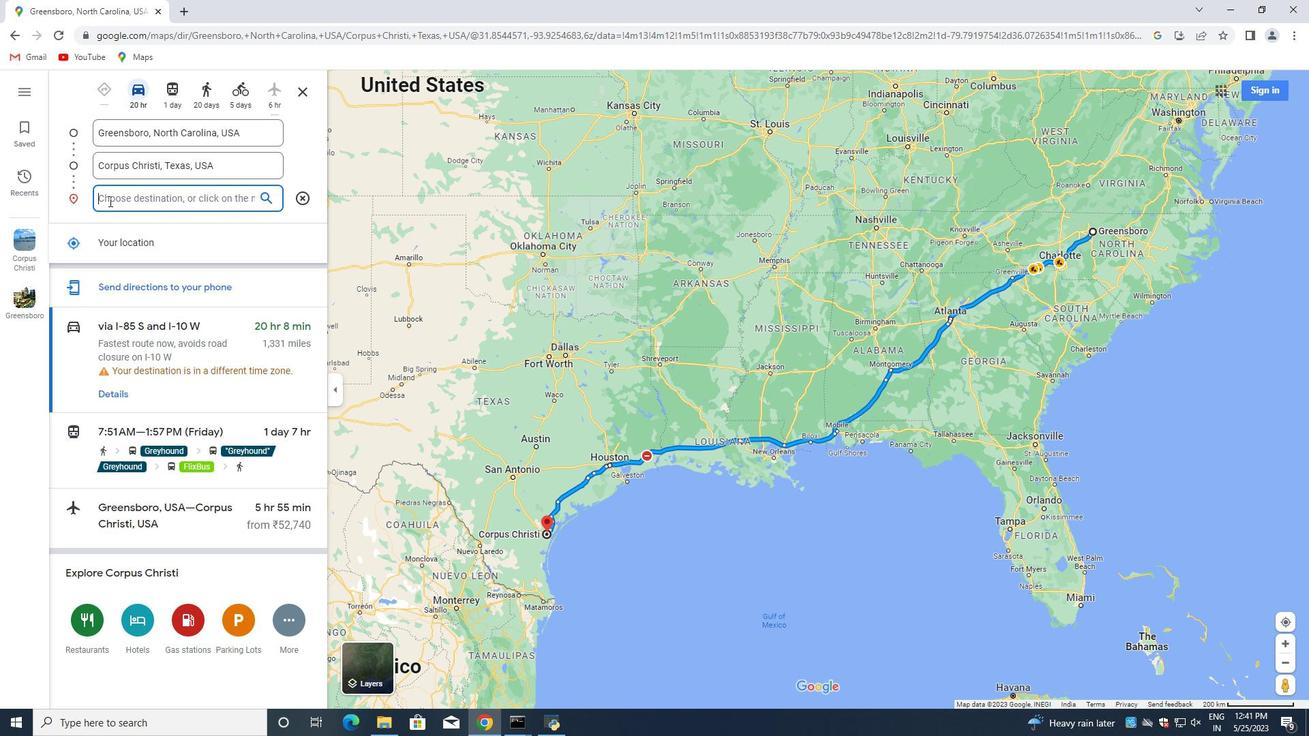 
Action: Mouse scrolled (898, 362) with delta (0, 0)
Screenshot: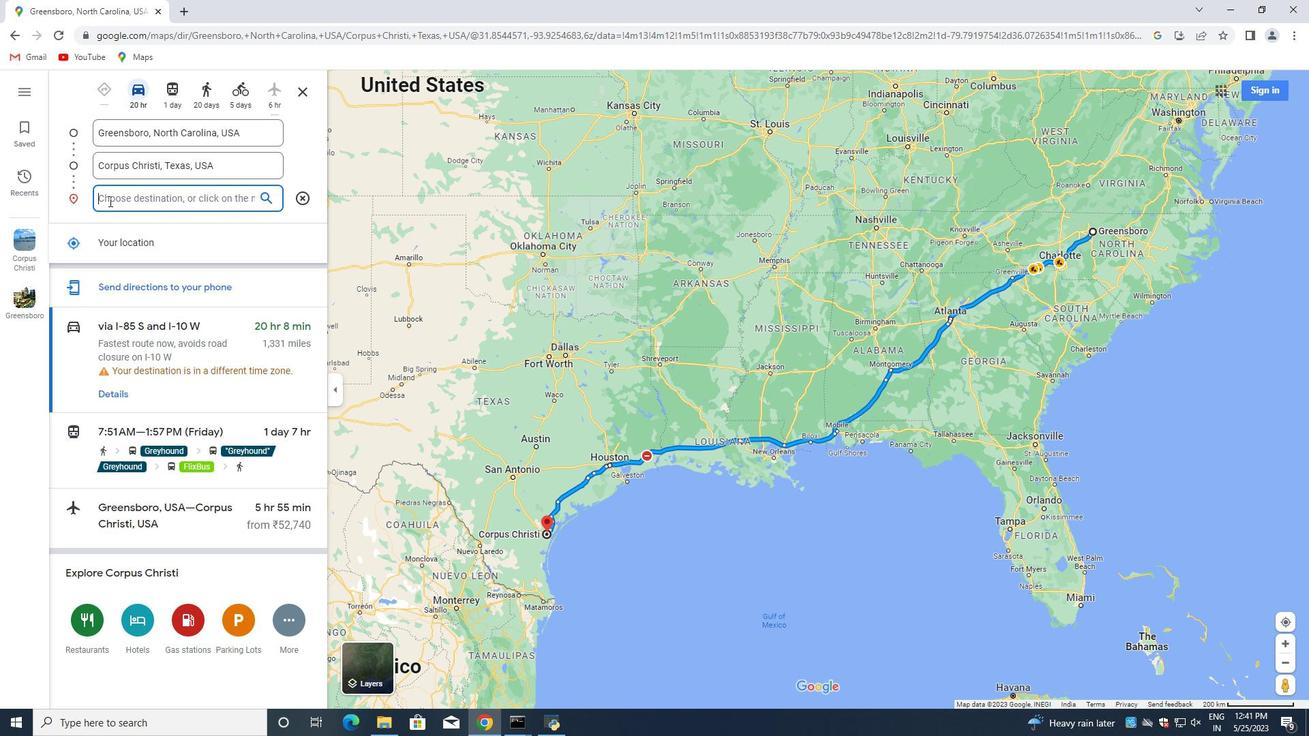 
Action: Mouse scrolled (898, 362) with delta (0, 0)
Screenshot: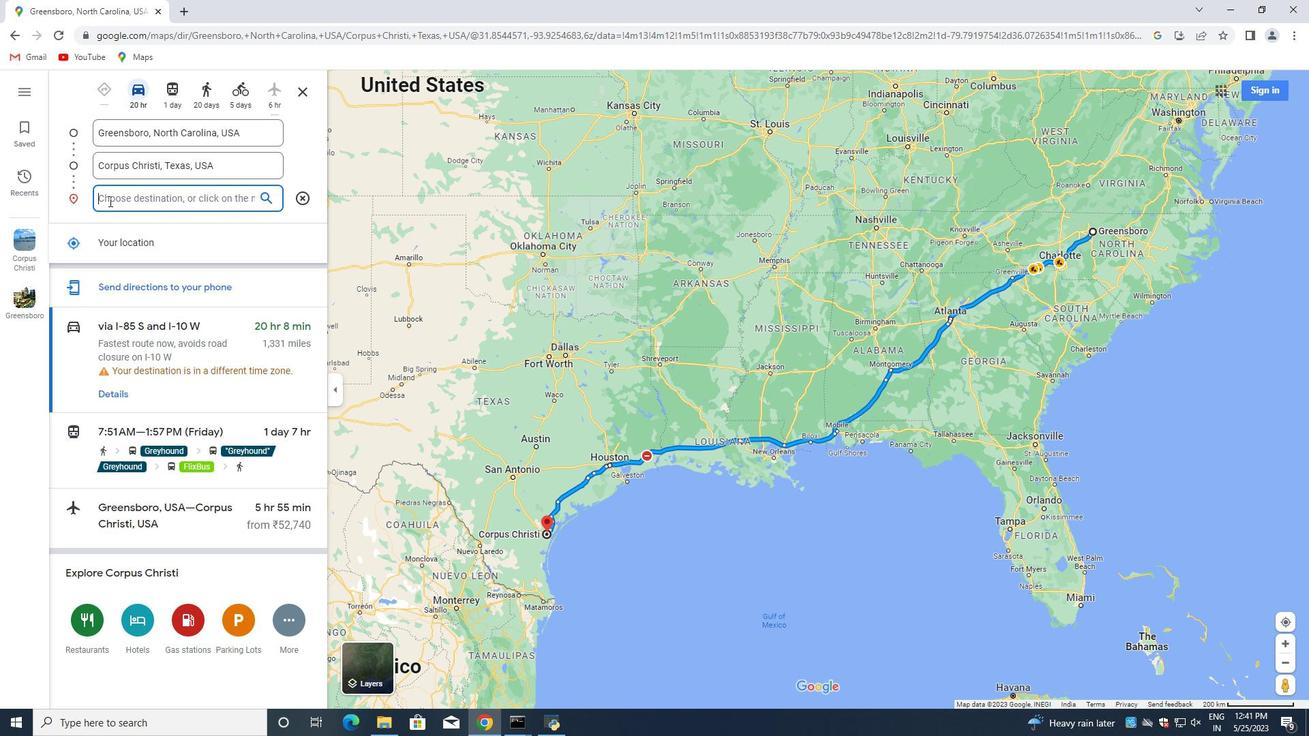 
Action: Mouse scrolled (898, 362) with delta (0, 0)
Screenshot: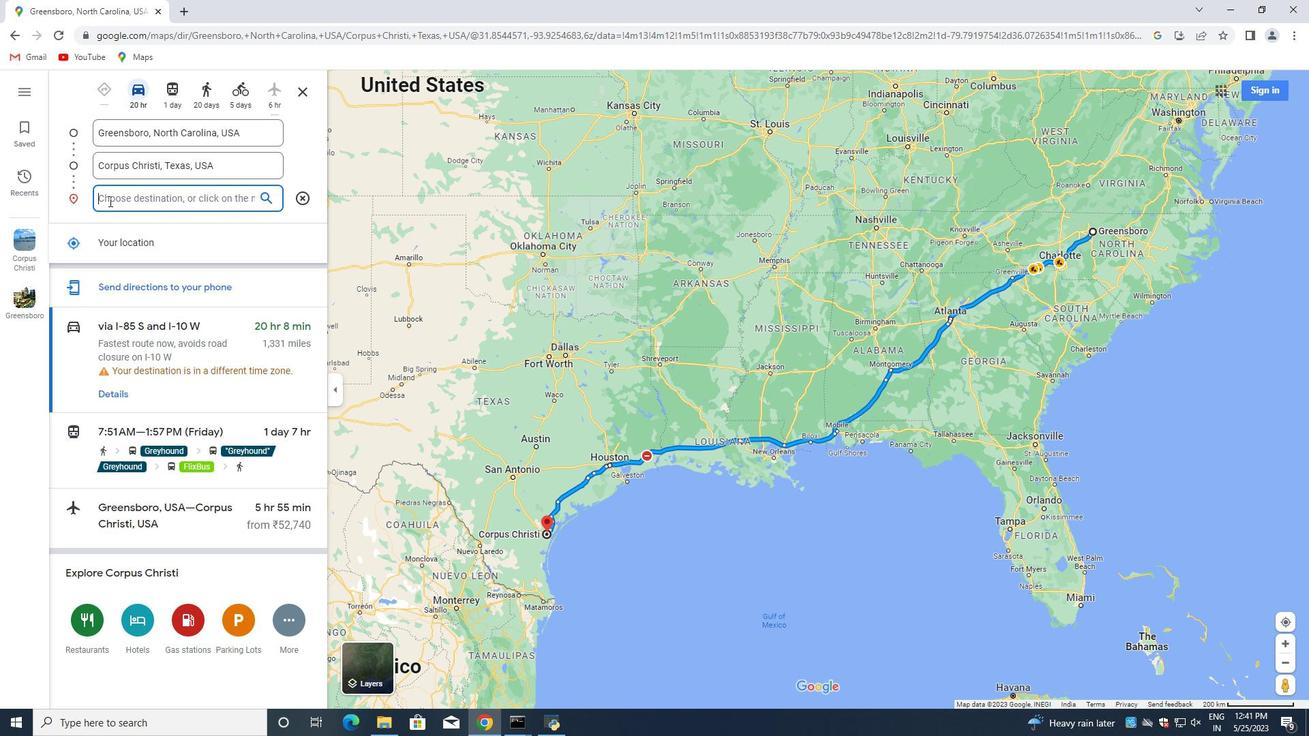 
Action: Mouse scrolled (898, 362) with delta (0, 0)
Screenshot: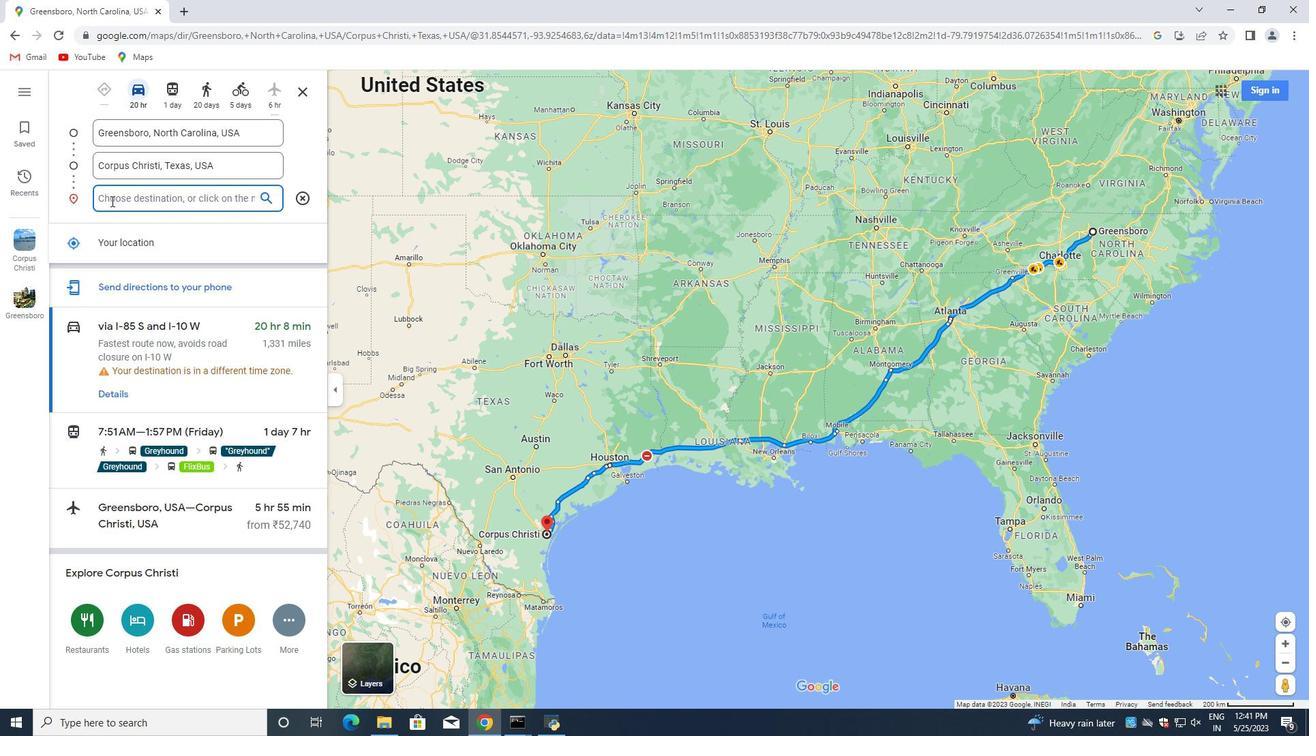 
Action: Mouse scrolled (898, 362) with delta (0, 0)
Screenshot: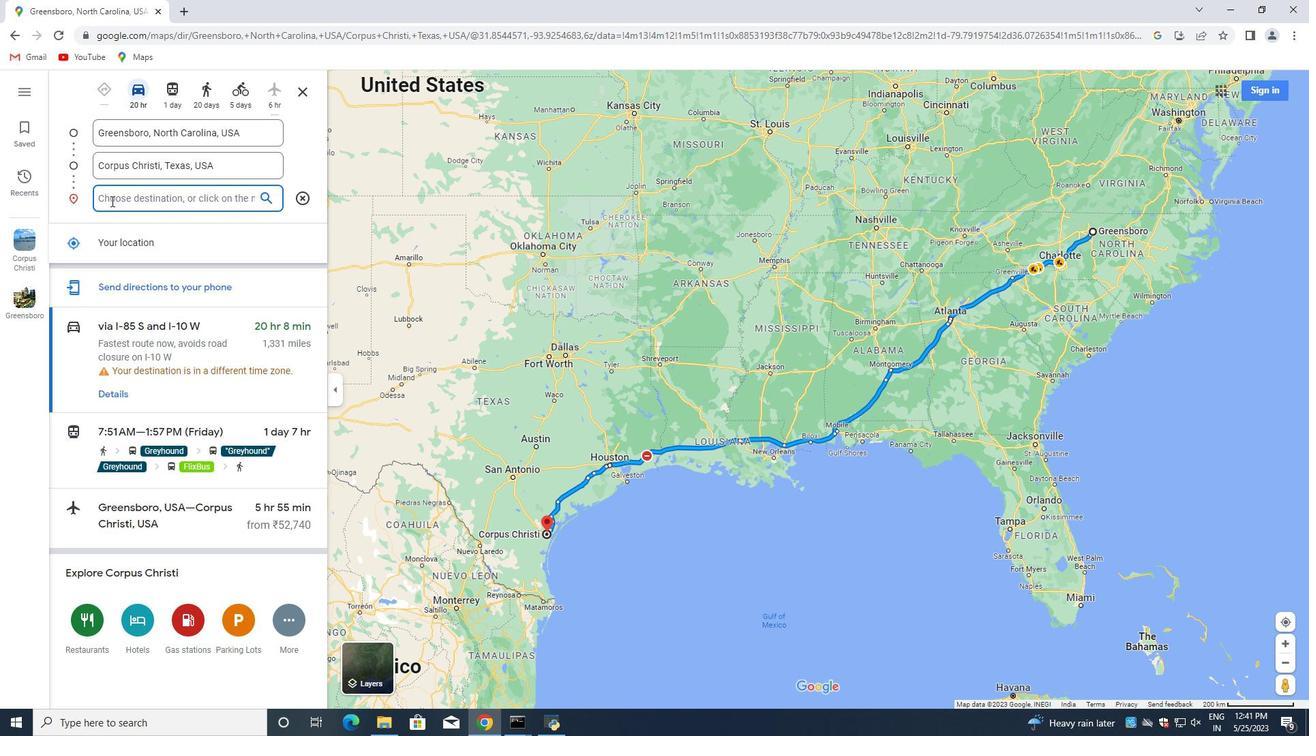 
Action: Mouse scrolled (898, 362) with delta (0, 0)
Screenshot: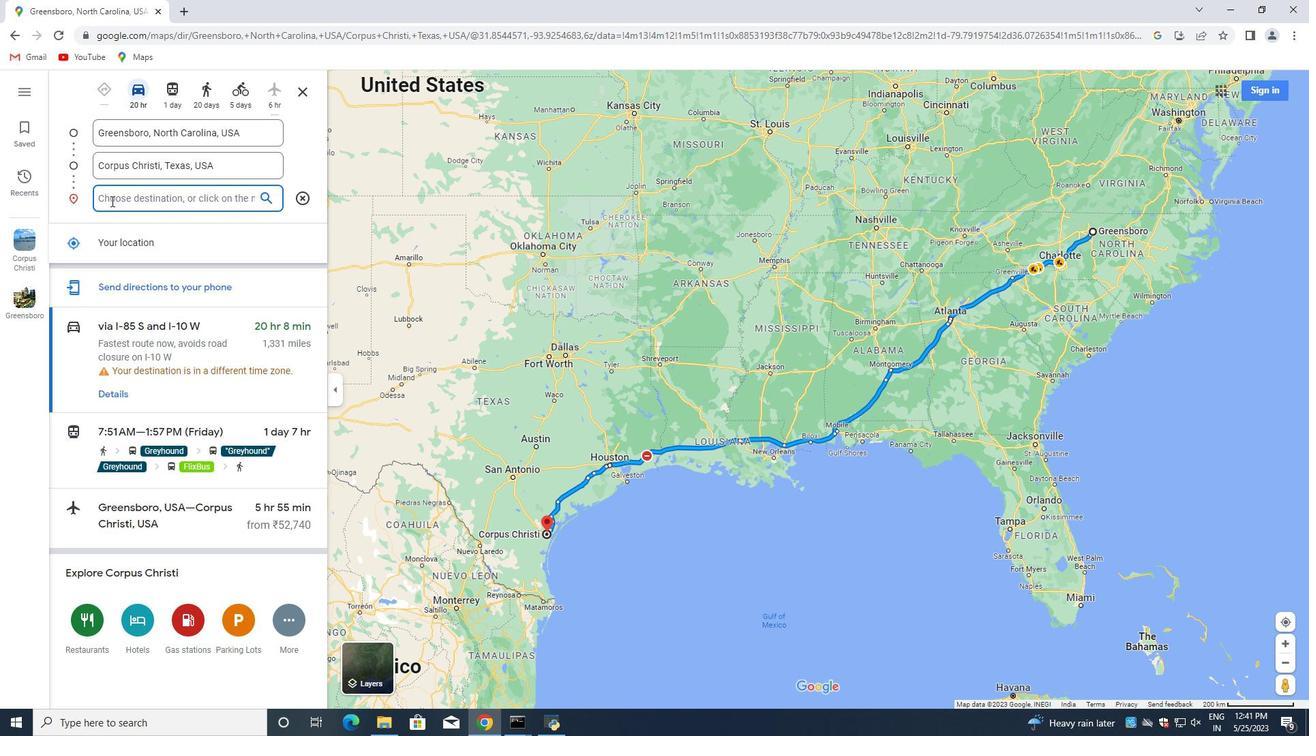 
Action: Mouse scrolled (898, 362) with delta (0, 0)
Screenshot: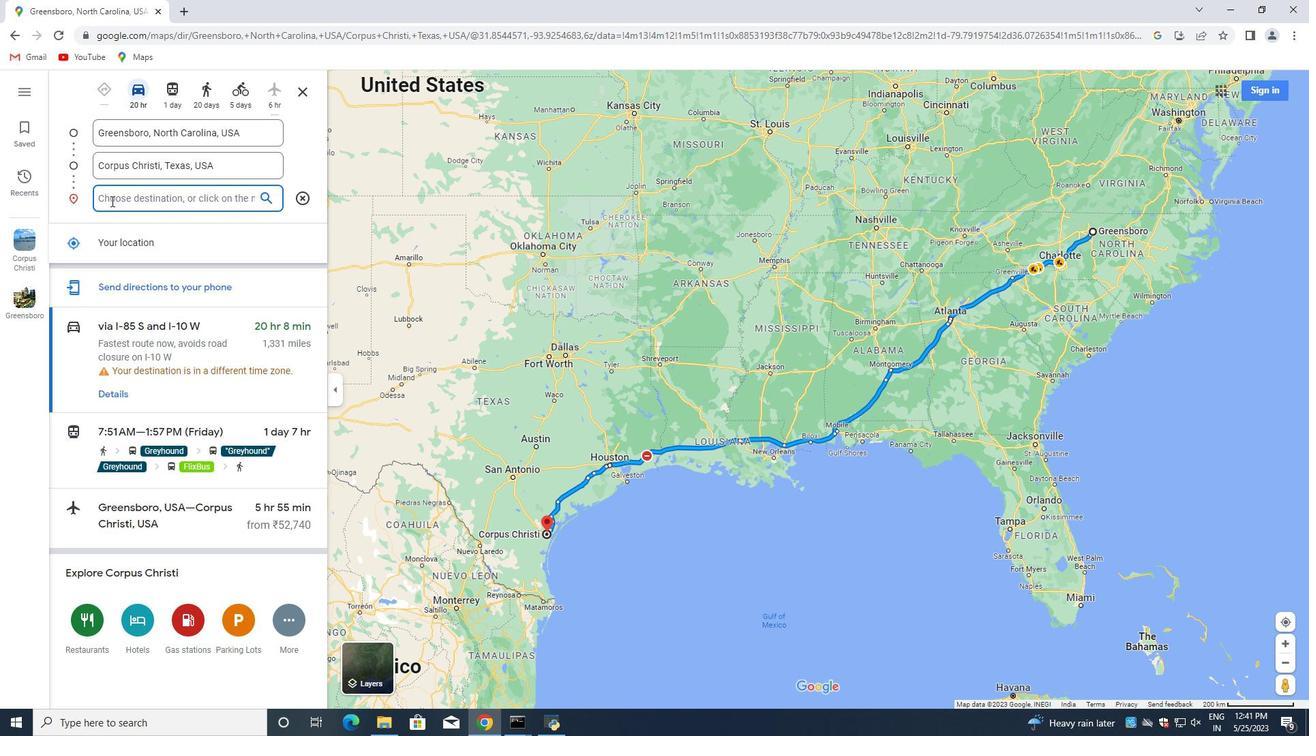 
Action: Mouse scrolled (898, 362) with delta (0, 0)
Screenshot: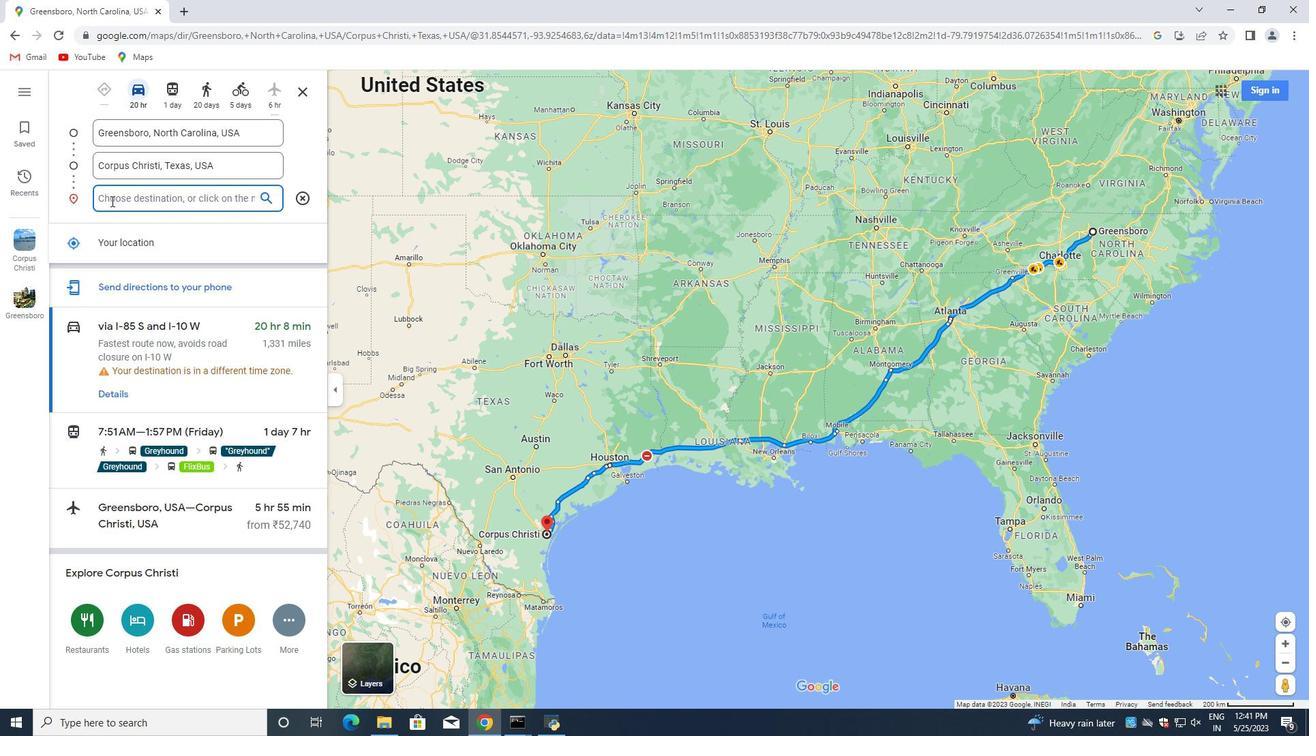 
Action: Mouse scrolled (898, 362) with delta (0, 0)
Screenshot: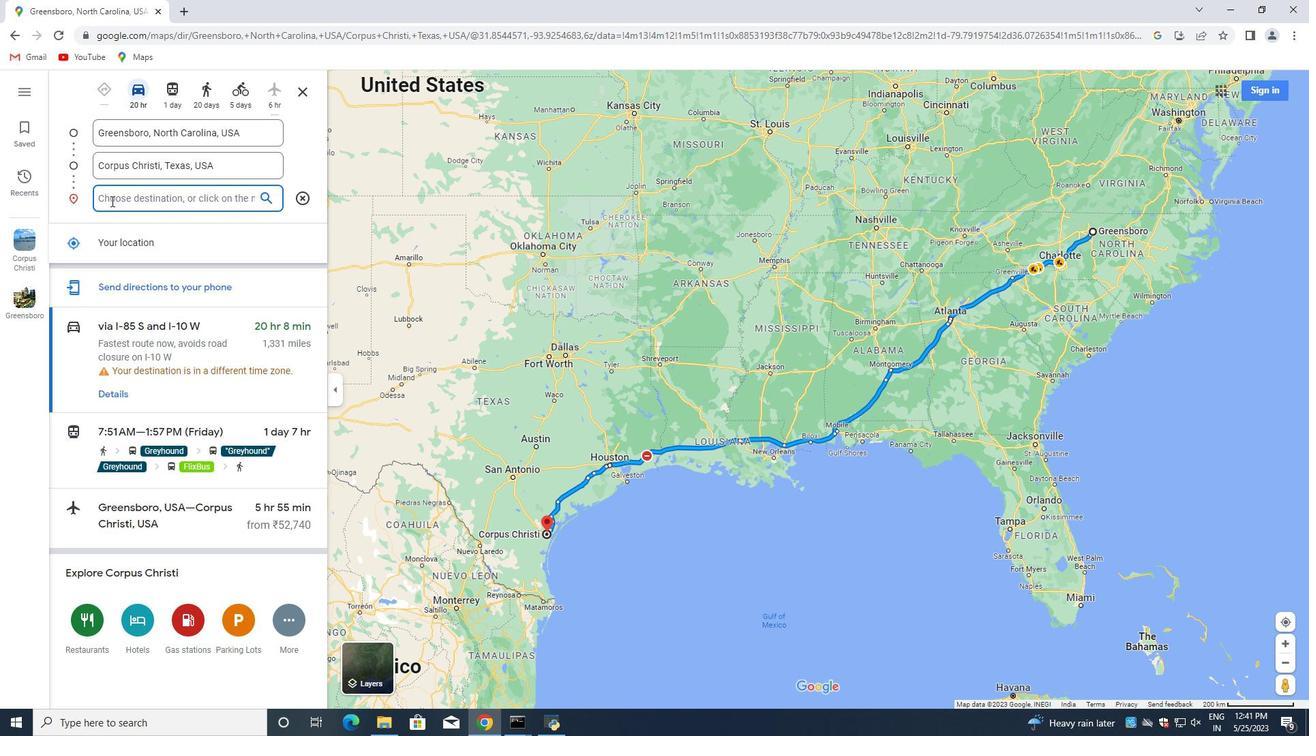 
Action: Mouse moved to (897, 370)
Screenshot: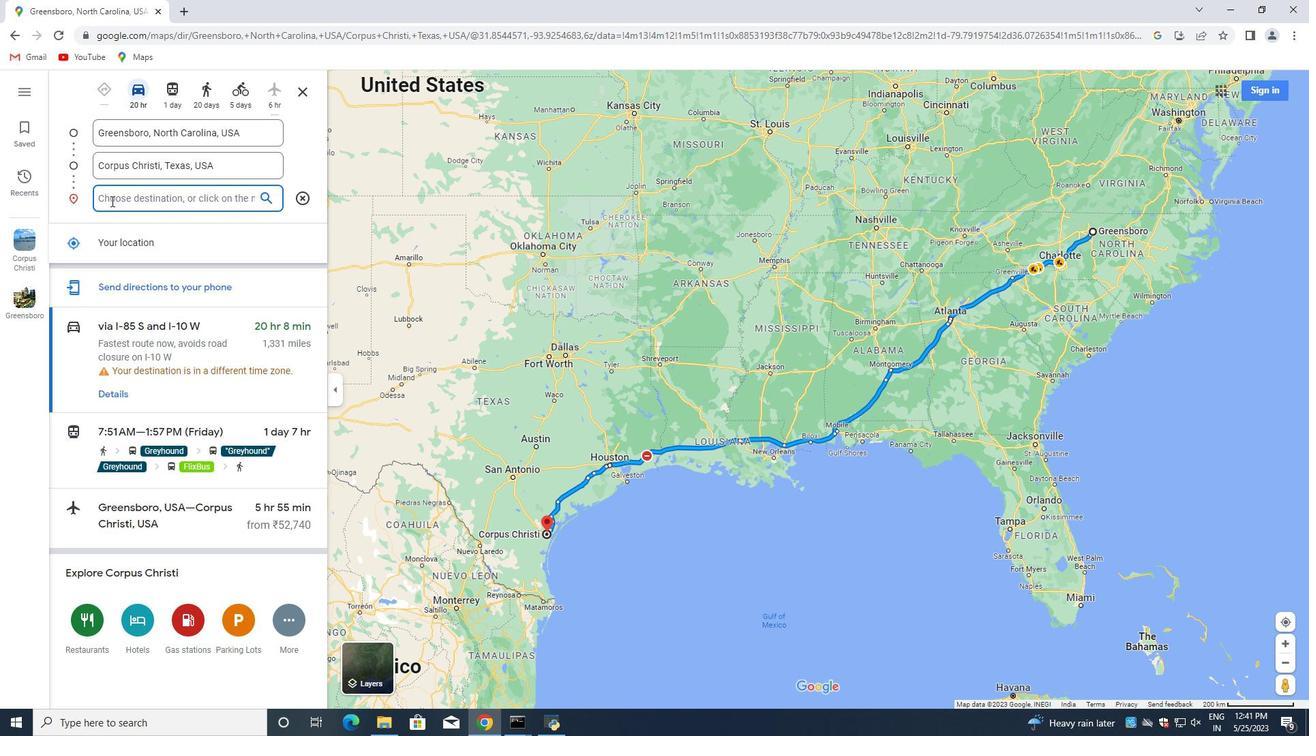 
Action: Mouse scrolled (897, 370) with delta (0, 0)
Screenshot: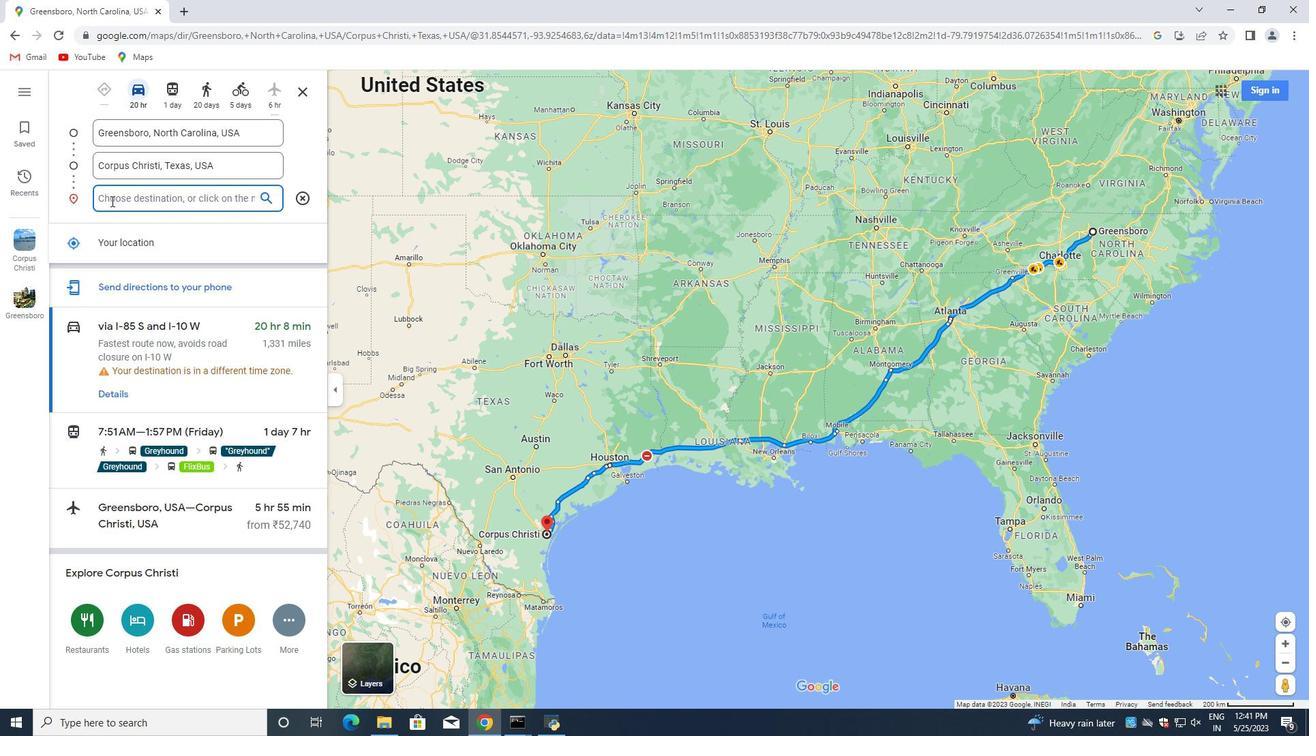 
Action: Mouse moved to (897, 372)
Screenshot: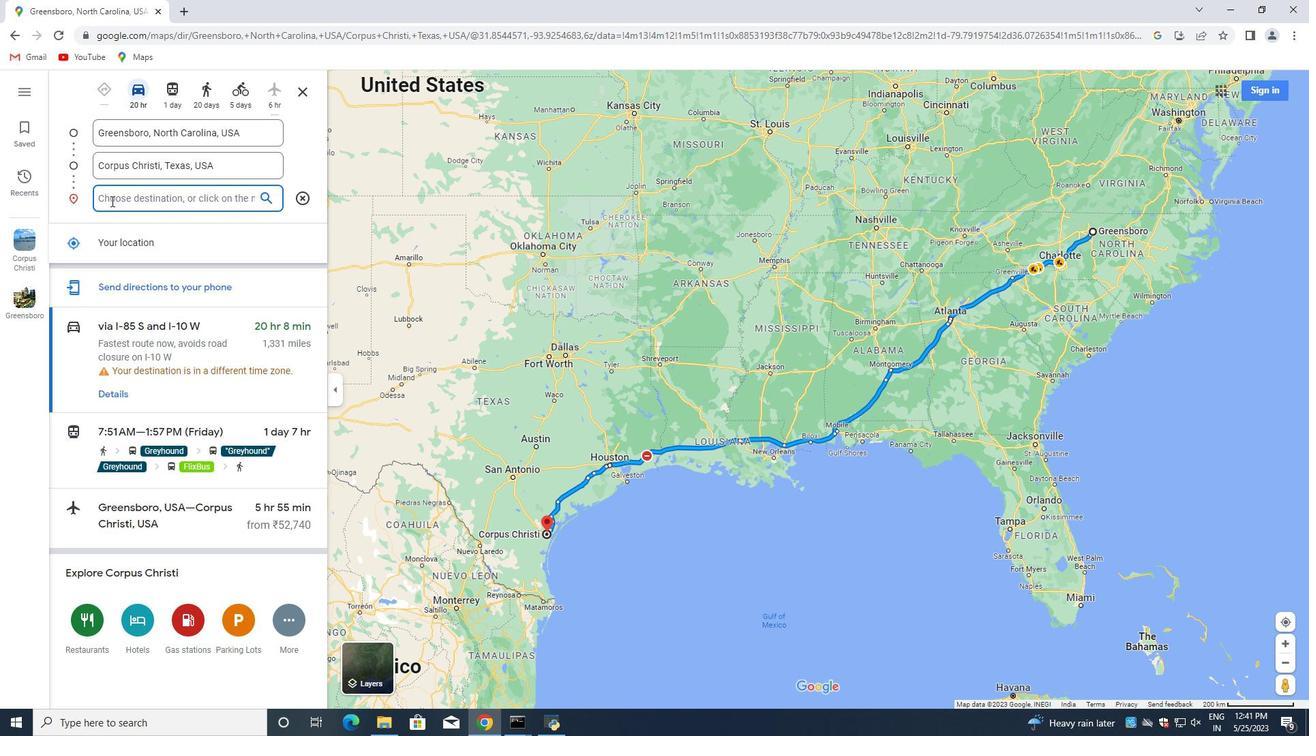 
Action: Mouse scrolled (897, 372) with delta (0, 0)
Screenshot: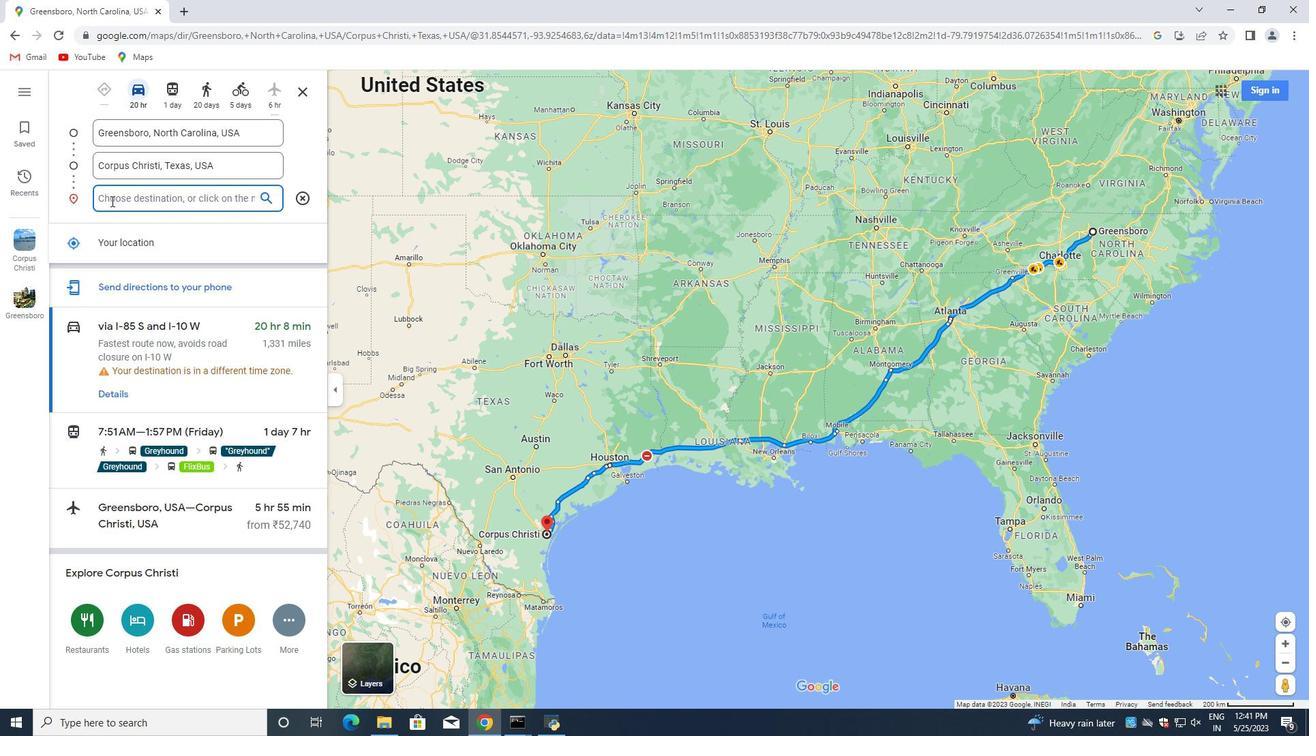 
Action: Mouse moved to (897, 374)
Screenshot: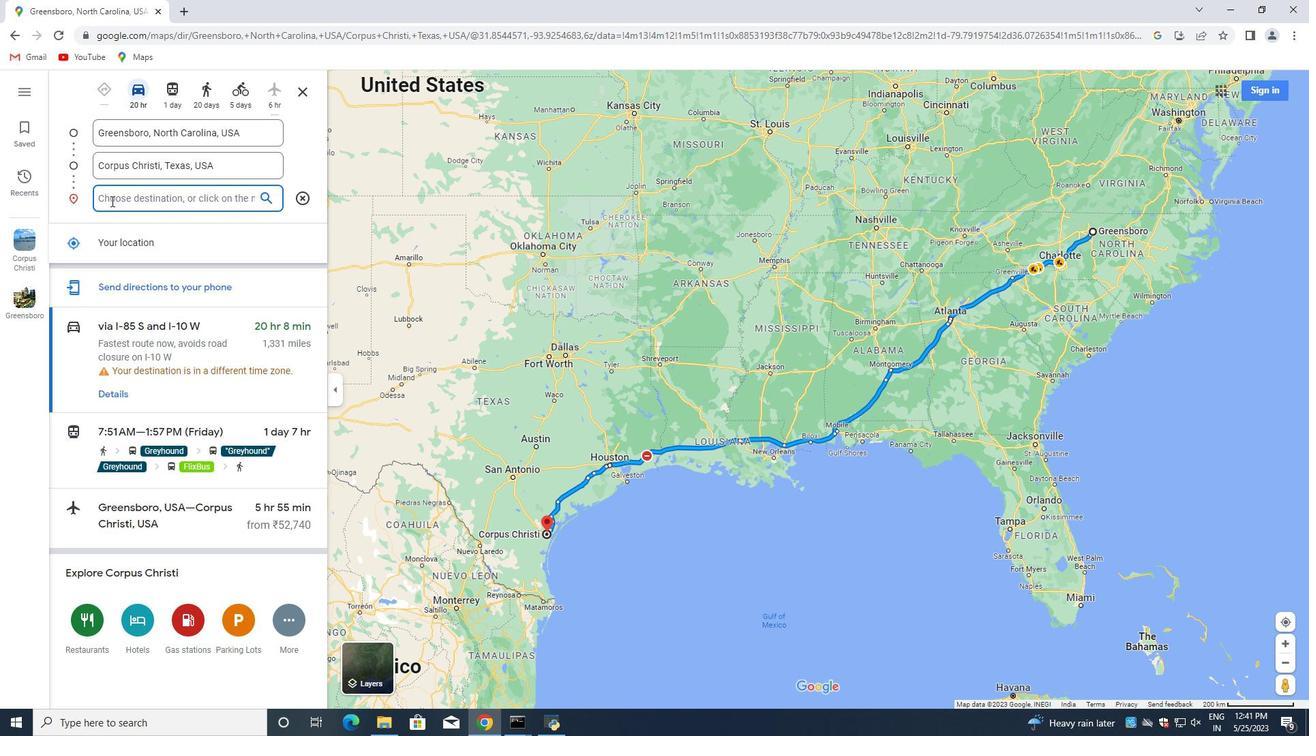
Action: Mouse scrolled (897, 373) with delta (0, 0)
Screenshot: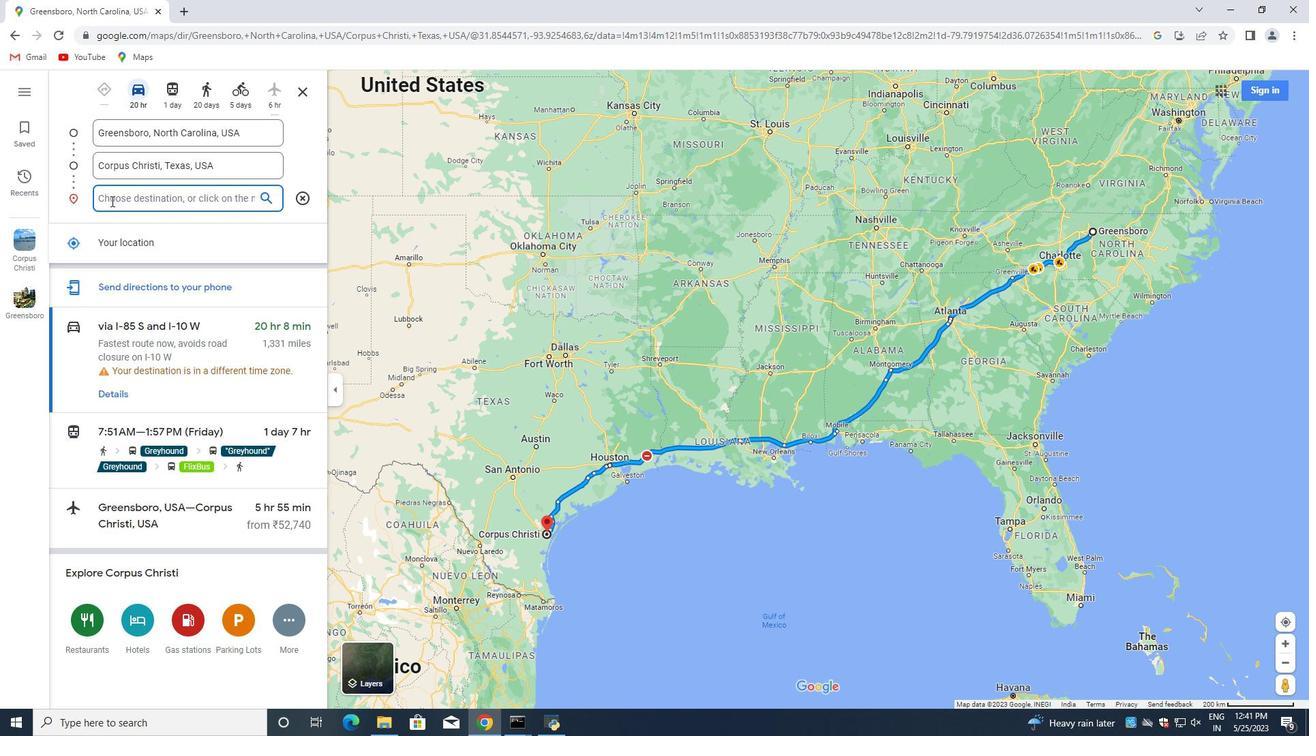 
Action: Mouse scrolled (897, 373) with delta (0, 0)
Screenshot: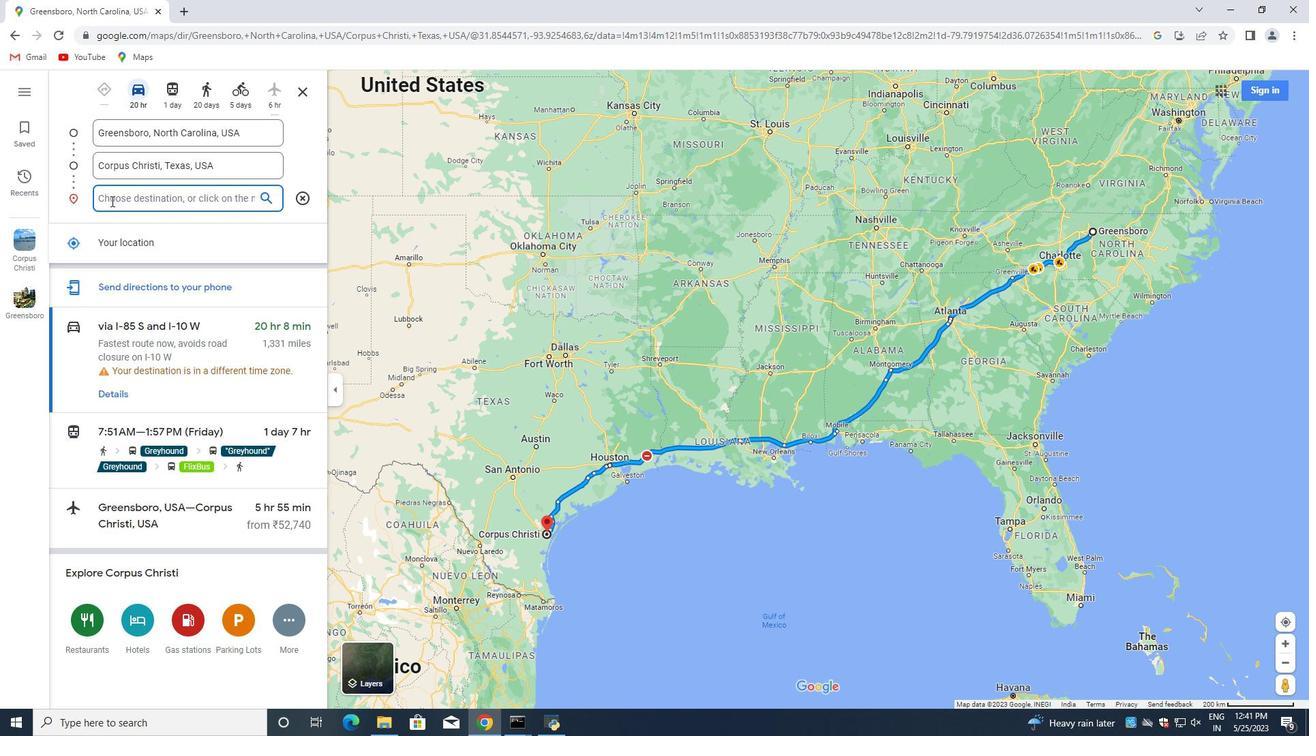 
Action: Mouse moved to (897, 374)
Screenshot: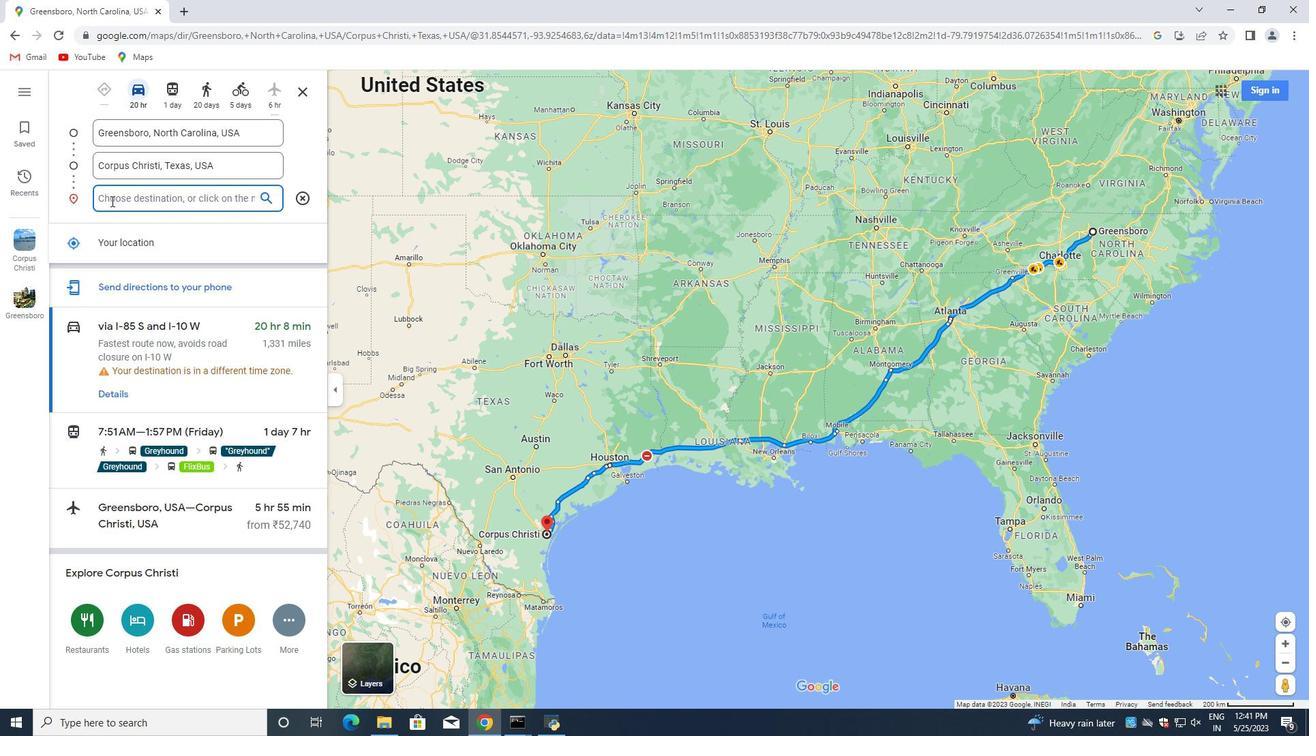 
Action: Mouse scrolled (897, 374) with delta (0, 0)
Screenshot: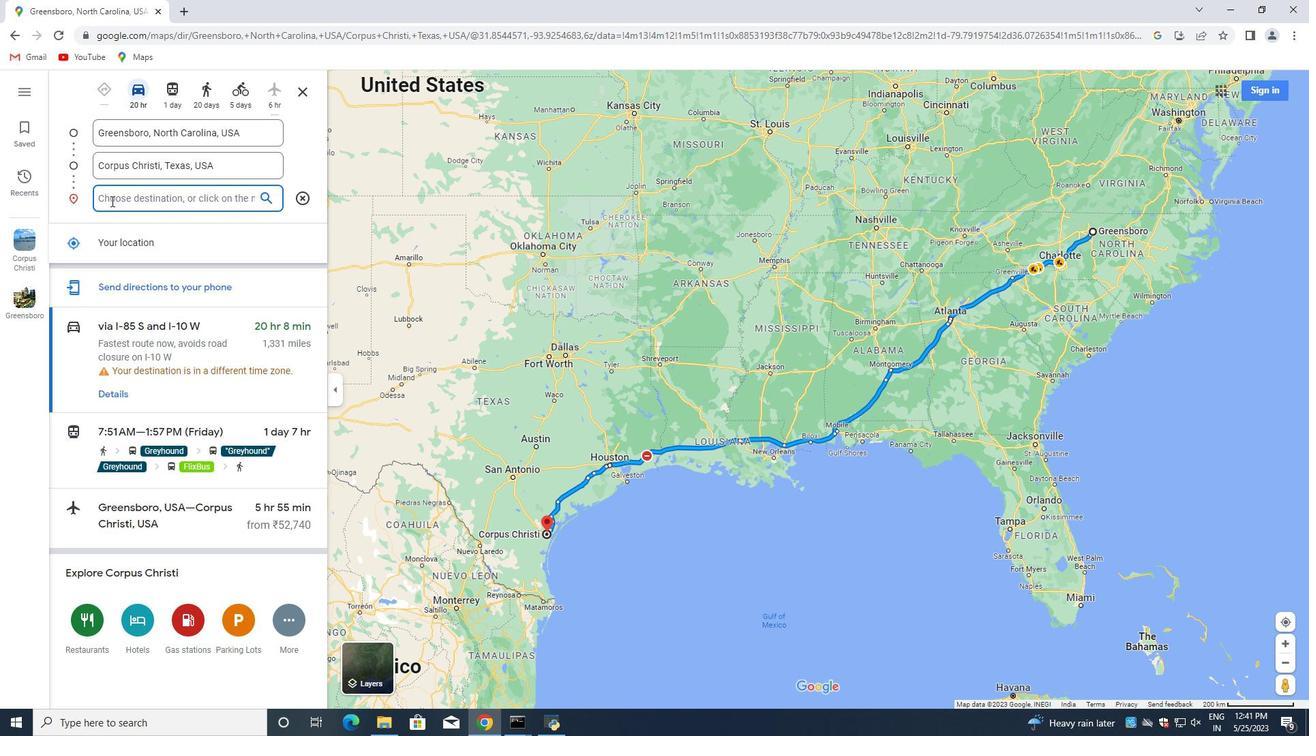 
Action: Mouse moved to (897, 374)
Screenshot: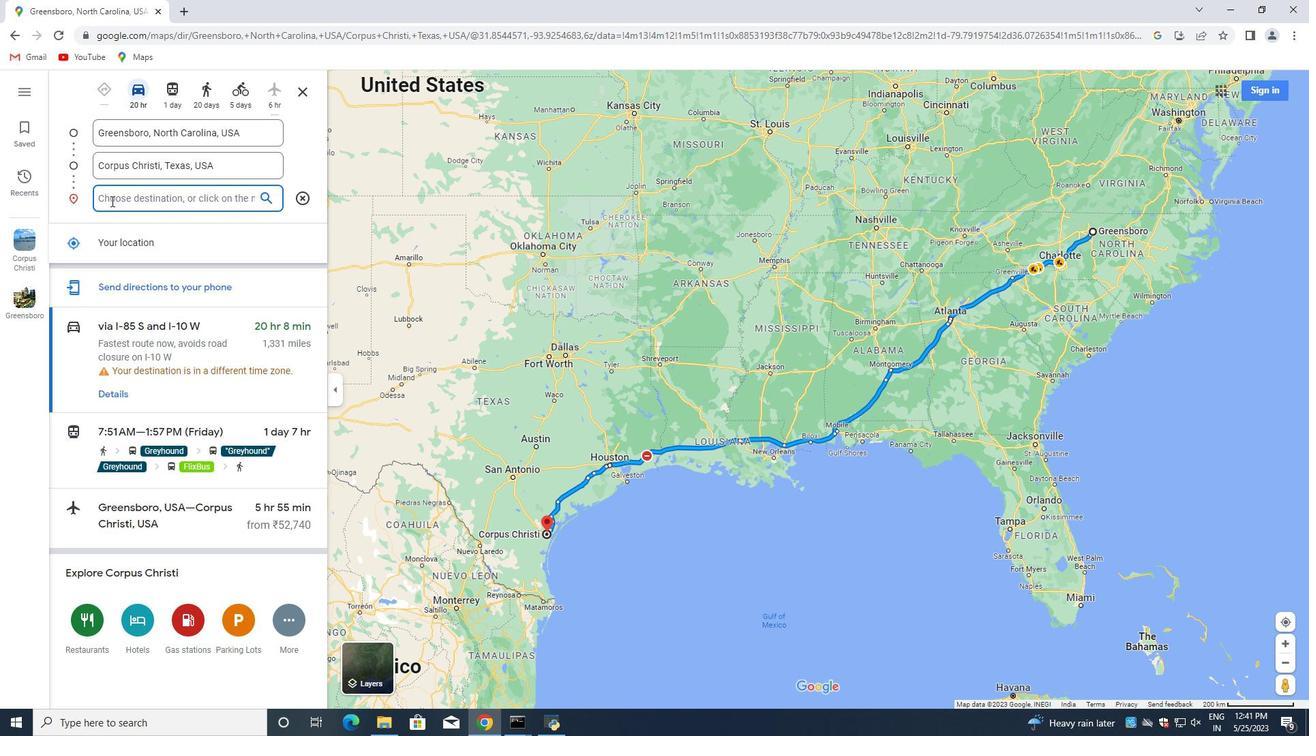 
Action: Mouse scrolled (897, 374) with delta (0, 0)
Screenshot: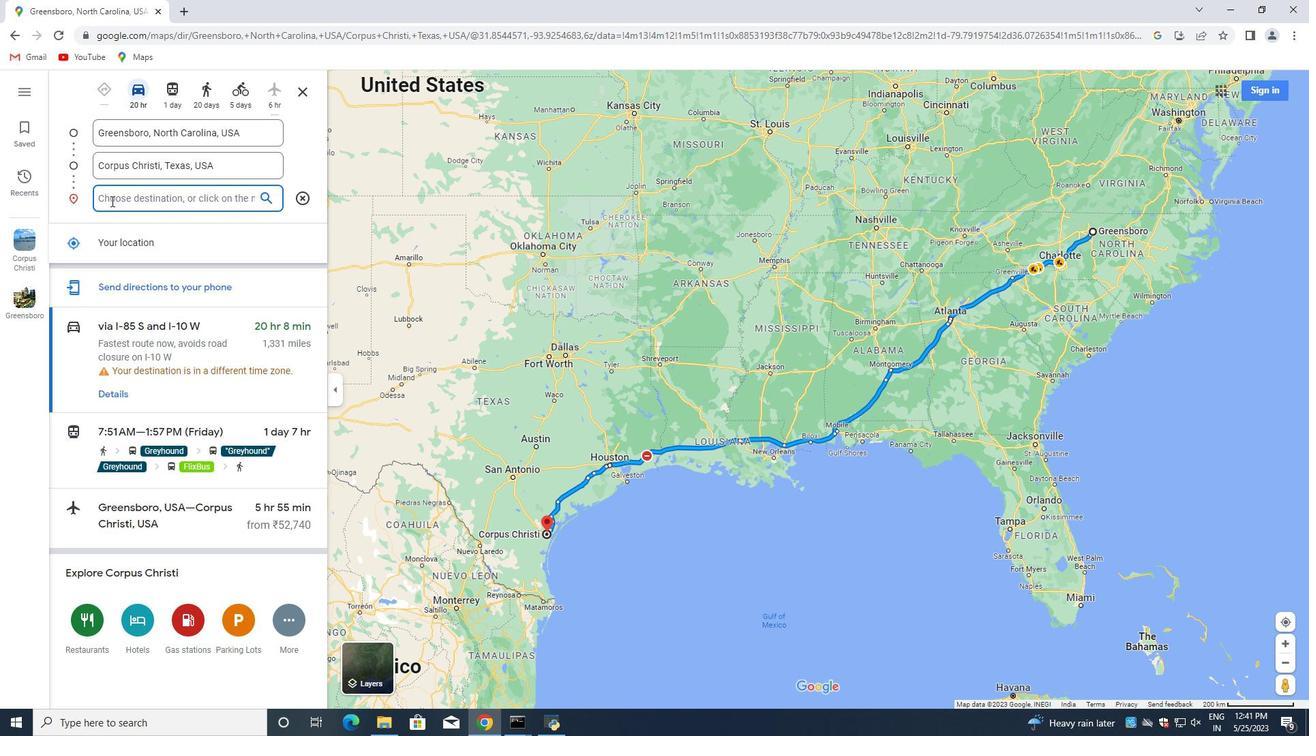 
Action: Mouse scrolled (897, 374) with delta (0, 0)
Screenshot: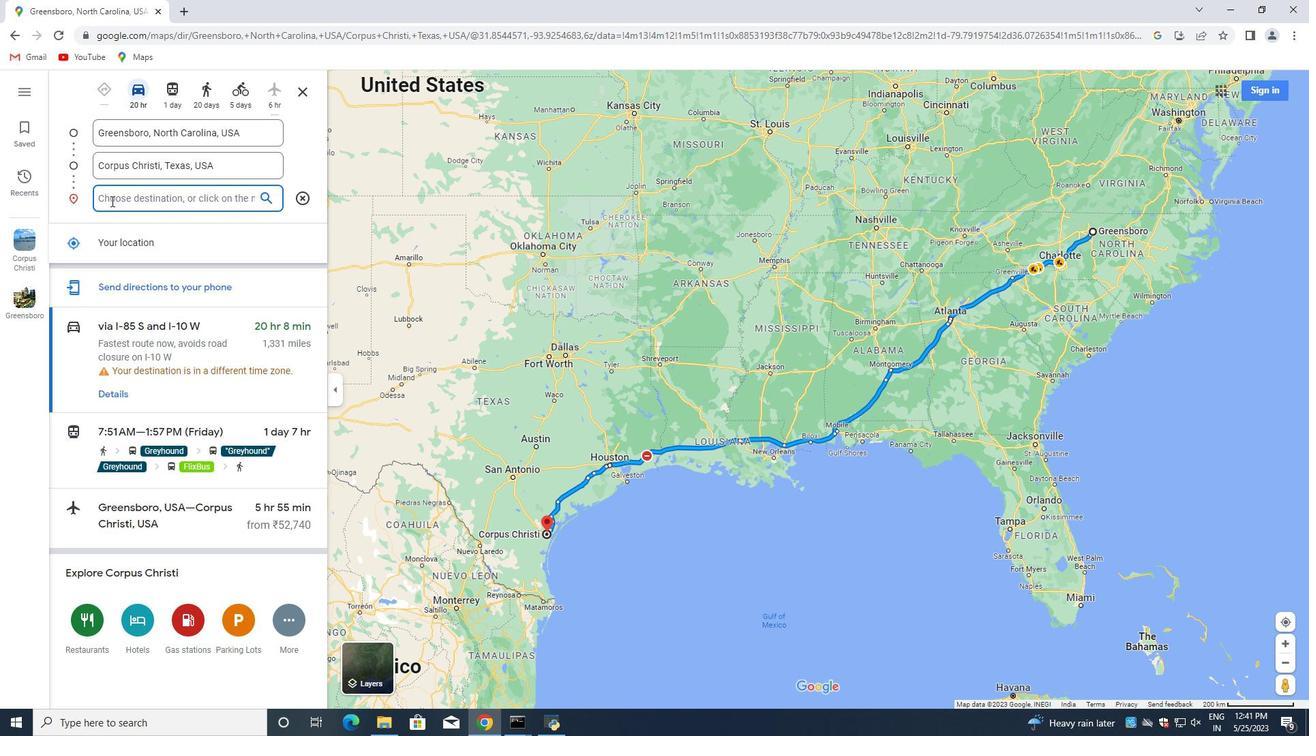 
Action: Mouse moved to (895, 382)
Screenshot: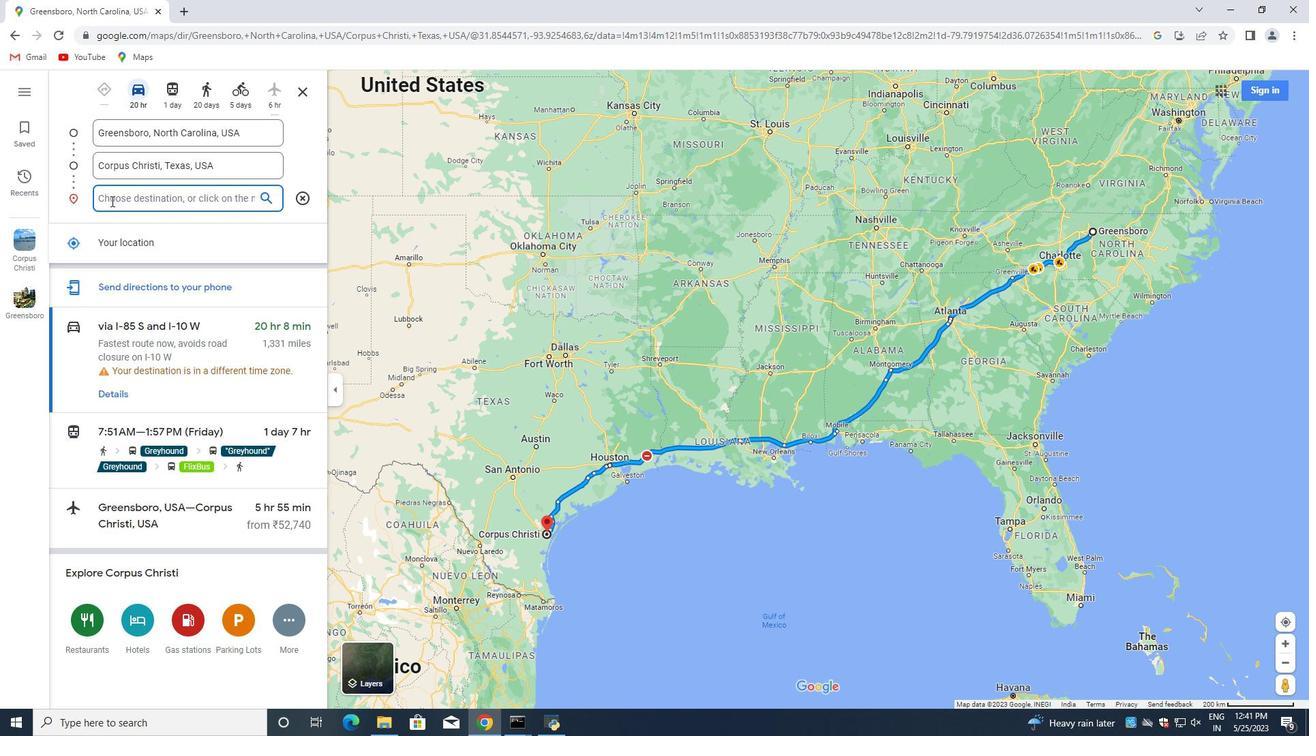 
Action: Mouse scrolled (895, 381) with delta (0, 0)
Screenshot: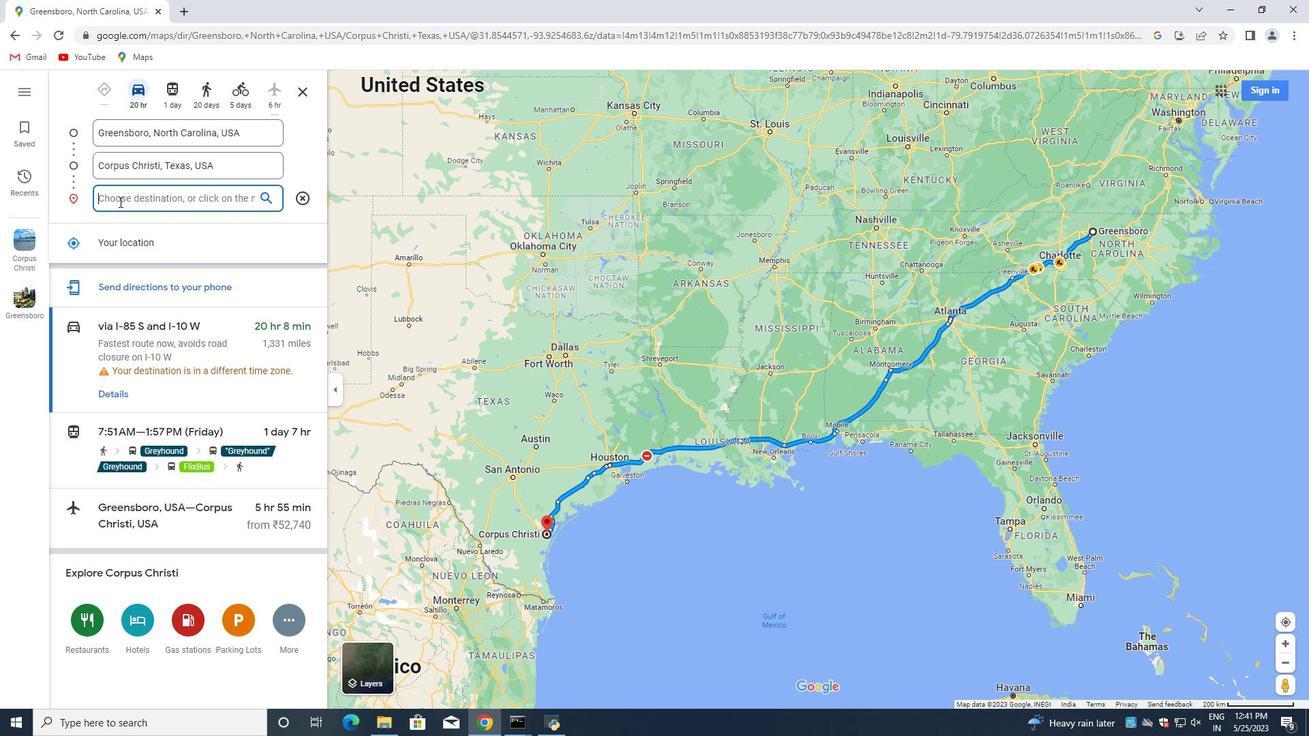 
Action: Mouse moved to (895, 386)
Screenshot: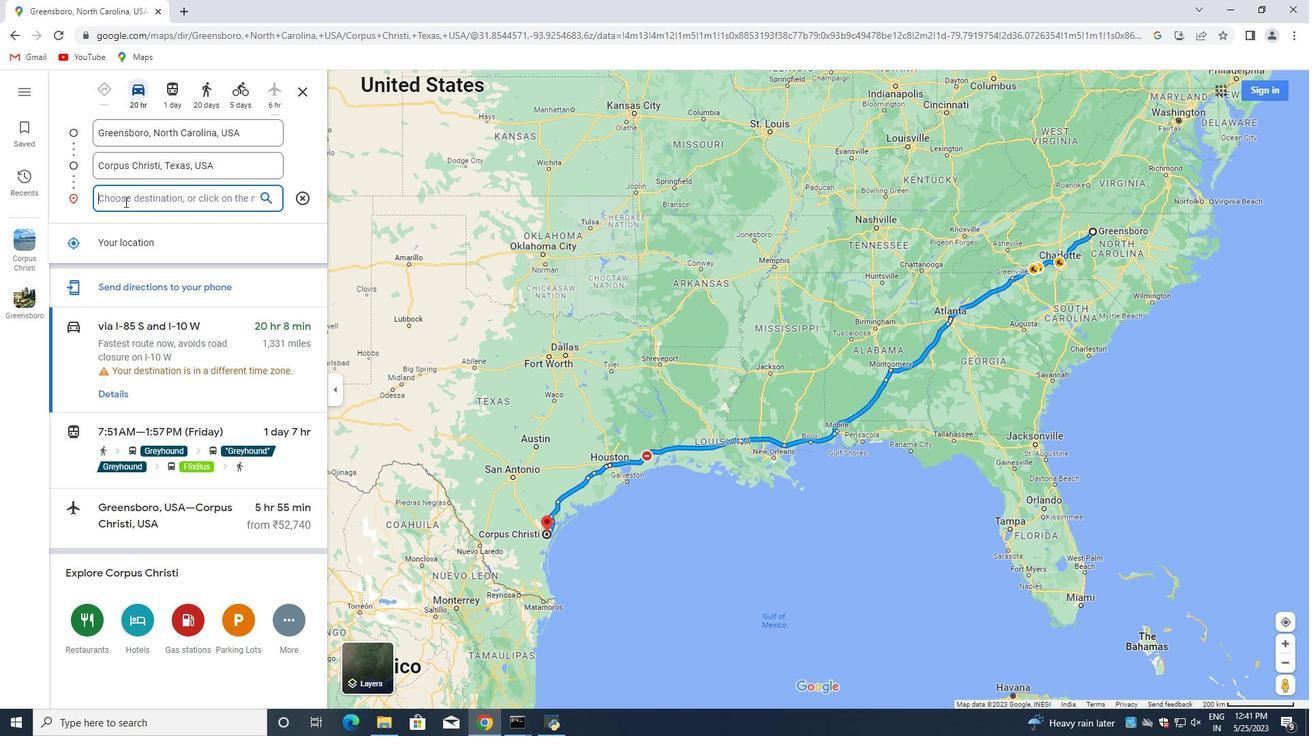 
Action: Mouse scrolled (895, 385) with delta (0, 0)
Screenshot: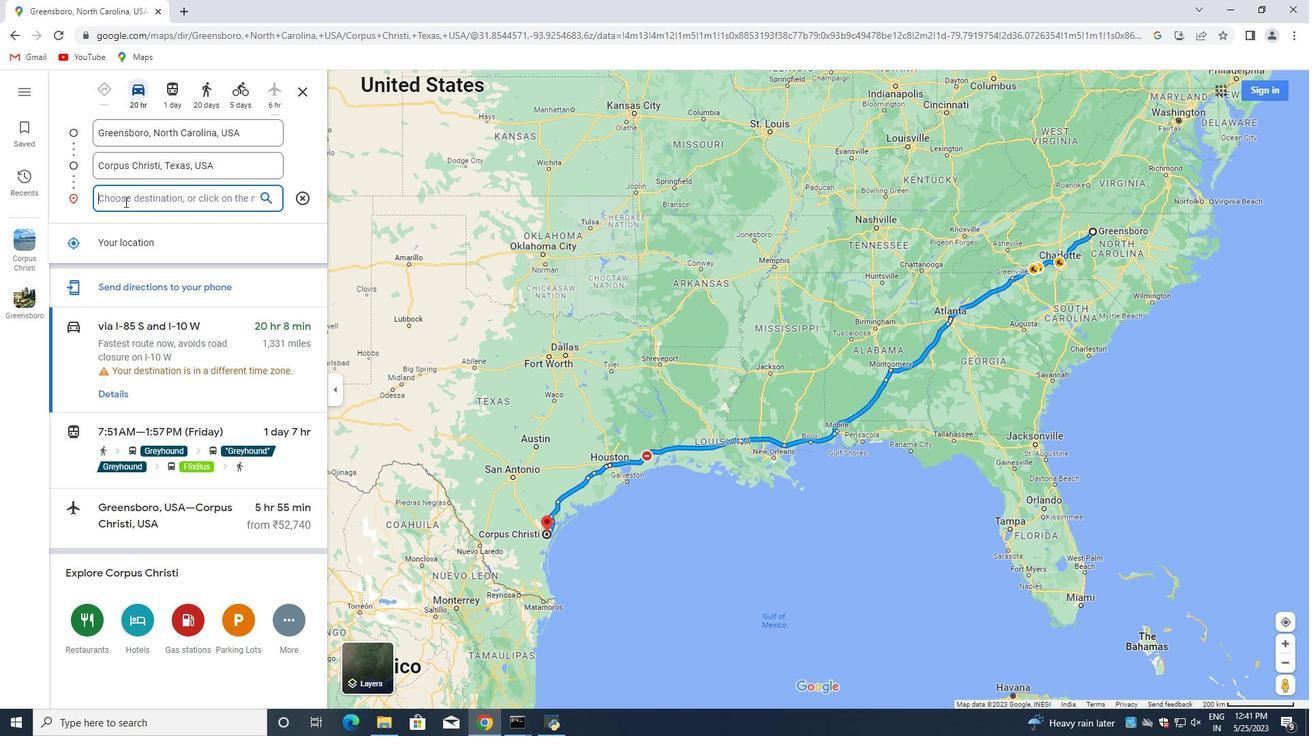 
Action: Mouse moved to (895, 389)
Screenshot: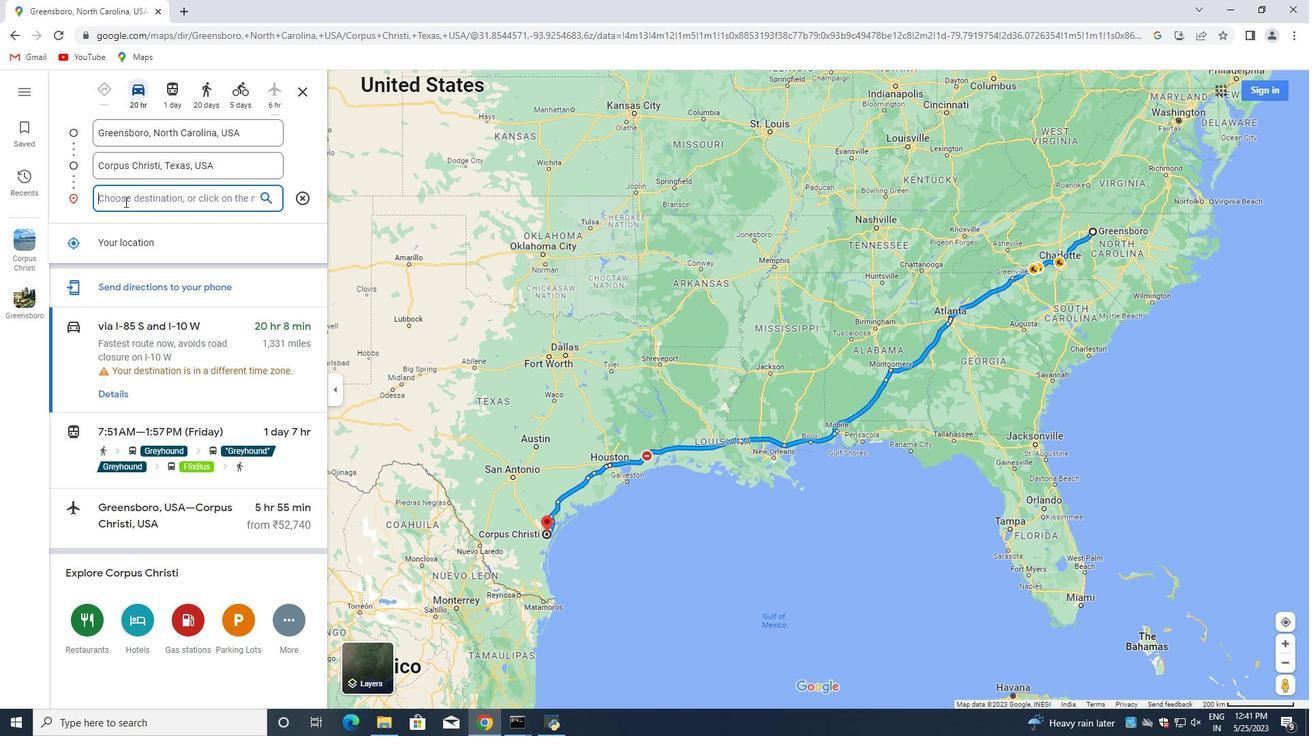 
Action: Mouse scrolled (895, 388) with delta (0, 0)
Screenshot: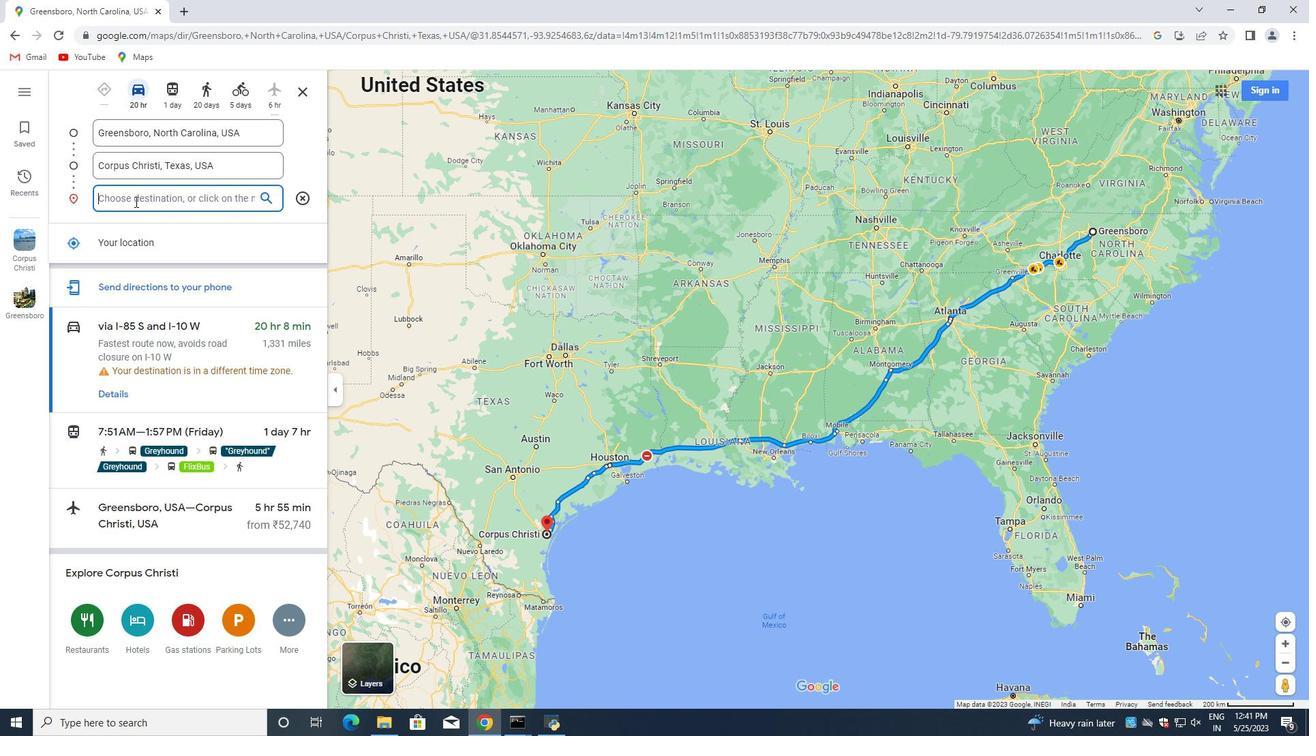 
Action: Mouse scrolled (895, 388) with delta (0, 0)
Screenshot: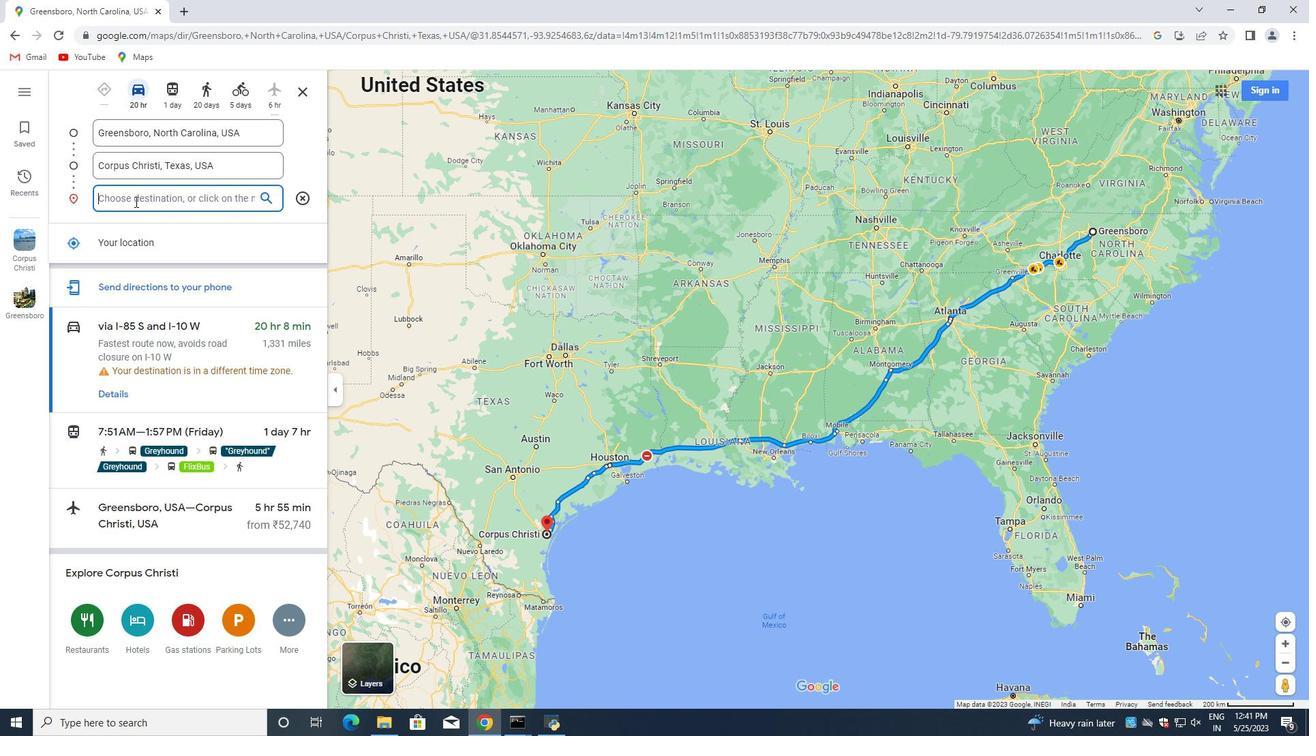 
Action: Mouse scrolled (895, 388) with delta (0, 0)
Screenshot: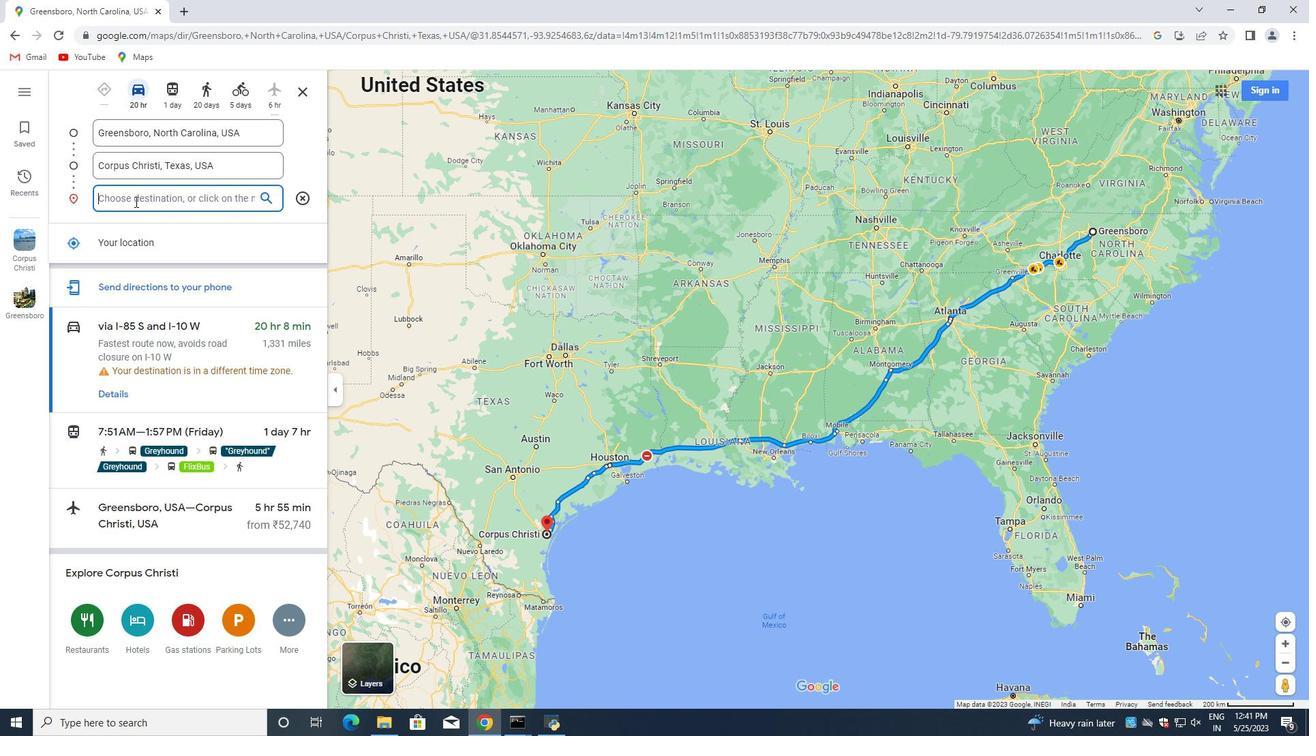 
Action: Mouse scrolled (895, 388) with delta (0, 0)
Screenshot: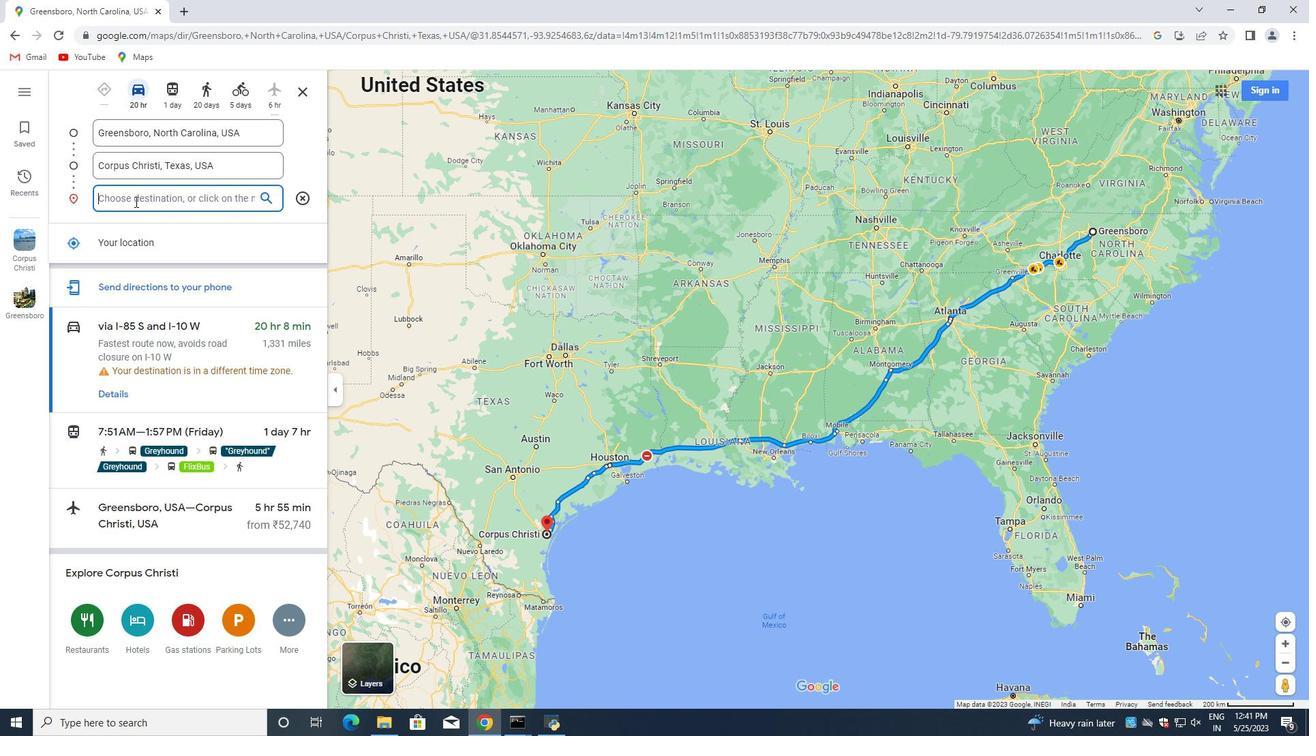 
Action: Mouse scrolled (895, 388) with delta (0, 0)
Screenshot: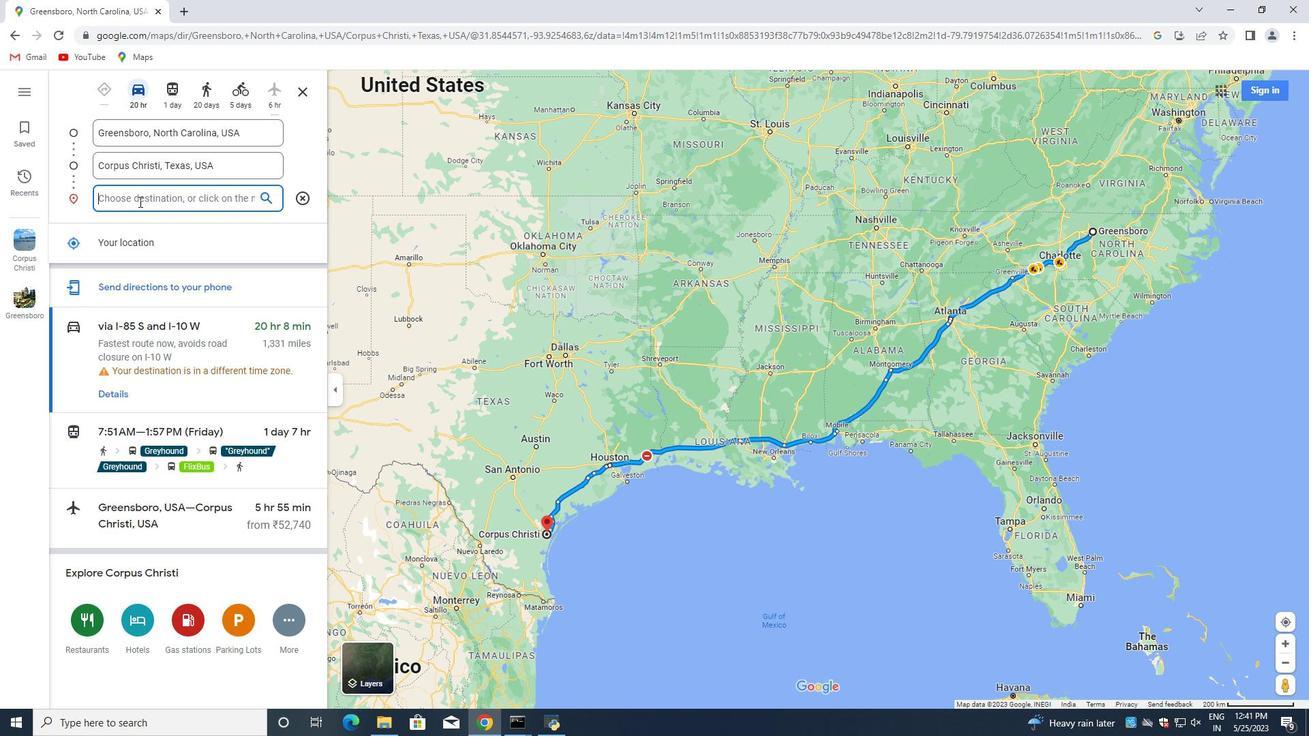 
Action: Mouse moved to (894, 392)
Screenshot: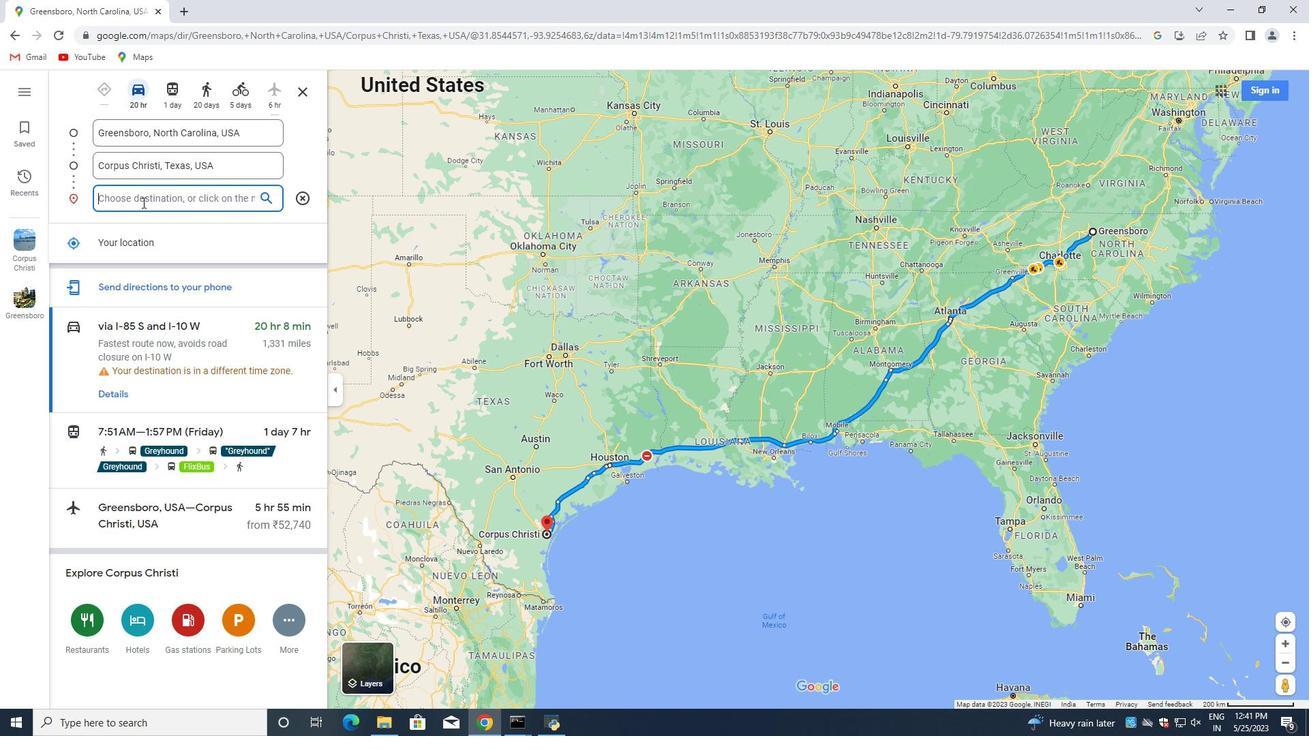 
Action: Mouse scrolled (894, 391) with delta (0, 0)
Screenshot: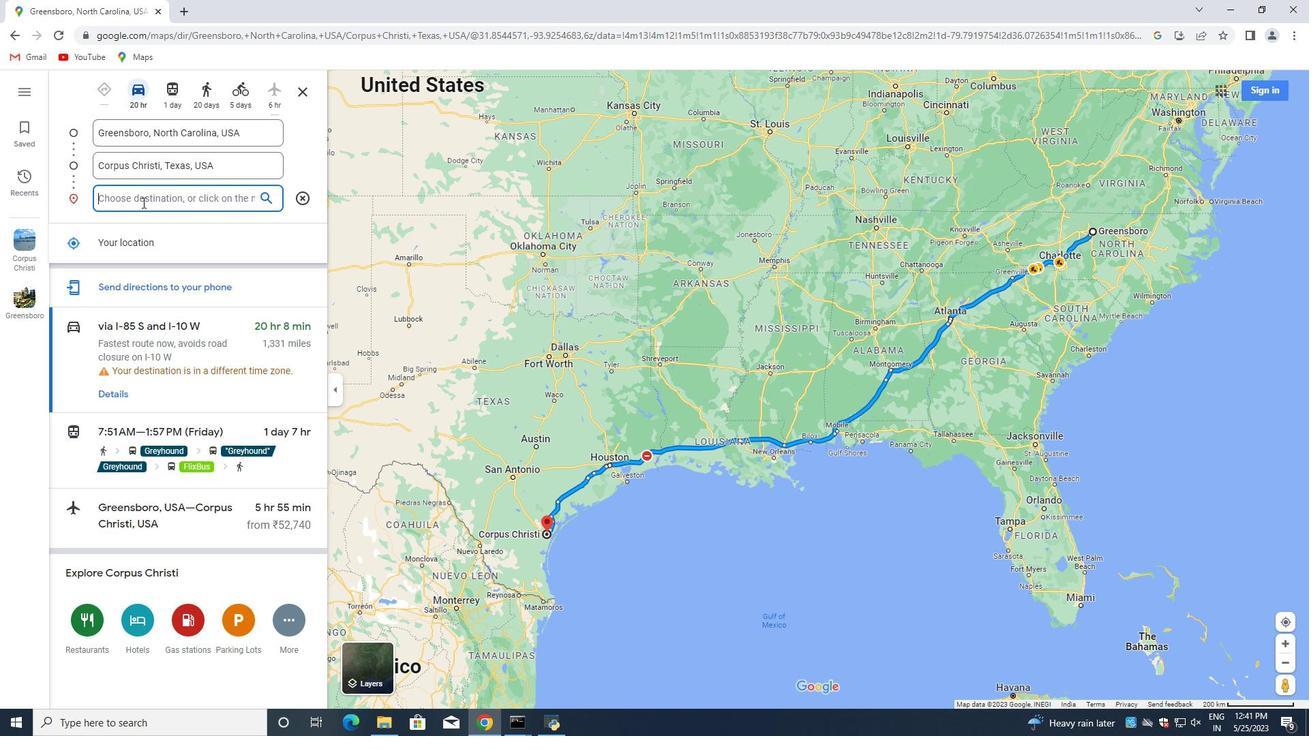 
Action: Mouse moved to (879, 462)
Screenshot: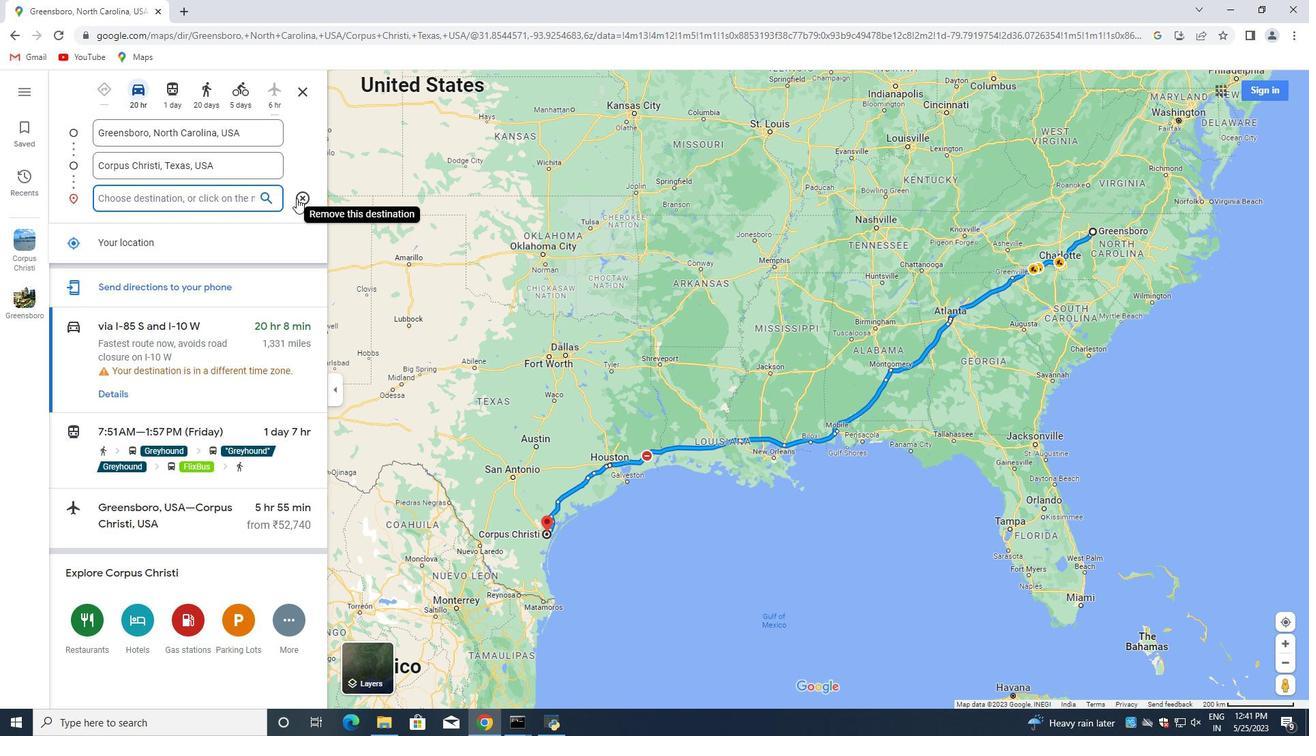 
Action: Mouse scrolled (894, 398) with delta (0, 0)
Screenshot: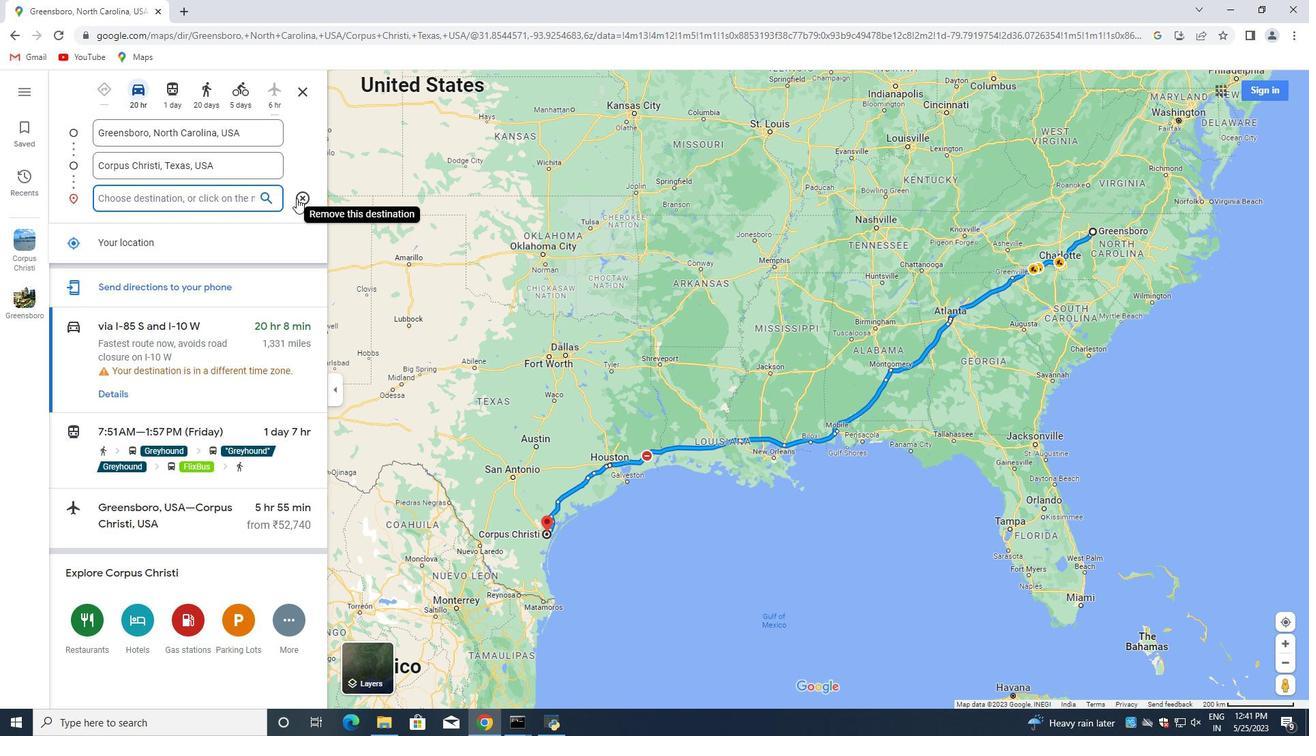 
Action: Mouse moved to (879, 463)
Screenshot: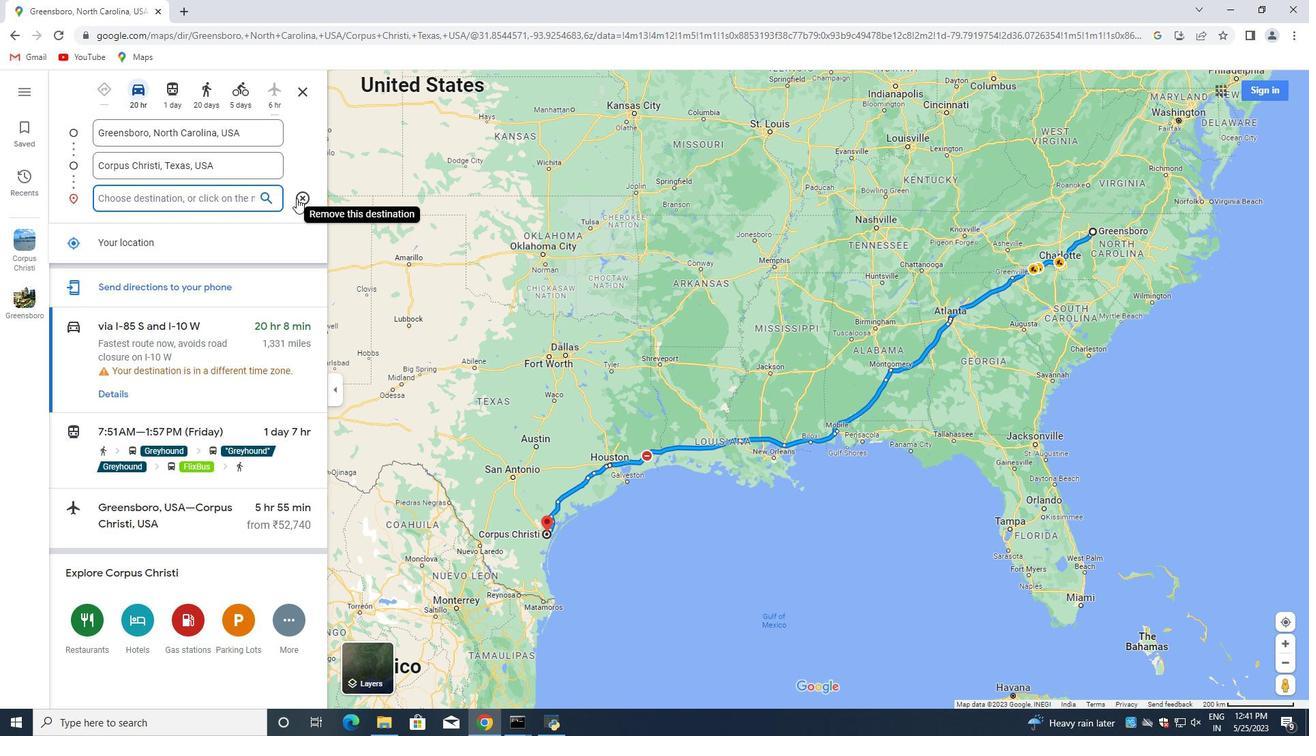 
Action: Mouse scrolled (891, 407) with delta (0, 0)
Screenshot: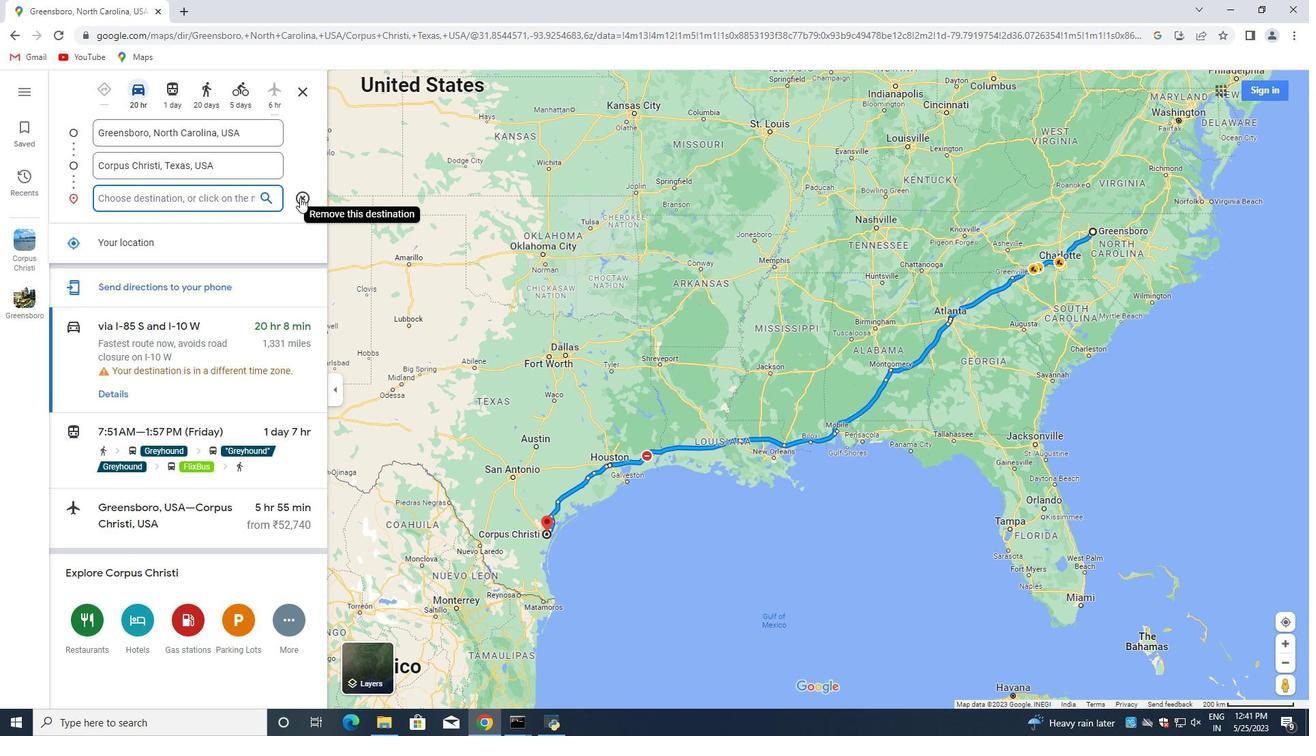 
Action: Mouse moved to (878, 465)
Screenshot: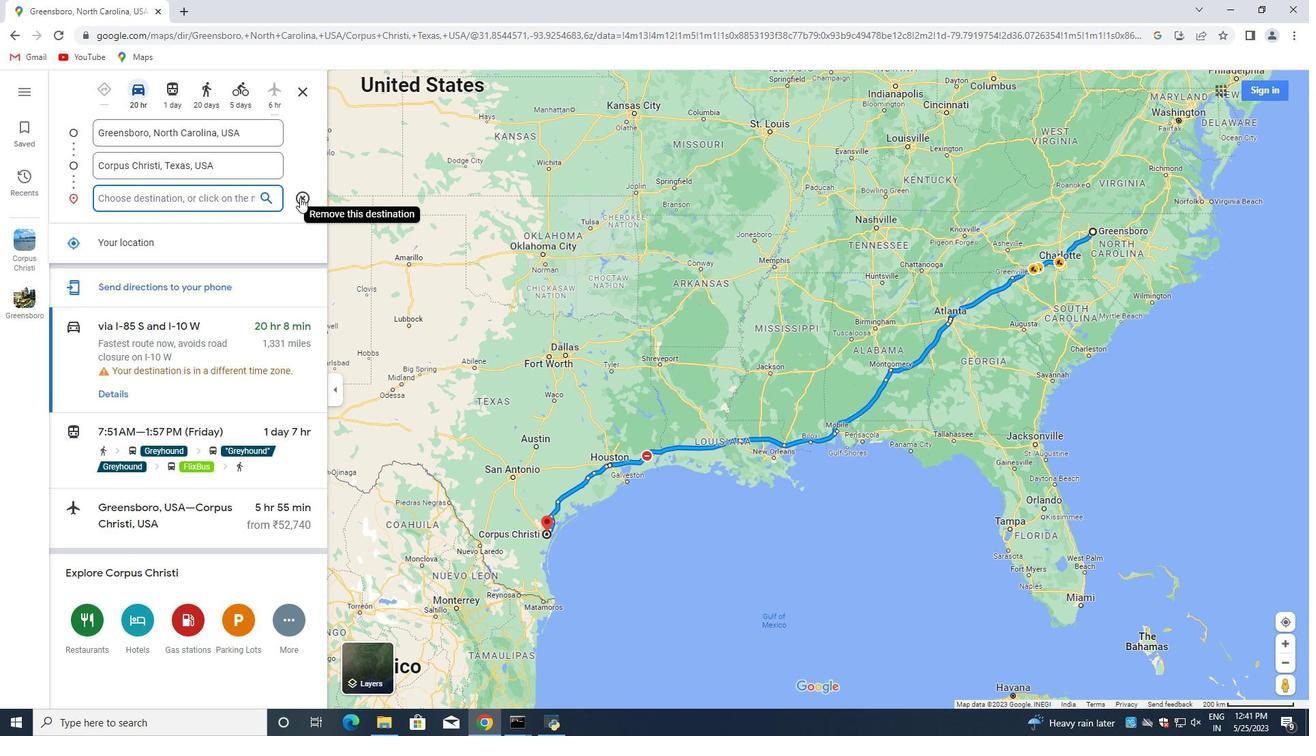 
Action: Mouse scrolled (886, 422) with delta (0, 0)
Screenshot: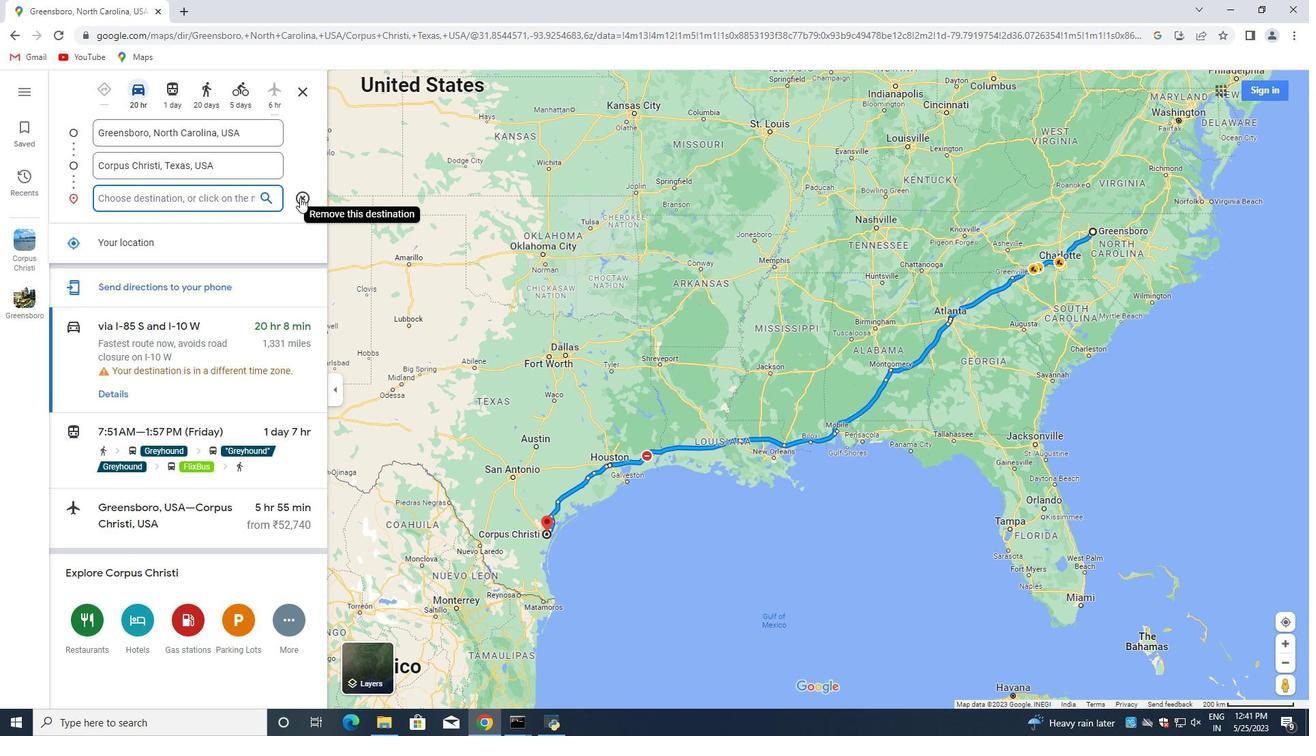 
Action: Mouse moved to (878, 467)
Screenshot: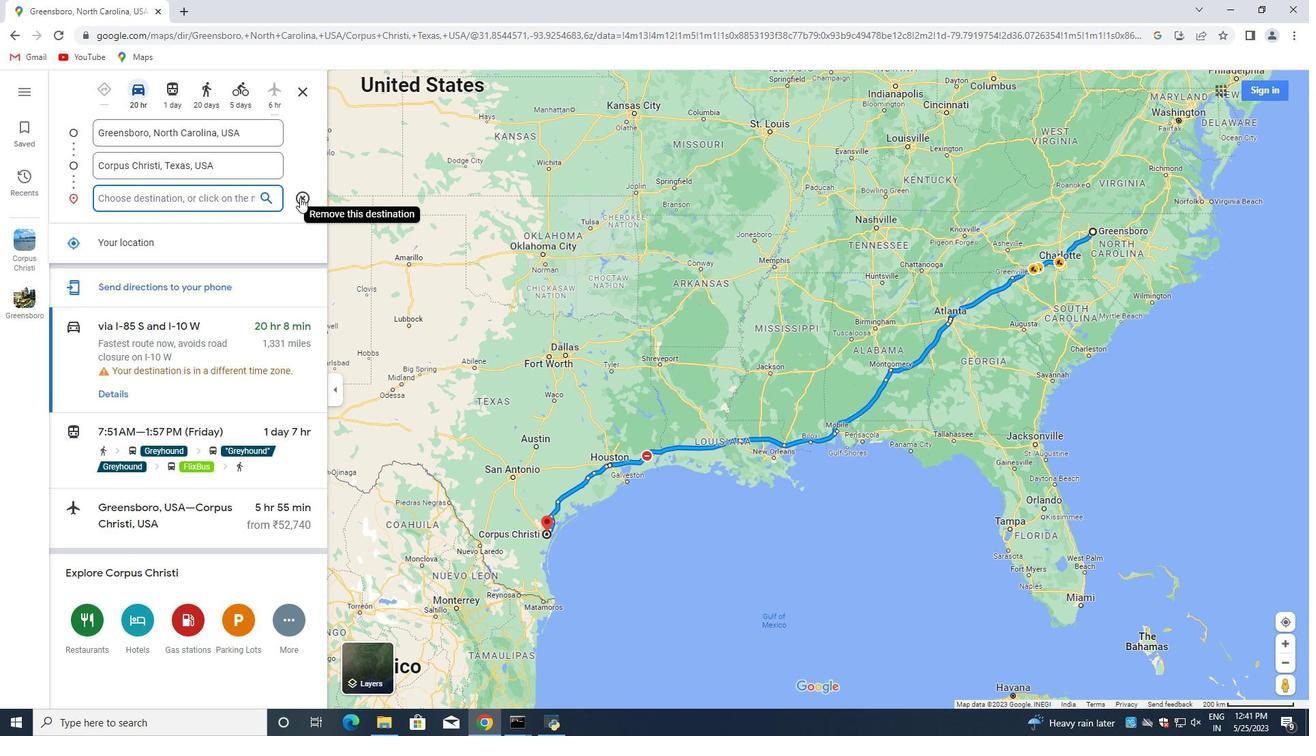 
Action: Mouse scrolled (882, 437) with delta (0, 0)
Screenshot: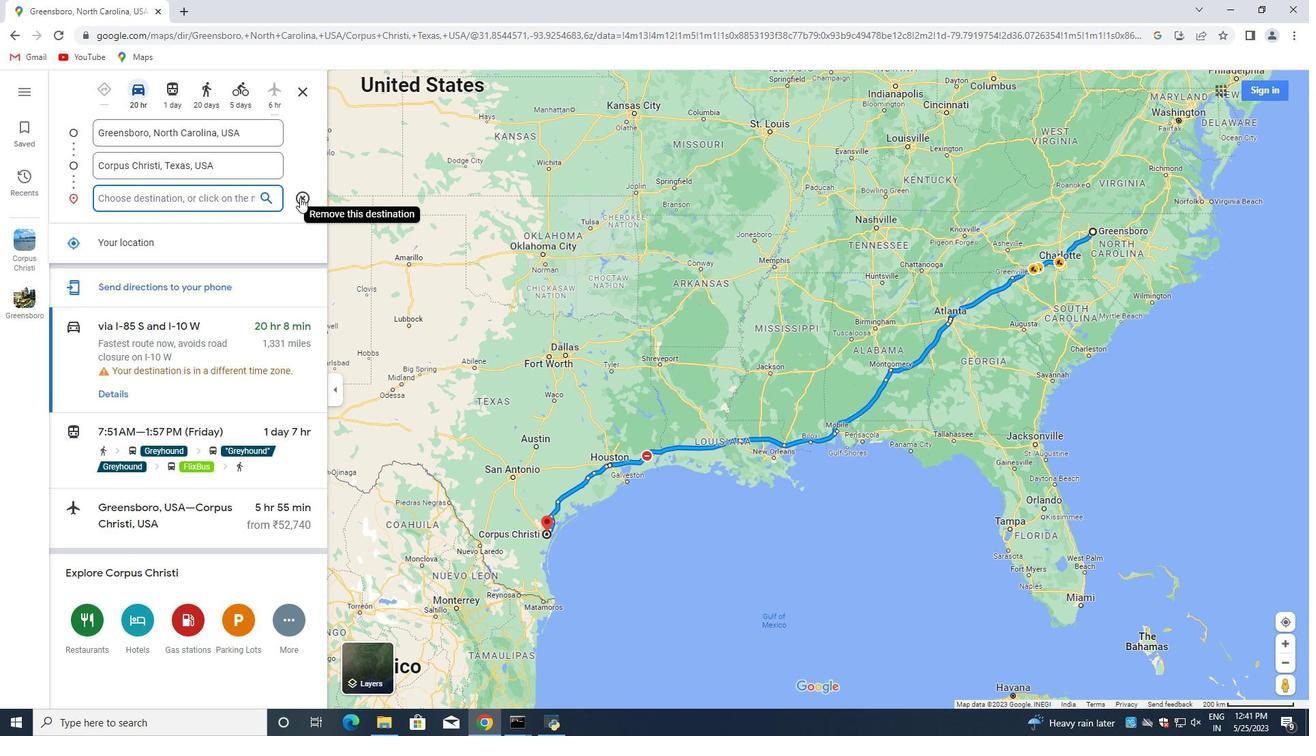 
Action: Mouse moved to (878, 468)
Screenshot: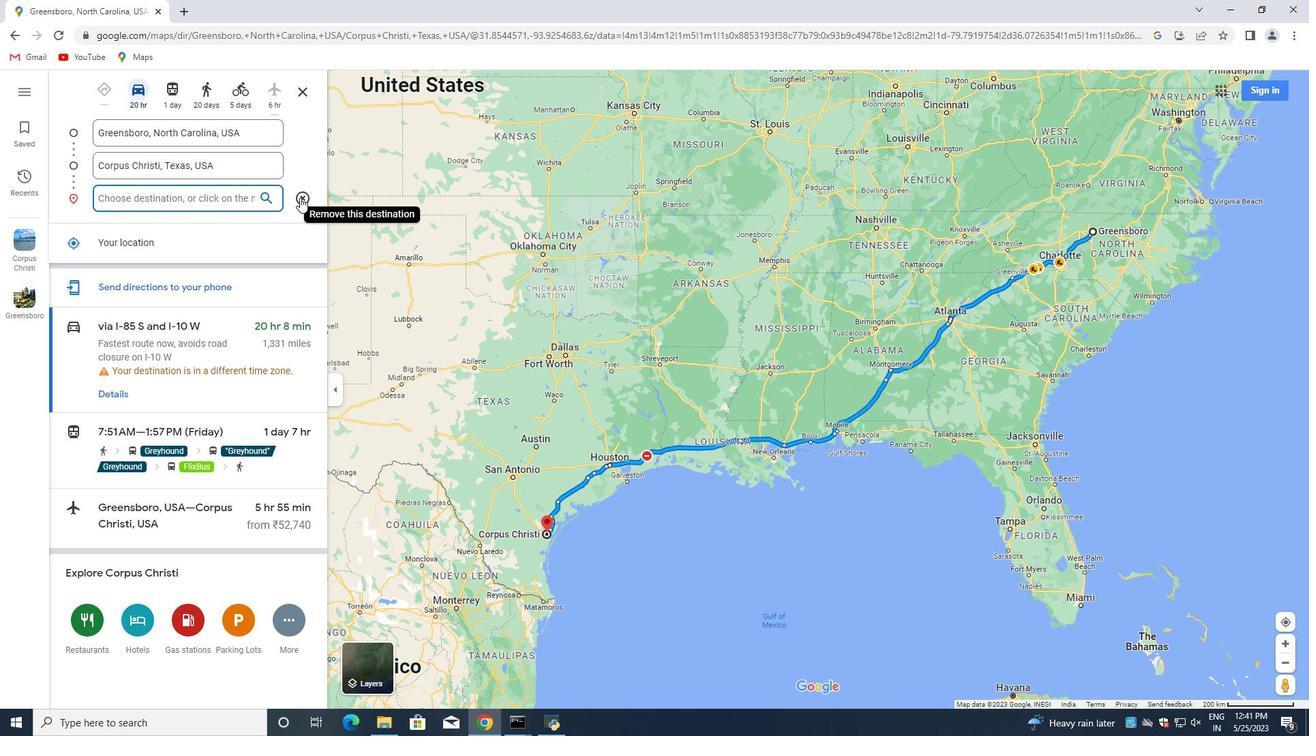 
Action: Mouse scrolled (880, 454) with delta (0, 0)
Screenshot: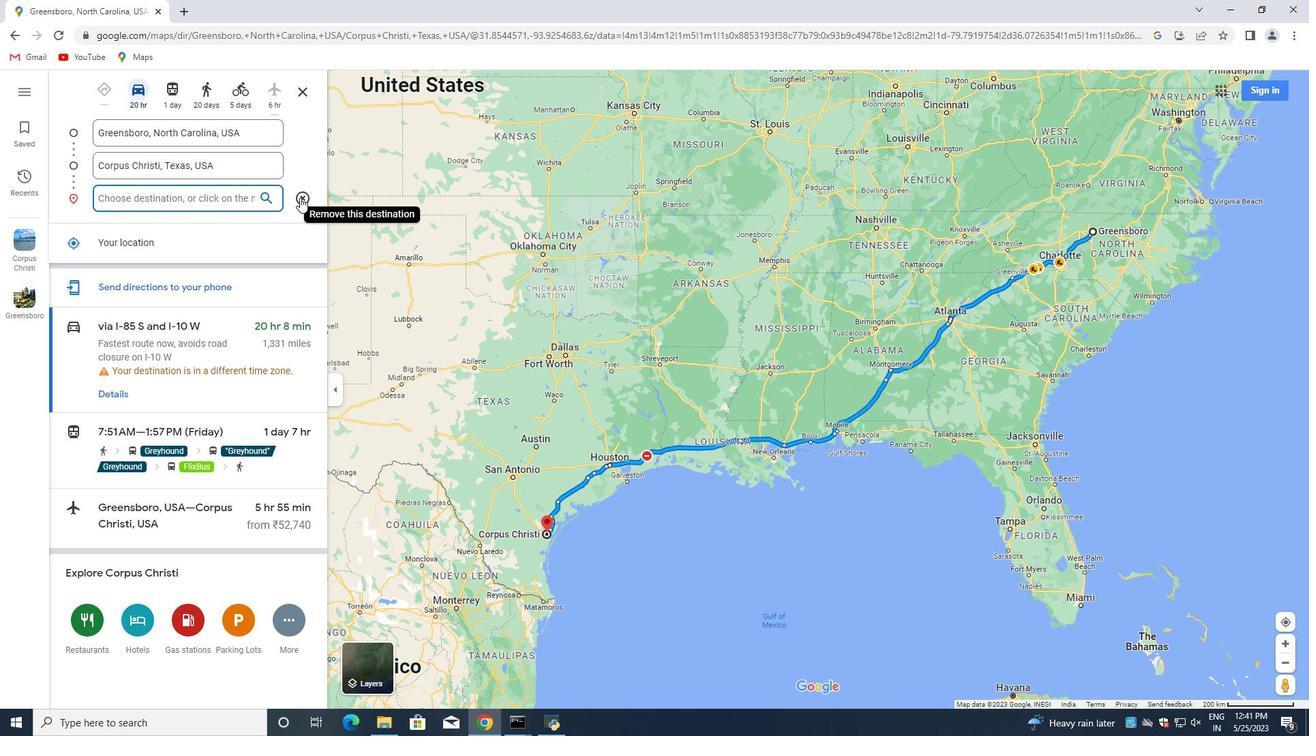 
Action: Mouse moved to (878, 471)
Screenshot: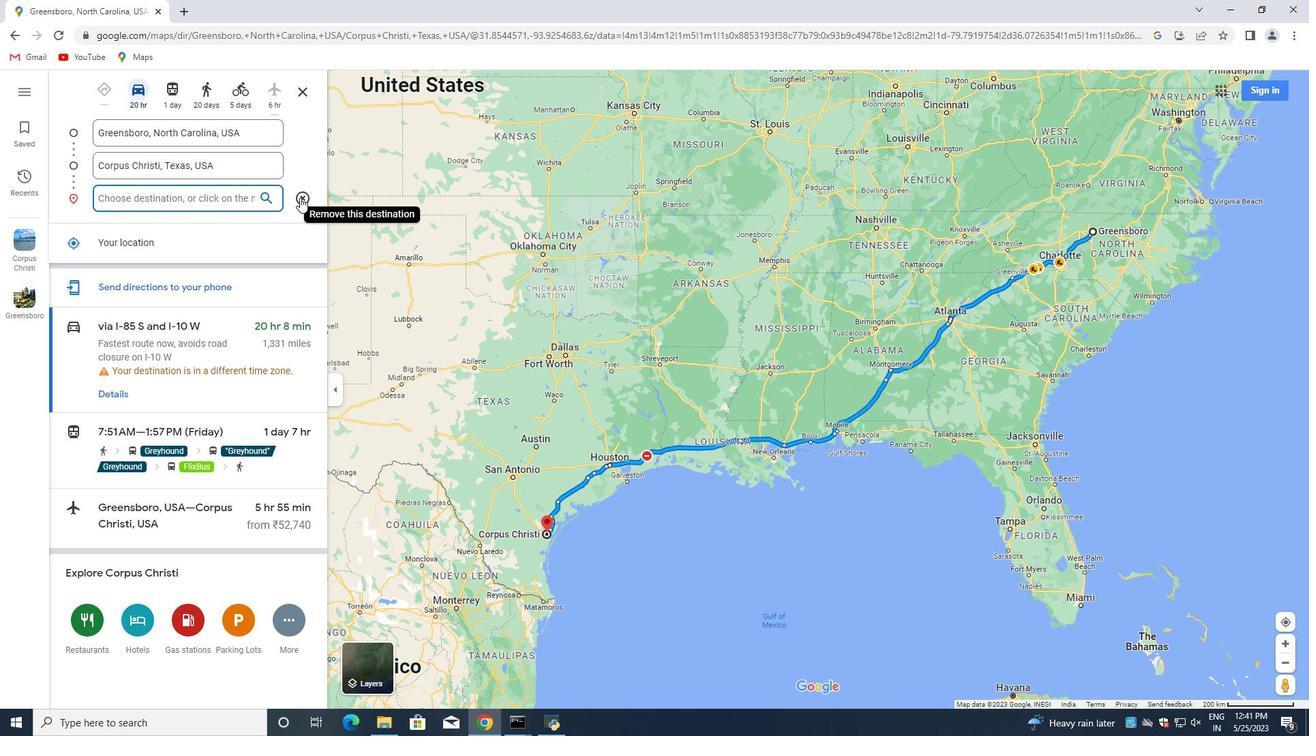
Action: Mouse scrolled (880, 460) with delta (0, 0)
Screenshot: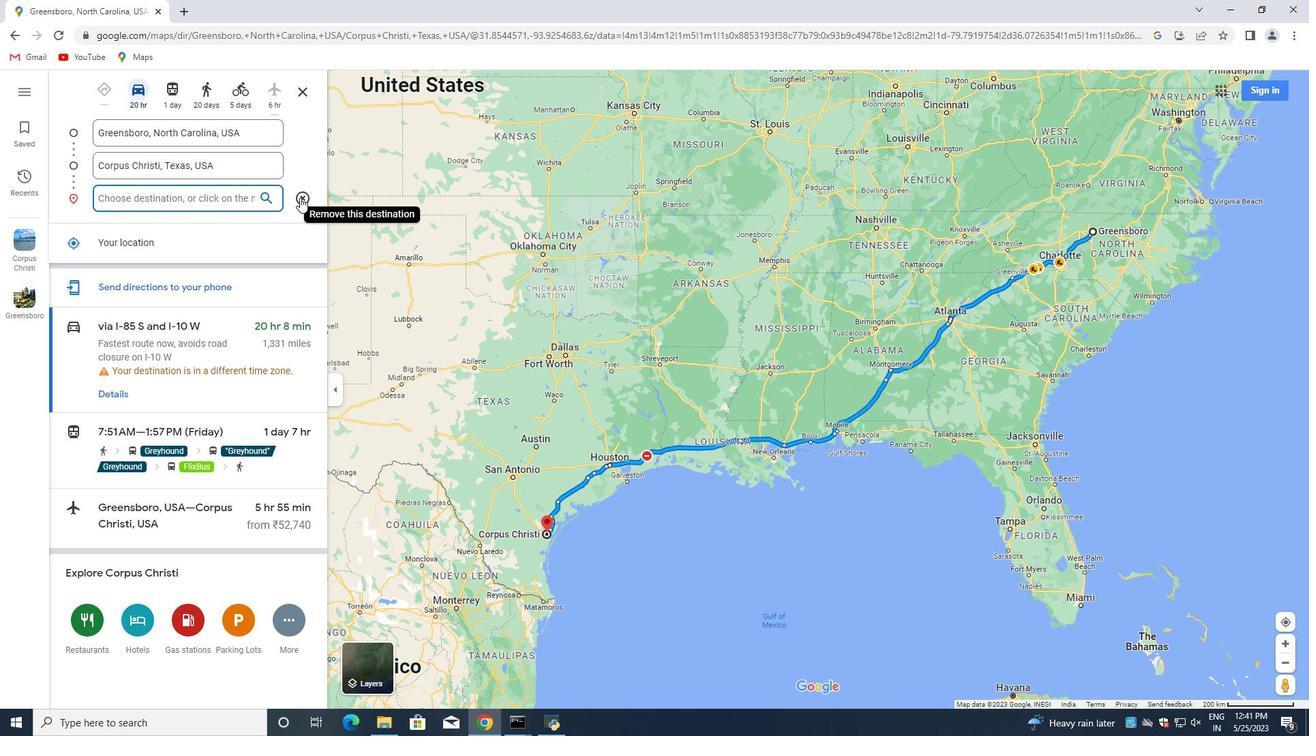 
Action: Mouse moved to (877, 473)
Screenshot: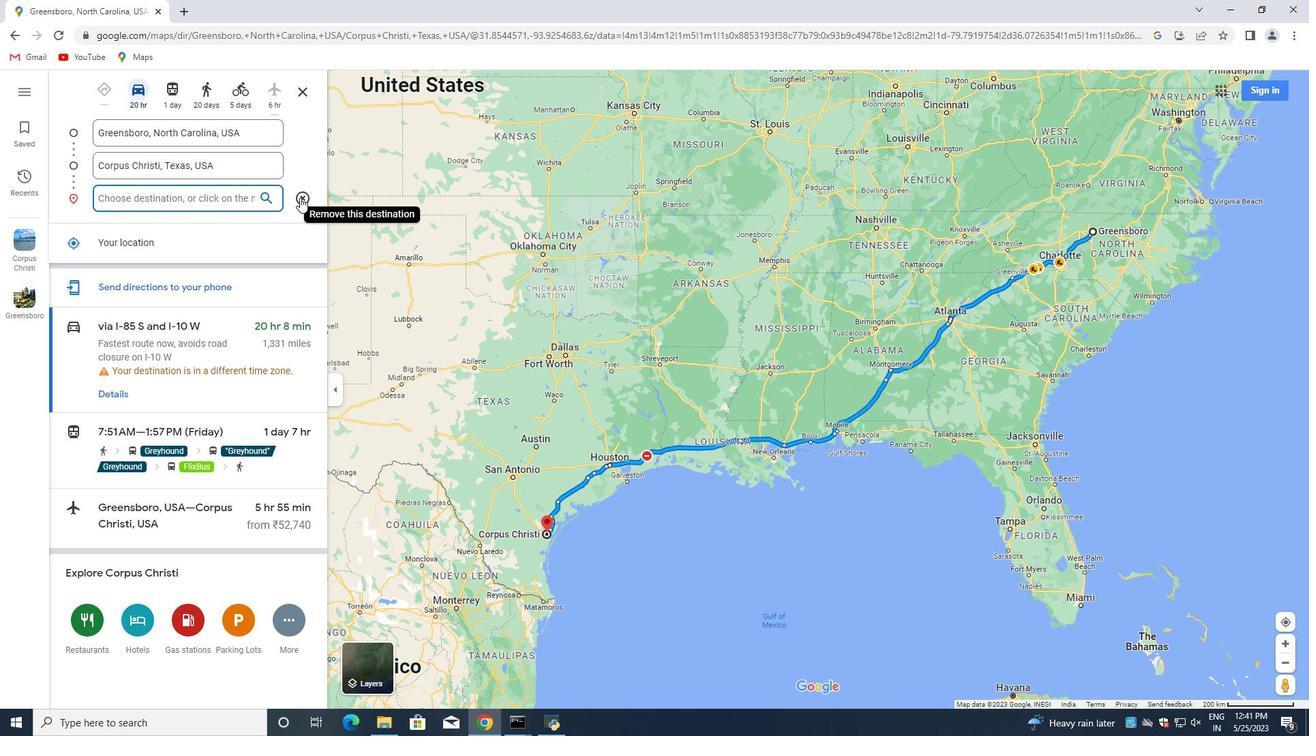 
Action: Mouse scrolled (879, 462) with delta (0, 0)
Screenshot: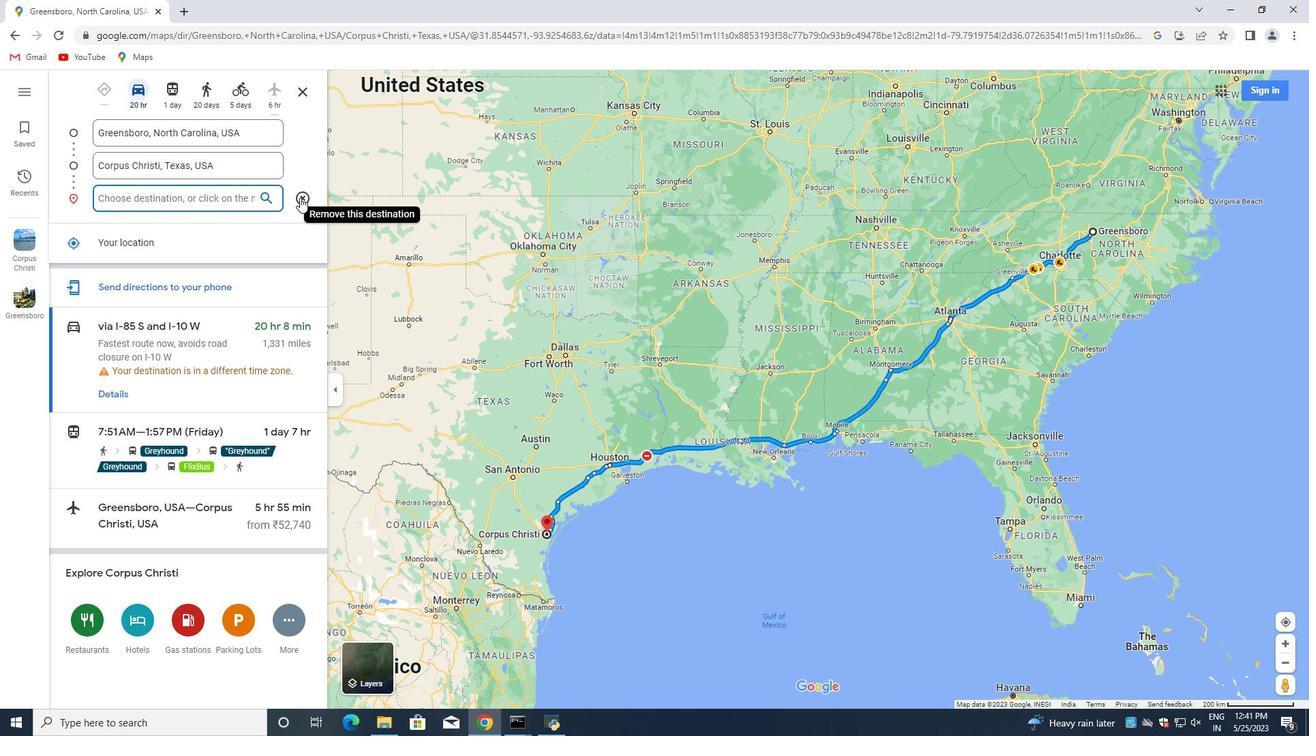 
Action: Mouse moved to (876, 475)
Screenshot: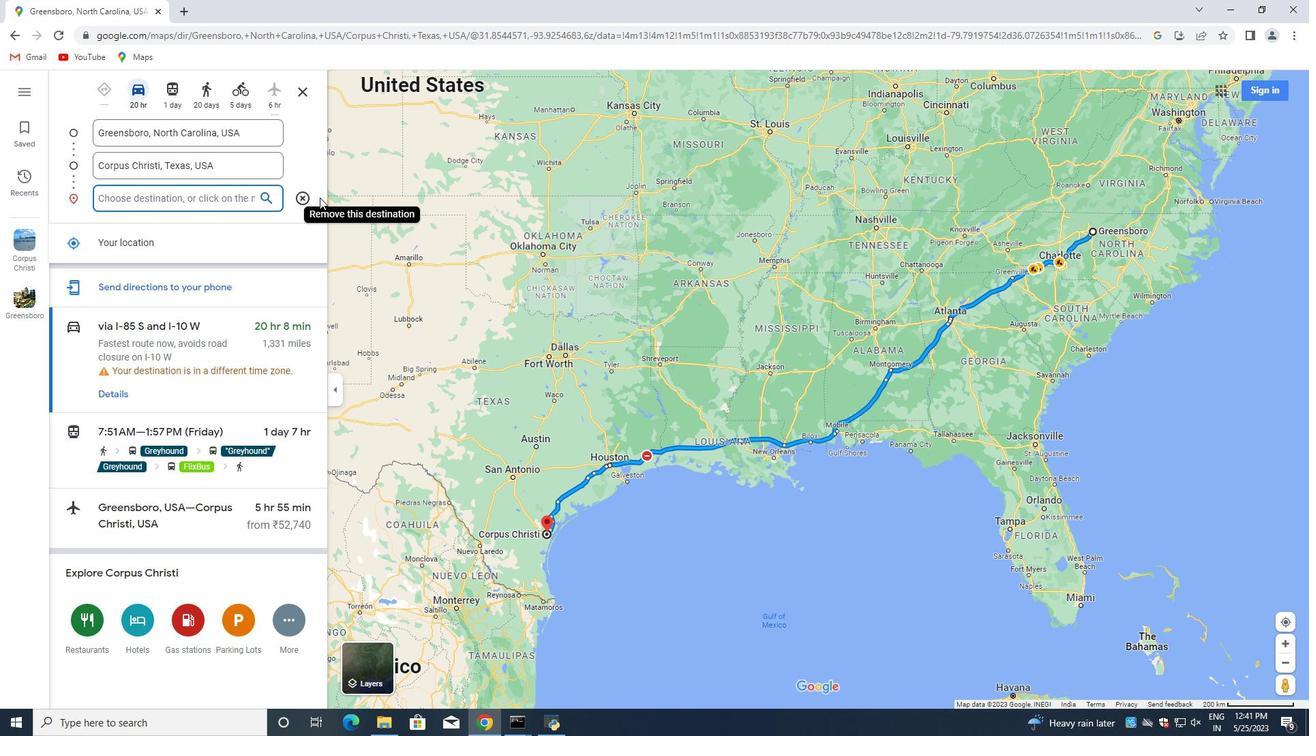 
Action: Mouse scrolled (878, 467) with delta (0, 0)
Screenshot: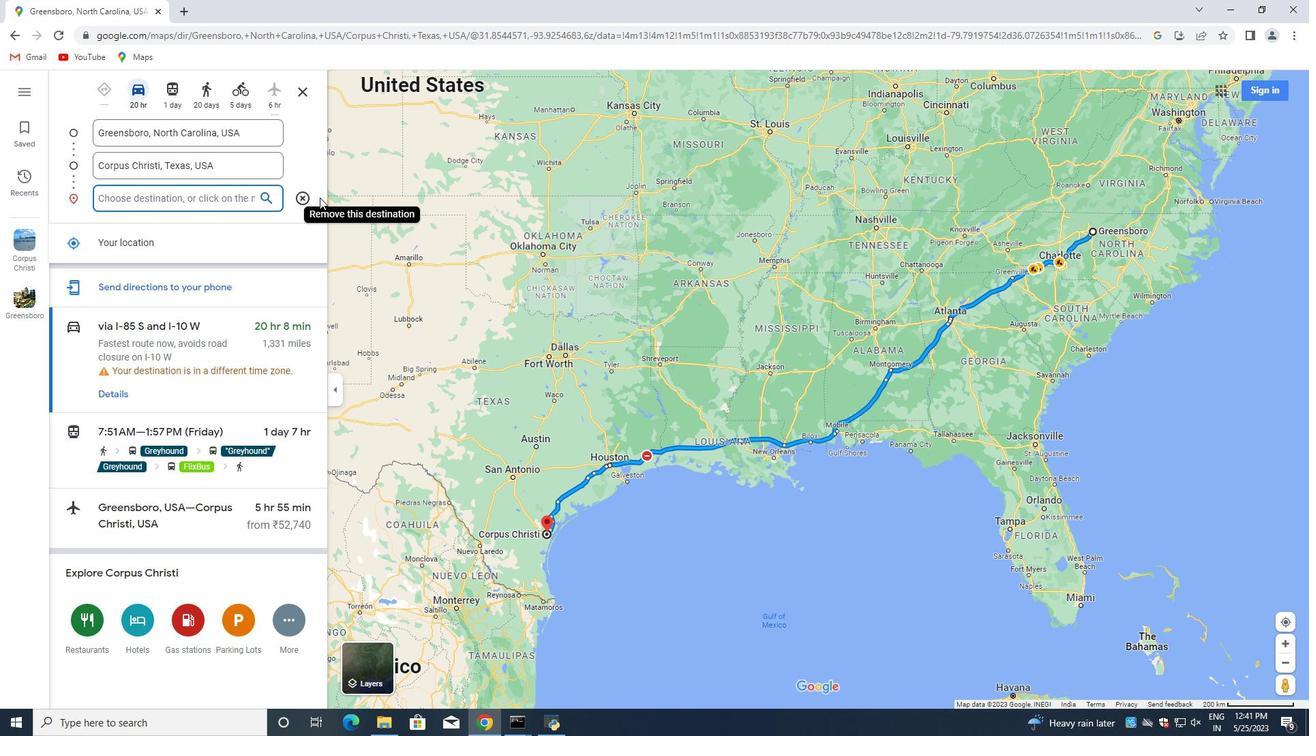 
Action: Mouse moved to (876, 530)
Screenshot: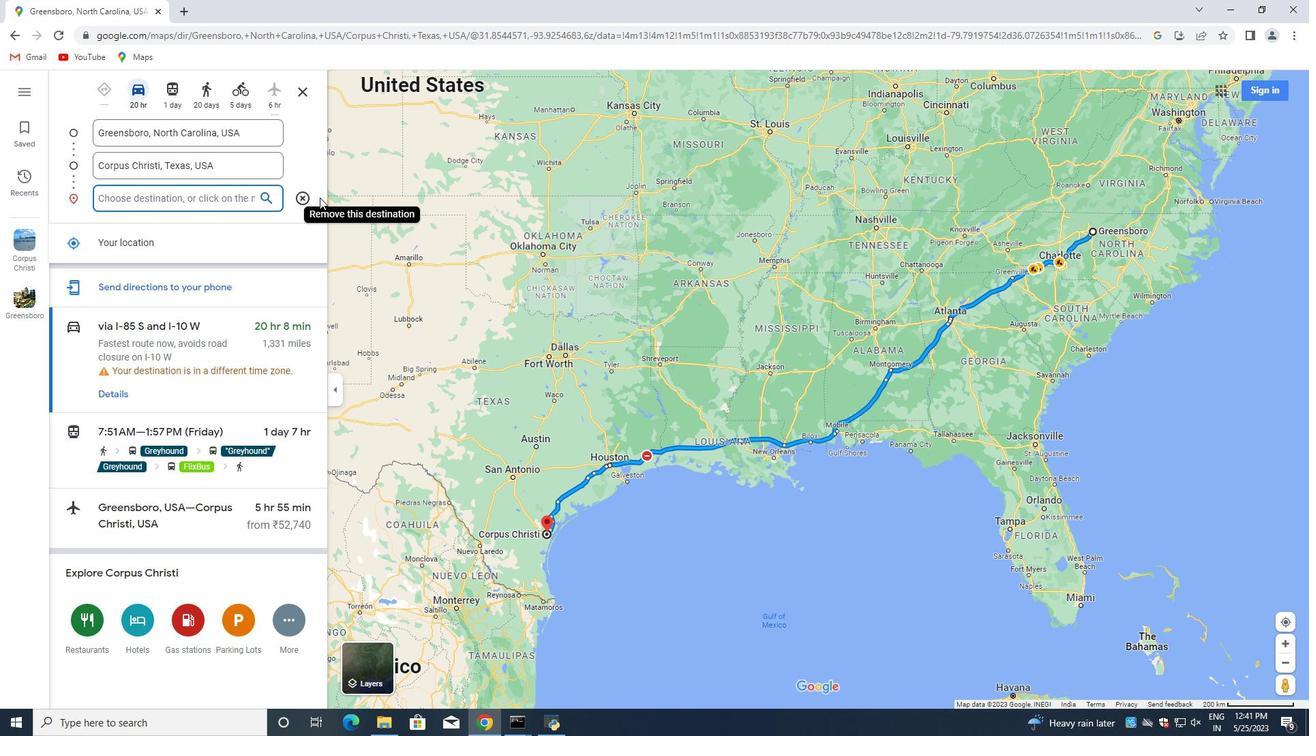 
Action: Mouse scrolled (878, 470) with delta (0, 0)
Screenshot: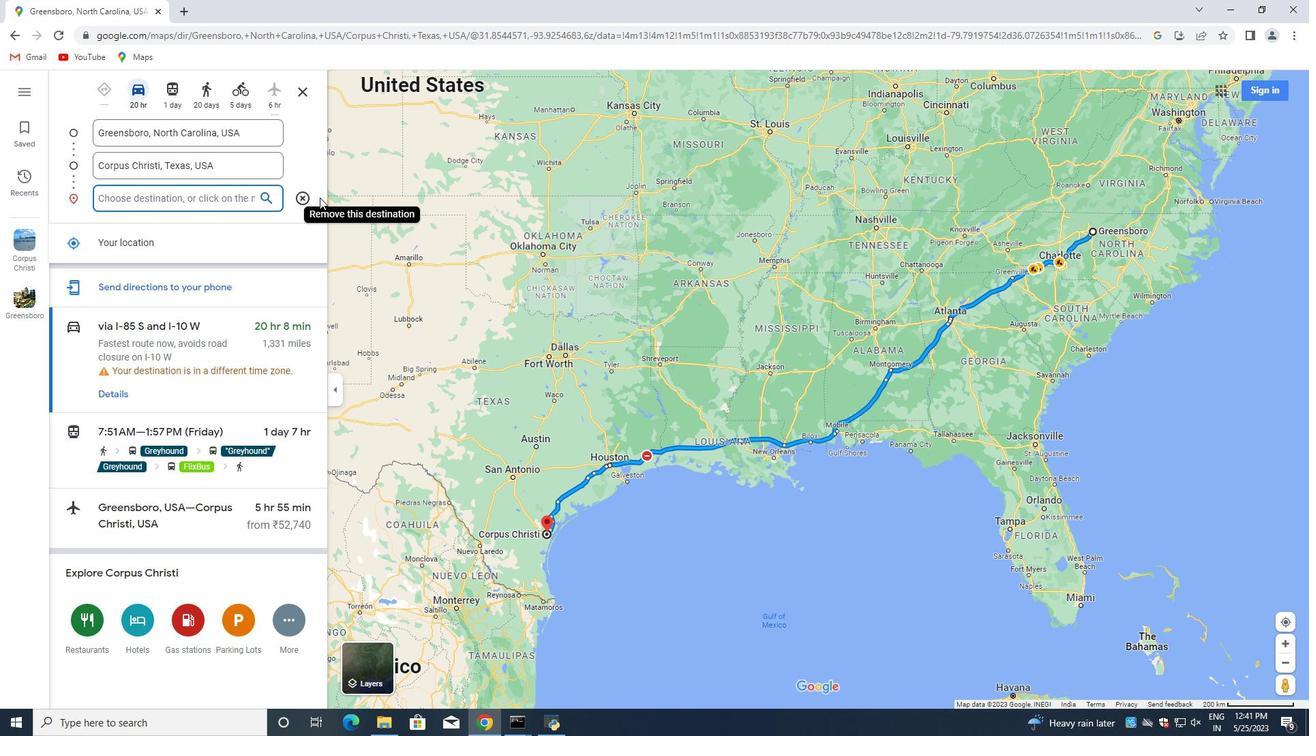 
Action: Mouse moved to (876, 533)
Screenshot: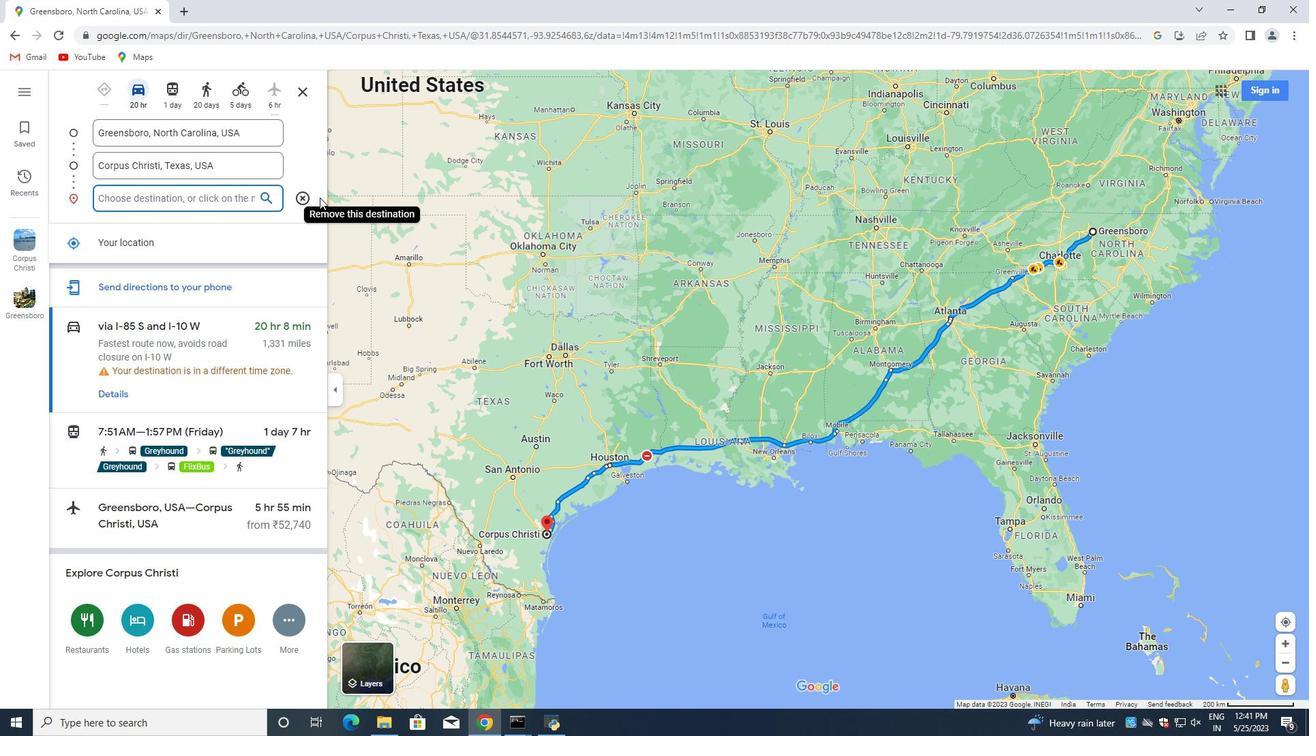 
Action: Mouse scrolled (876, 474) with delta (0, 0)
Screenshot: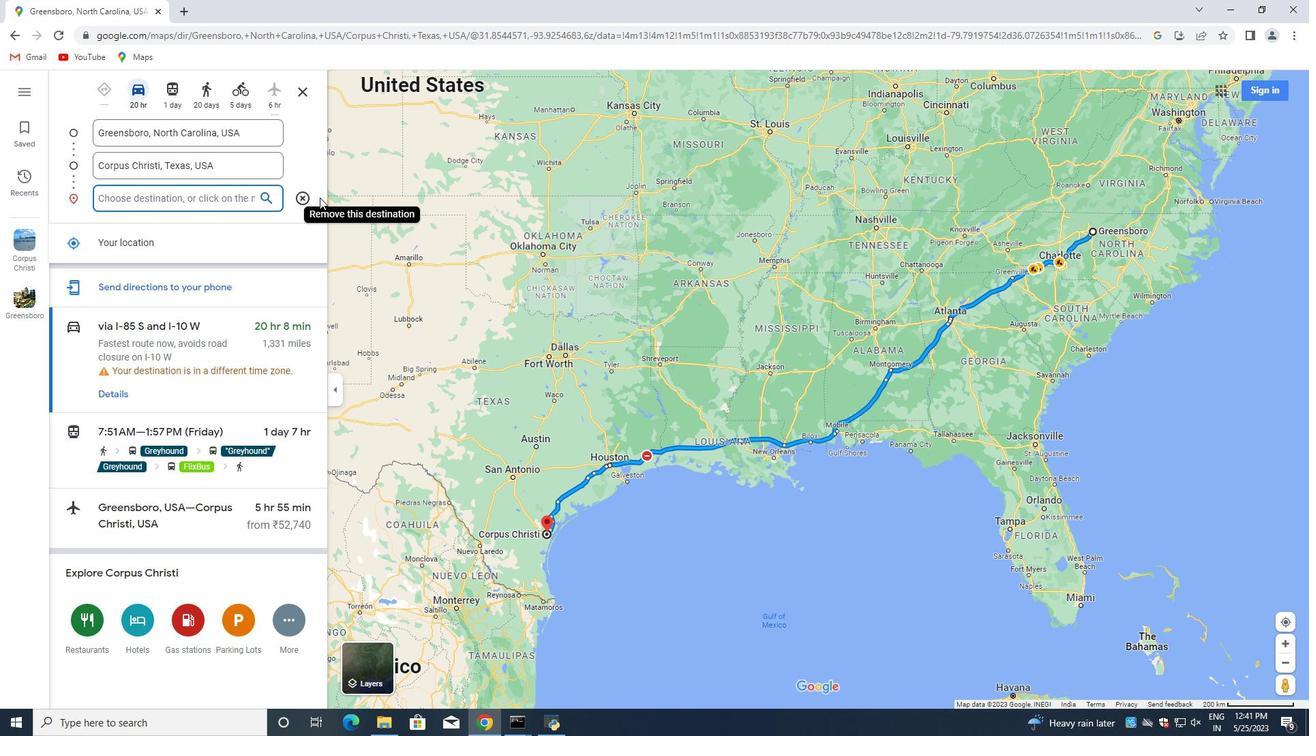 
Action: Mouse moved to (891, 604)
Screenshot: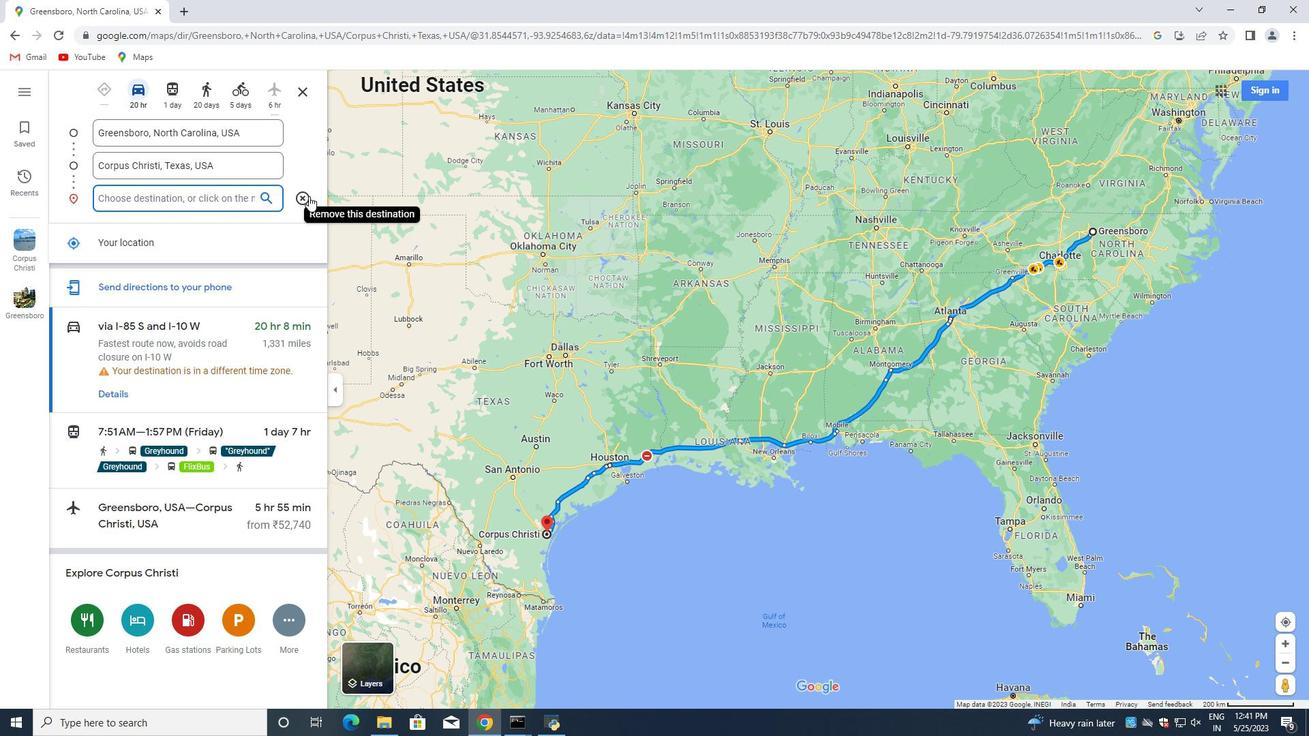
Action: Mouse pressed left at (891, 604)
Screenshot: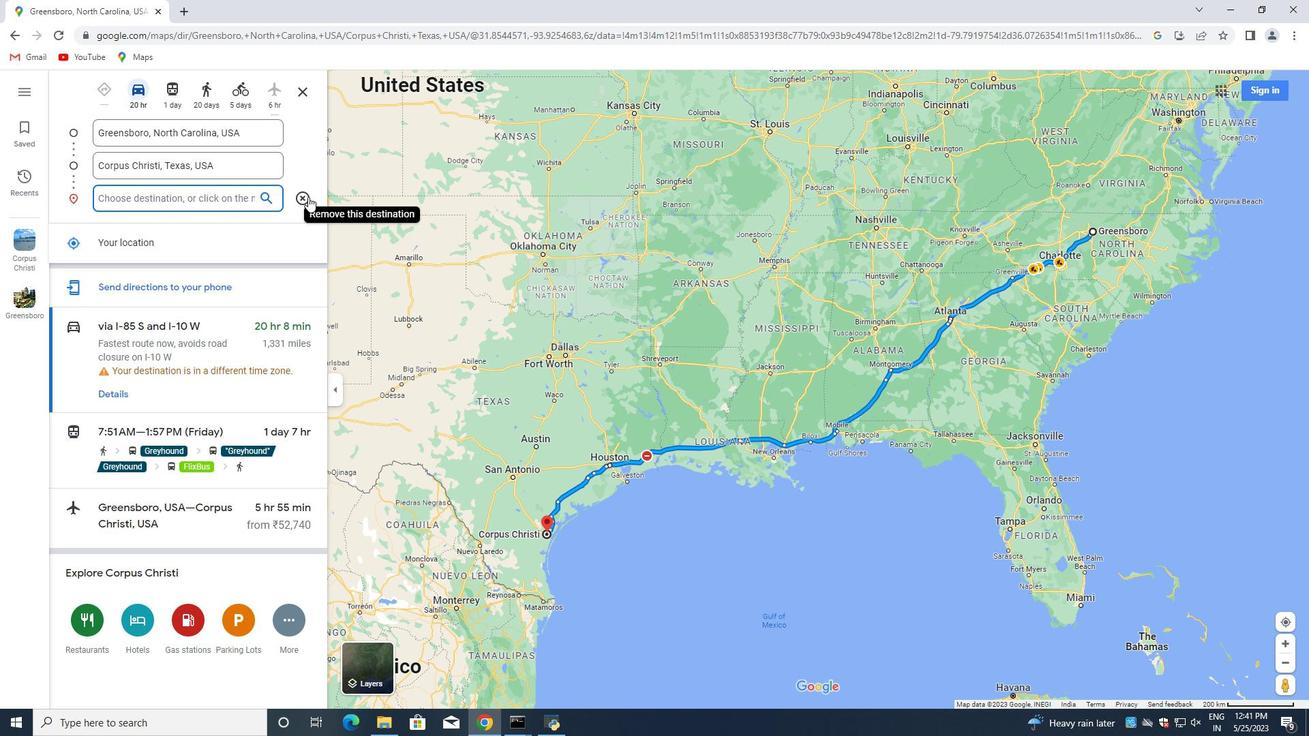 
Action: Mouse moved to (872, 354)
Screenshot: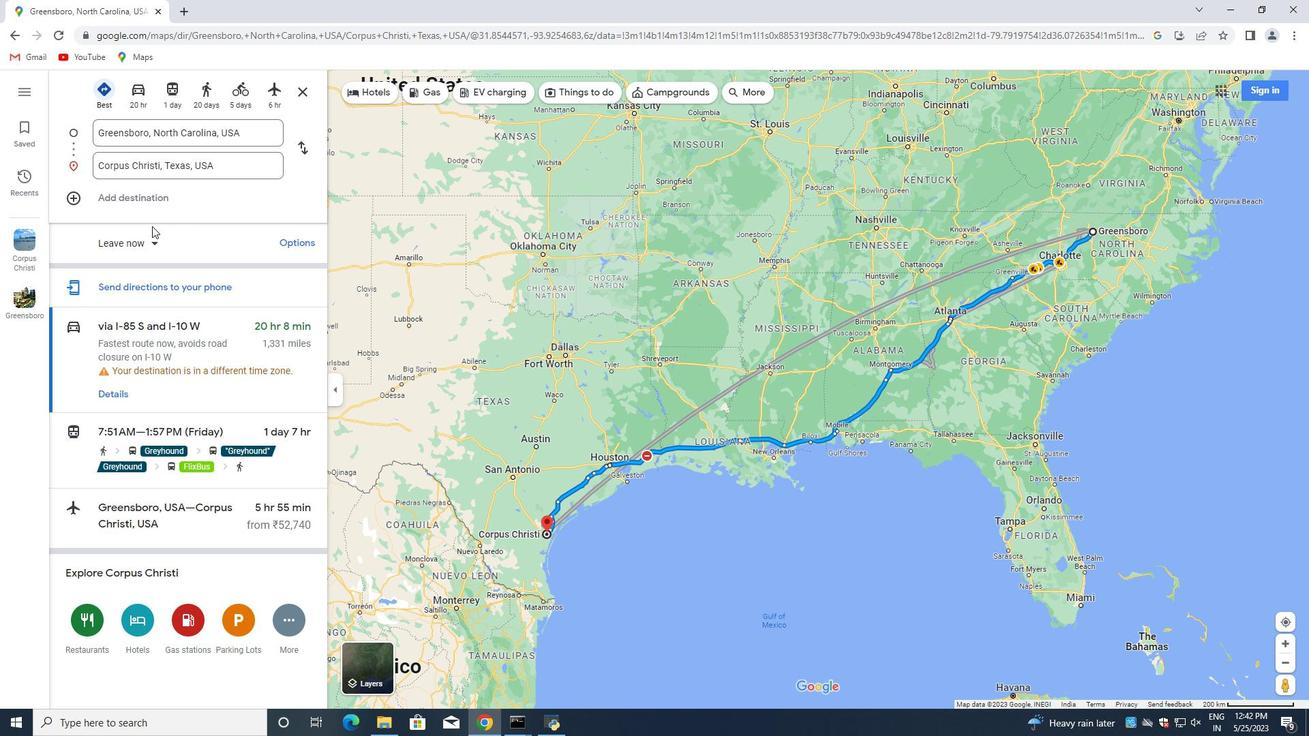 
Action: Mouse scrolled (872, 355) with delta (0, 0)
Screenshot: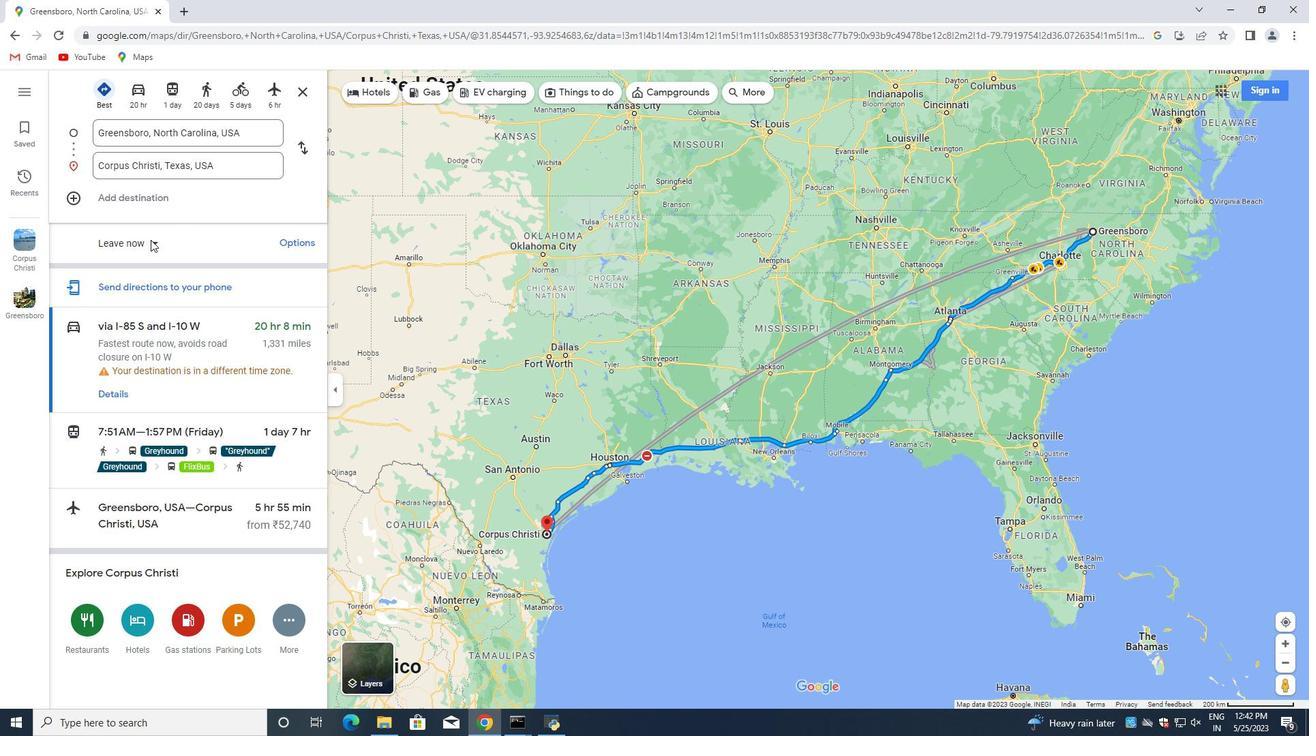 
Action: Mouse scrolled (872, 355) with delta (0, 0)
Screenshot: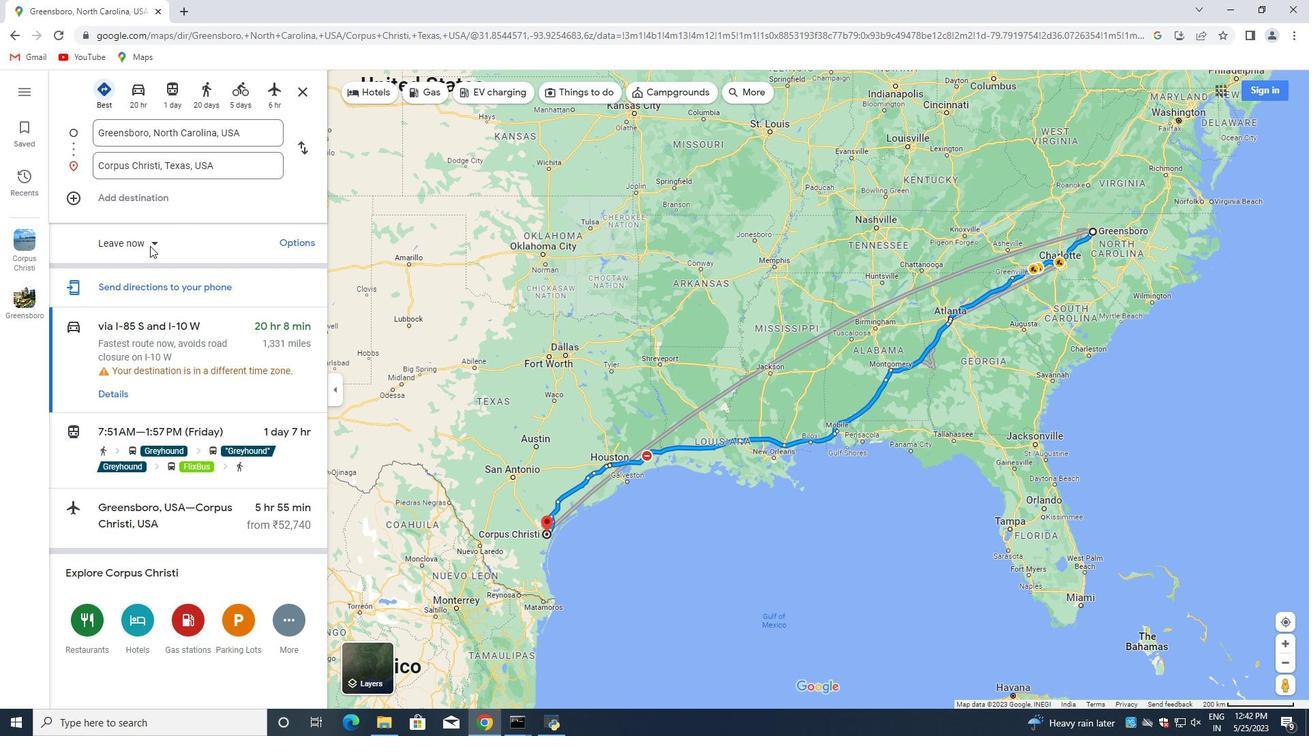 
Action: Mouse scrolled (872, 355) with delta (0, 0)
Screenshot: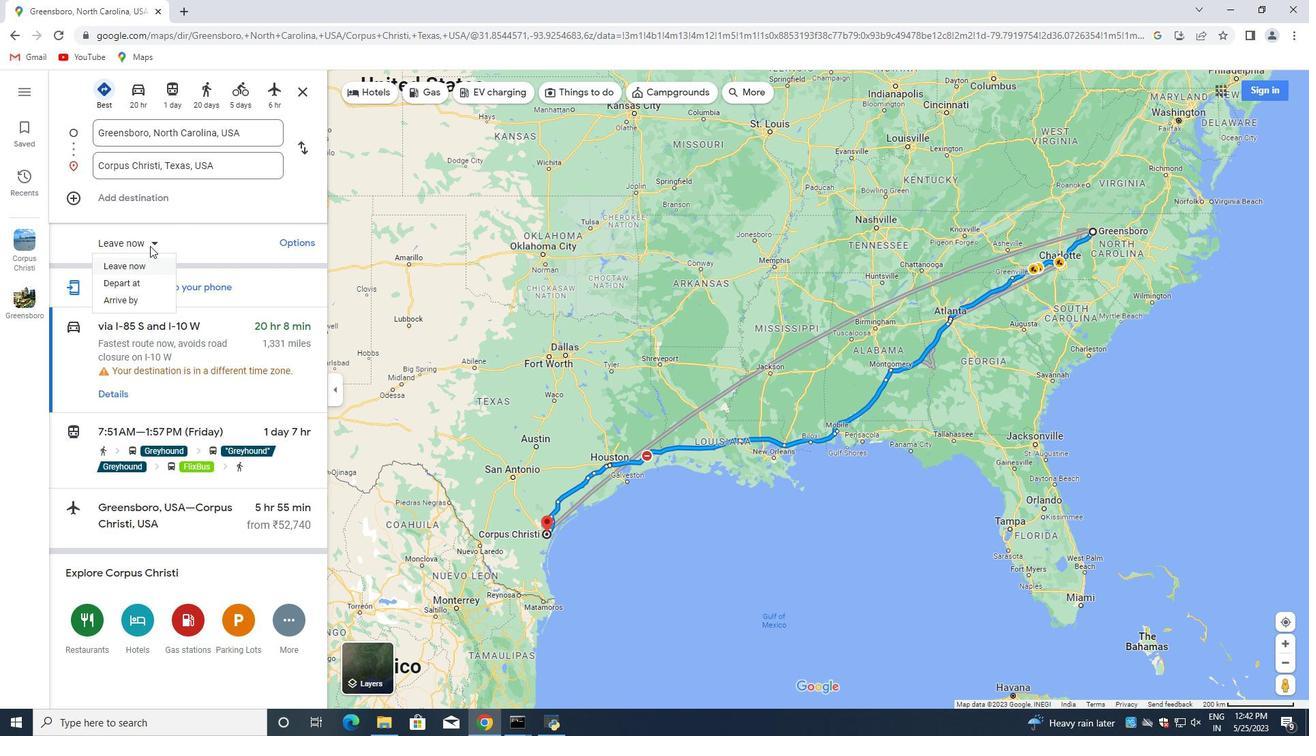 
Action: Mouse moved to (864, 394)
Screenshot: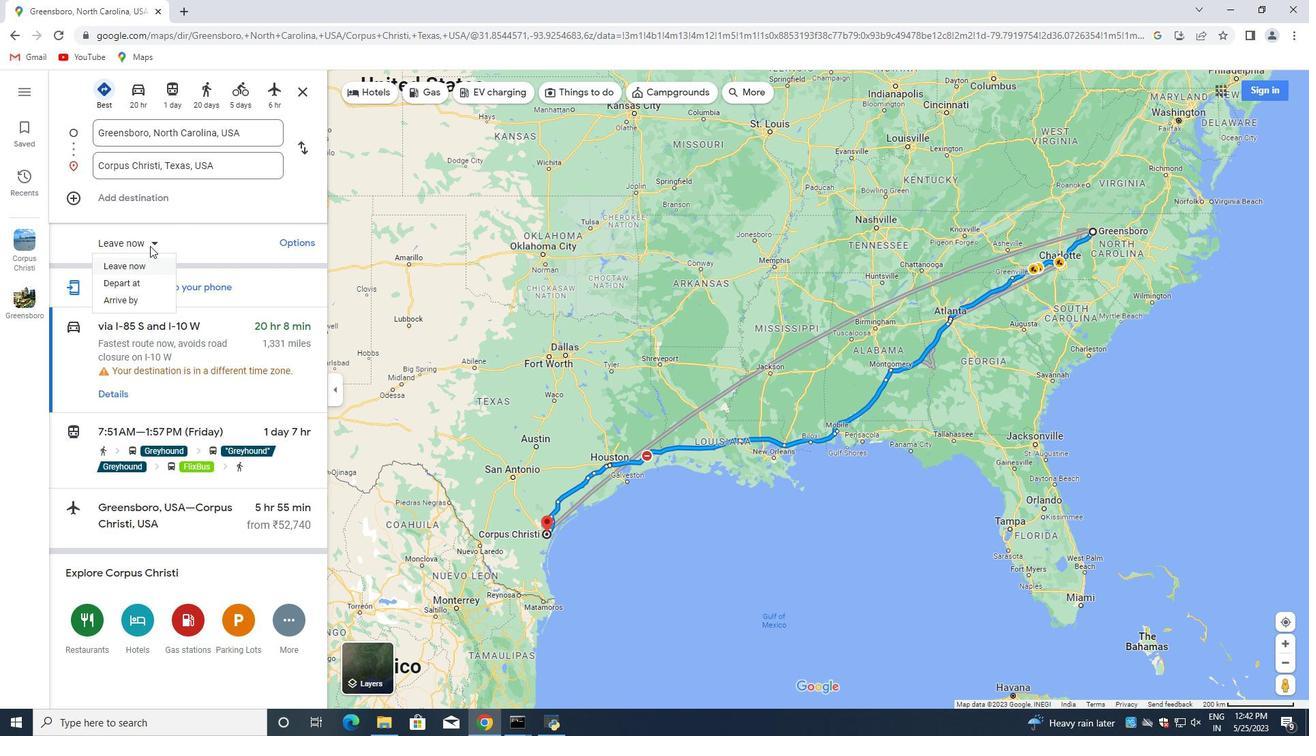 
Action: Mouse pressed left at (864, 394)
Screenshot: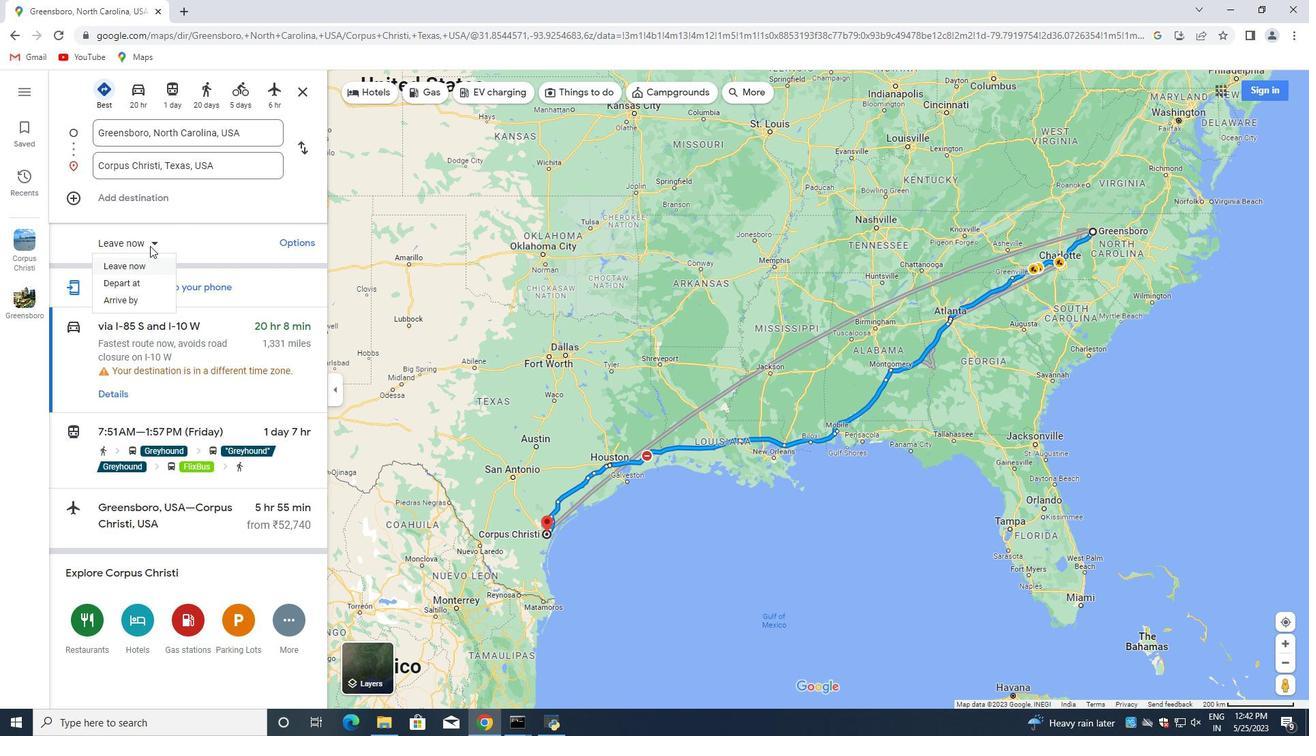 
Action: Mouse moved to (1023, 283)
Screenshot: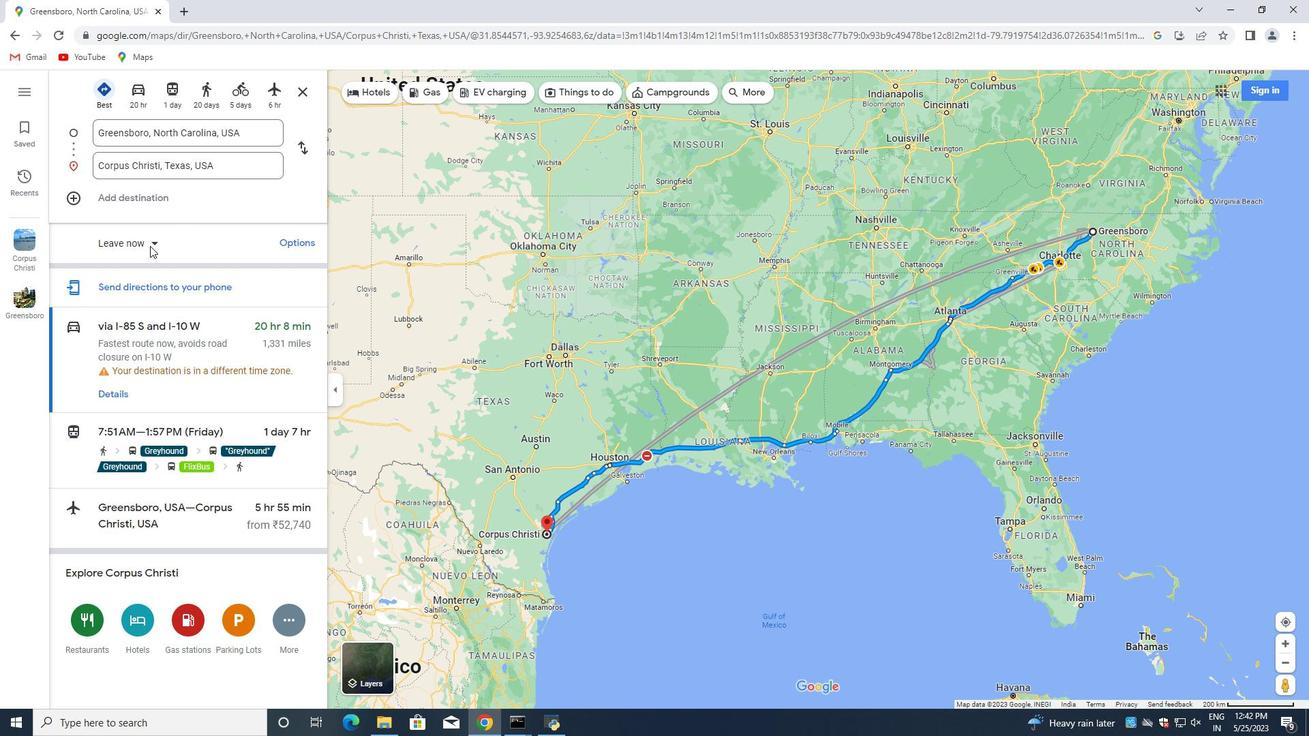 
Action: Mouse scrolled (1023, 282) with delta (0, 0)
Screenshot: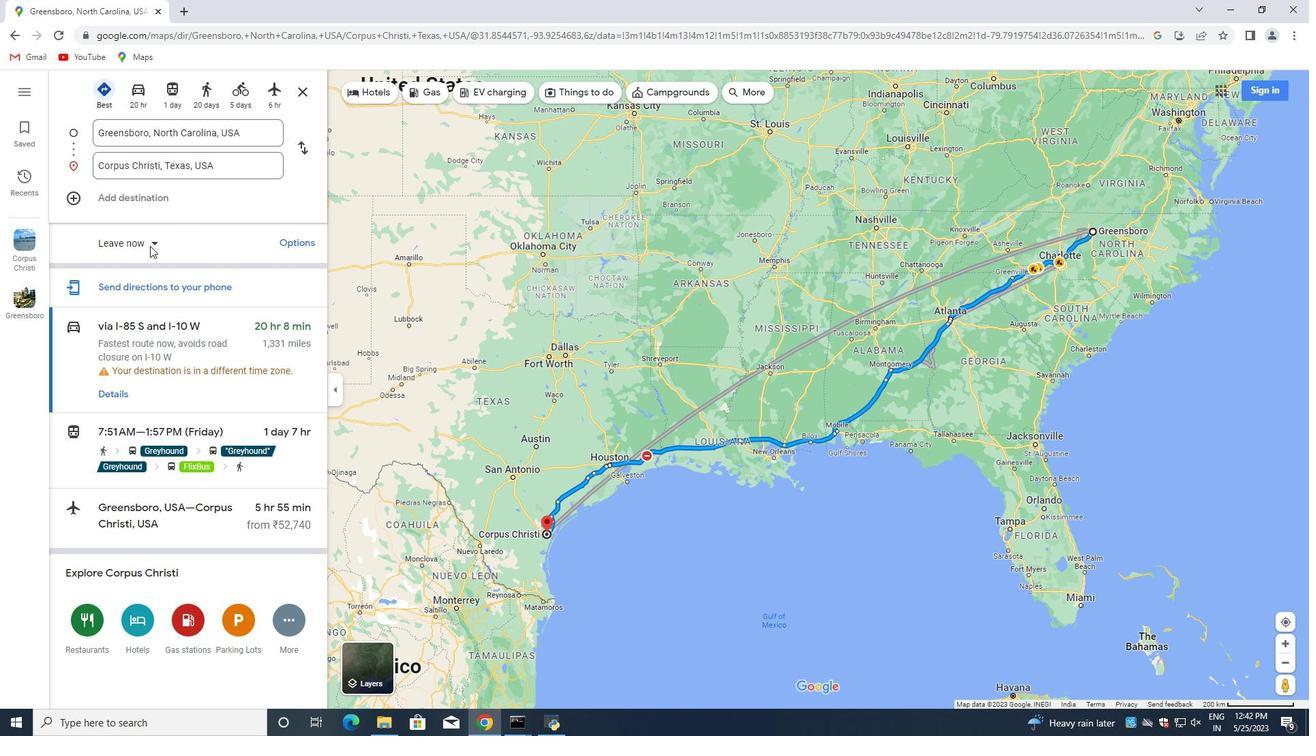 
Action: Mouse scrolled (1023, 282) with delta (0, 0)
Screenshot: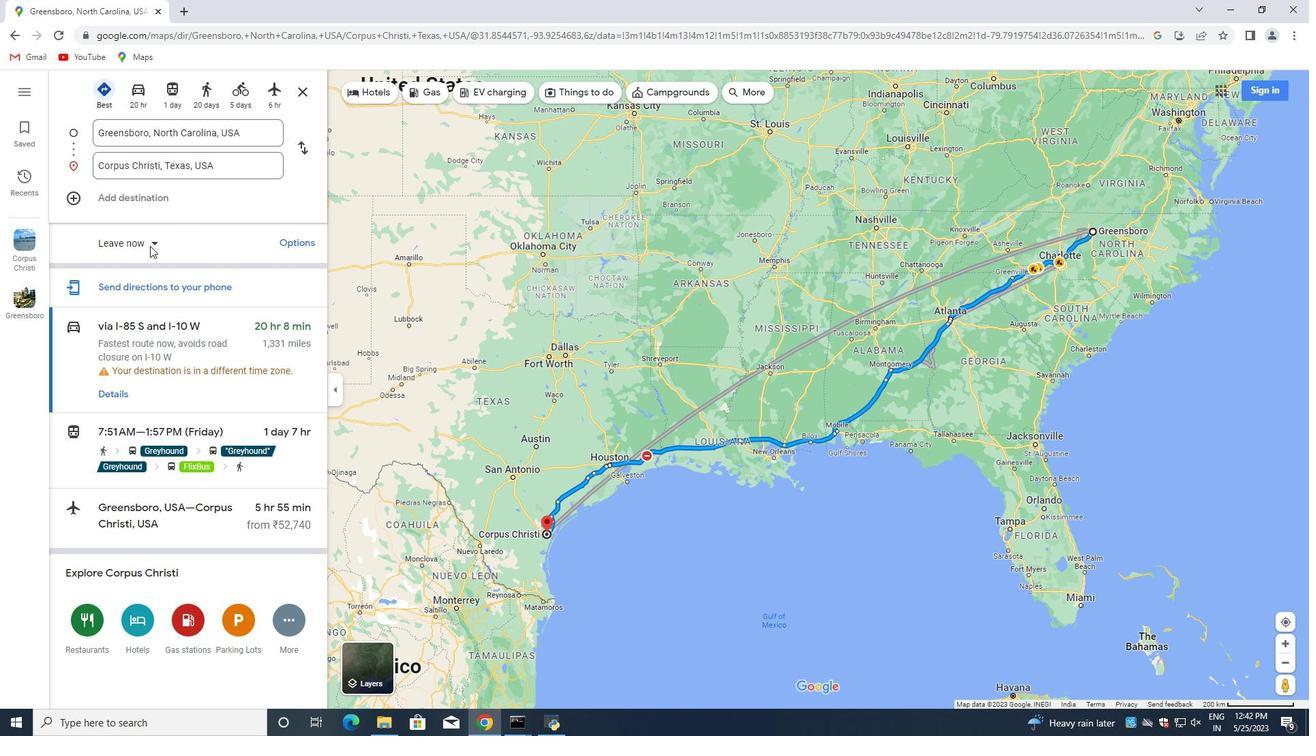
Action: Mouse scrolled (1023, 282) with delta (0, 0)
Screenshot: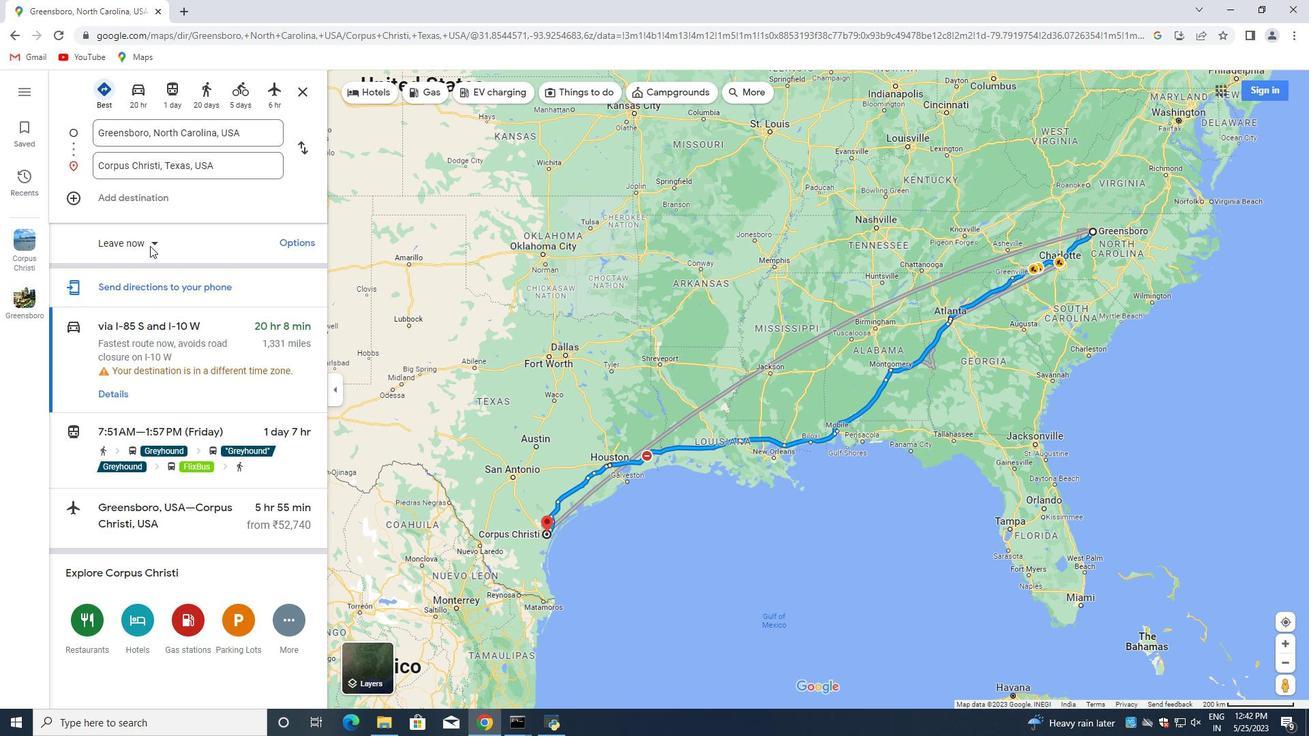 
Action: Mouse scrolled (1023, 282) with delta (0, 0)
Screenshot: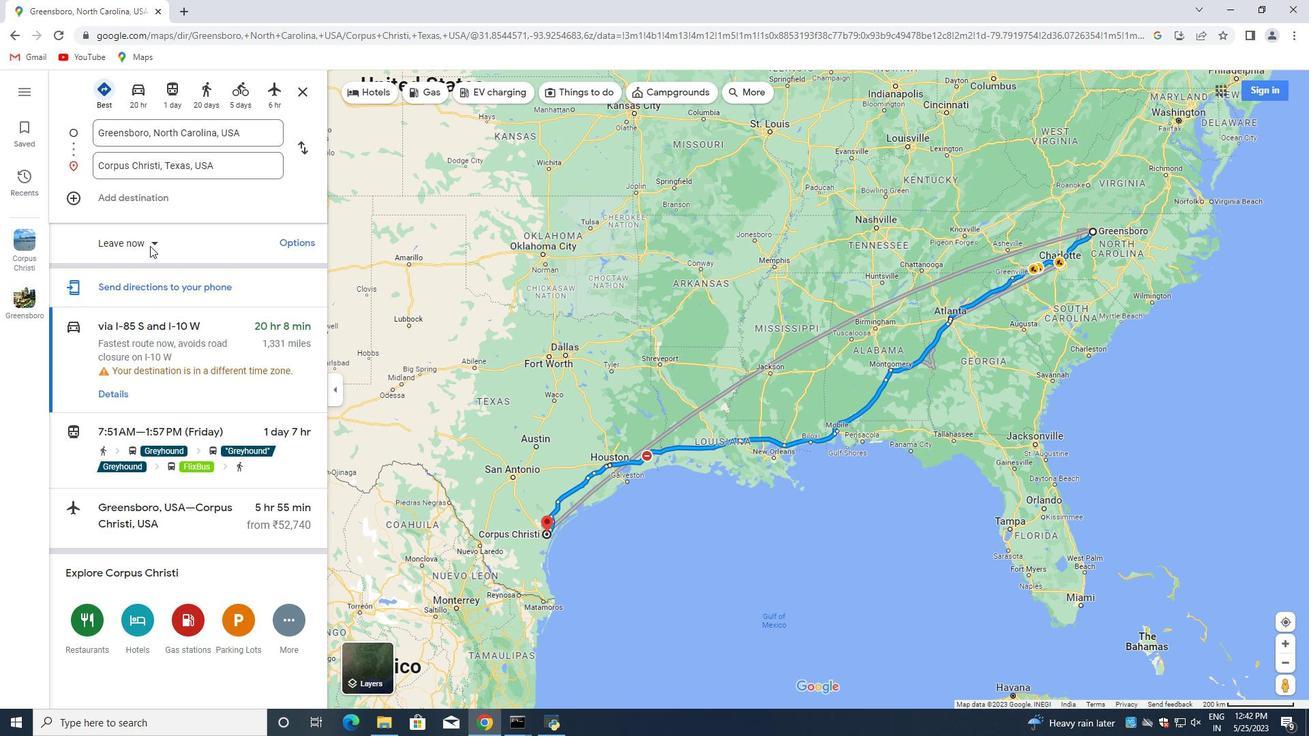 
Action: Mouse scrolled (1023, 282) with delta (0, 0)
Screenshot: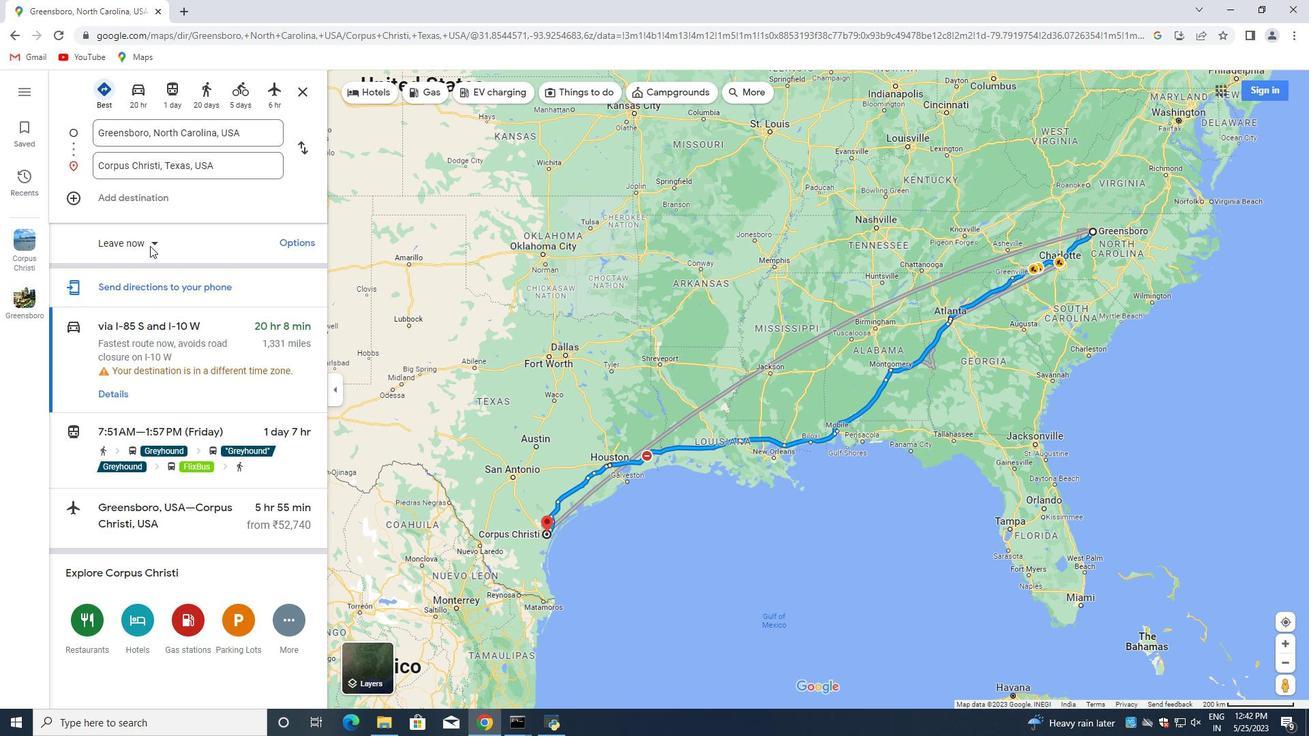 
Action: Mouse scrolled (1023, 282) with delta (0, 0)
Screenshot: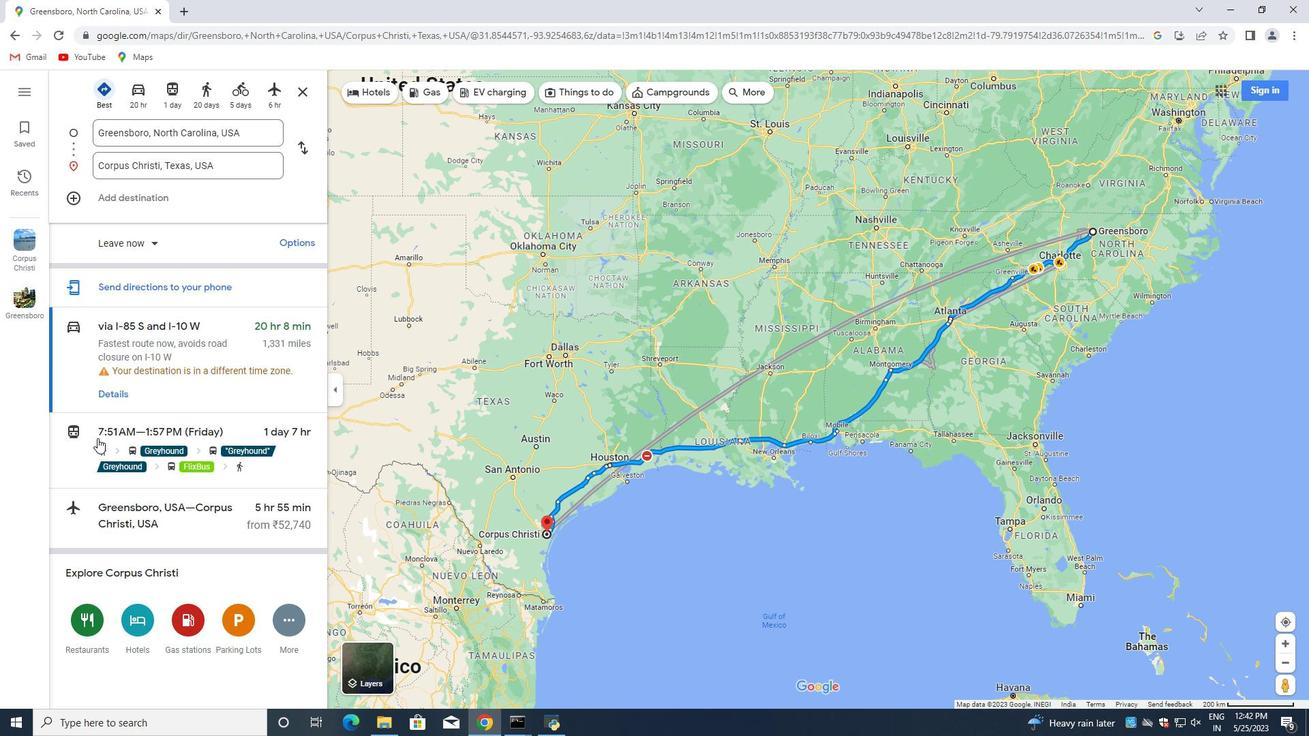 
Action: Mouse moved to (1022, 286)
Screenshot: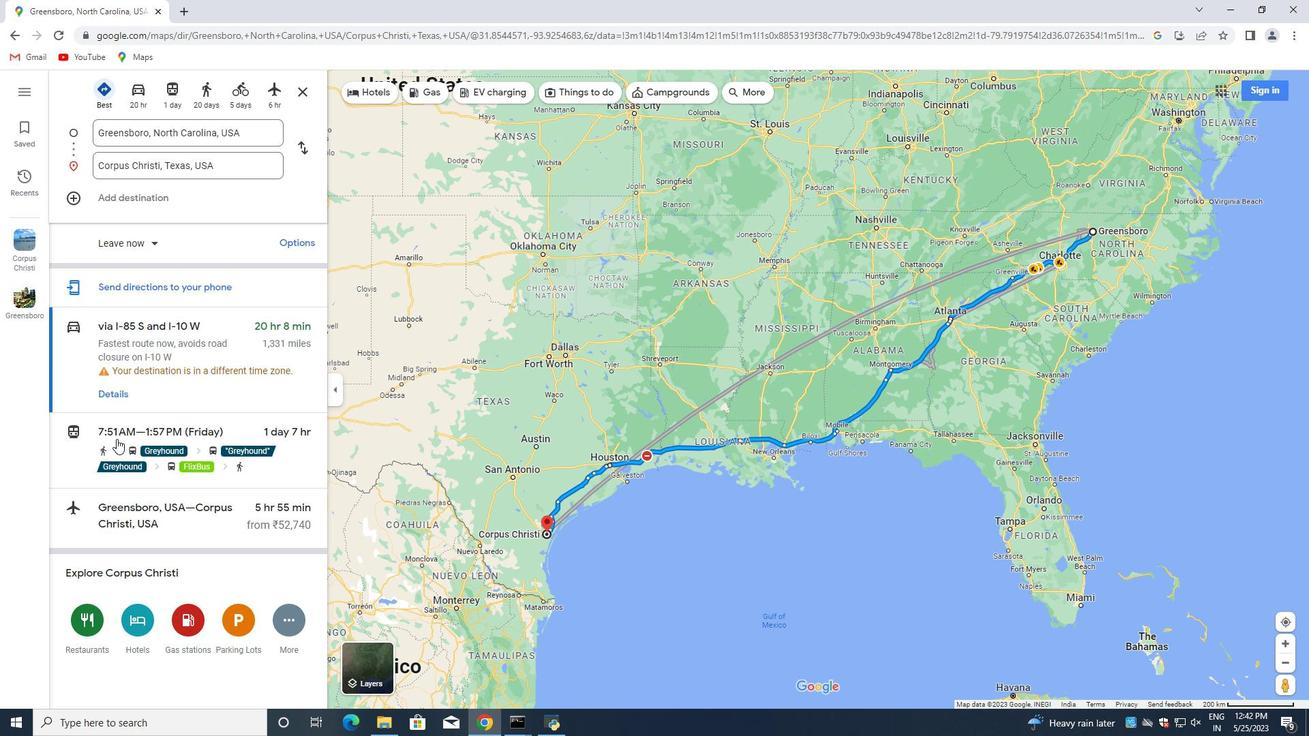 
Action: Mouse scrolled (1023, 282) with delta (0, 0)
Screenshot: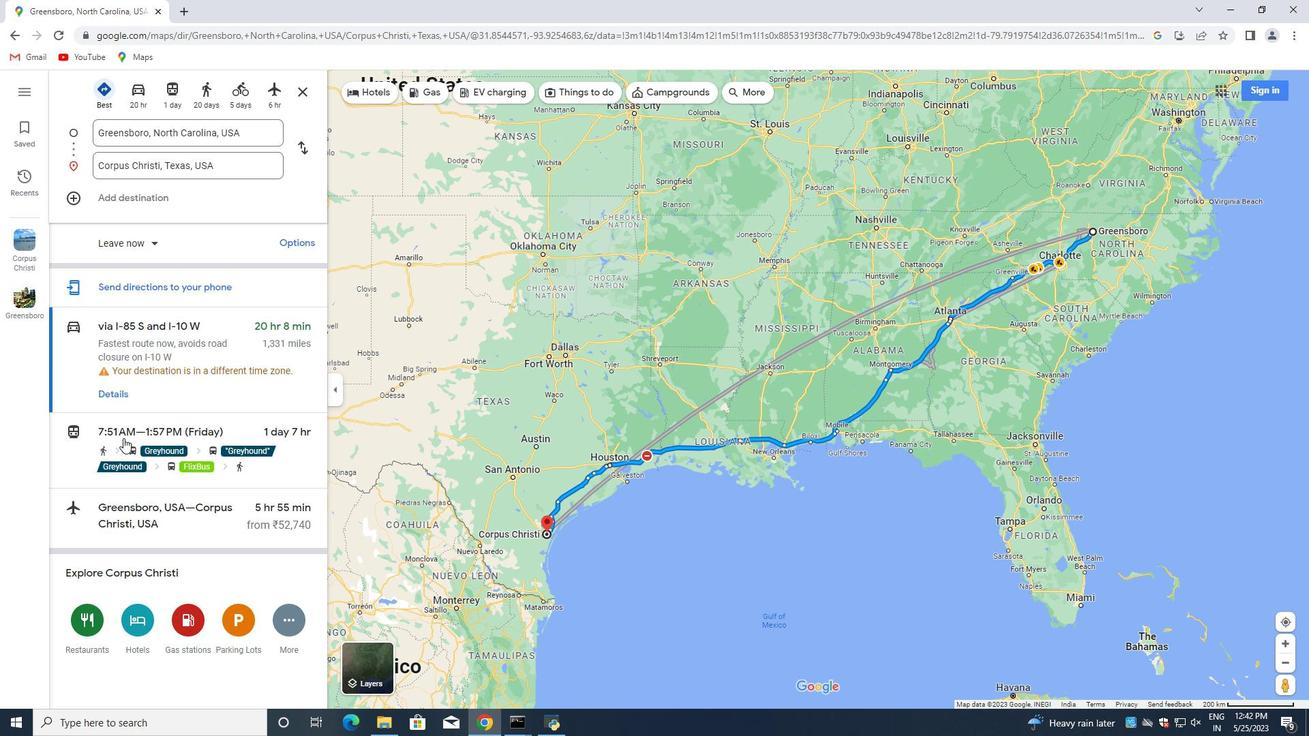 
Action: Mouse moved to (1017, 297)
Screenshot: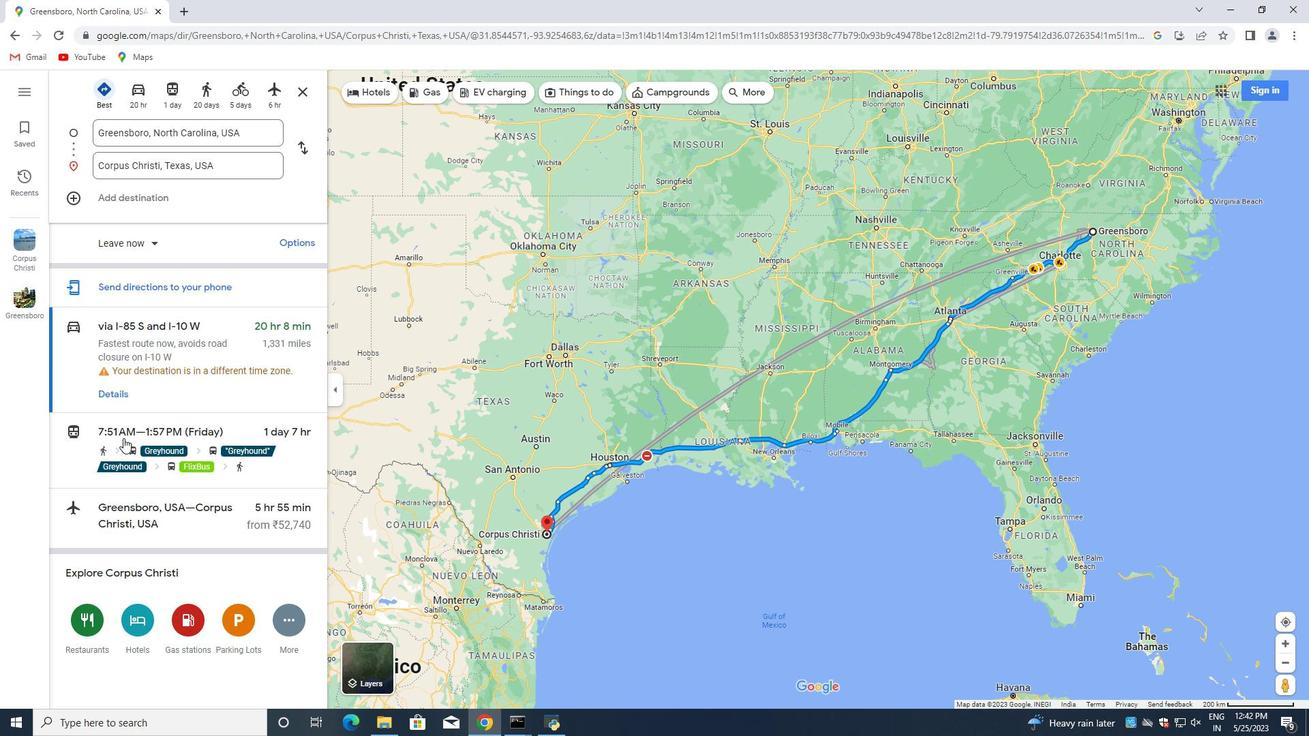 
Action: Mouse scrolled (1023, 282) with delta (0, 0)
Screenshot: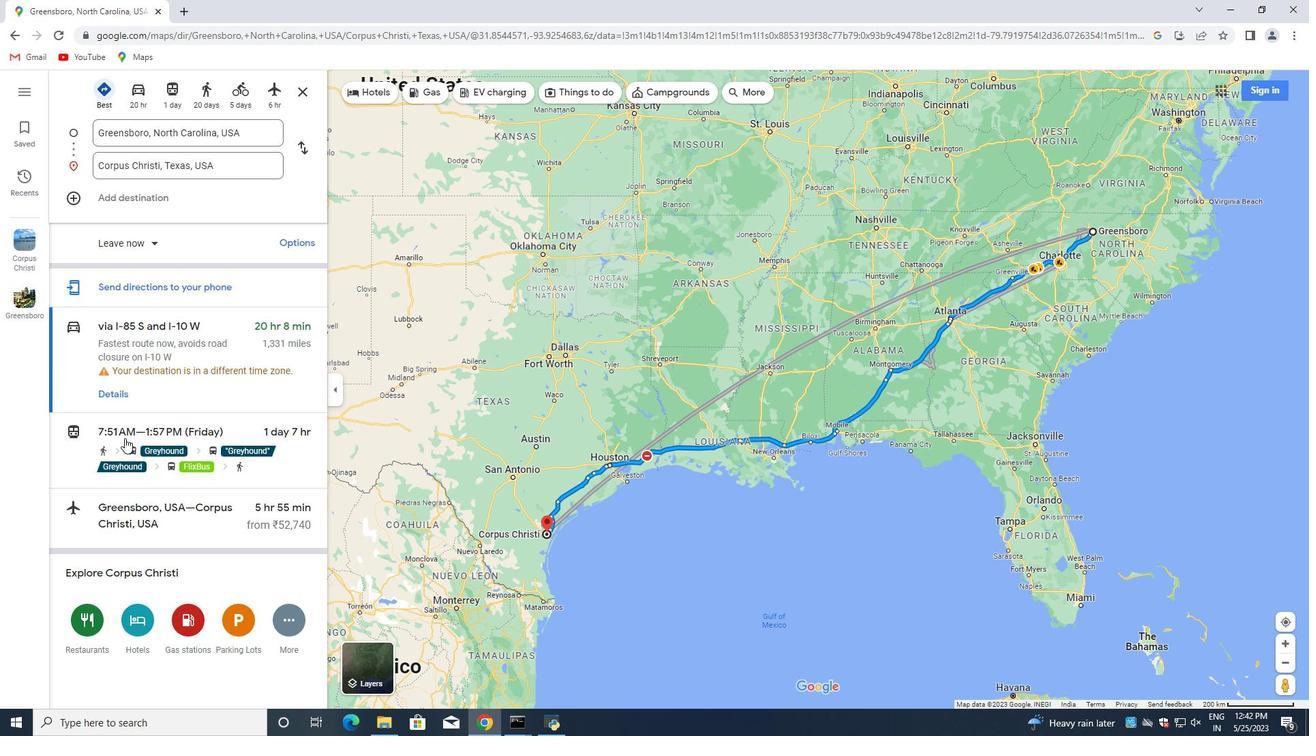 
Action: Mouse moved to (1016, 302)
Screenshot: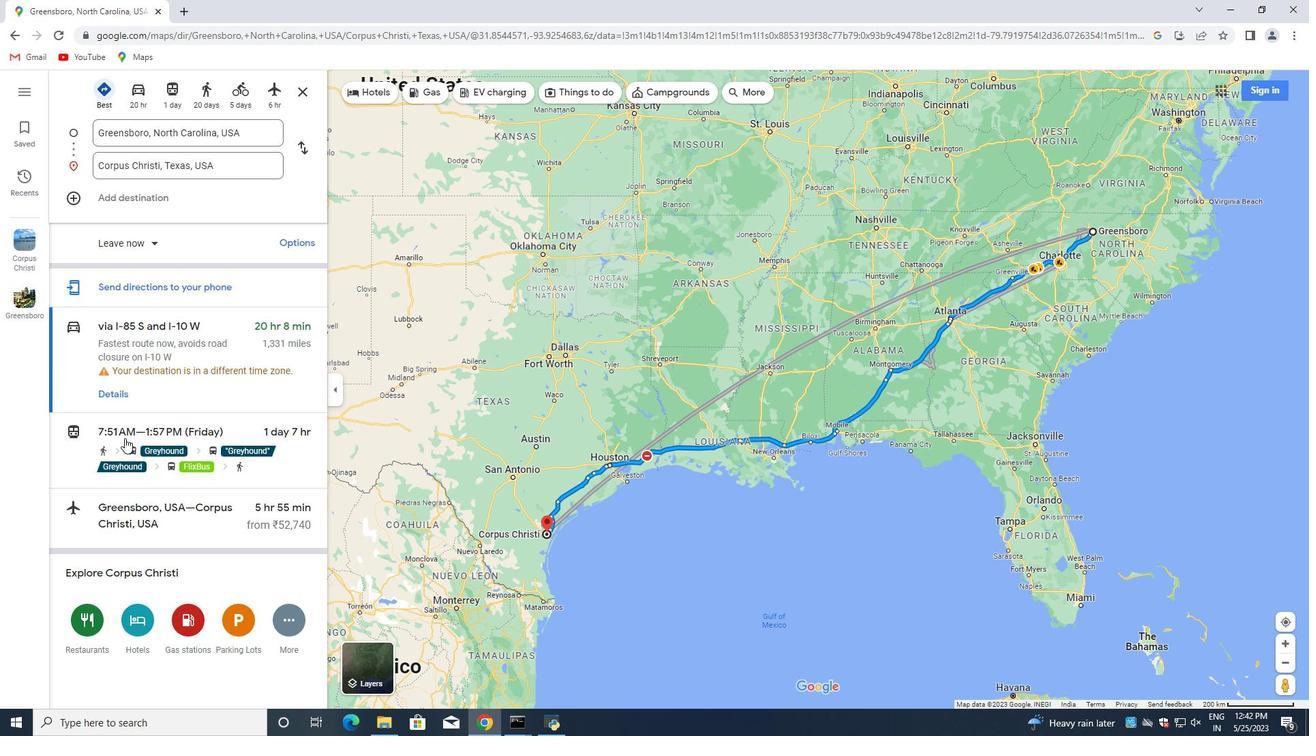
Action: Mouse scrolled (1023, 282) with delta (0, 0)
Screenshot: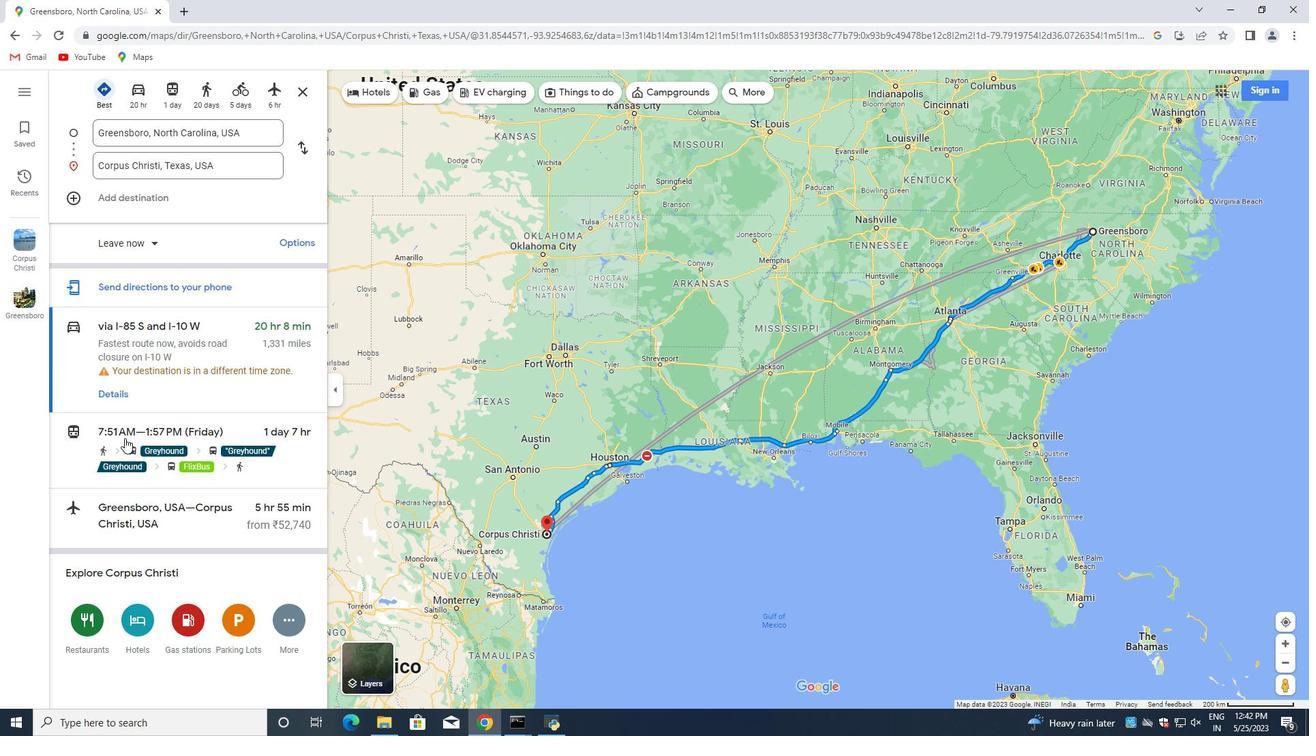 
Action: Mouse moved to (1015, 304)
Screenshot: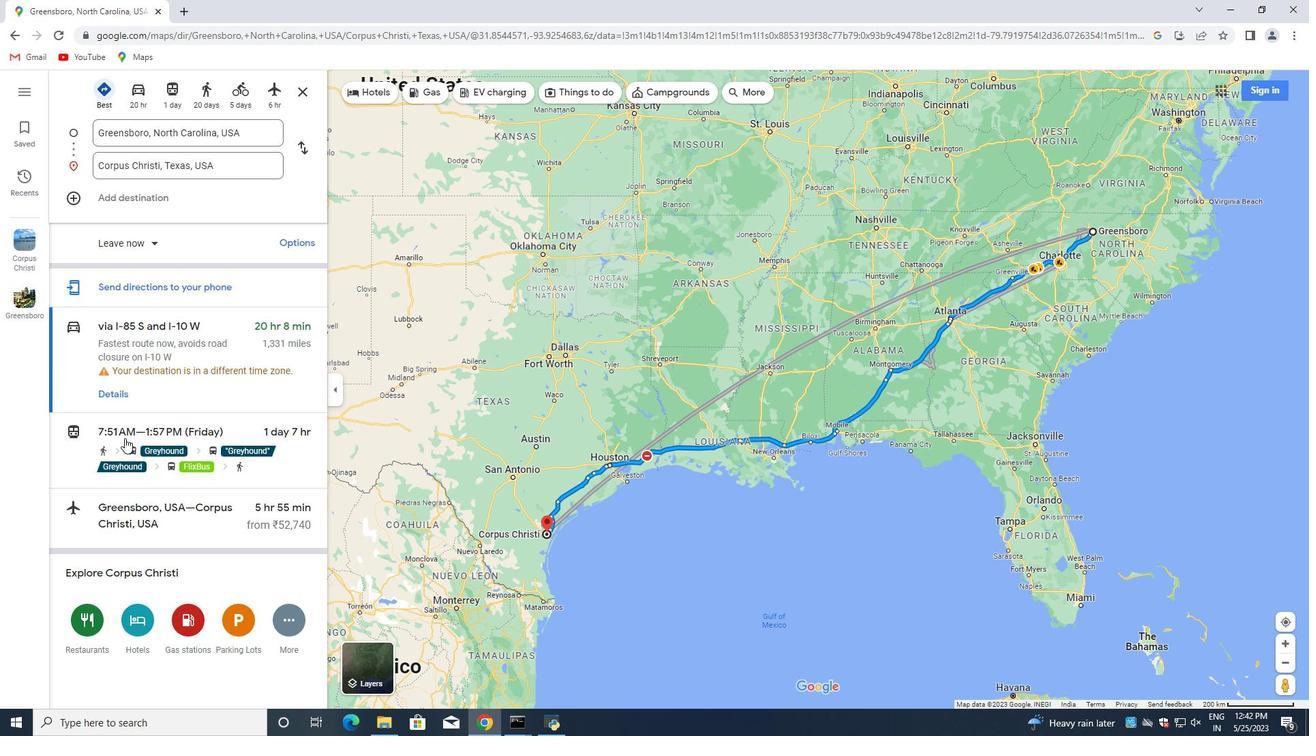 
Action: Mouse scrolled (1023, 282) with delta (0, 0)
Screenshot: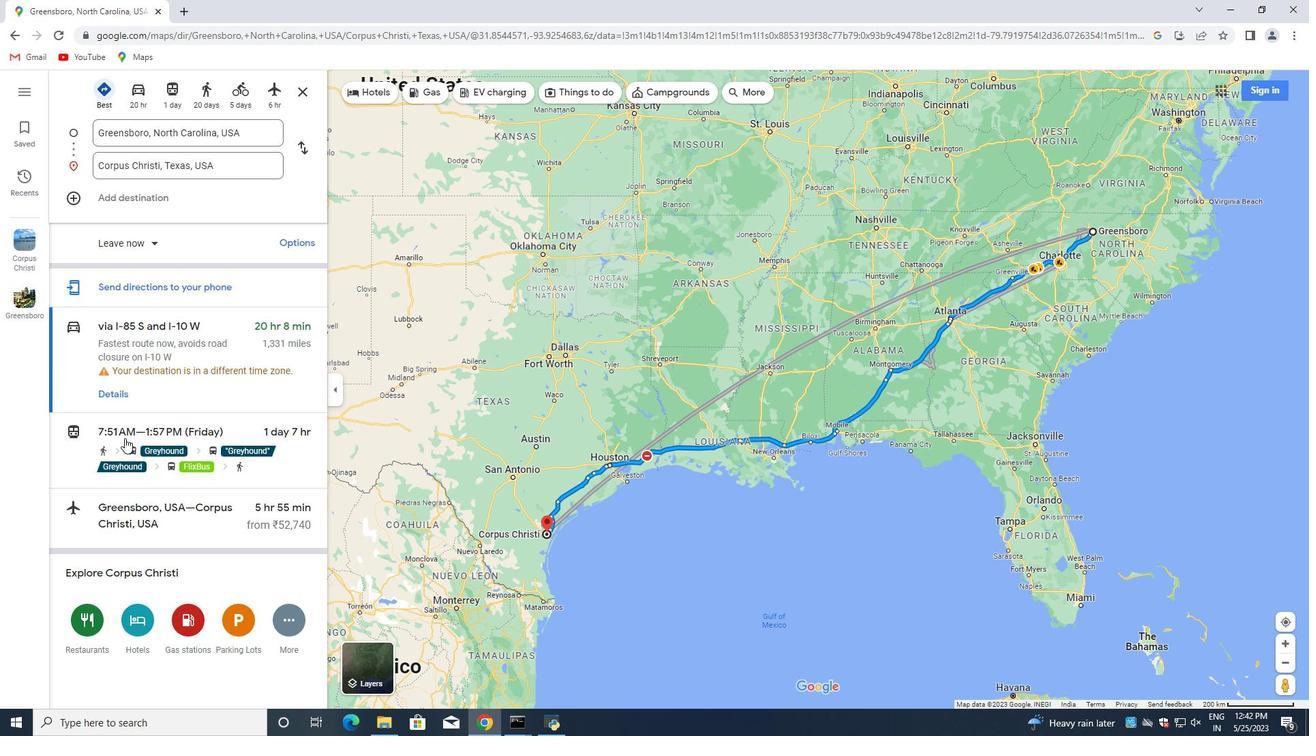 
Action: Mouse moved to (1015, 306)
Screenshot: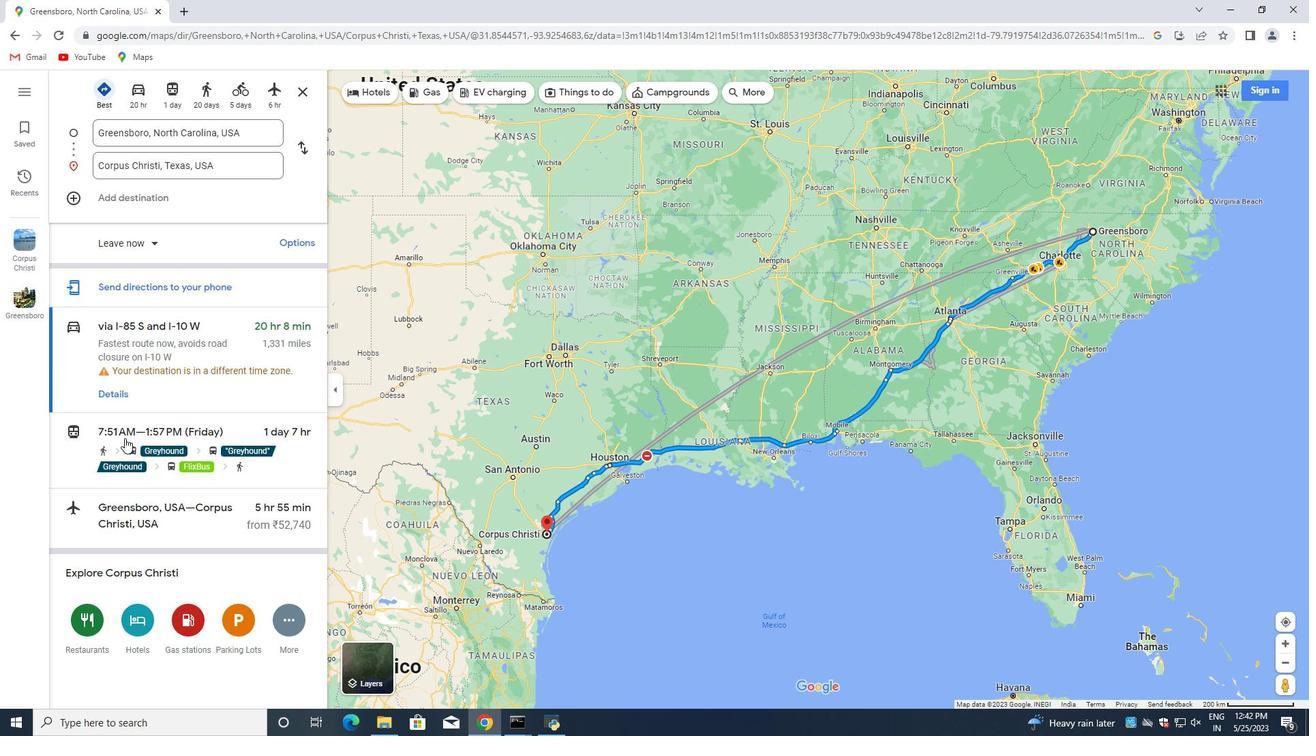 
Action: Mouse scrolled (1023, 282) with delta (0, 0)
Screenshot: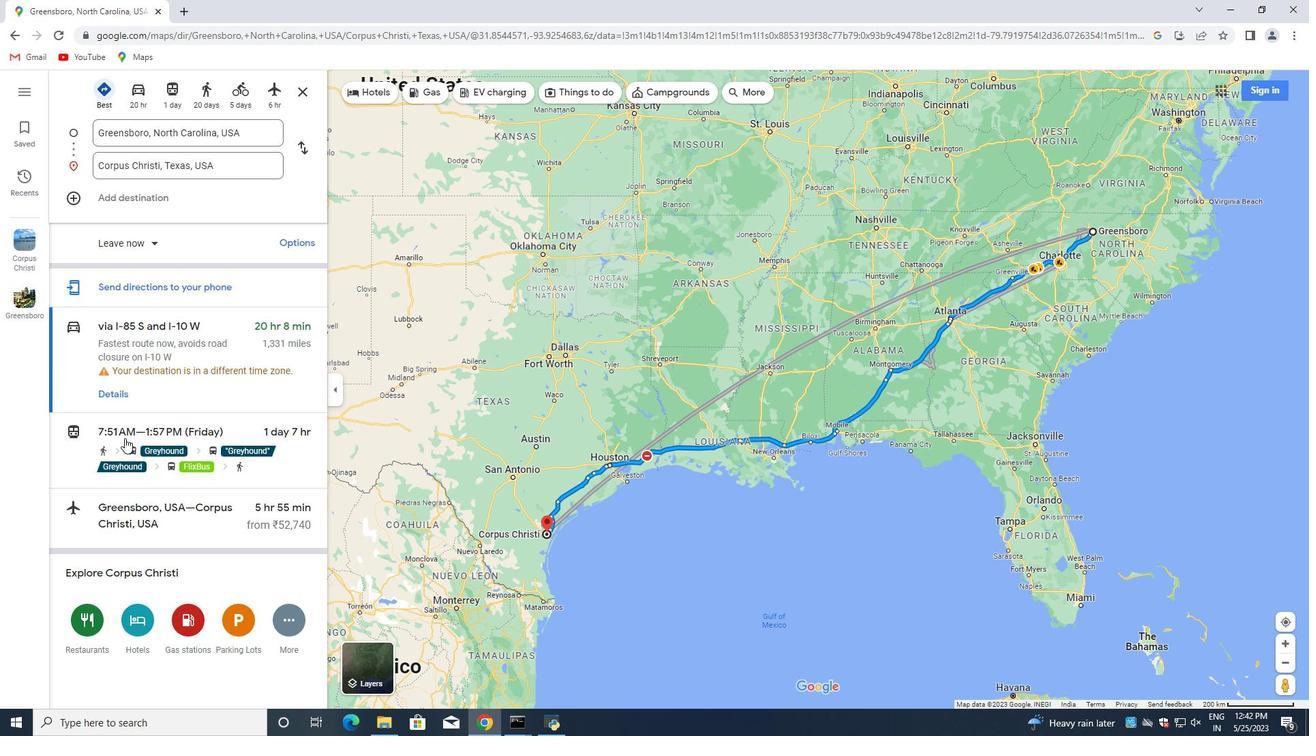 
Action: Mouse moved to (1015, 308)
Screenshot: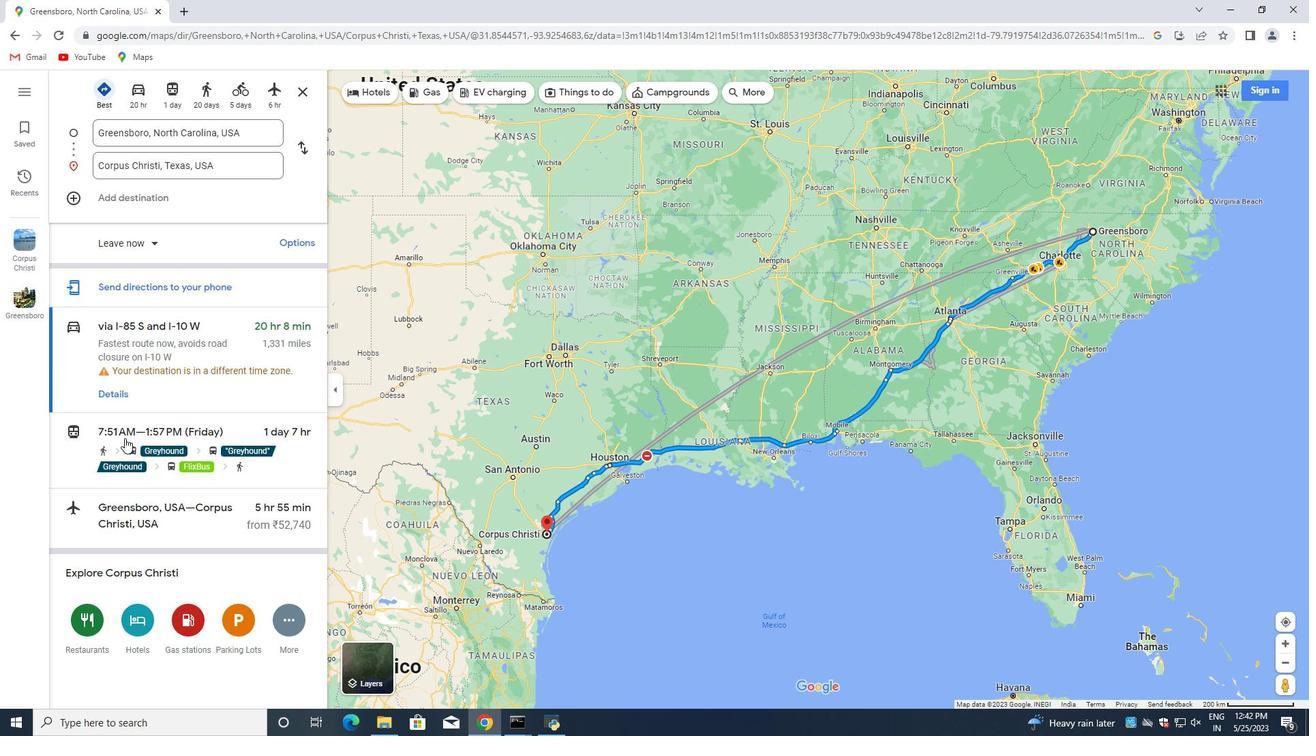 
Action: Mouse scrolled (1017, 296) with delta (0, 0)
Screenshot: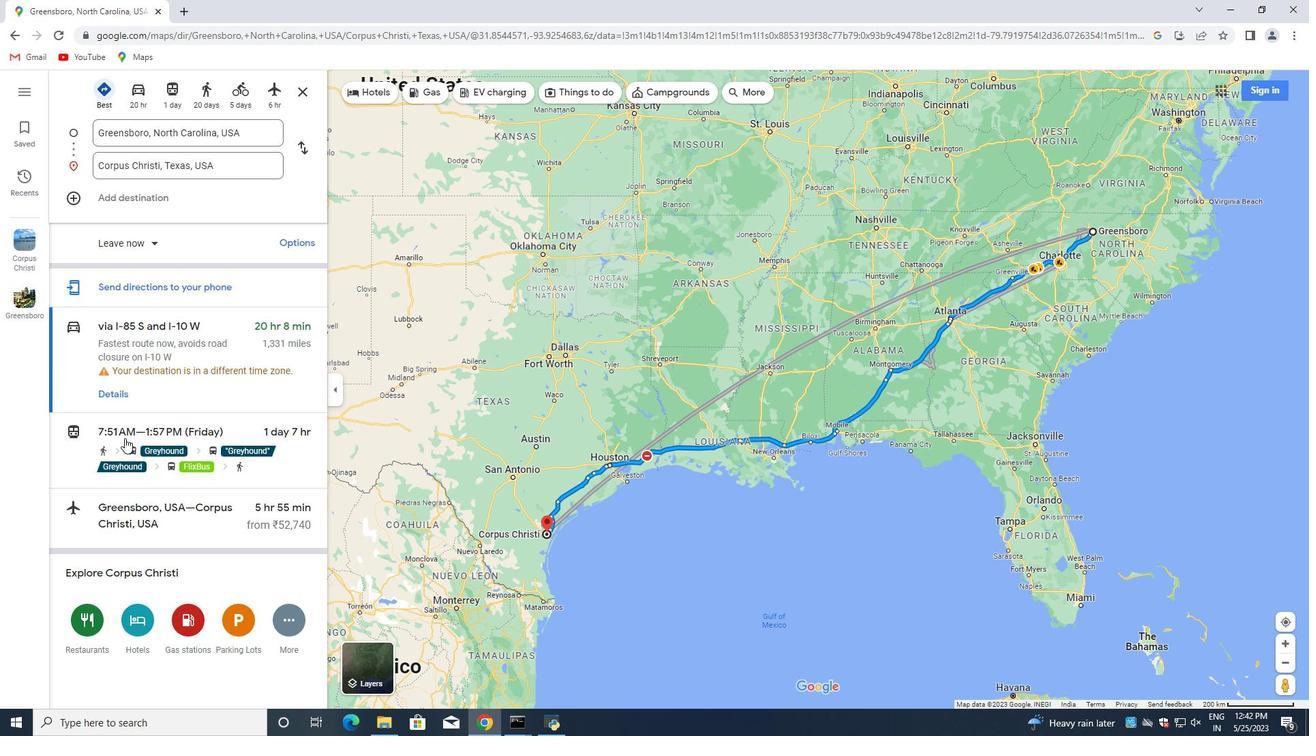 
Action: Mouse moved to (1015, 309)
Screenshot: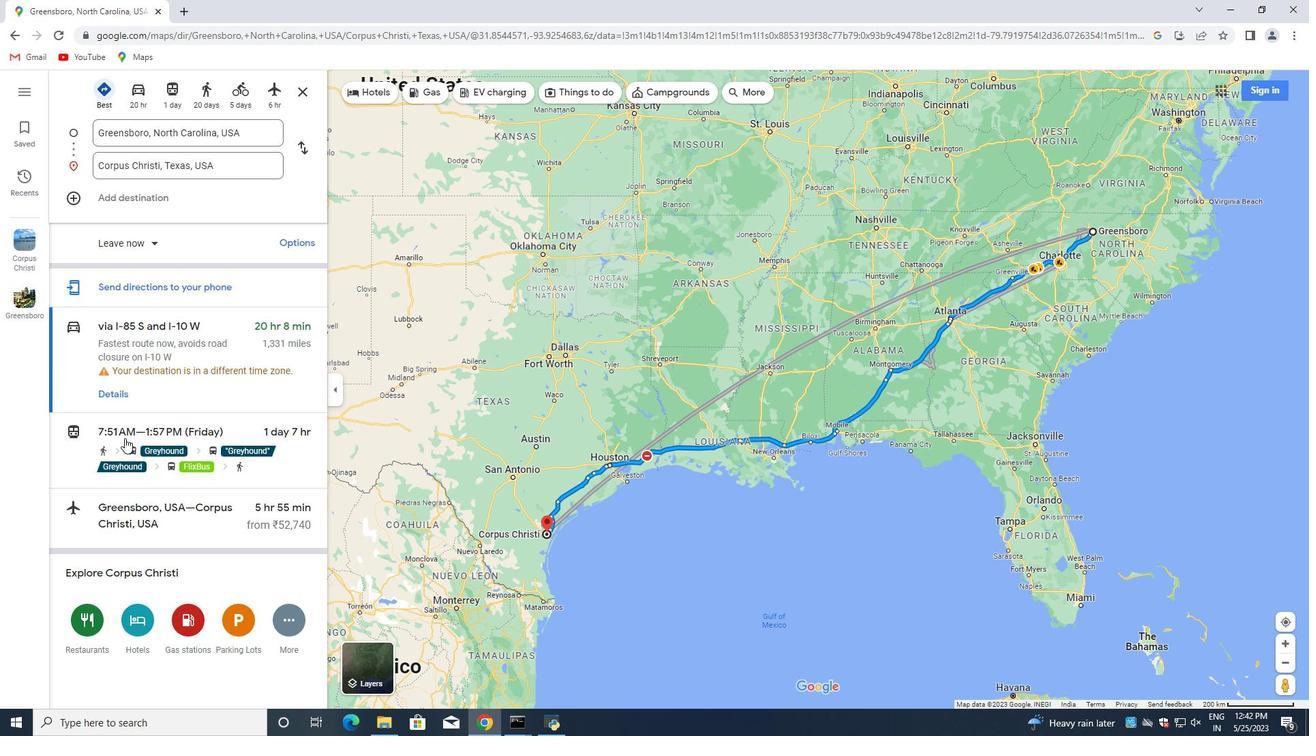 
Action: Mouse scrolled (1015, 303) with delta (0, 0)
Screenshot: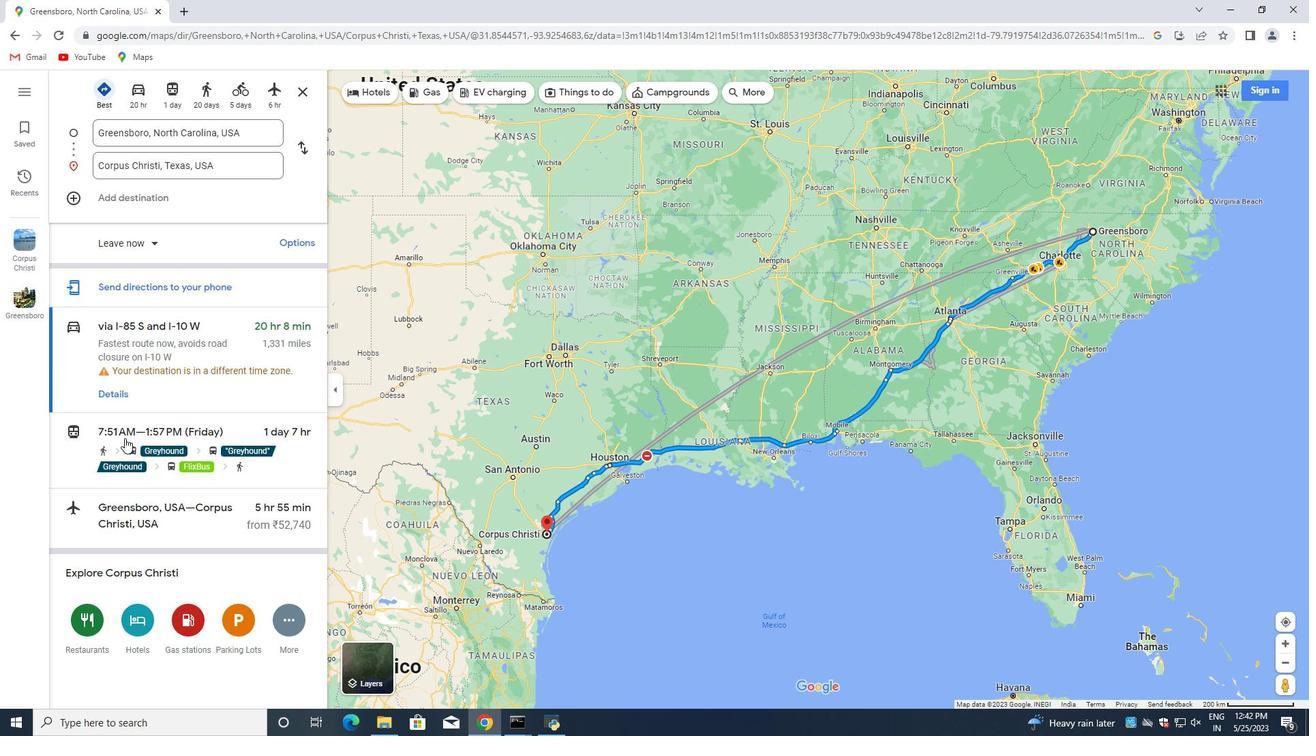 
Action: Mouse moved to (1014, 310)
Screenshot: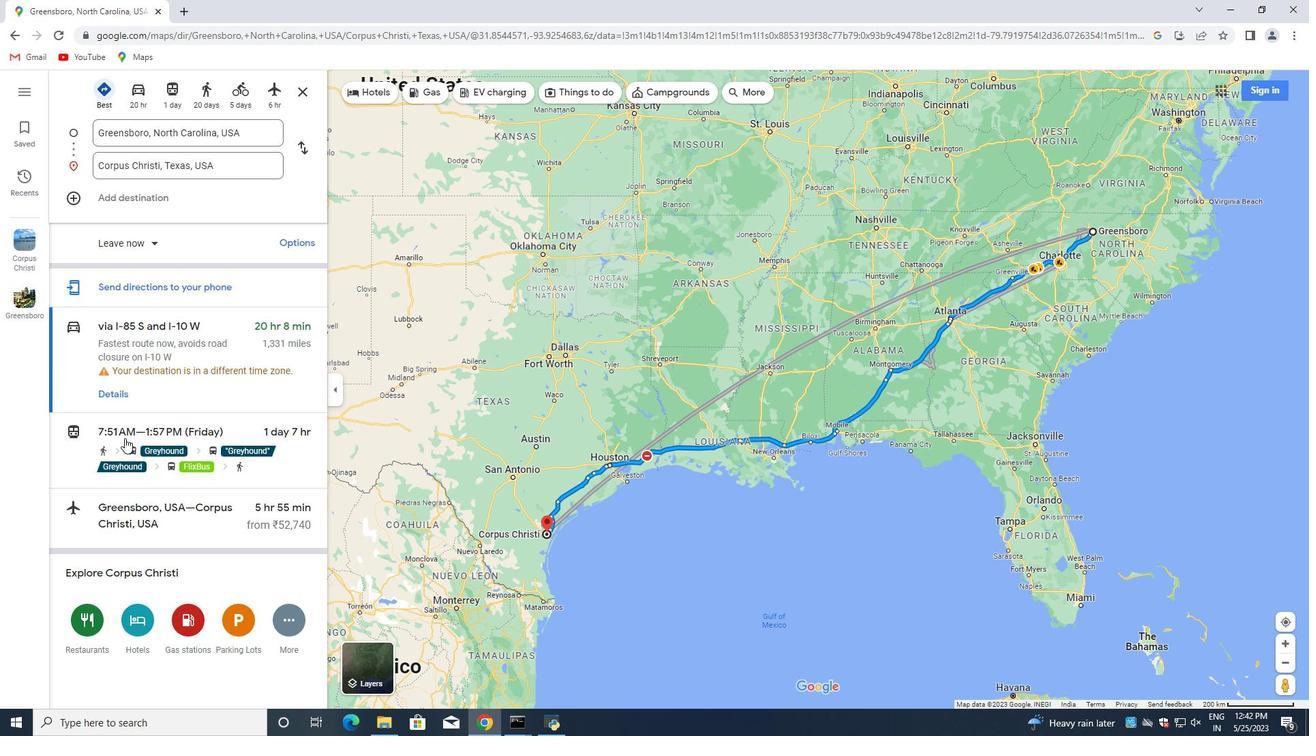 
Action: Mouse scrolled (1015, 306) with delta (0, 0)
Screenshot: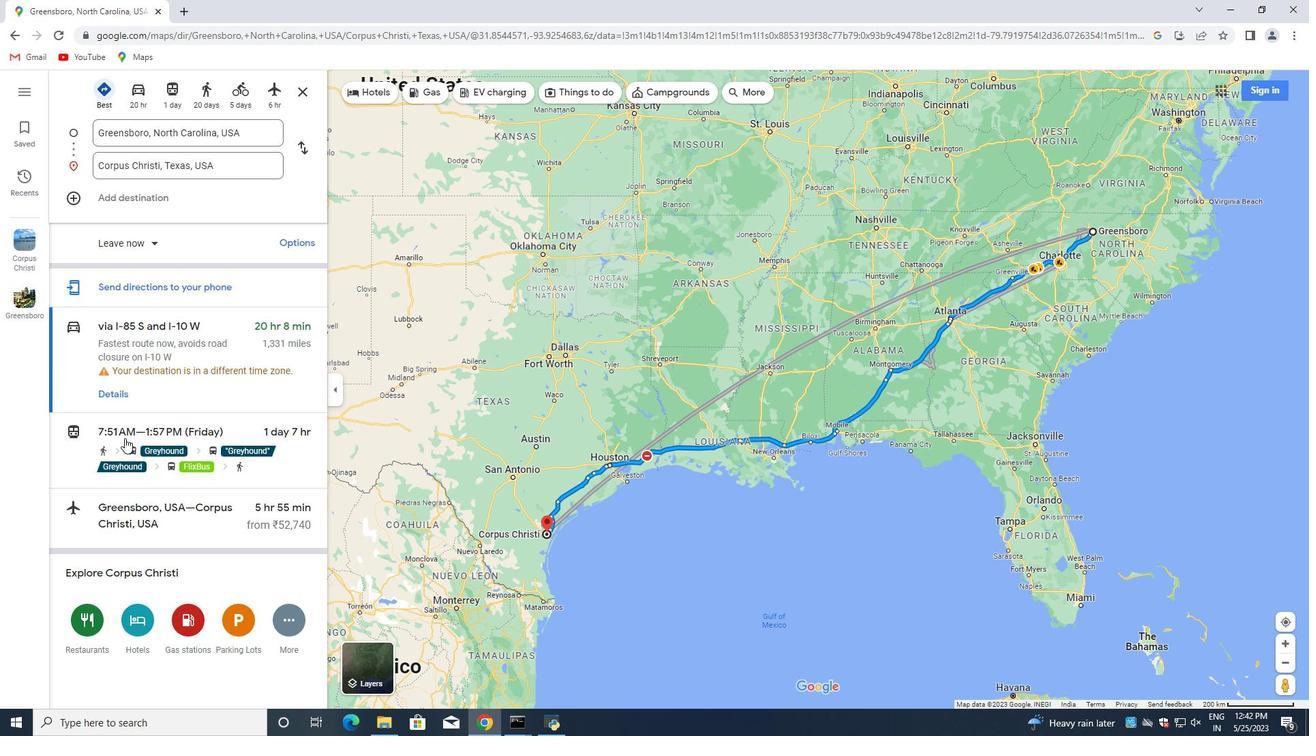 
Action: Mouse moved to (1013, 314)
Screenshot: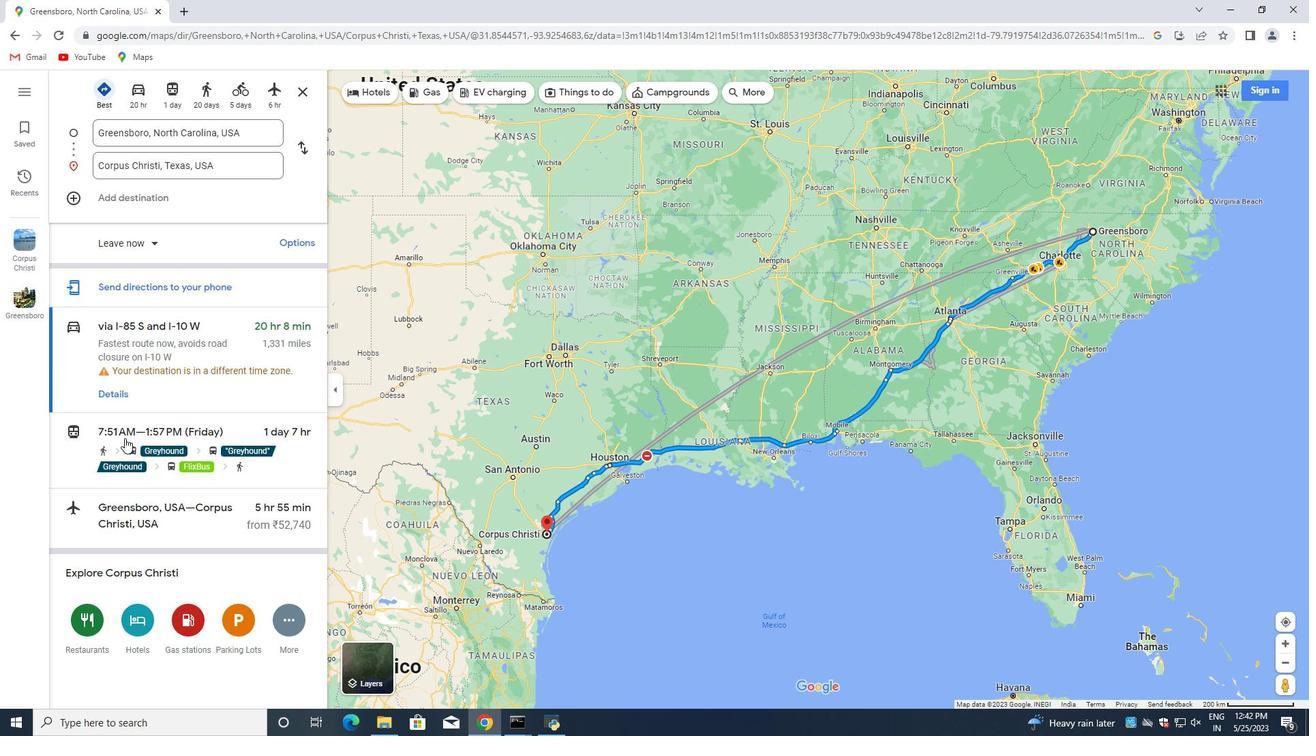 
Action: Mouse scrolled (1015, 308) with delta (0, 0)
Screenshot: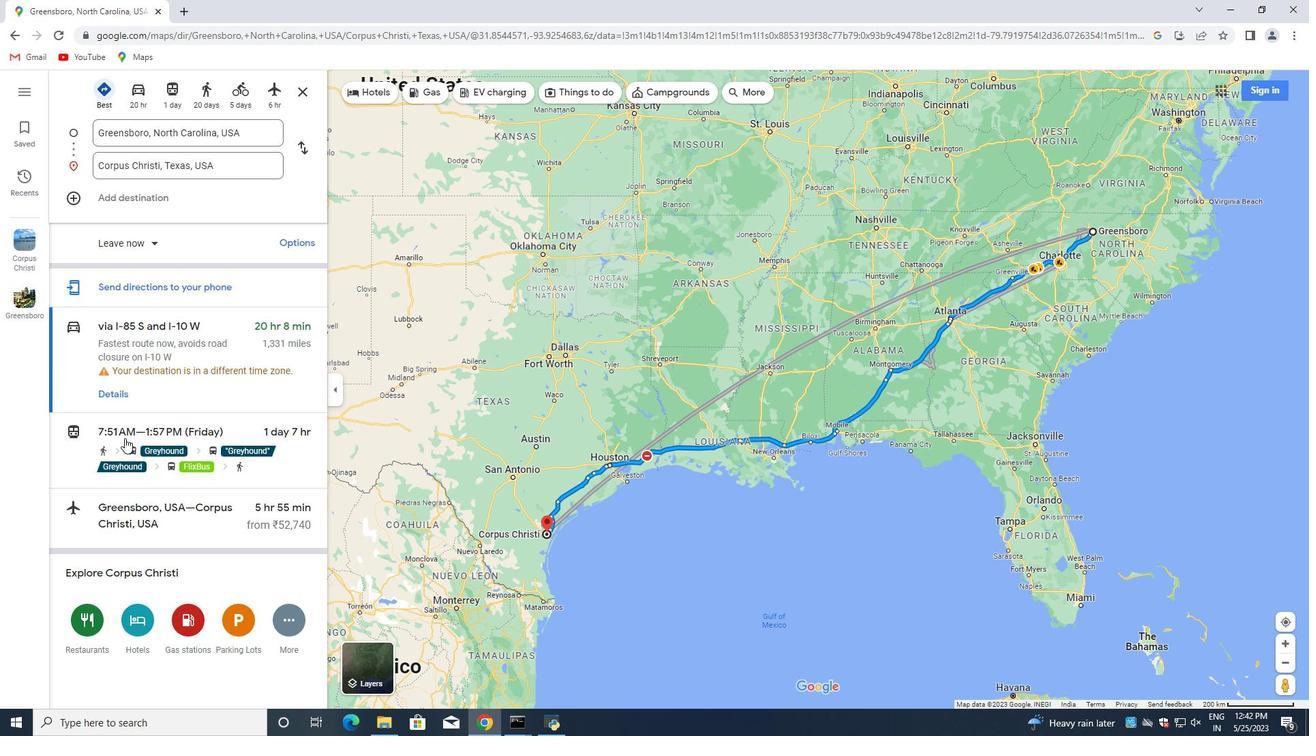 
Action: Mouse moved to (1012, 317)
Screenshot: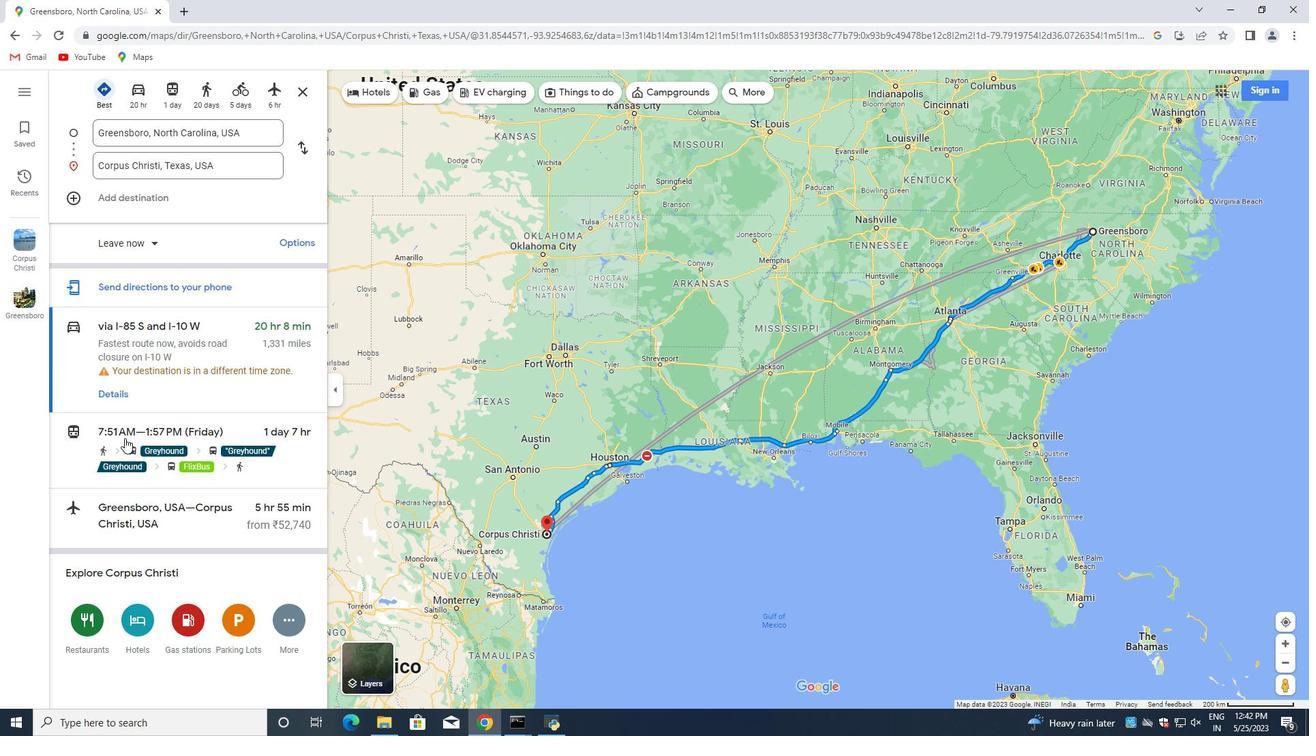
Action: Mouse scrolled (1013, 313) with delta (0, 0)
Screenshot: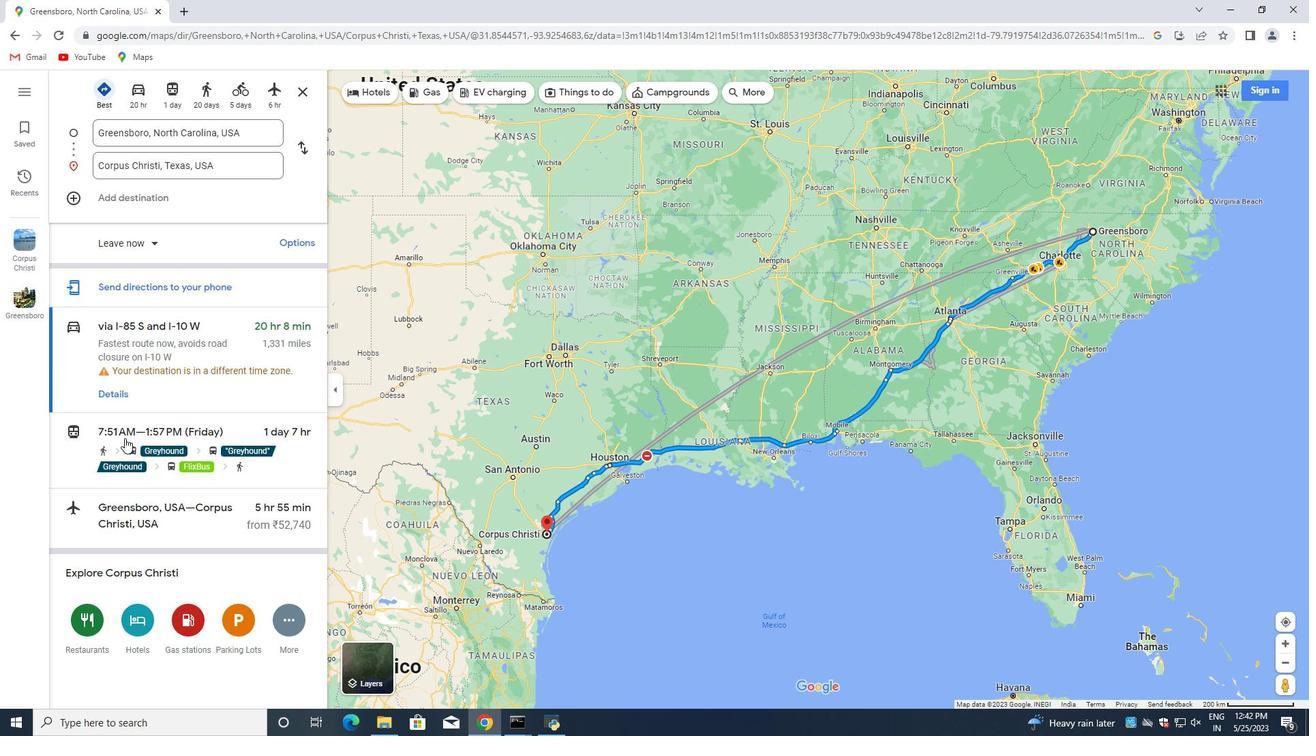 
Action: Mouse moved to (1010, 325)
Screenshot: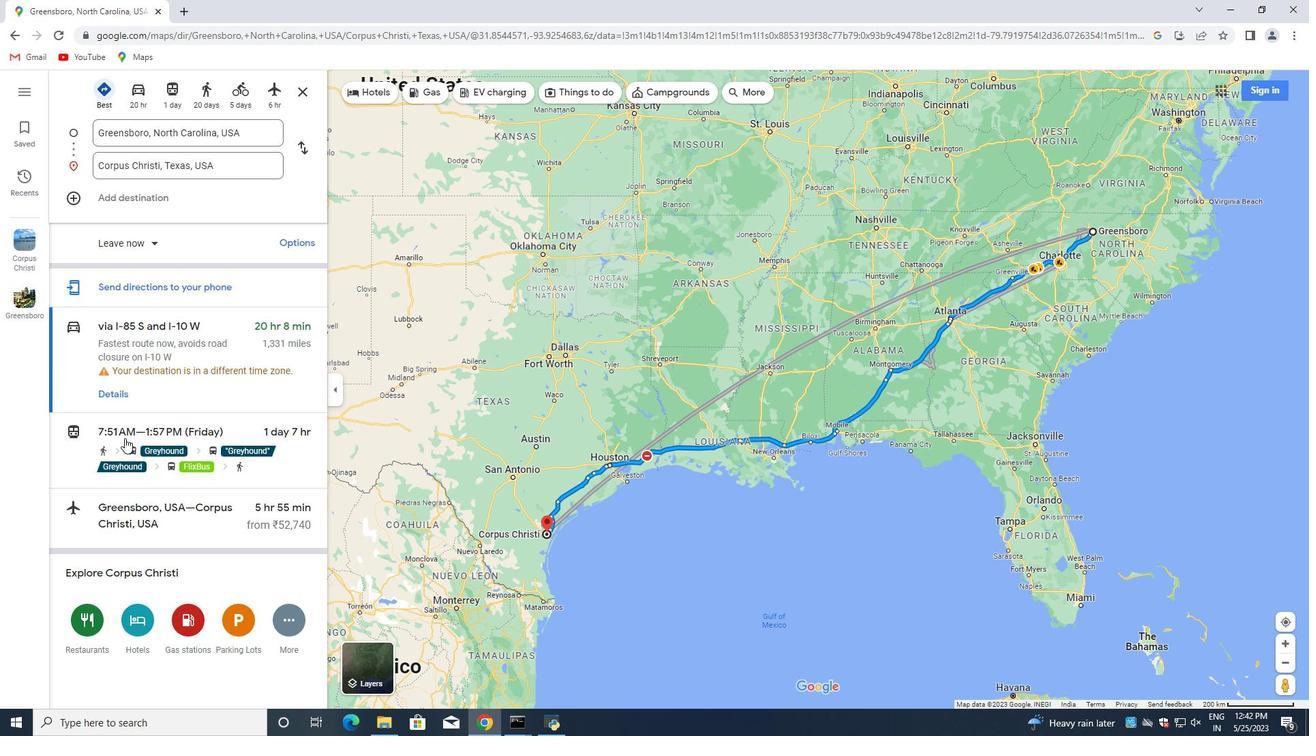 
Action: Mouse scrolled (1012, 316) with delta (0, 0)
Screenshot: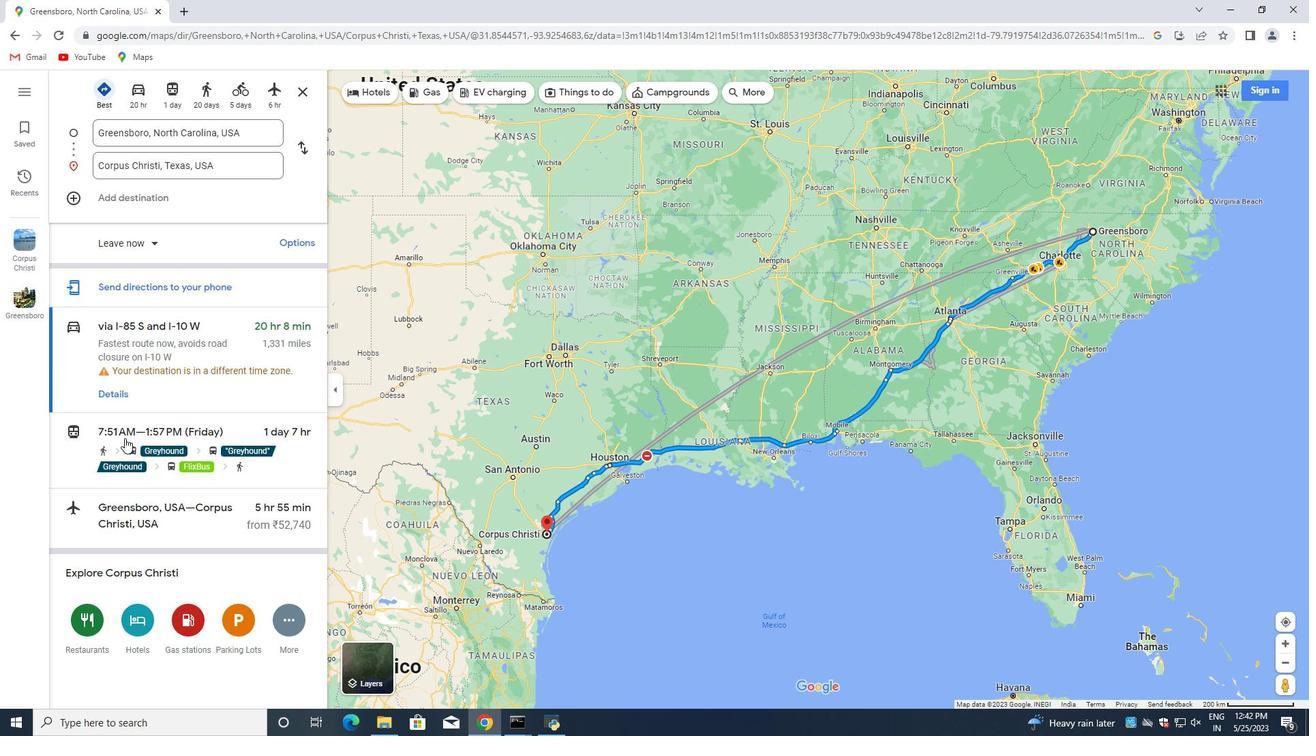 
Action: Mouse moved to (1009, 326)
Screenshot: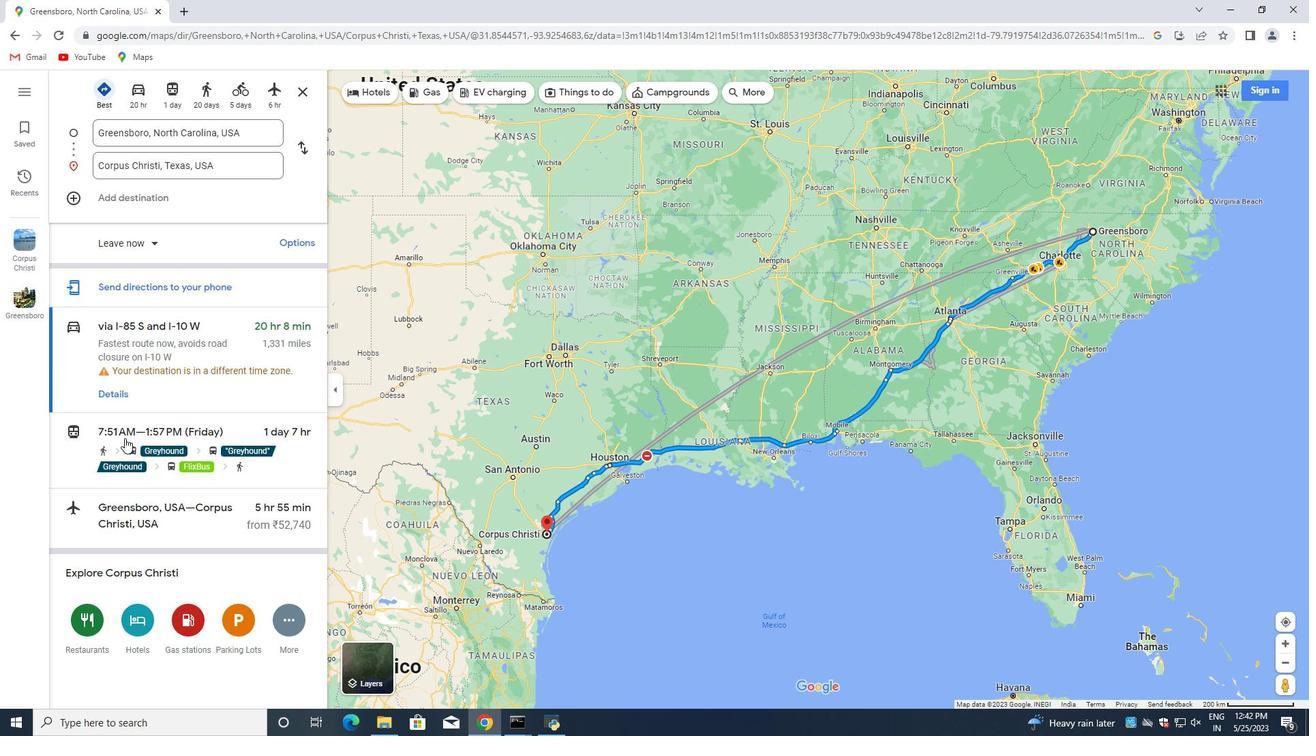 
Action: Mouse scrolled (1009, 325) with delta (0, 0)
Screenshot: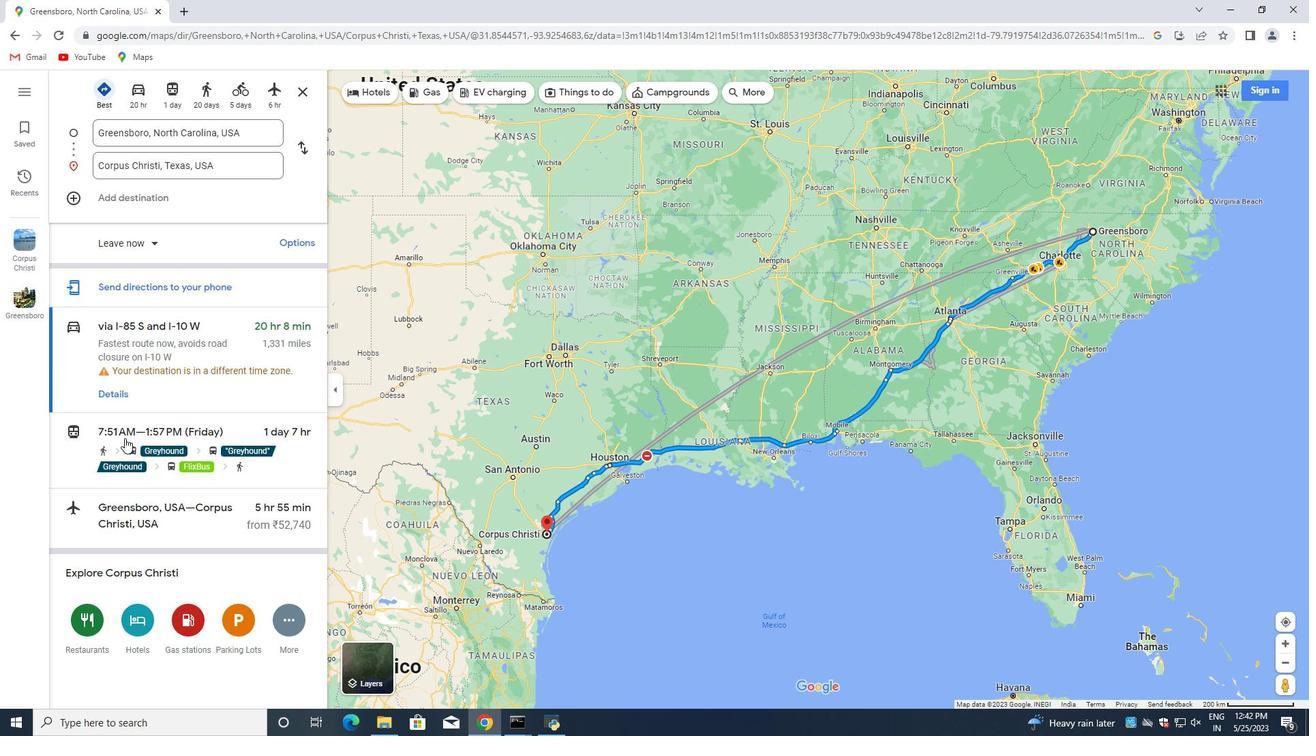 
Action: Mouse scrolled (1009, 325) with delta (0, 0)
Screenshot: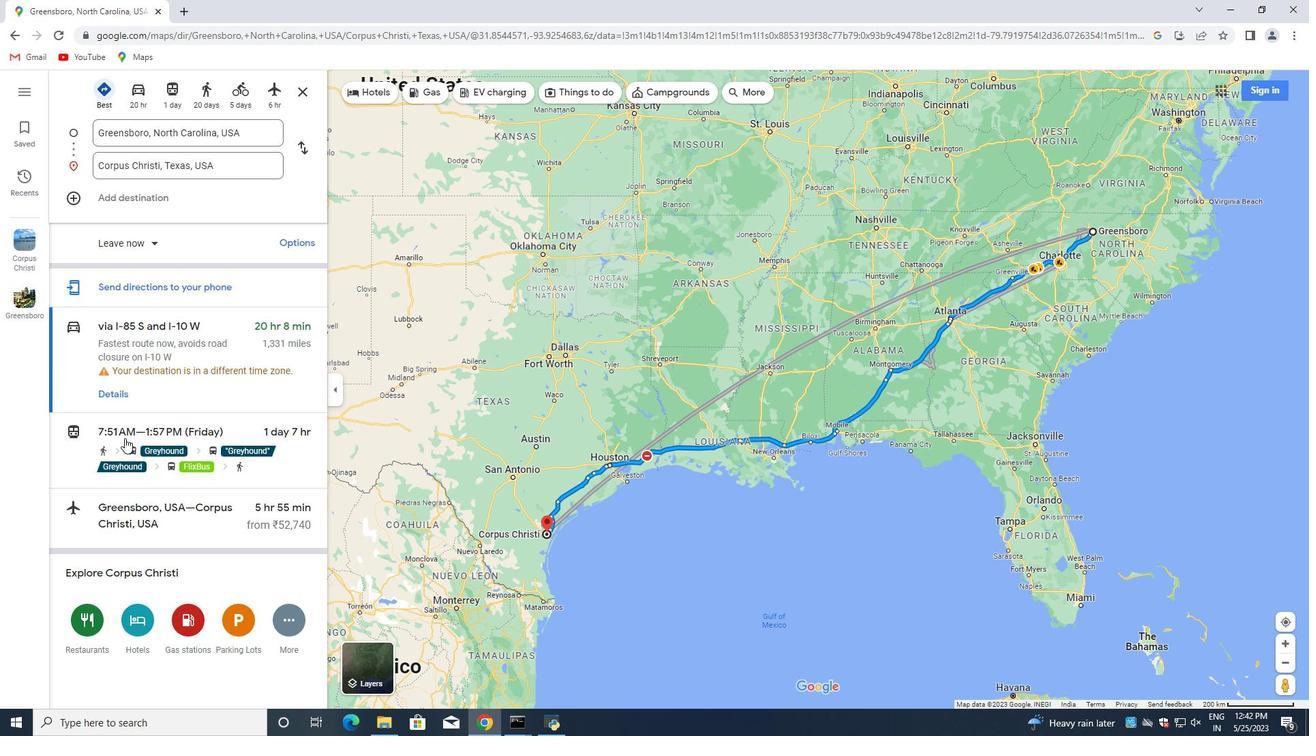 
Action: Mouse moved to (1009, 326)
Screenshot: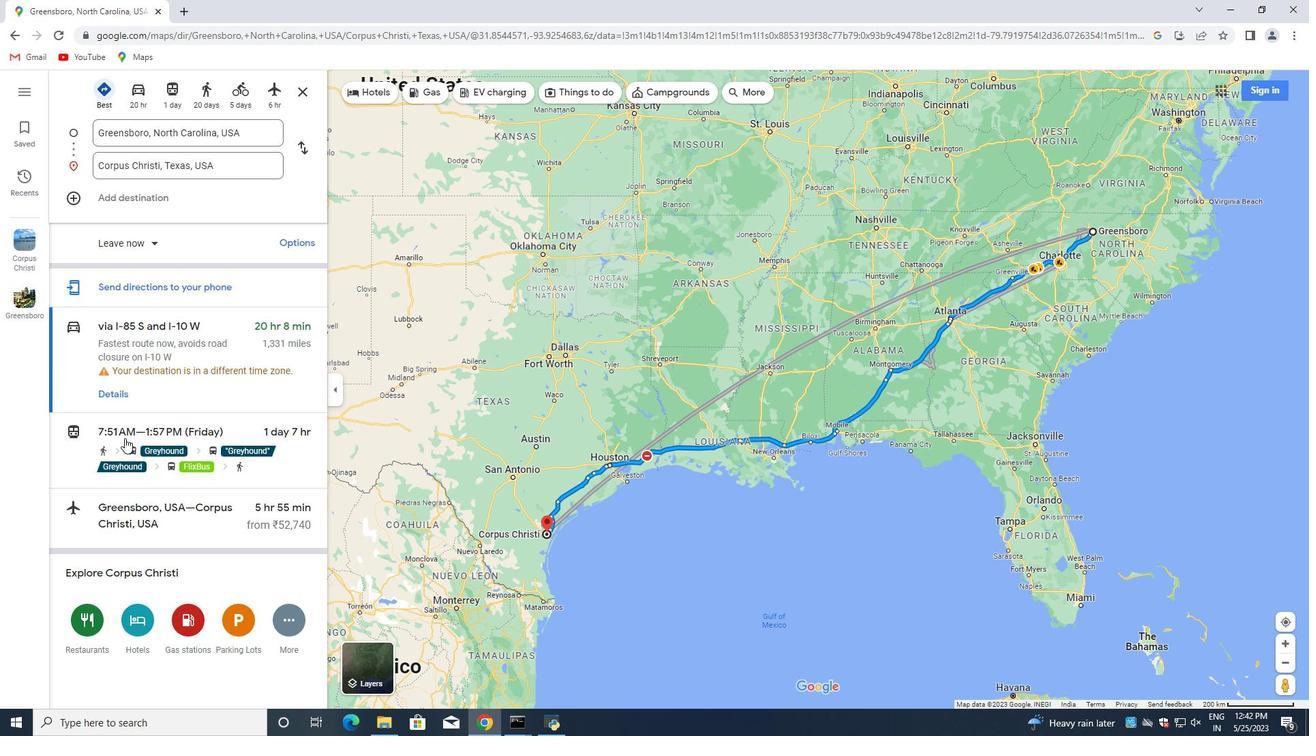 
Action: Mouse scrolled (1009, 325) with delta (0, 0)
Screenshot: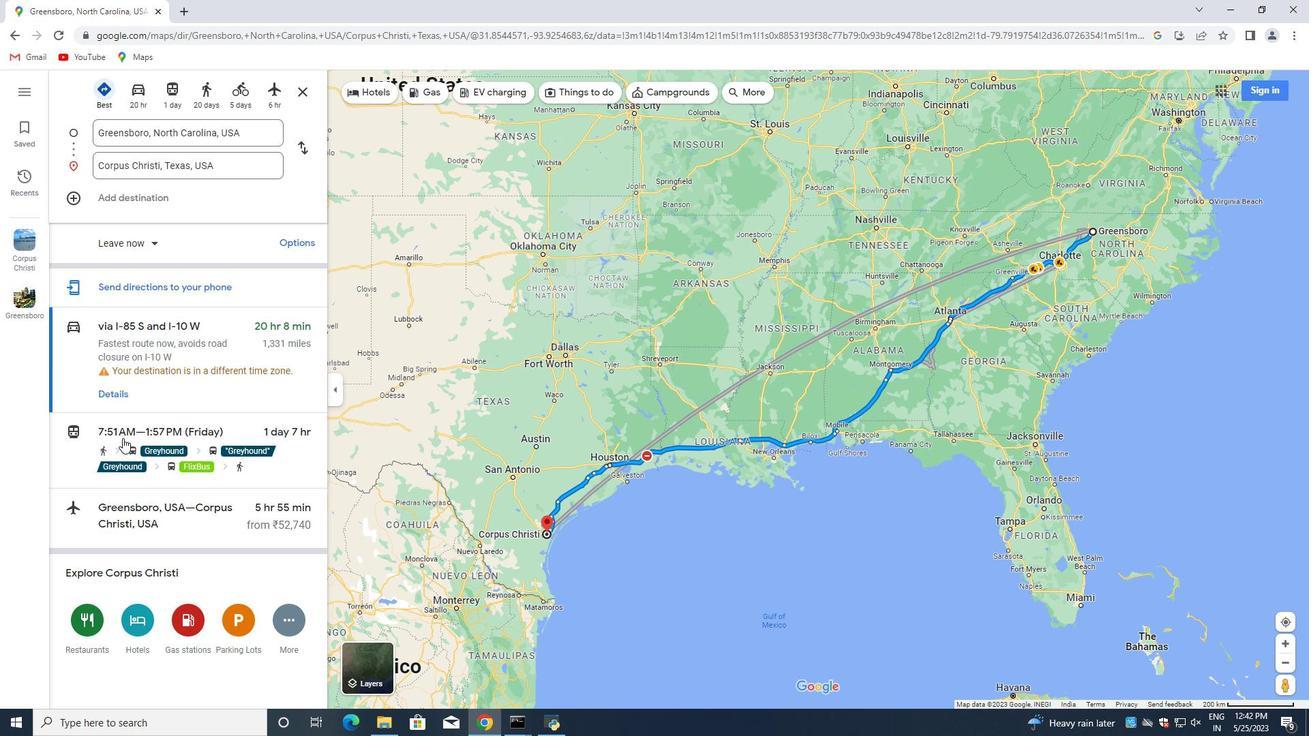 
Action: Mouse moved to (1009, 327)
Screenshot: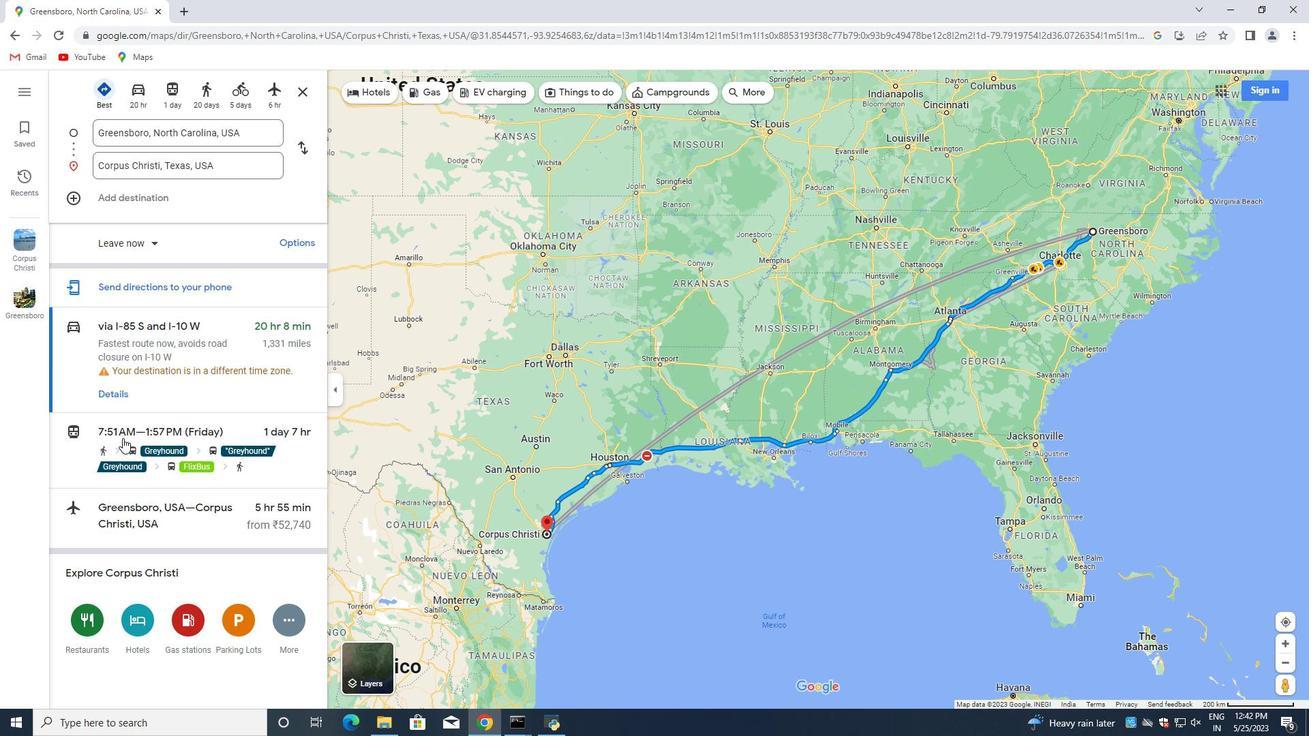 
Action: Mouse scrolled (1009, 327) with delta (0, 0)
Screenshot: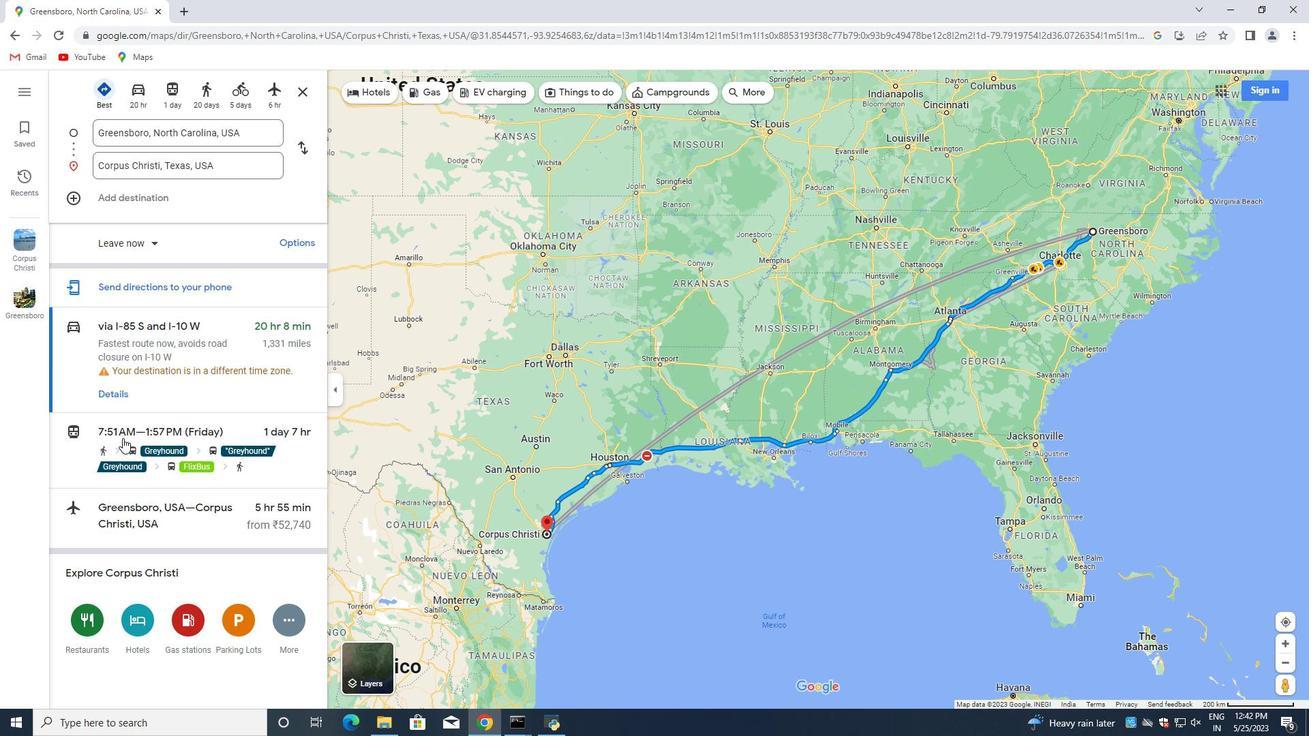 
Action: Mouse moved to (1009, 328)
Screenshot: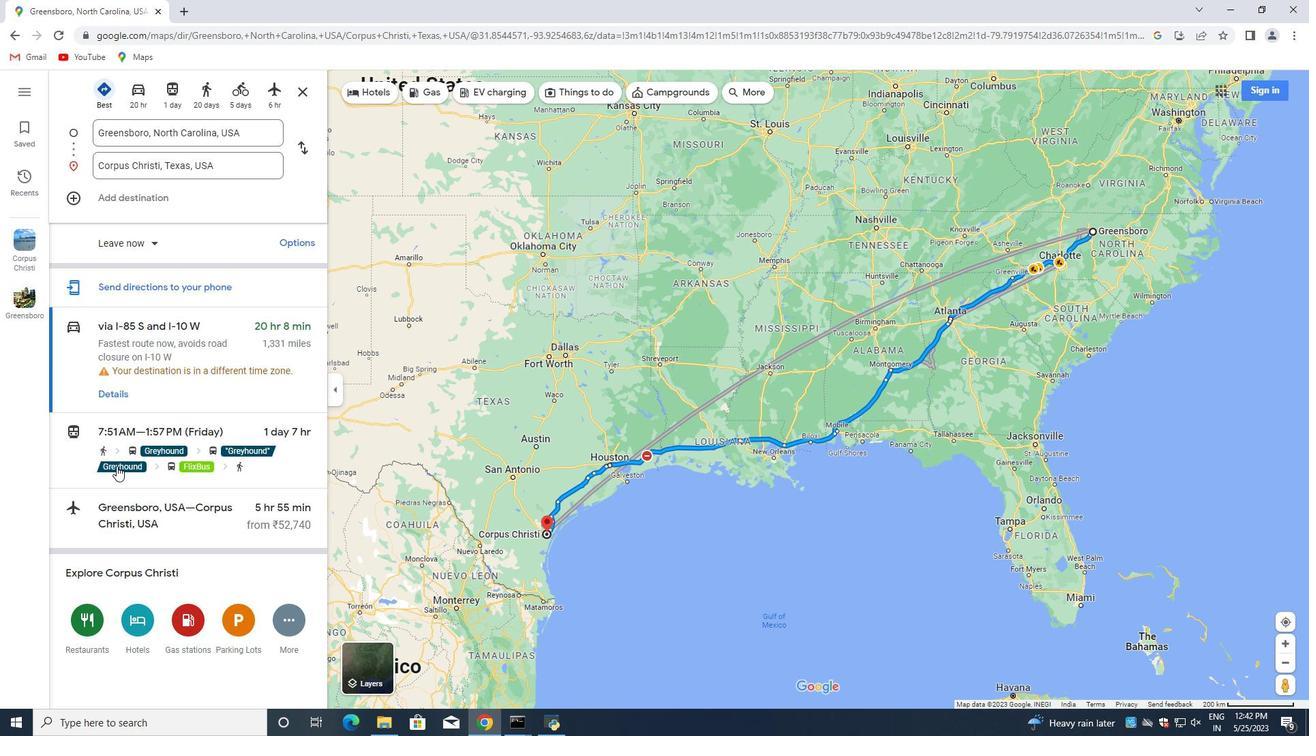 
Action: Mouse scrolled (1009, 327) with delta (0, 0)
Screenshot: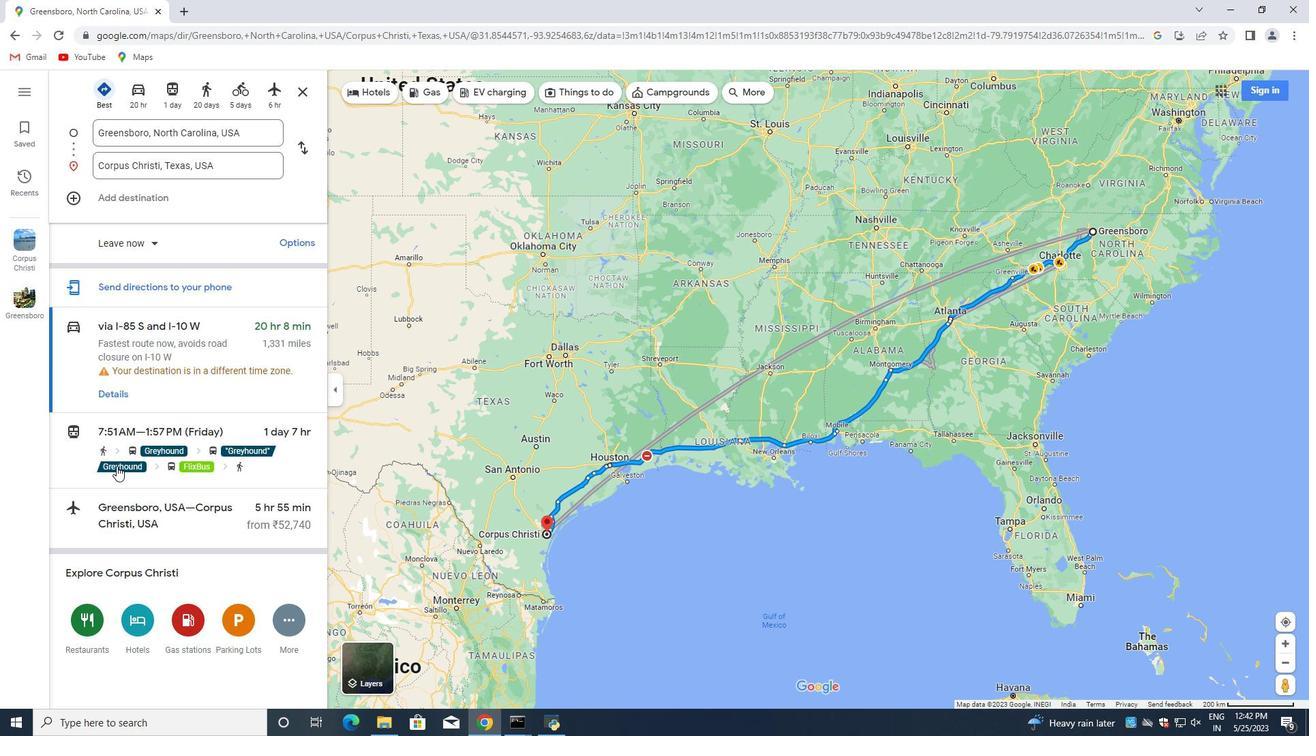 
Action: Mouse moved to (1009, 329)
Screenshot: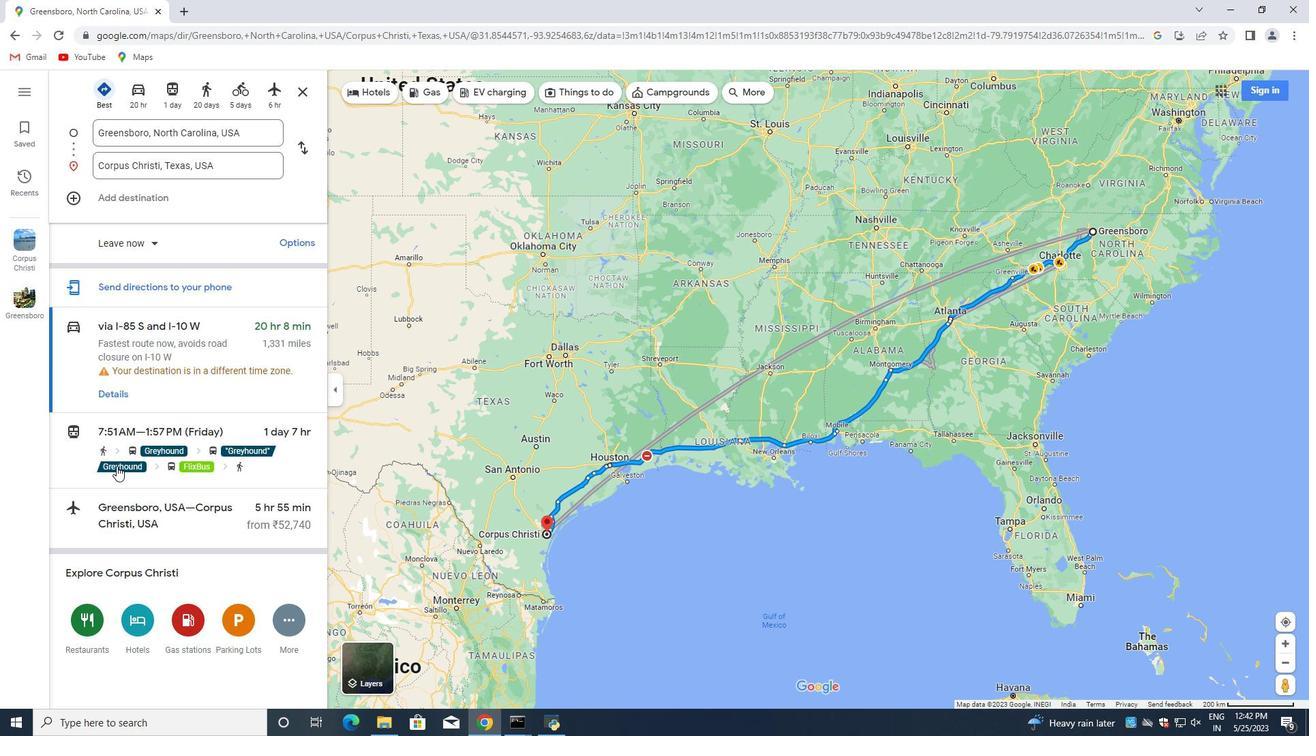 
Action: Mouse scrolled (1009, 328) with delta (0, 0)
Screenshot: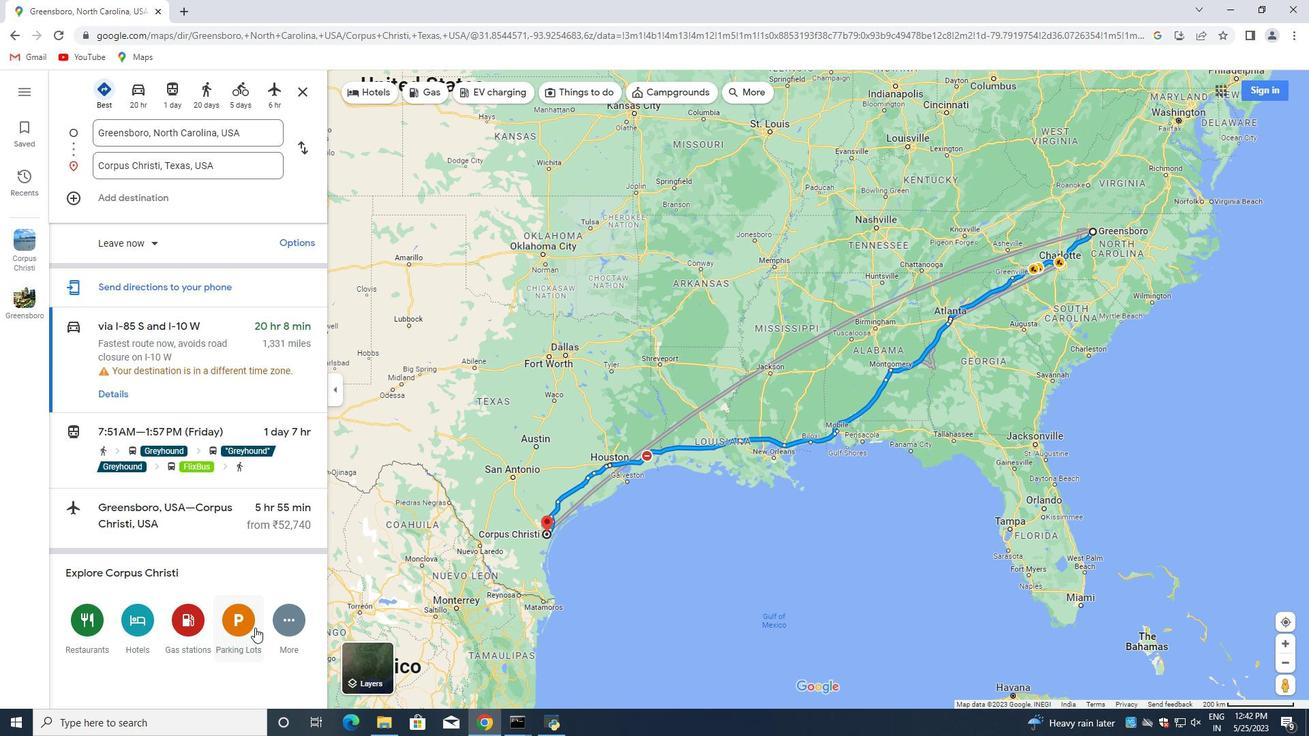 
Action: Mouse scrolled (1009, 328) with delta (0, 0)
Screenshot: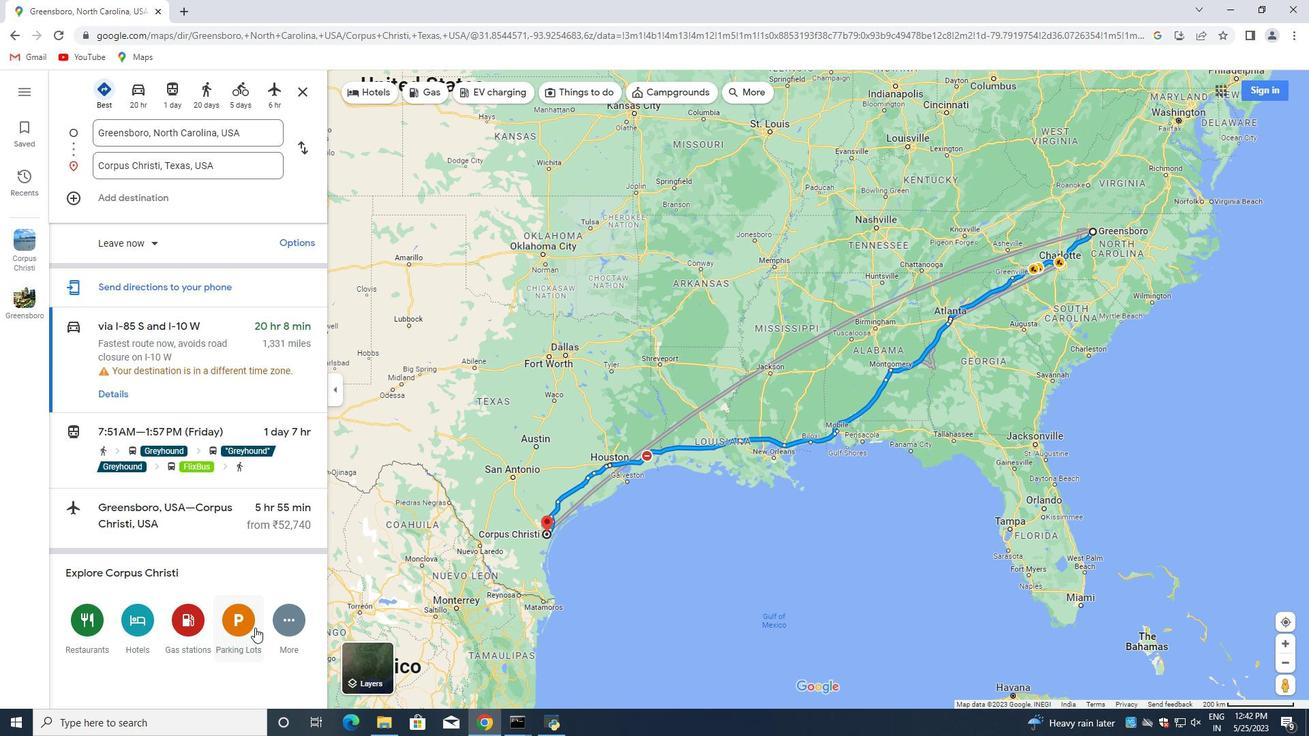 
Action: Mouse scrolled (1009, 328) with delta (0, 0)
Screenshot: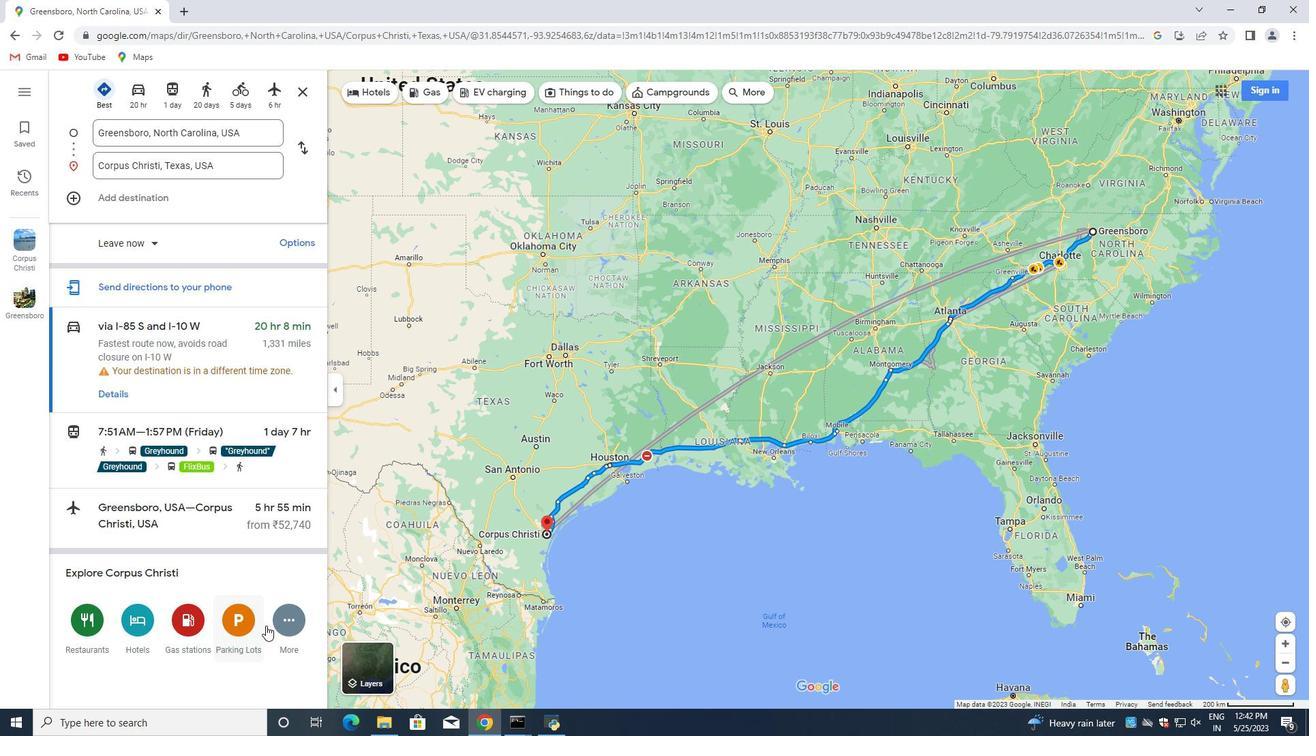 
Action: Mouse scrolled (1009, 328) with delta (0, 0)
Screenshot: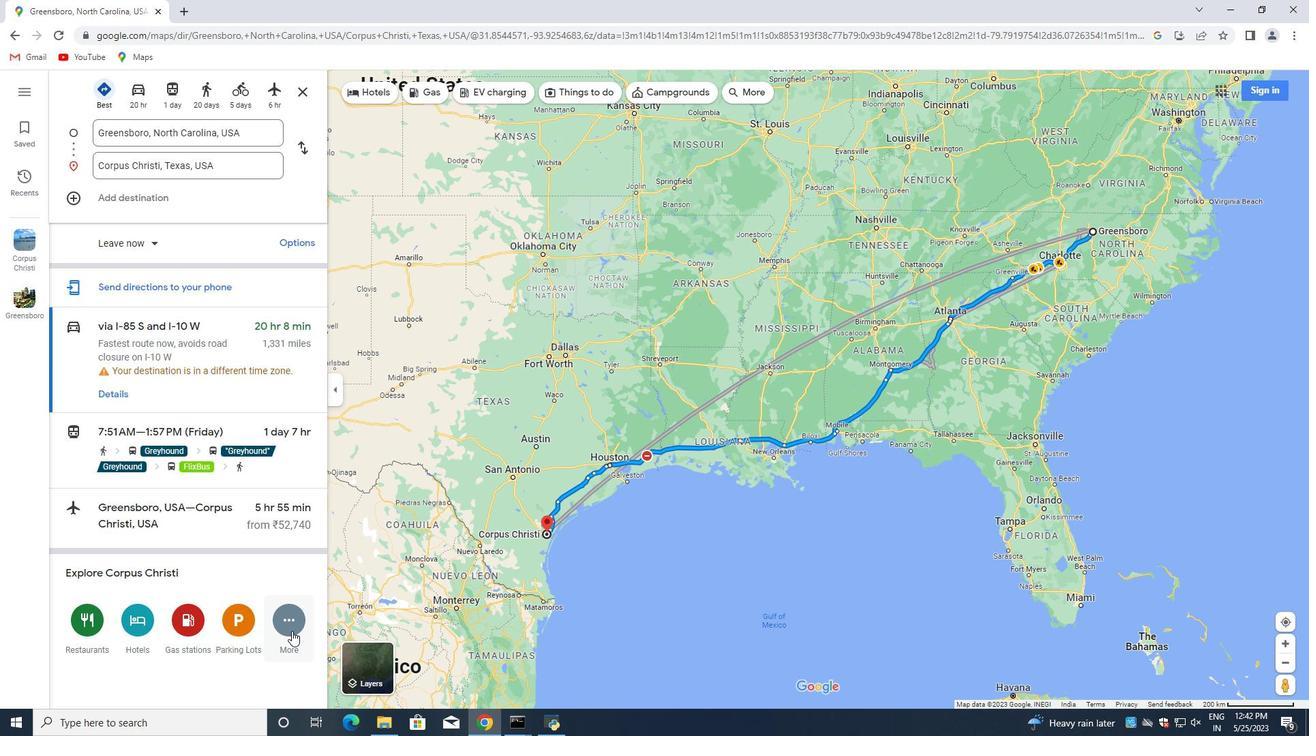 
Action: Mouse moved to (887, 602)
Screenshot: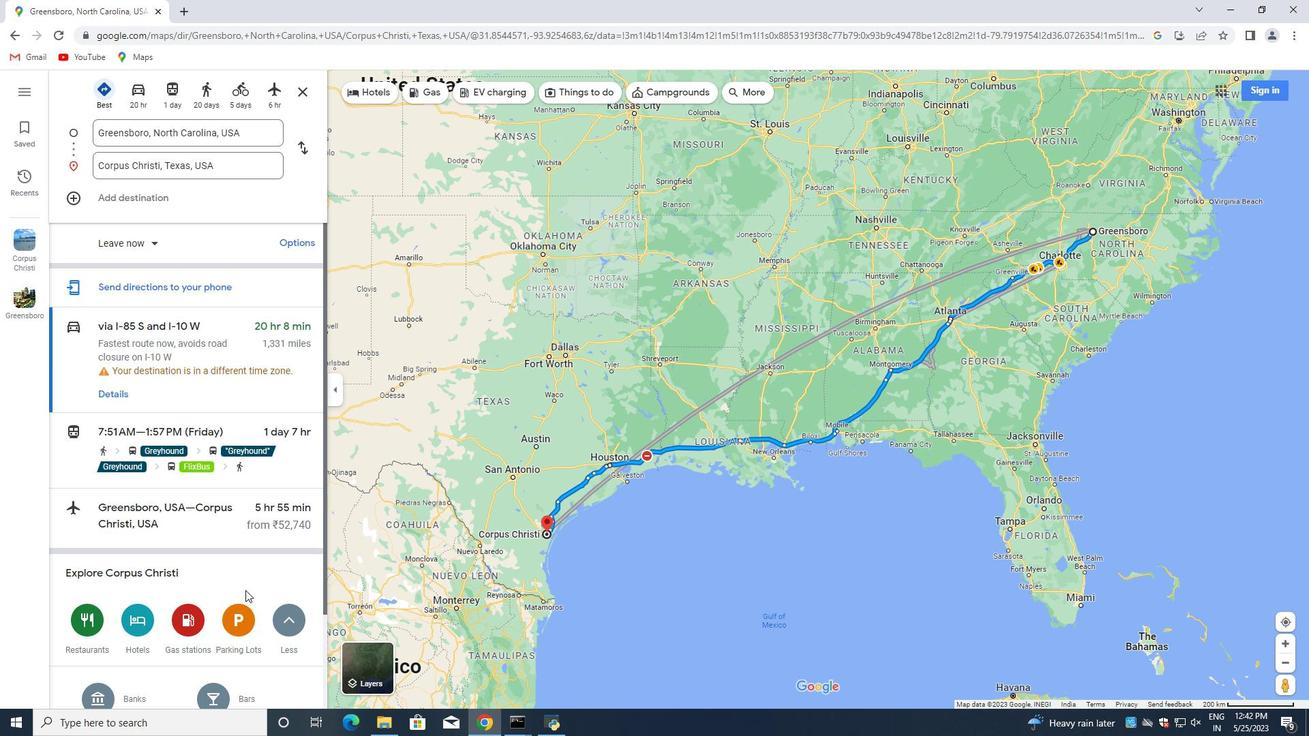 
Action: Mouse pressed left at (887, 602)
Screenshot: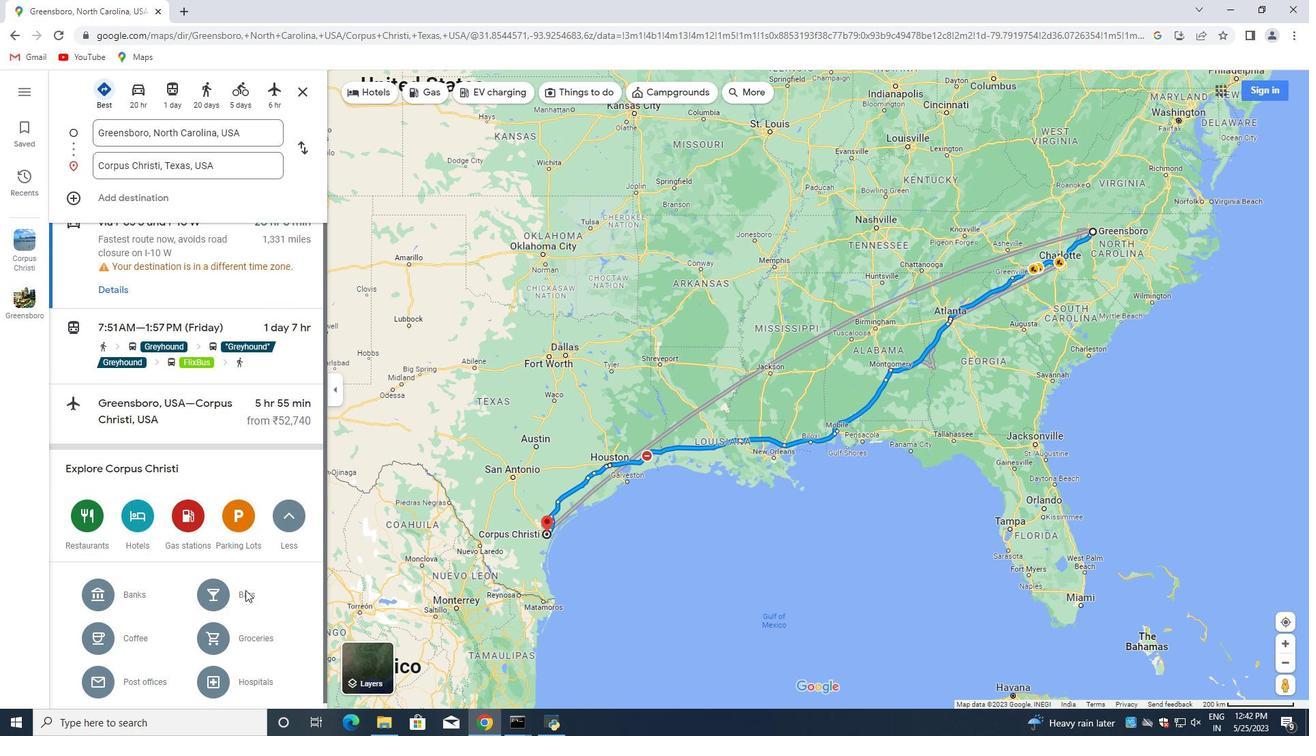 
Action: Mouse moved to (816, 427)
Screenshot: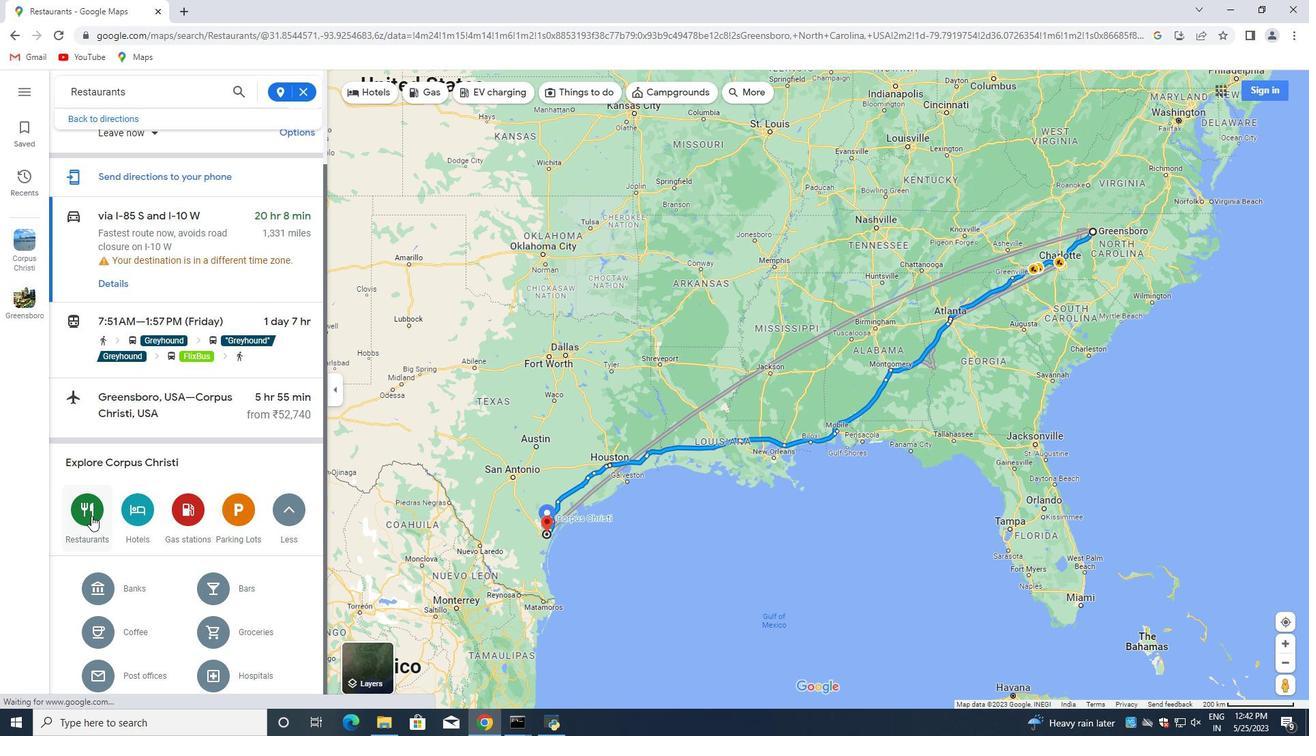 
Action: Mouse scrolled (816, 428) with delta (0, 0)
